 Task: Create a new custom field in Salesforce with specified parameters such as field label, name, length, and help text.
Action: Mouse moved to (975, 119)
Screenshot: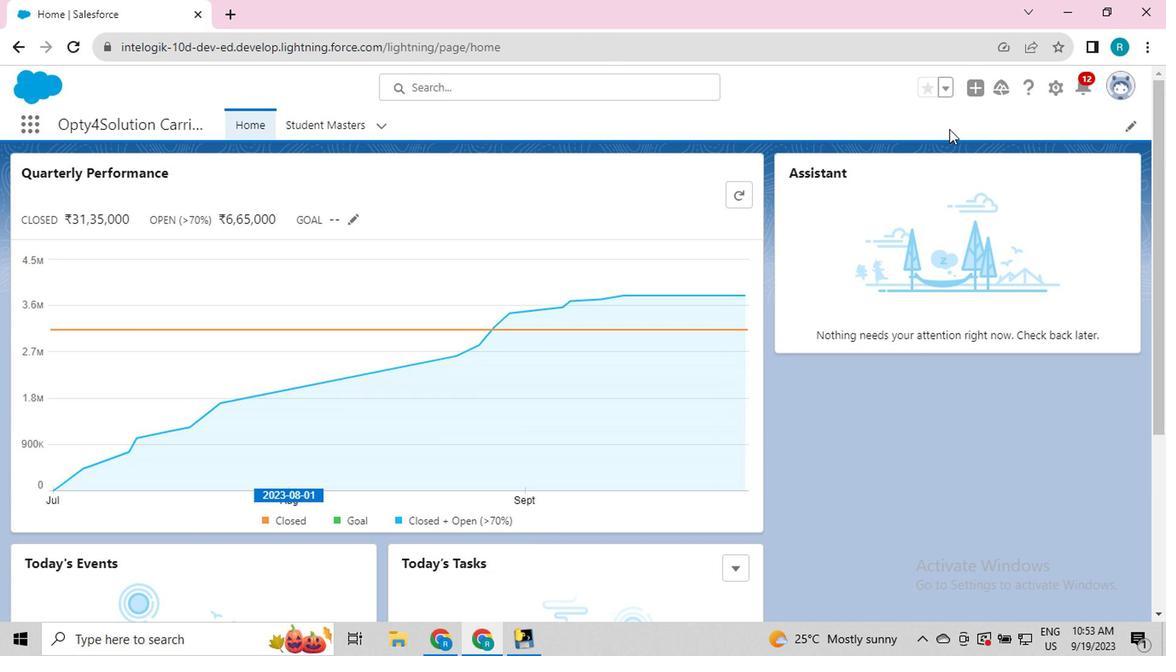 
Action: Key pressed <Key.f11>
Screenshot: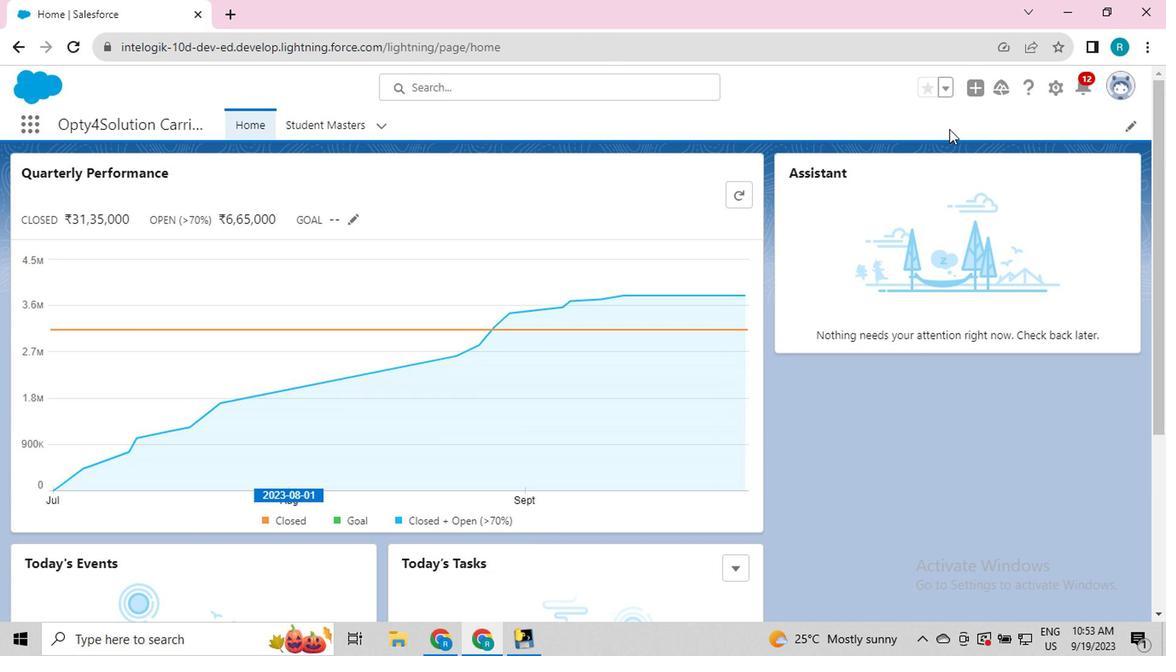 
Action: Mouse moved to (1048, 8)
Screenshot: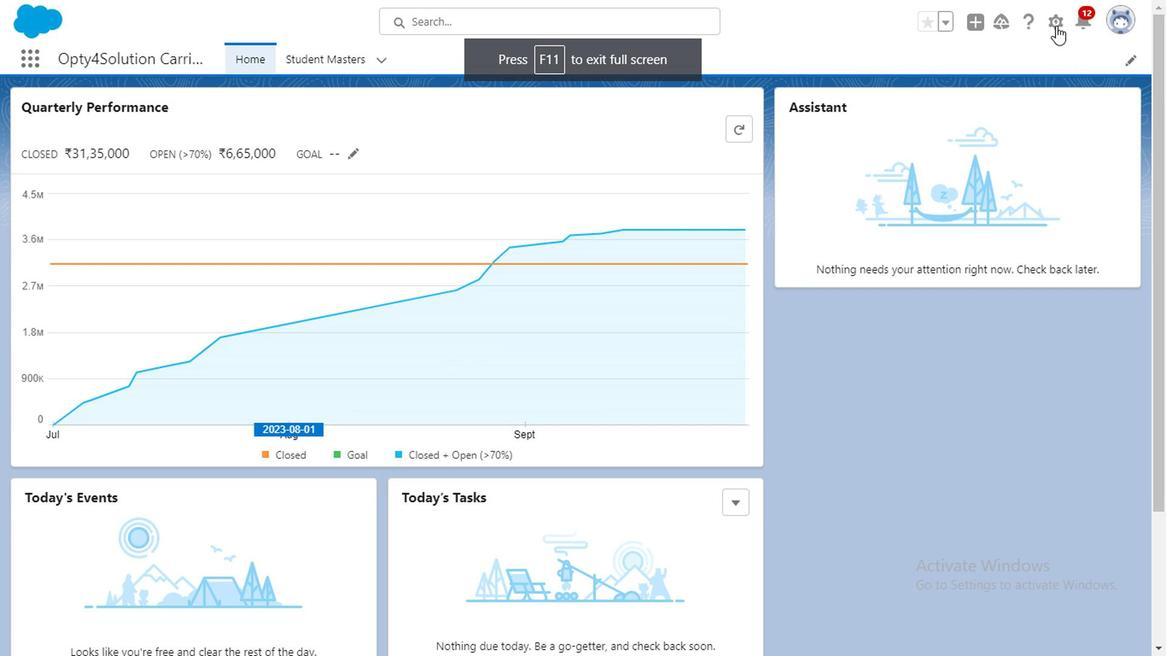 
Action: Mouse pressed left at (1048, 8)
Screenshot: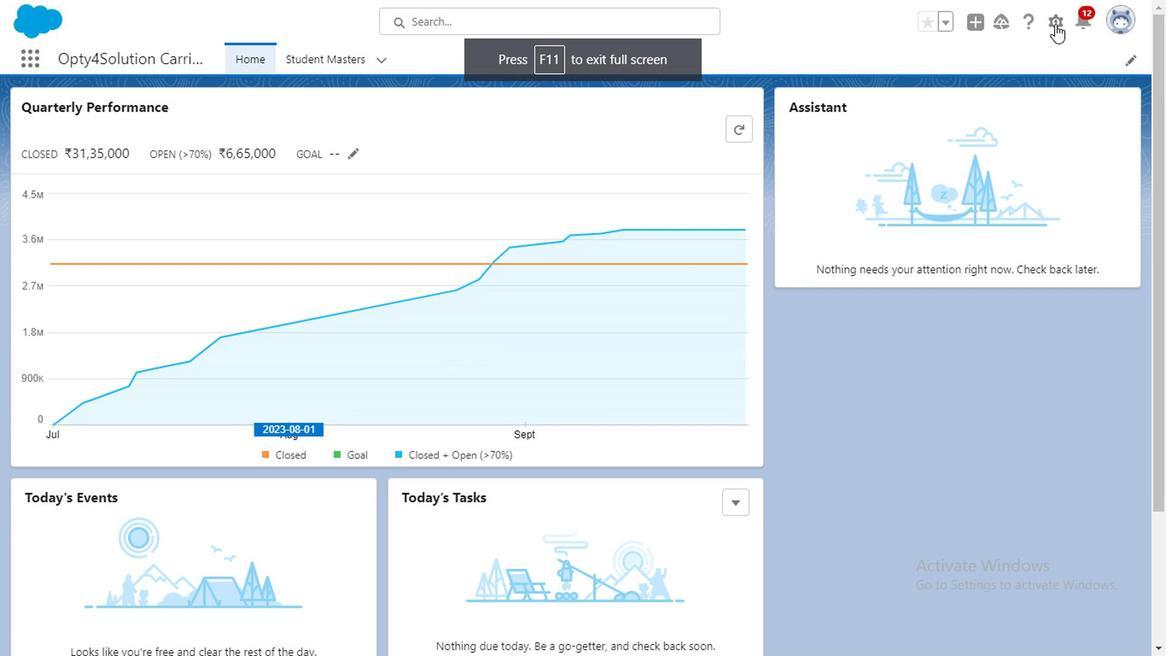 
Action: Mouse moved to (335, 44)
Screenshot: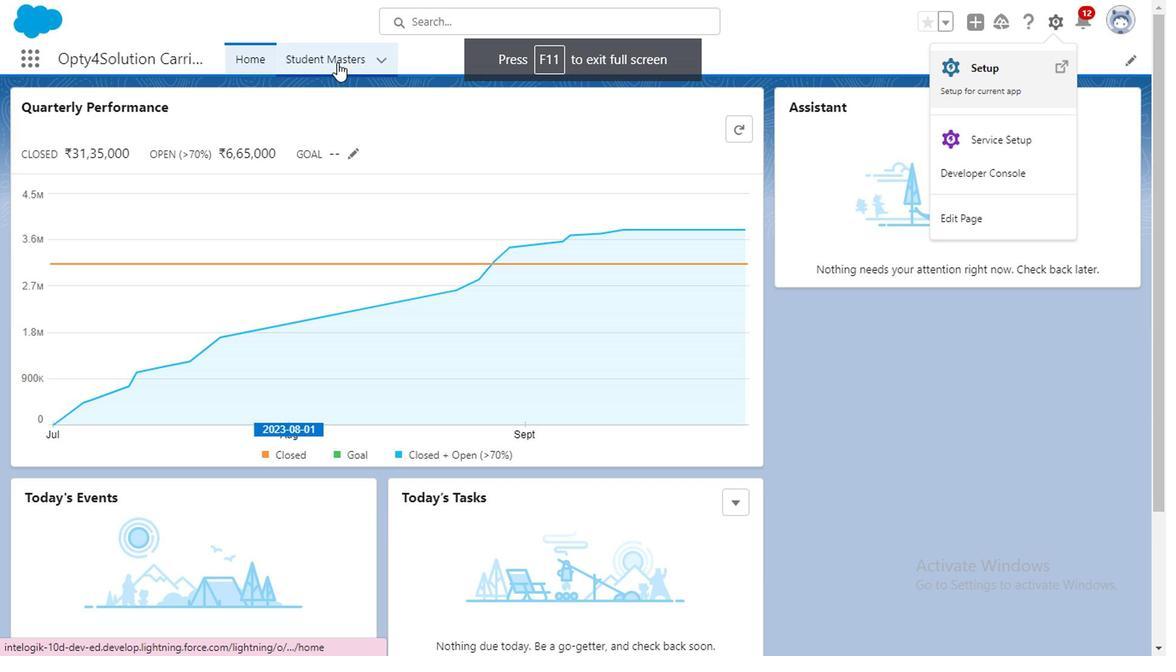 
Action: Mouse pressed left at (335, 44)
Screenshot: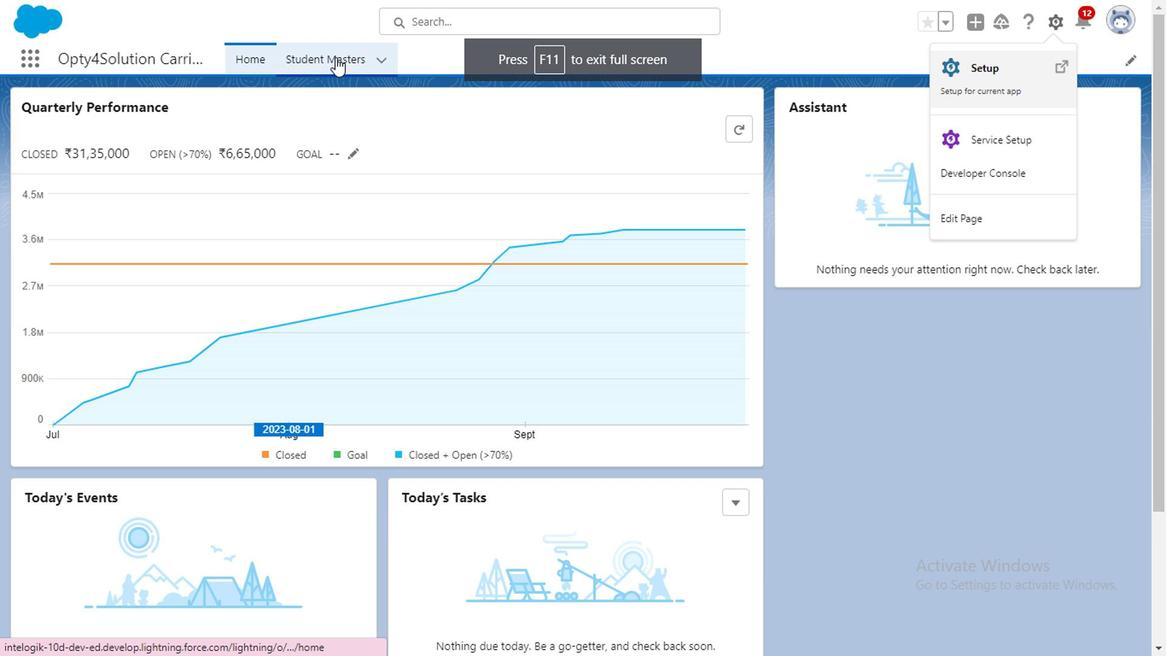 
Action: Mouse moved to (1066, 6)
Screenshot: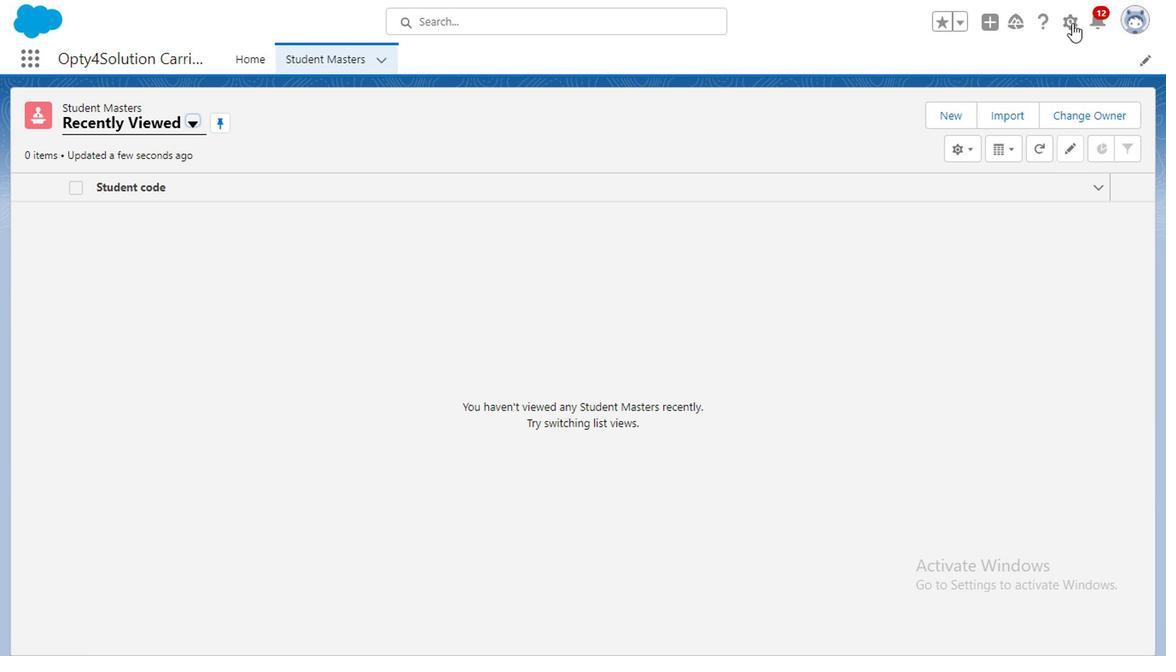 
Action: Mouse pressed left at (1066, 6)
Screenshot: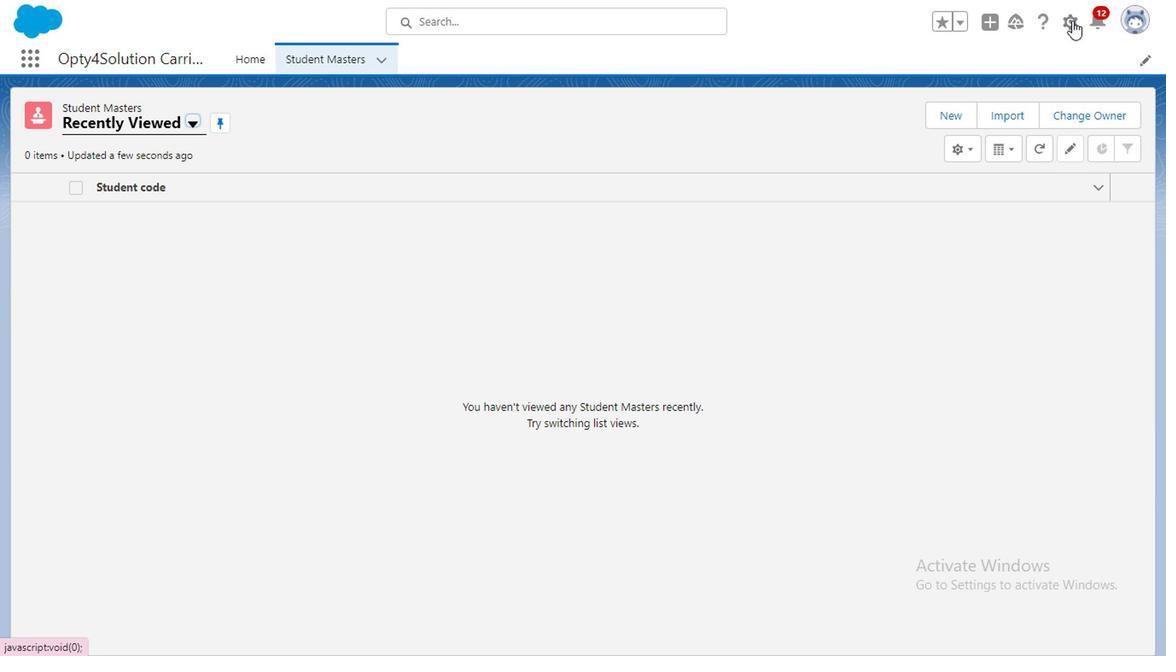 
Action: Mouse moved to (964, 211)
Screenshot: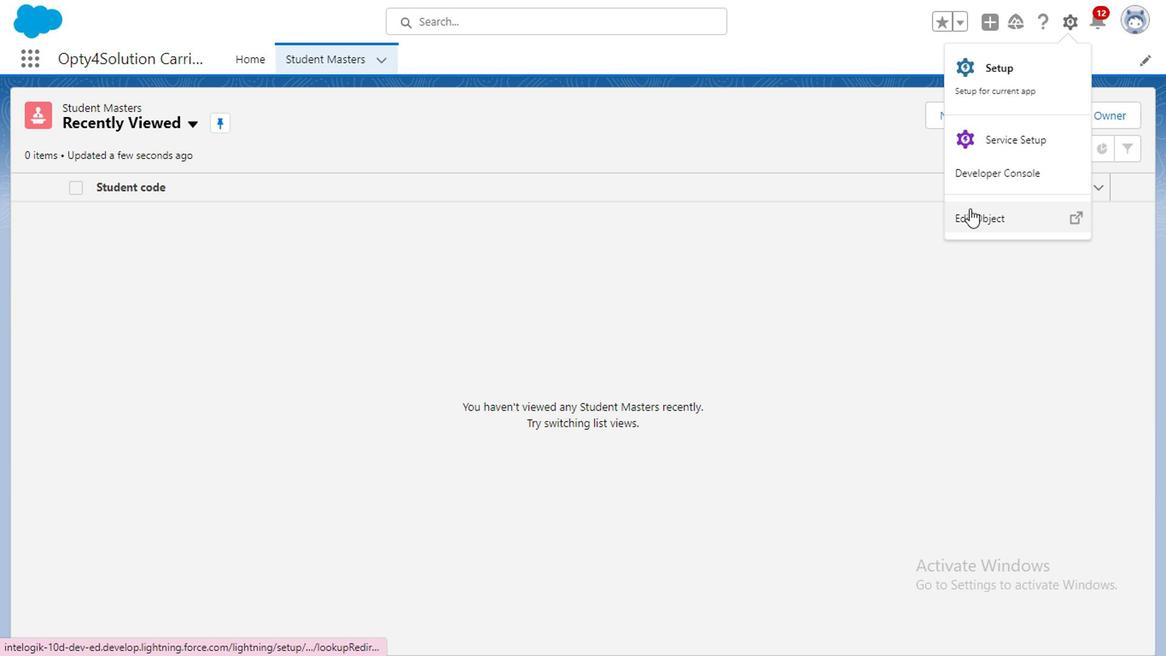 
Action: Mouse pressed left at (964, 211)
Screenshot: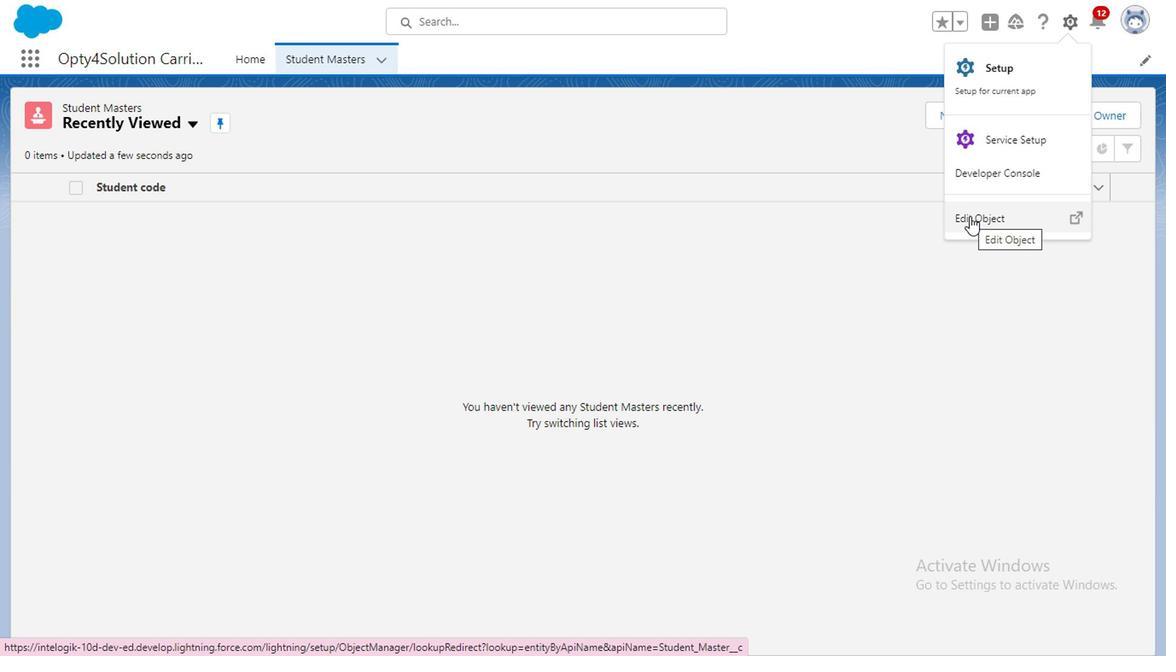
Action: Mouse moved to (109, 227)
Screenshot: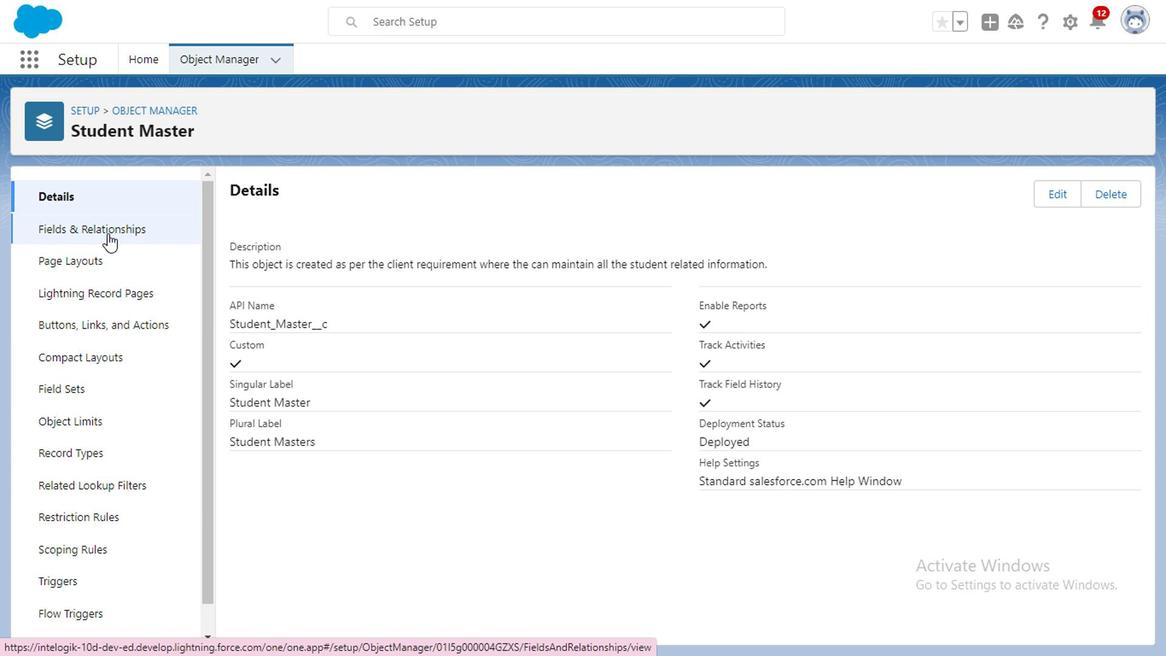 
Action: Mouse pressed left at (109, 227)
Screenshot: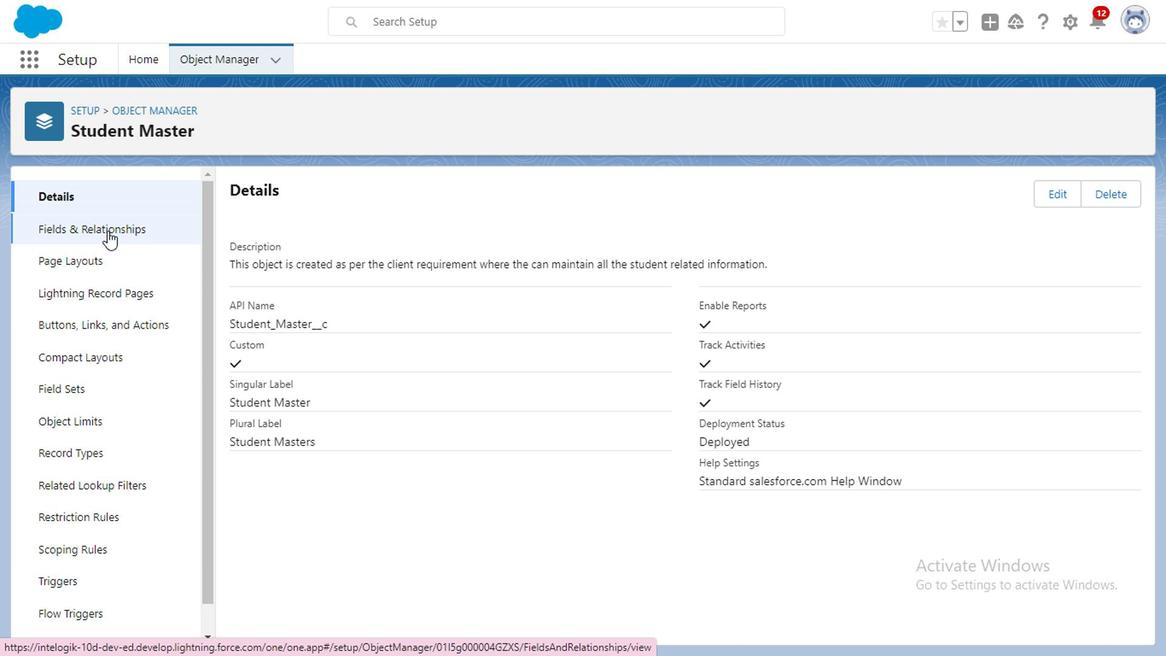 
Action: Mouse moved to (779, 190)
Screenshot: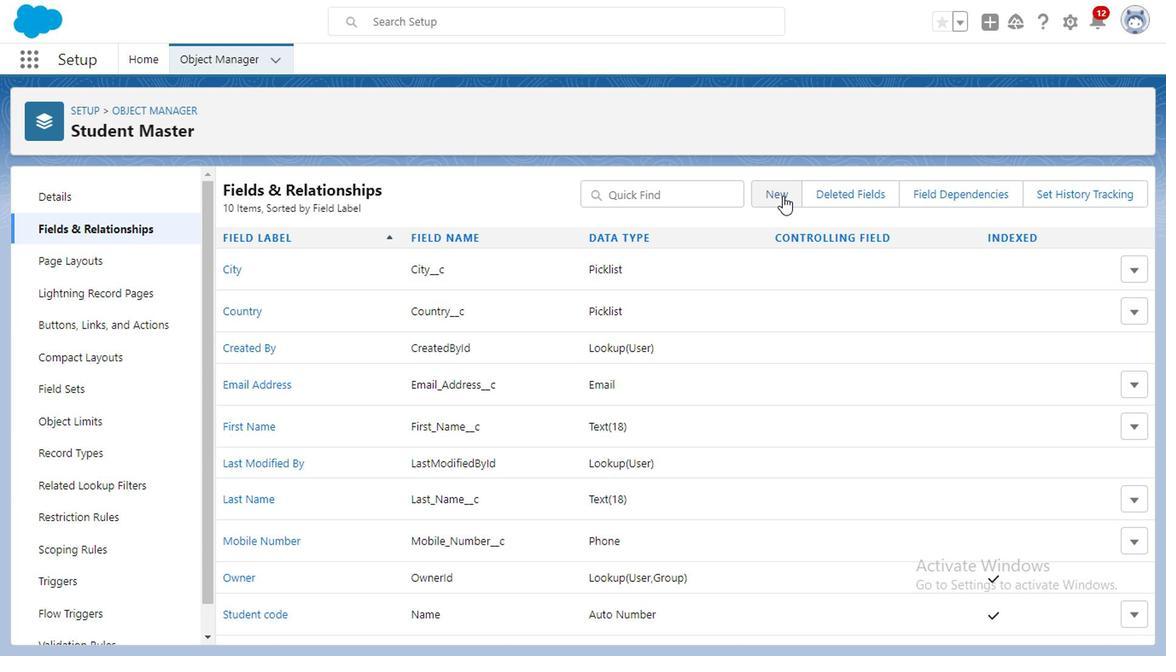 
Action: Mouse pressed left at (779, 190)
Screenshot: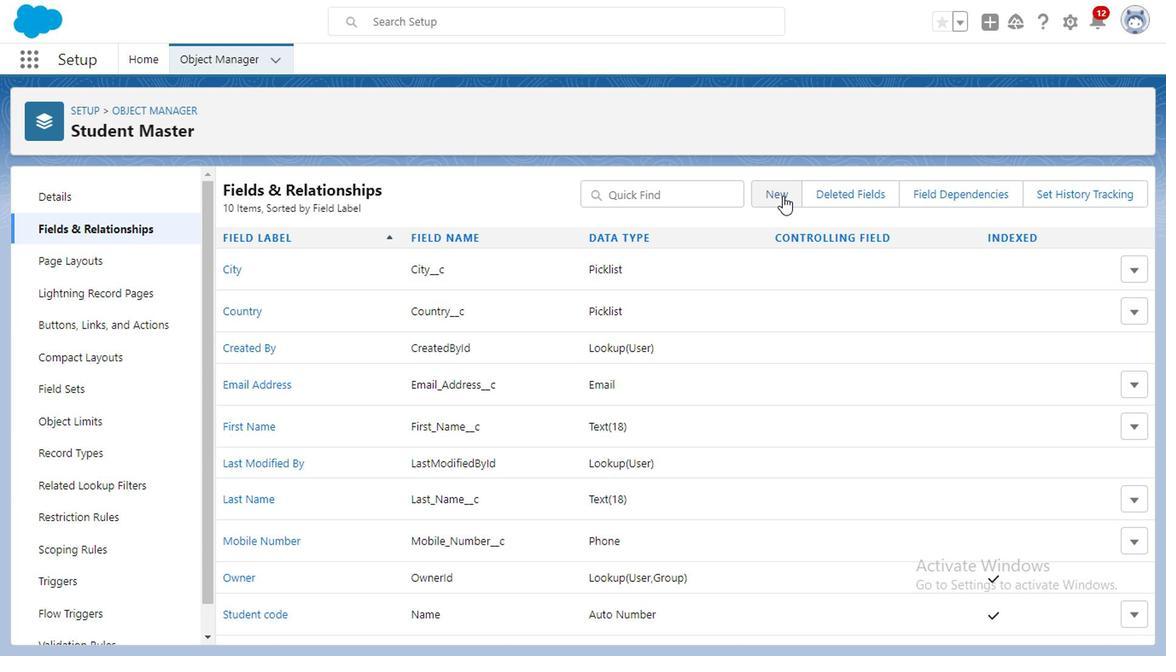 
Action: Mouse moved to (208, 553)
Screenshot: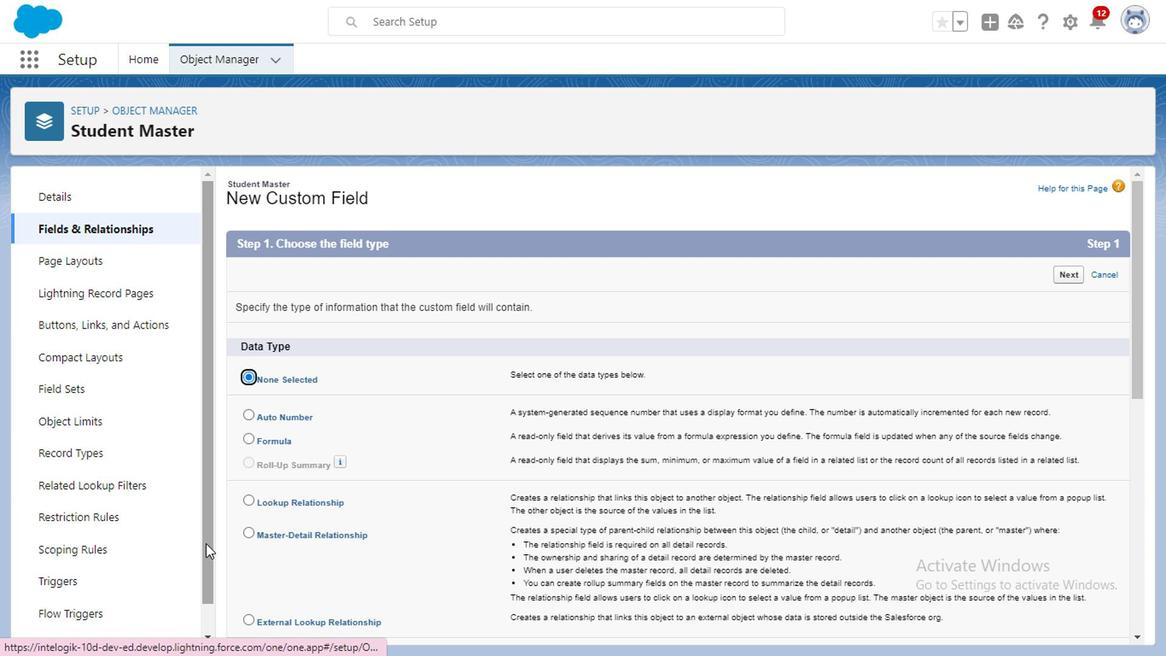 
Action: Mouse scrolled (208, 553) with delta (0, 0)
Screenshot: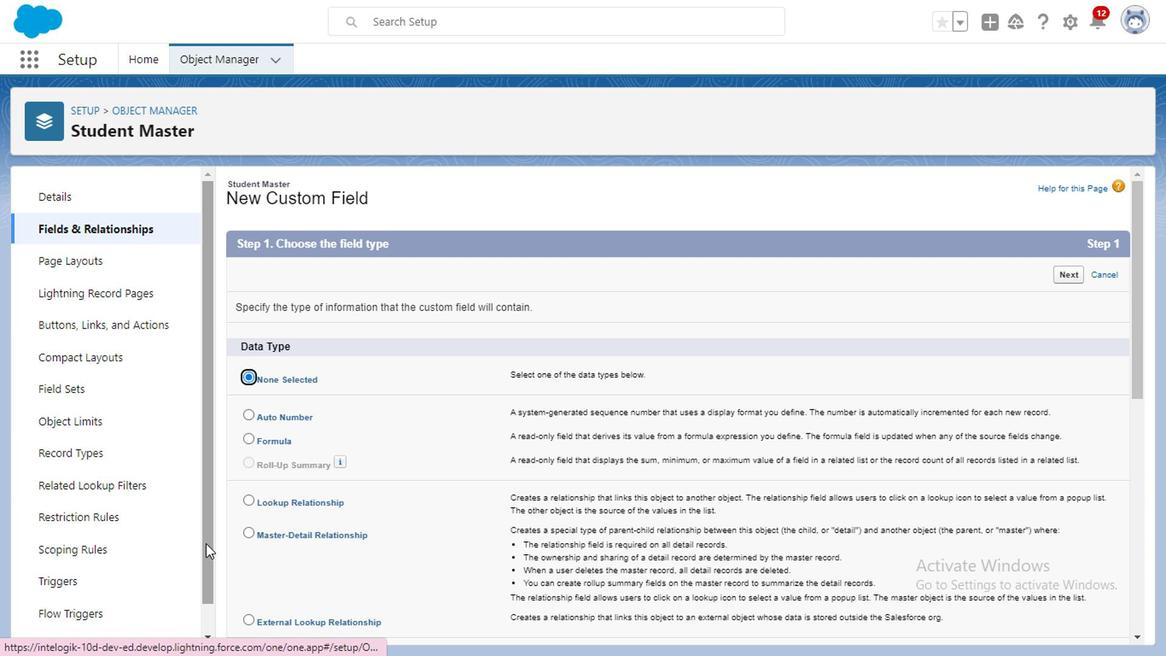 
Action: Mouse moved to (330, 493)
Screenshot: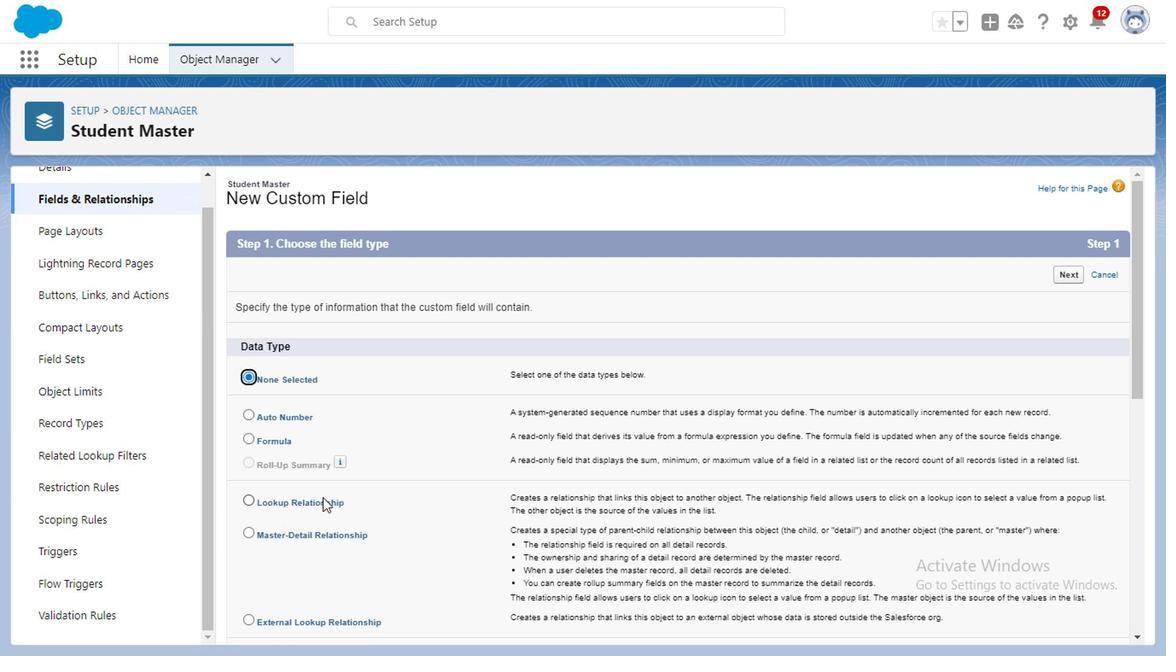 
Action: Mouse scrolled (330, 493) with delta (0, 0)
Screenshot: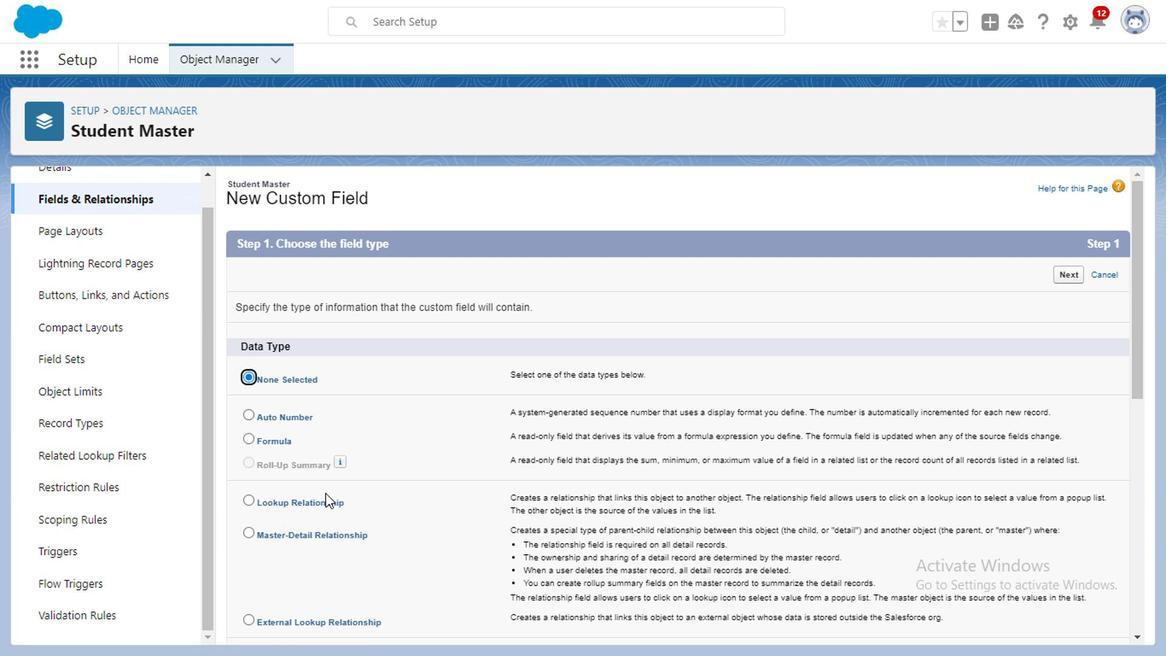 
Action: Mouse moved to (249, 476)
Screenshot: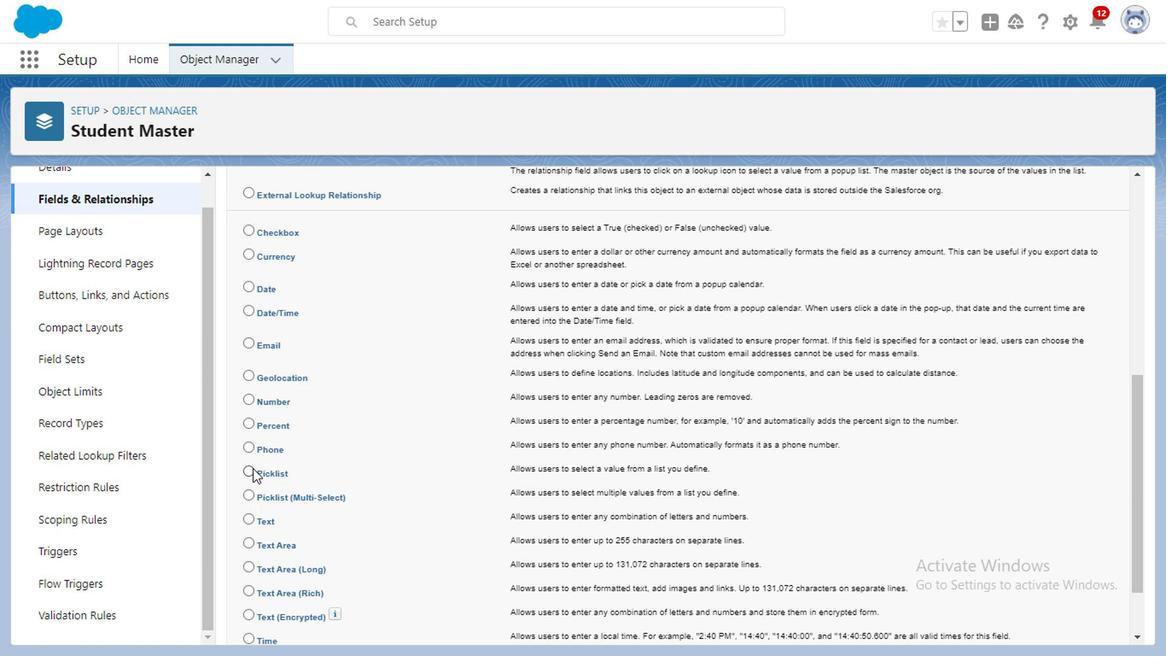 
Action: Mouse pressed left at (249, 476)
Screenshot: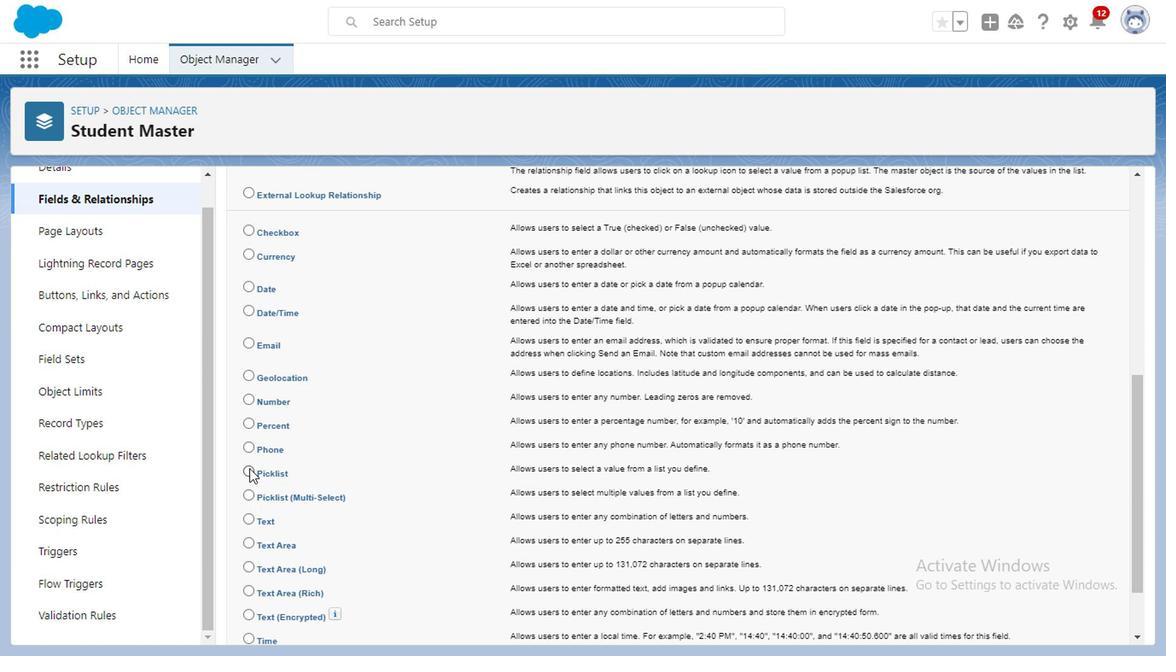 
Action: Mouse moved to (745, 465)
Screenshot: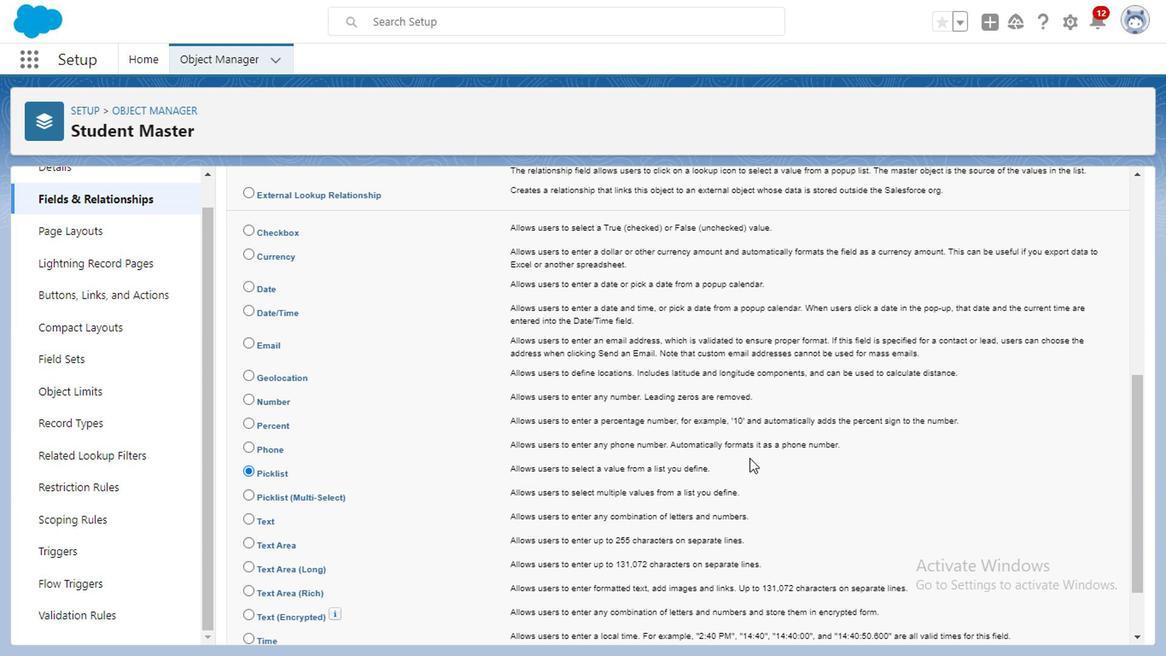 
Action: Mouse scrolled (745, 464) with delta (0, 0)
Screenshot: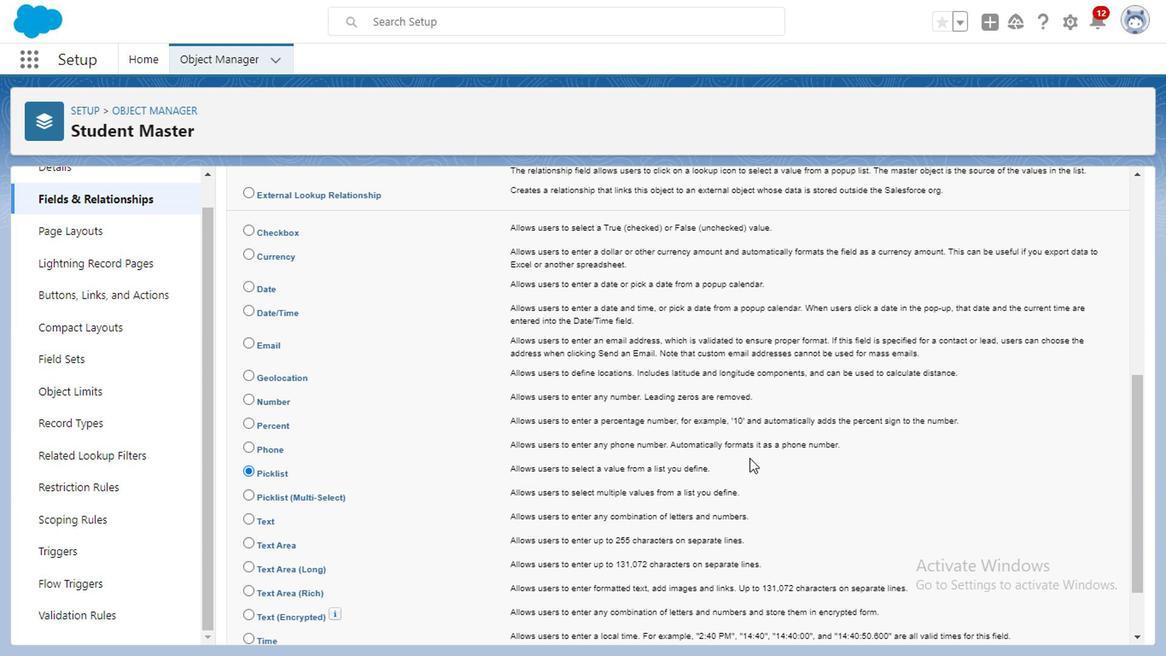 
Action: Mouse moved to (1065, 636)
Screenshot: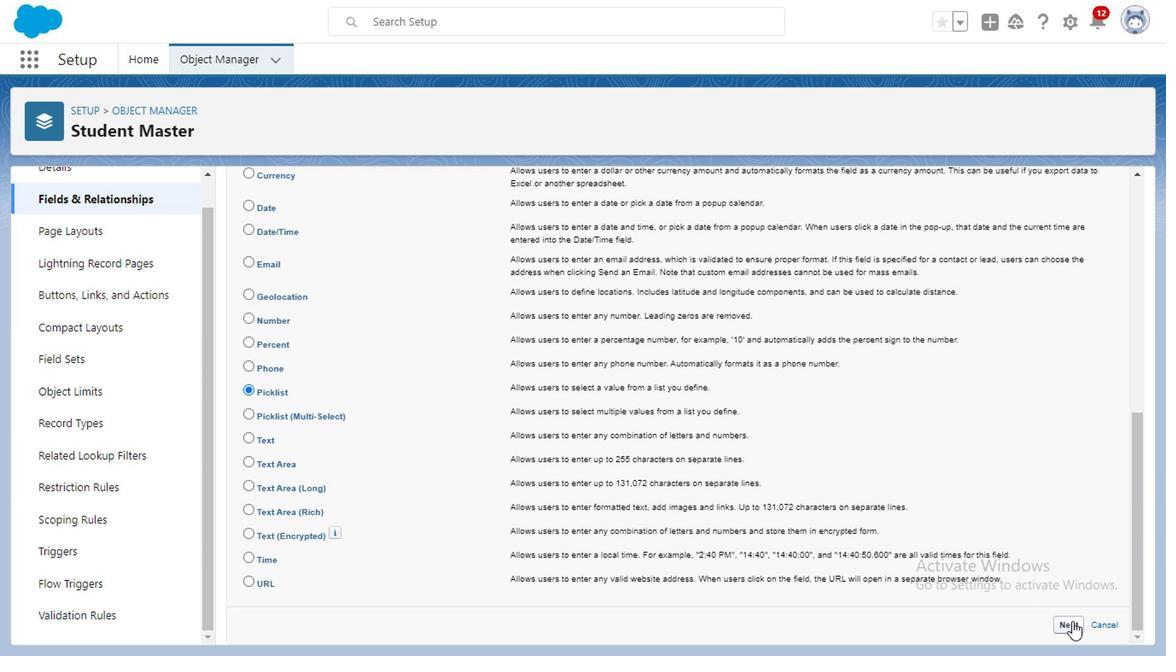 
Action: Mouse pressed left at (1065, 636)
Screenshot: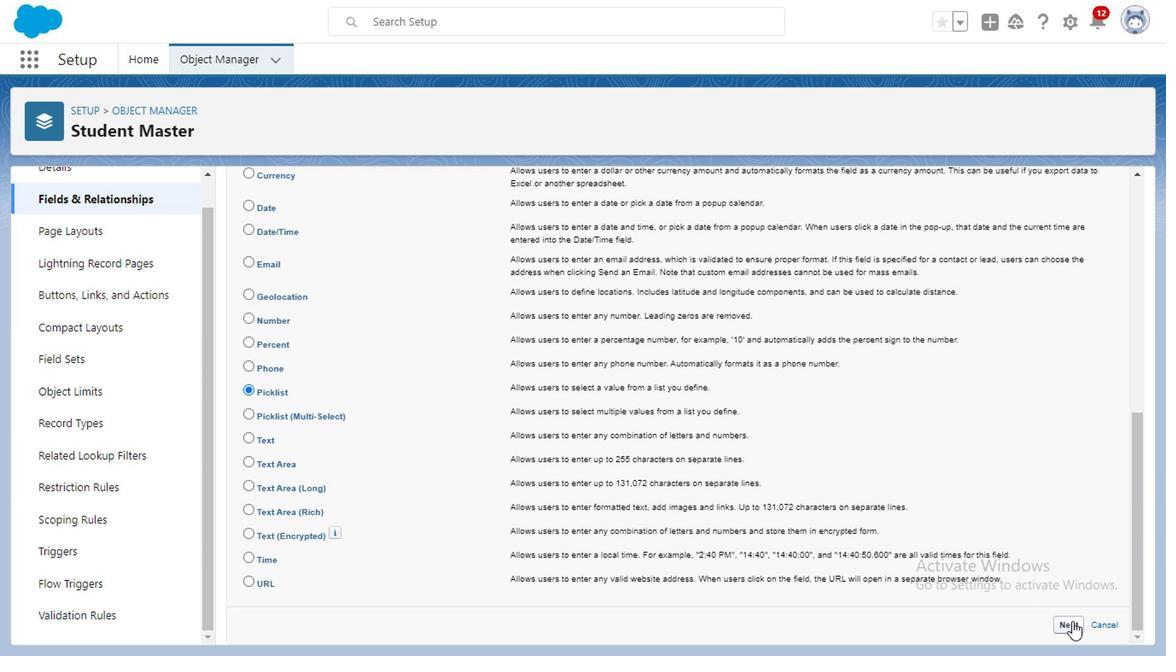 
Action: Mouse moved to (463, 307)
Screenshot: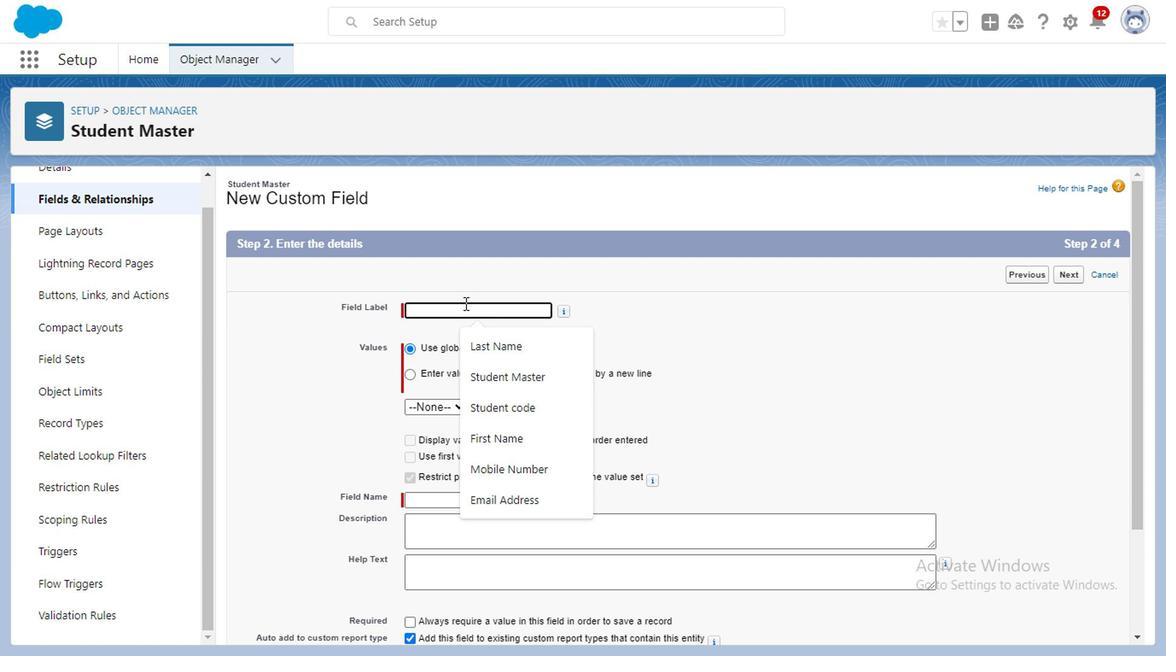 
Action: Mouse pressed left at (463, 307)
Screenshot: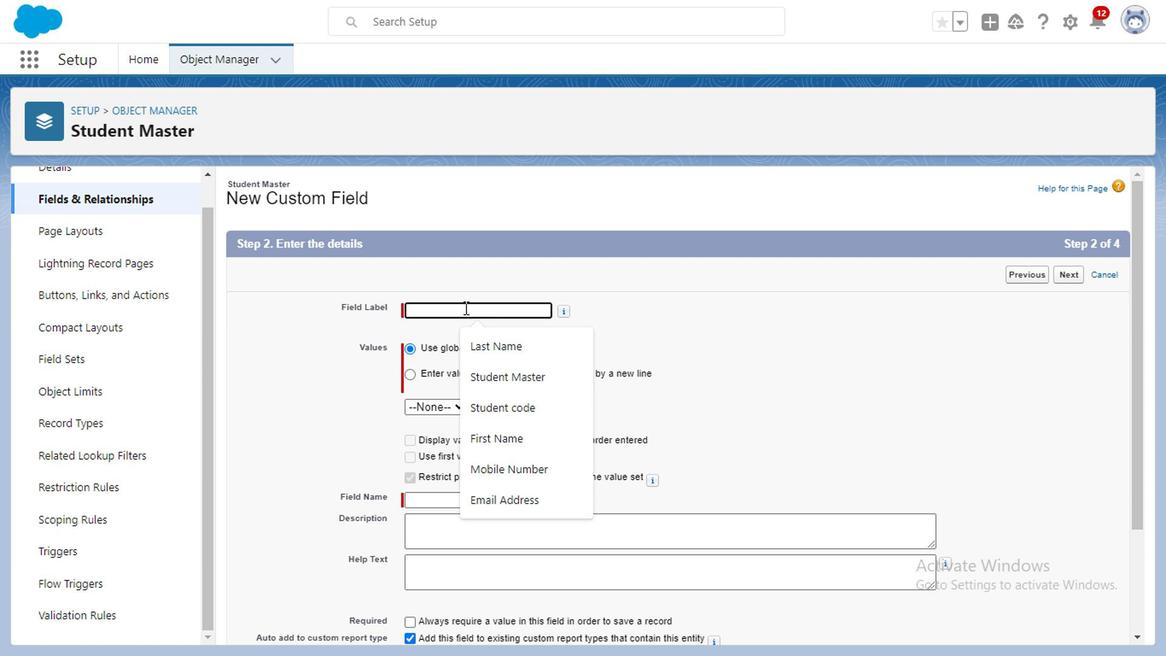 
Action: Mouse moved to (464, 308)
Screenshot: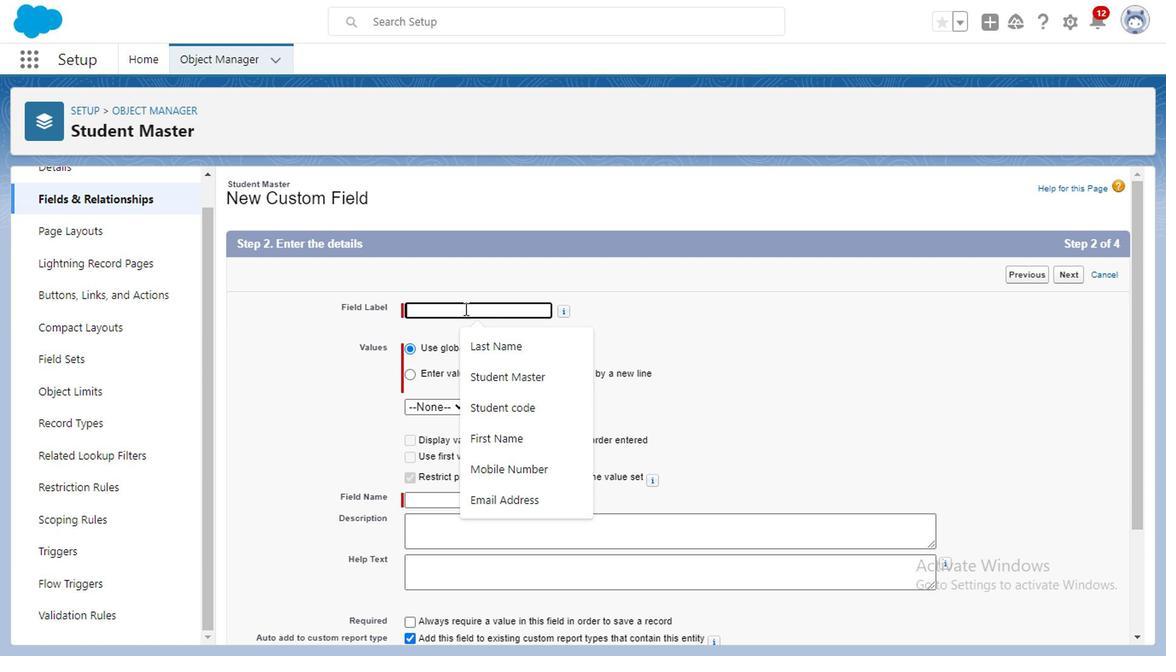 
Action: Key pressed <Key.caps_lock>S<Key.caps_lock>tate
Screenshot: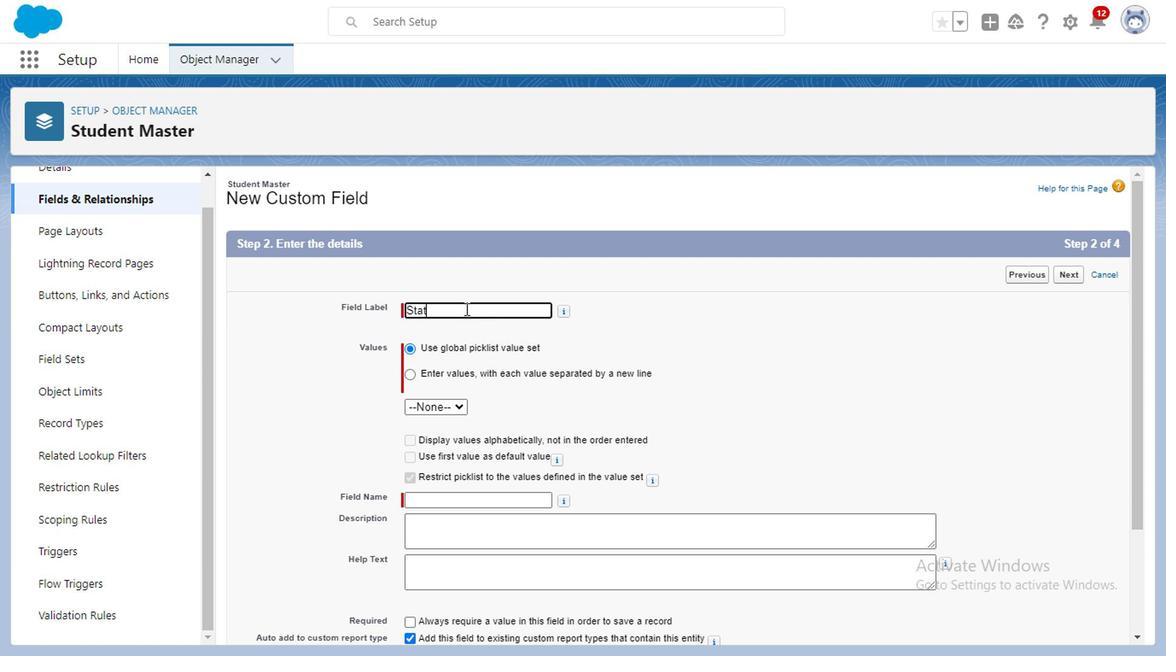 
Action: Mouse moved to (406, 379)
Screenshot: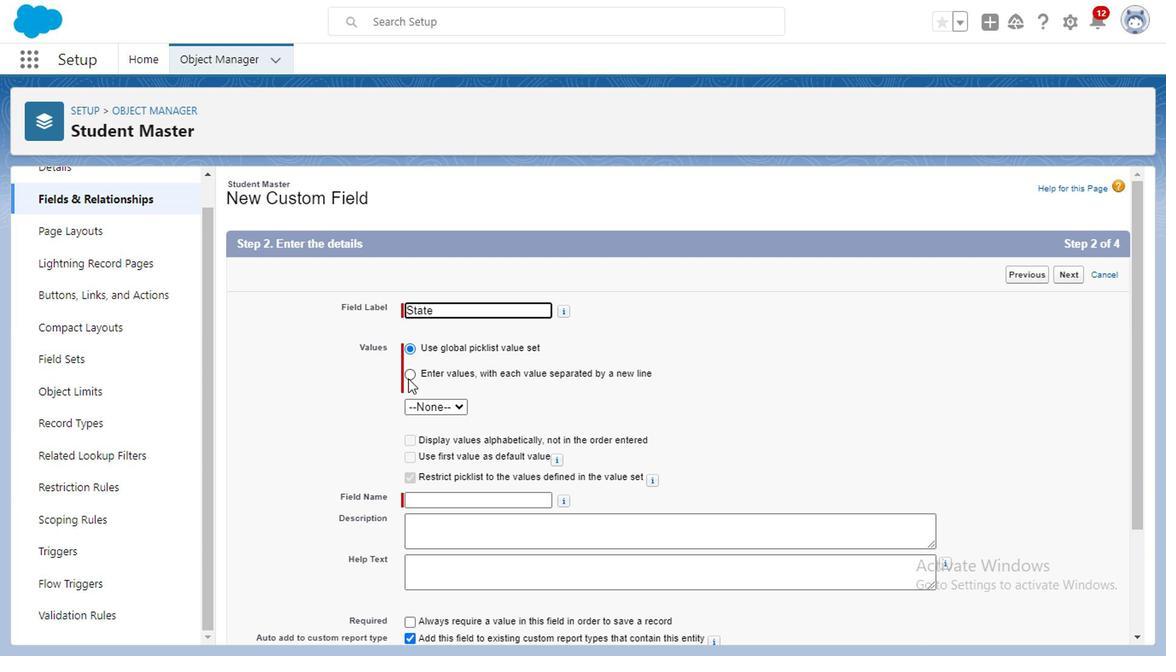 
Action: Mouse pressed left at (406, 379)
Screenshot: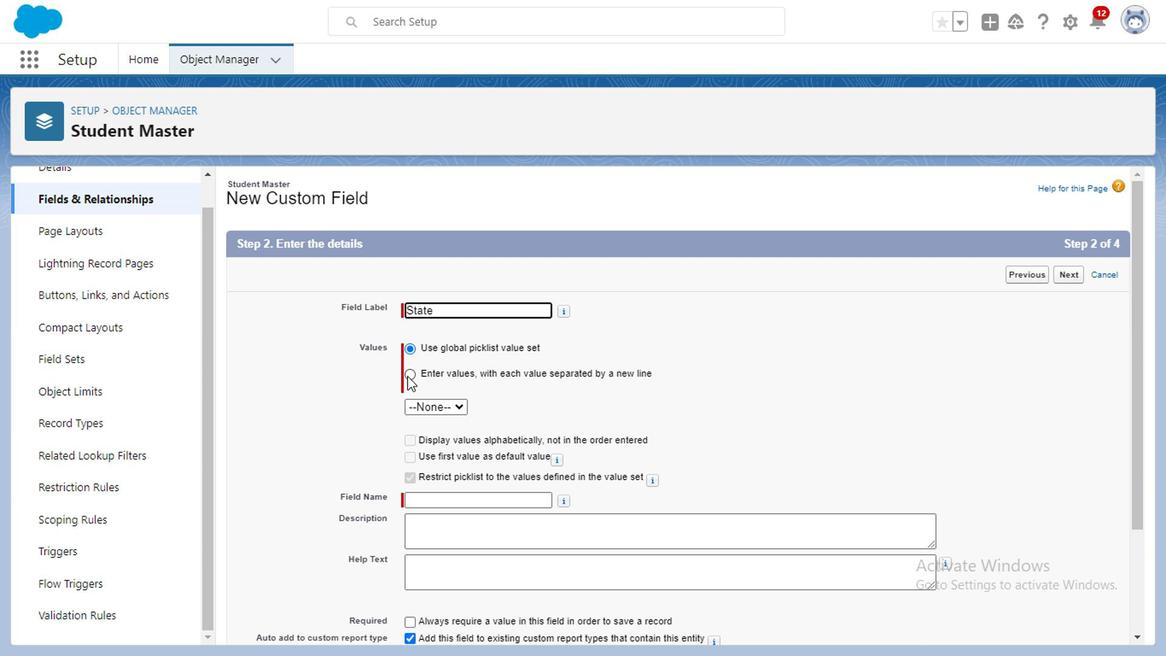 
Action: Mouse moved to (485, 440)
Screenshot: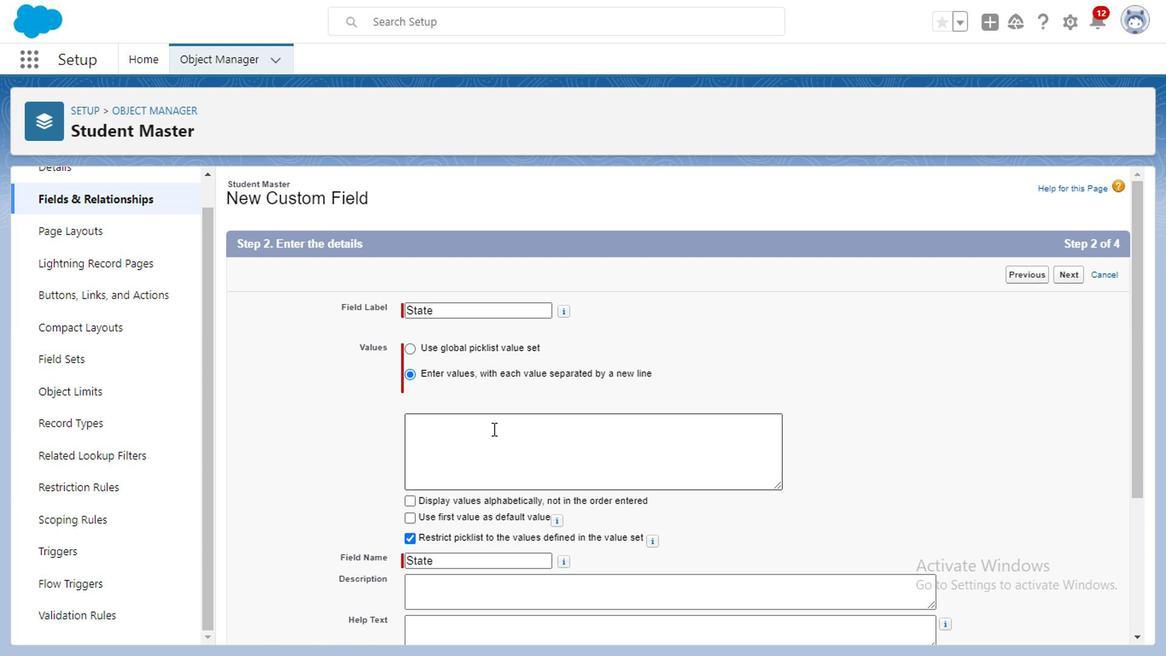 
Action: Mouse pressed left at (485, 440)
Screenshot: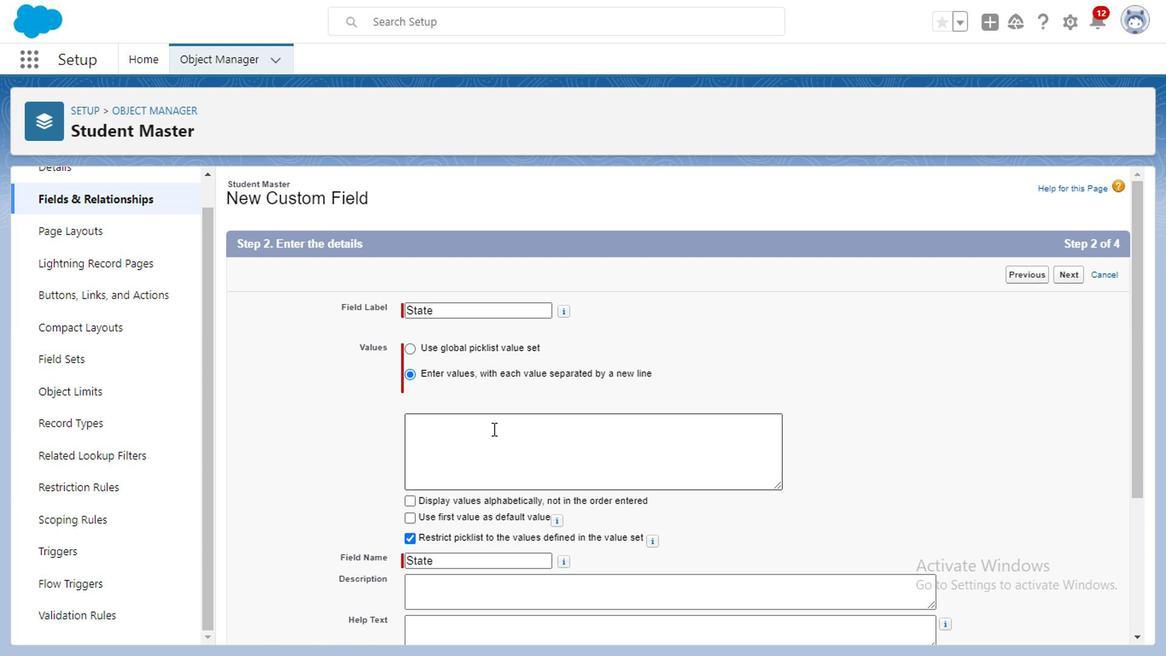 
Action: Key pressed <Key.caps_lock>M<Key.caps_lock>aharashtra<Key.enter><Key.caps_lock>T<Key.caps_lock>engana
Screenshot: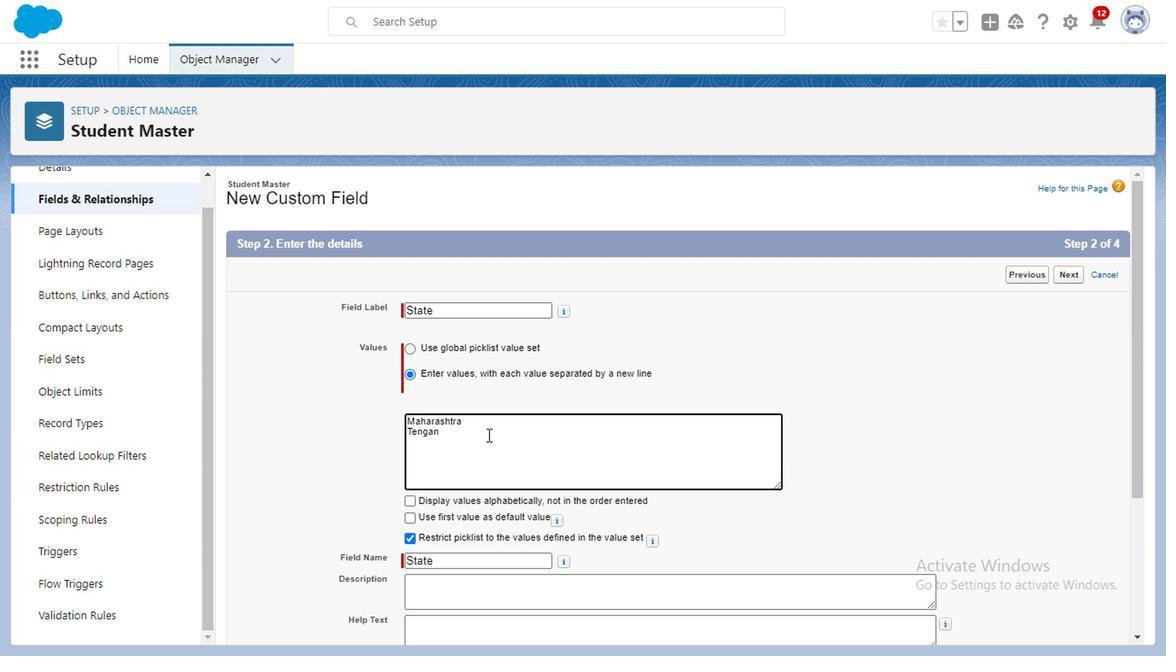
Action: Mouse moved to (414, 437)
Screenshot: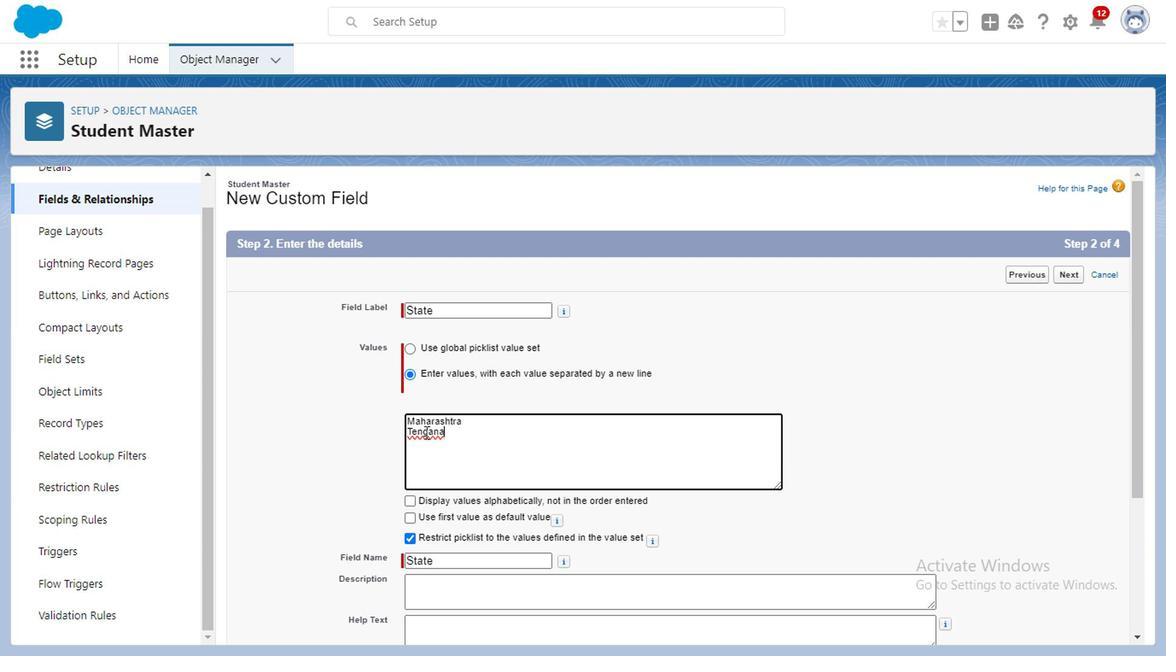 
Action: Mouse pressed left at (414, 437)
Screenshot: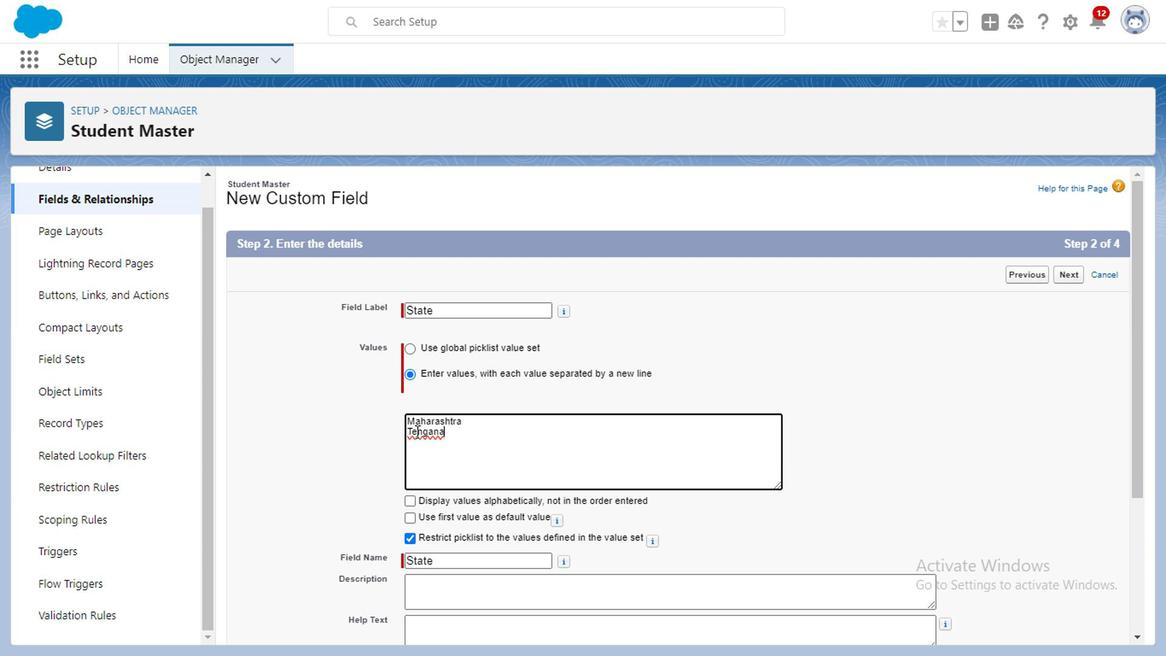 
Action: Key pressed l
Screenshot: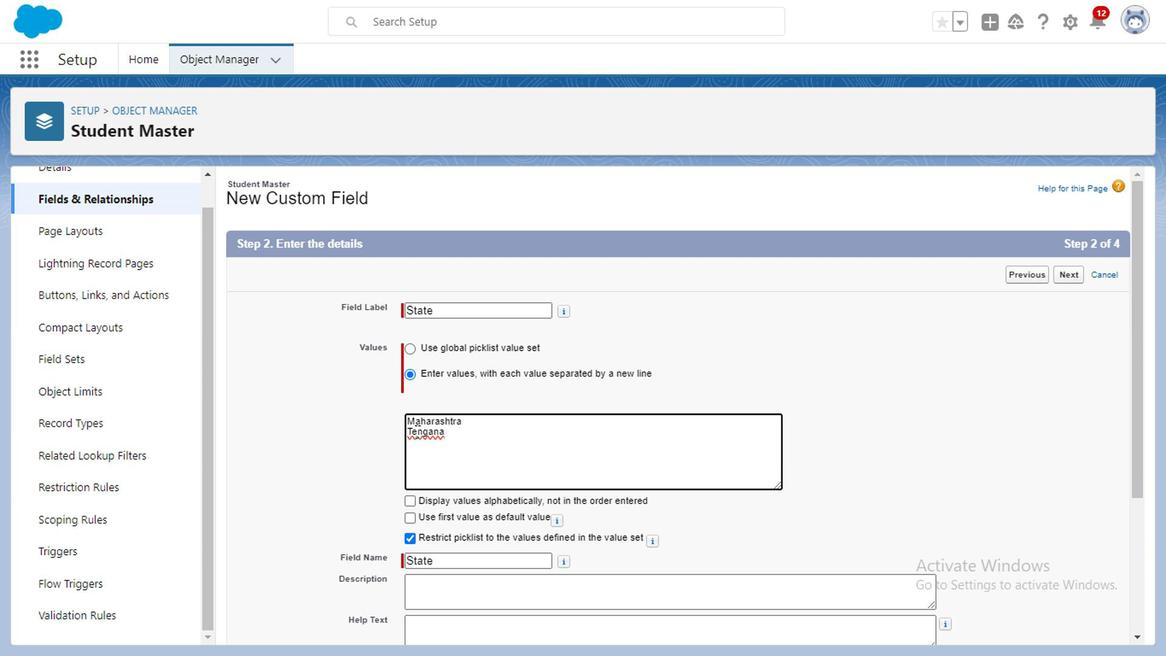 
Action: Mouse moved to (479, 449)
Screenshot: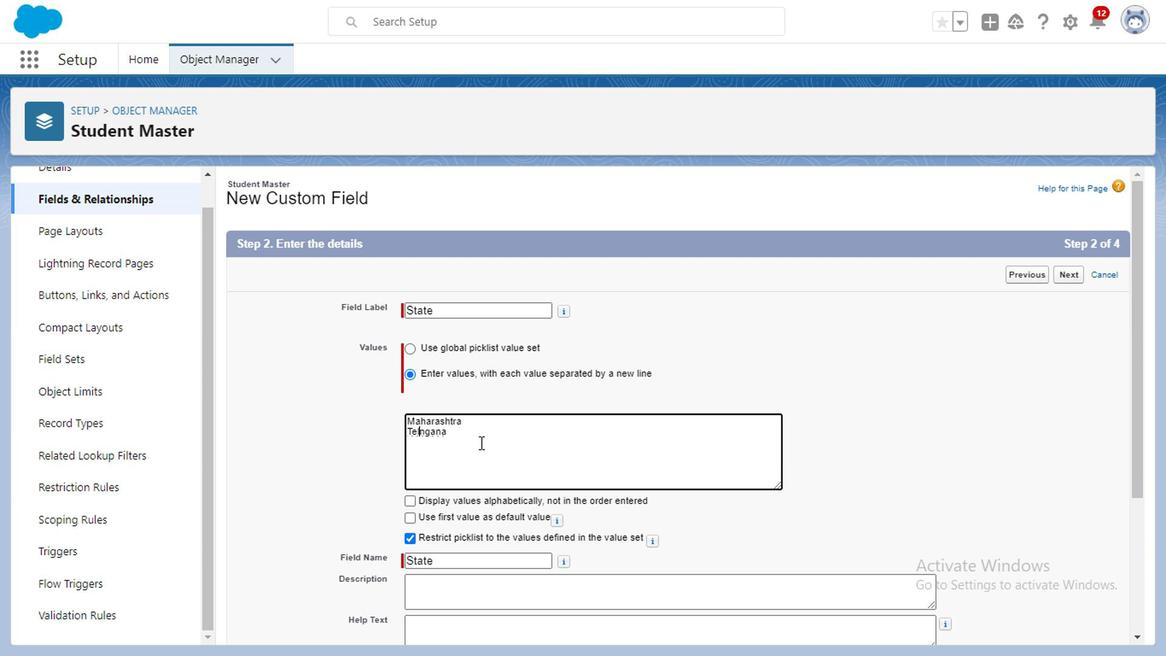 
Action: Mouse pressed left at (479, 449)
Screenshot: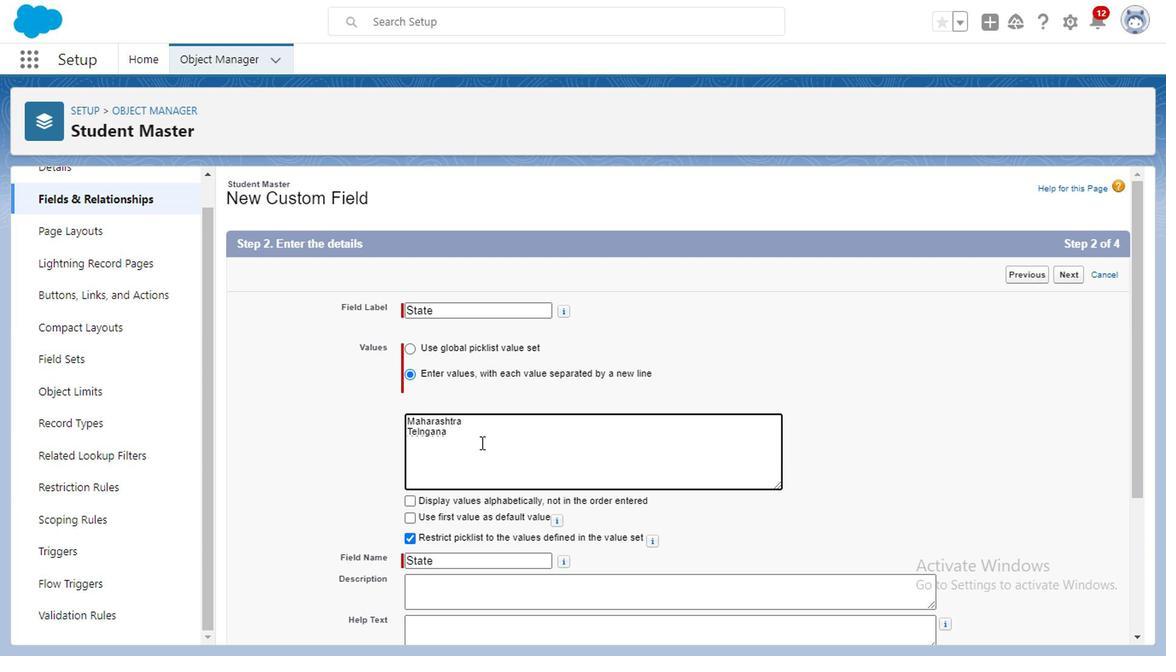
Action: Key pressed <Key.enter><Key.caps_lock>E<Key.caps_lock>ngaland<Key.enter>wales<Key.space>and<Key.space><Key.caps_lock>N<Key.caps_lock>orthen<Key.space>ireland
Screenshot: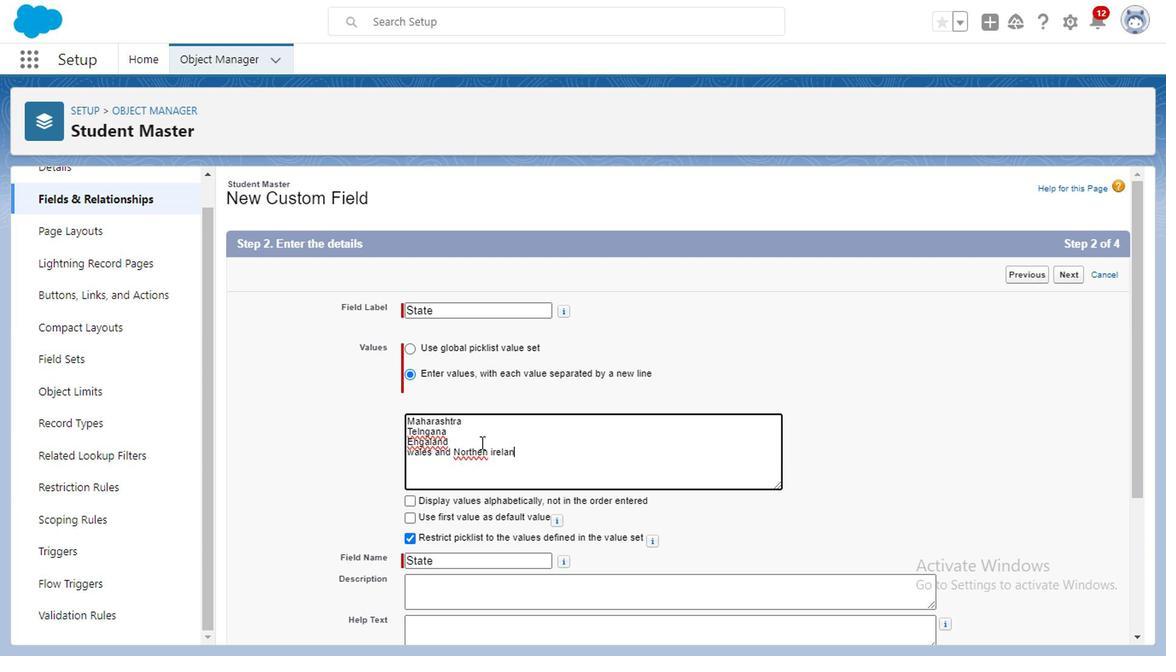 
Action: Mouse moved to (494, 461)
Screenshot: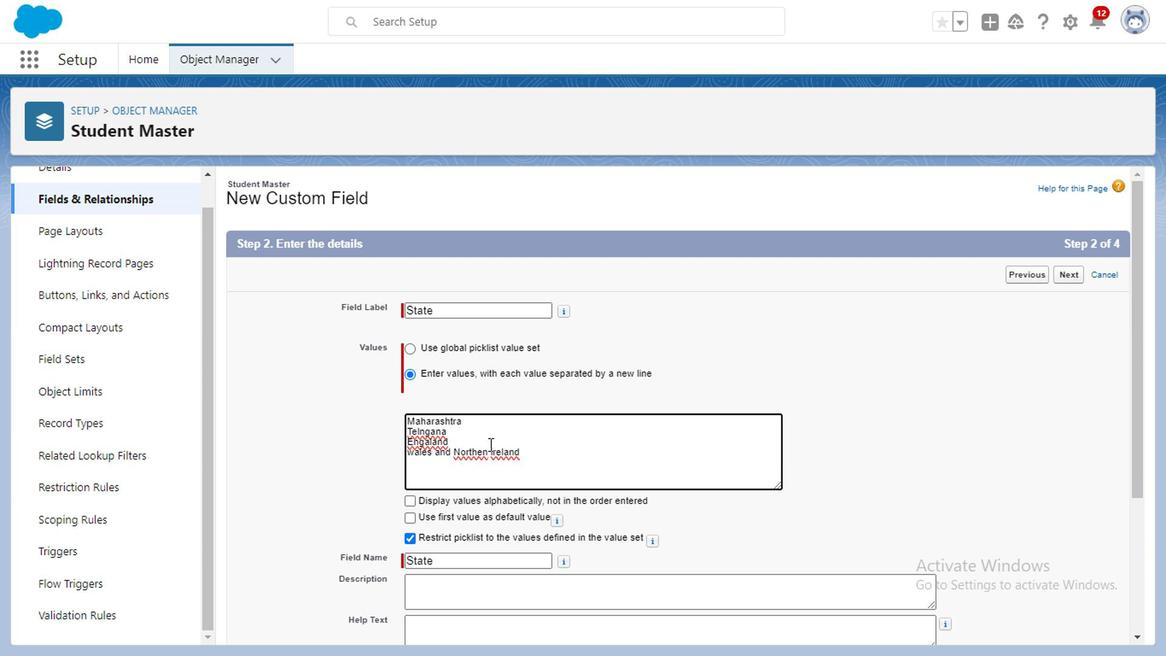 
Action: Mouse pressed right at (494, 461)
Screenshot: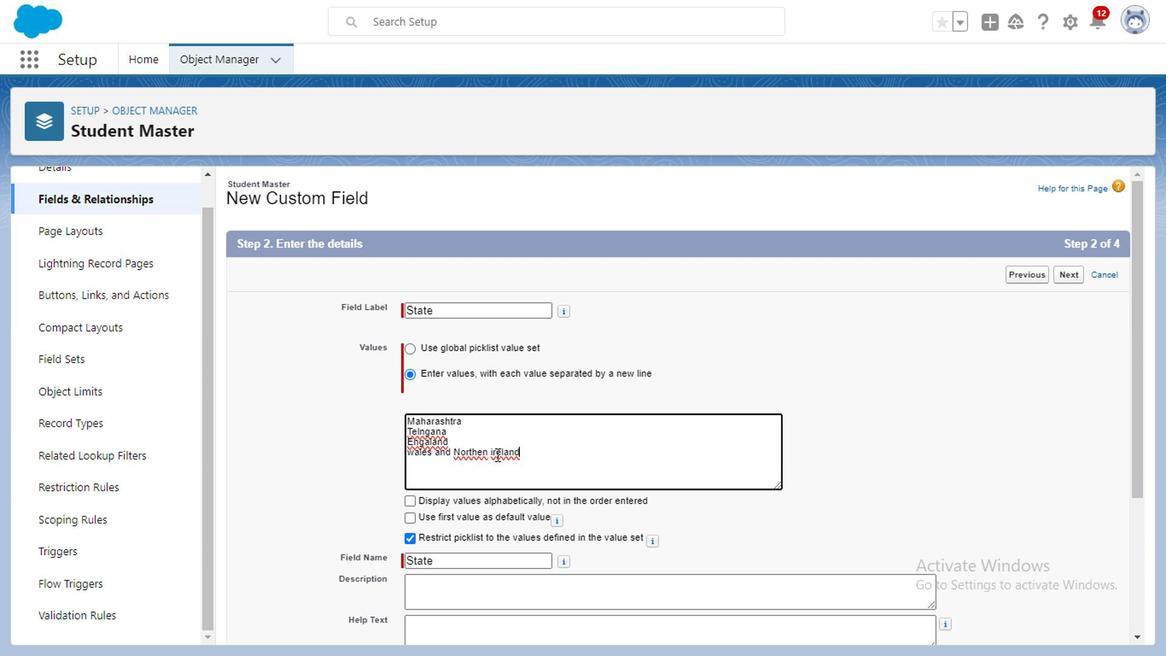 
Action: Mouse moved to (526, 154)
Screenshot: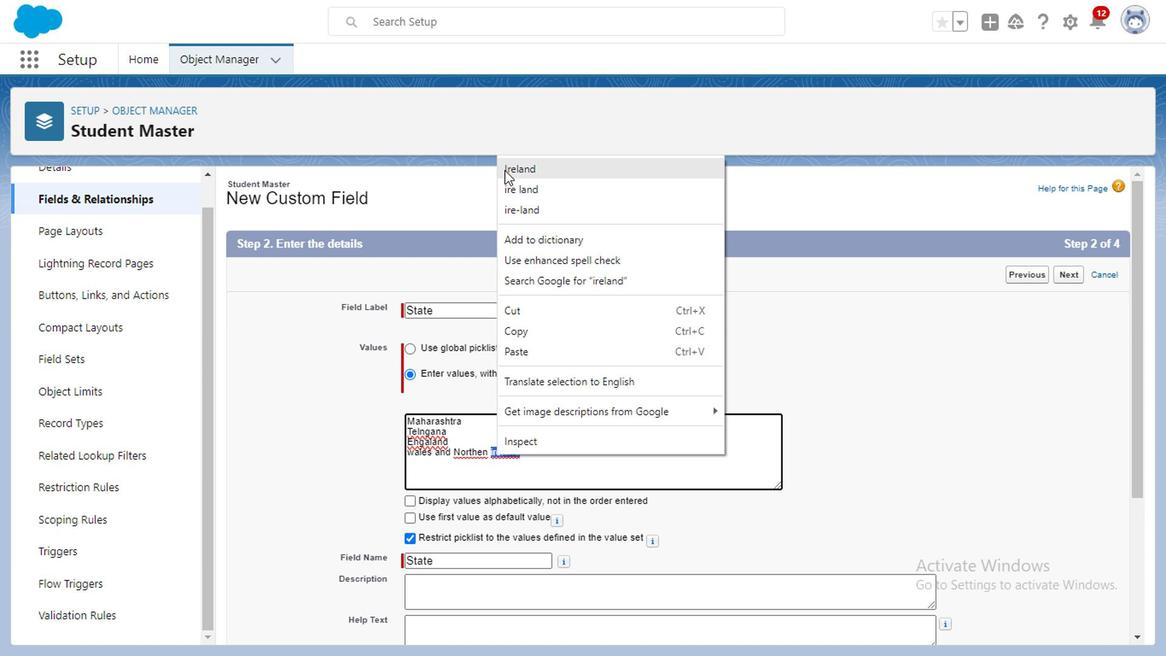 
Action: Mouse pressed left at (526, 154)
Screenshot: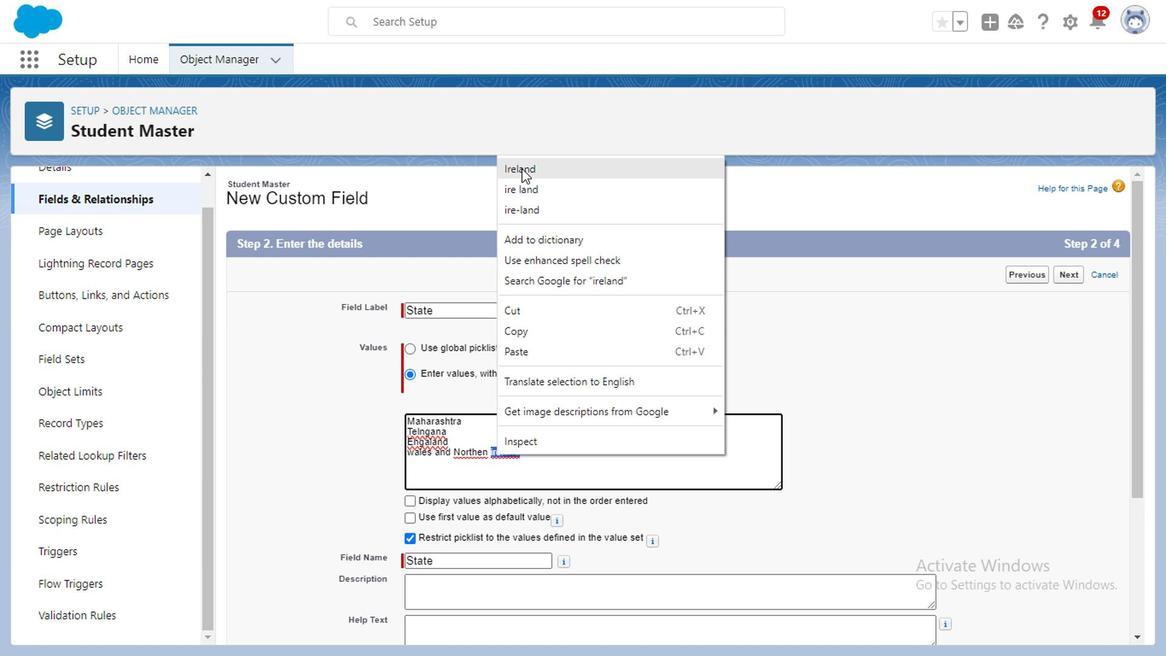 
Action: Mouse moved to (569, 462)
Screenshot: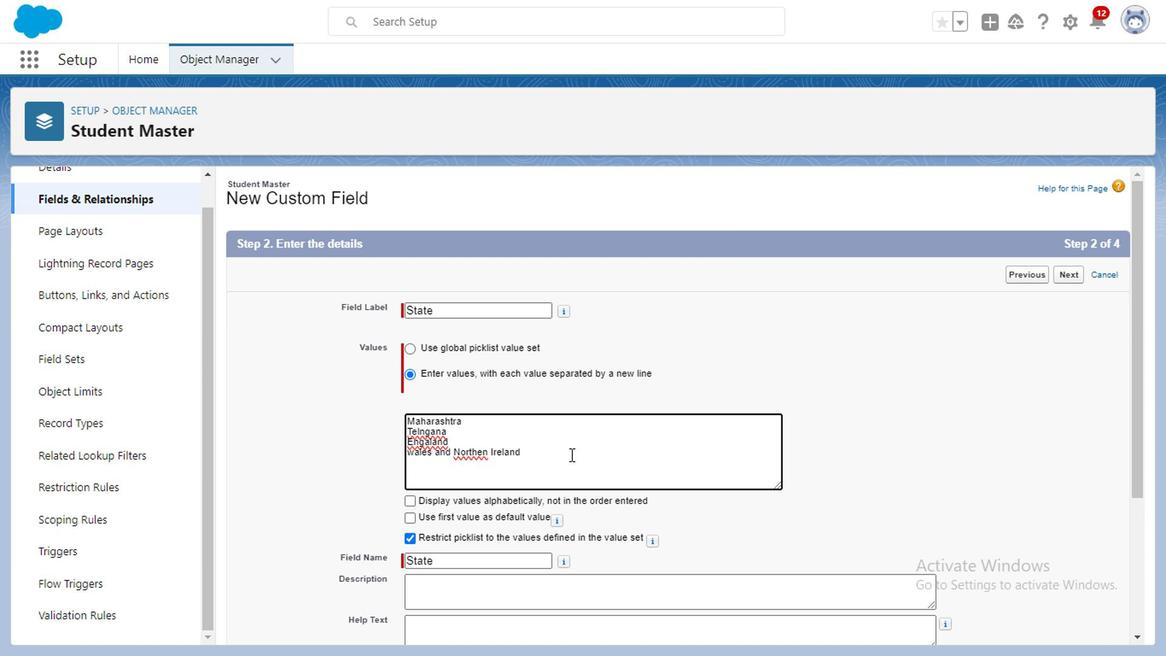 
Action: Key pressed <Key.enter><Key.caps_lock>V<Key.caps_lock>ictoria<Key.enter><Key.caps_lock>T<Key.caps_lock>asmania<Key.enter><Key.caps_lock>S<Key.caps_lock>outh<Key.space><Key.caps_lock>A<Key.caps_lock>ustralian<Key.enter><Key.caps_lock>C<Key.caps_lock>alifornia<Key.enter>hunt<Key.backspace><Key.backspace><Key.backspace><Key.backspace><Key.caps_lock>H<Key.caps_lock>untsville
Screenshot: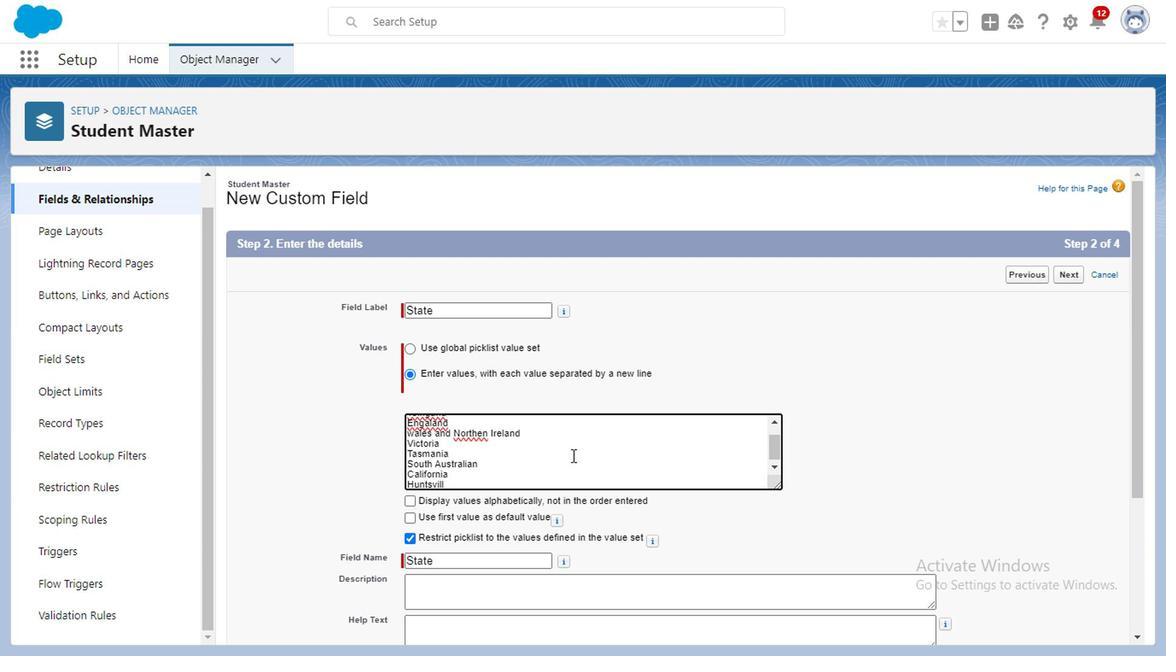 
Action: Mouse moved to (478, 479)
Screenshot: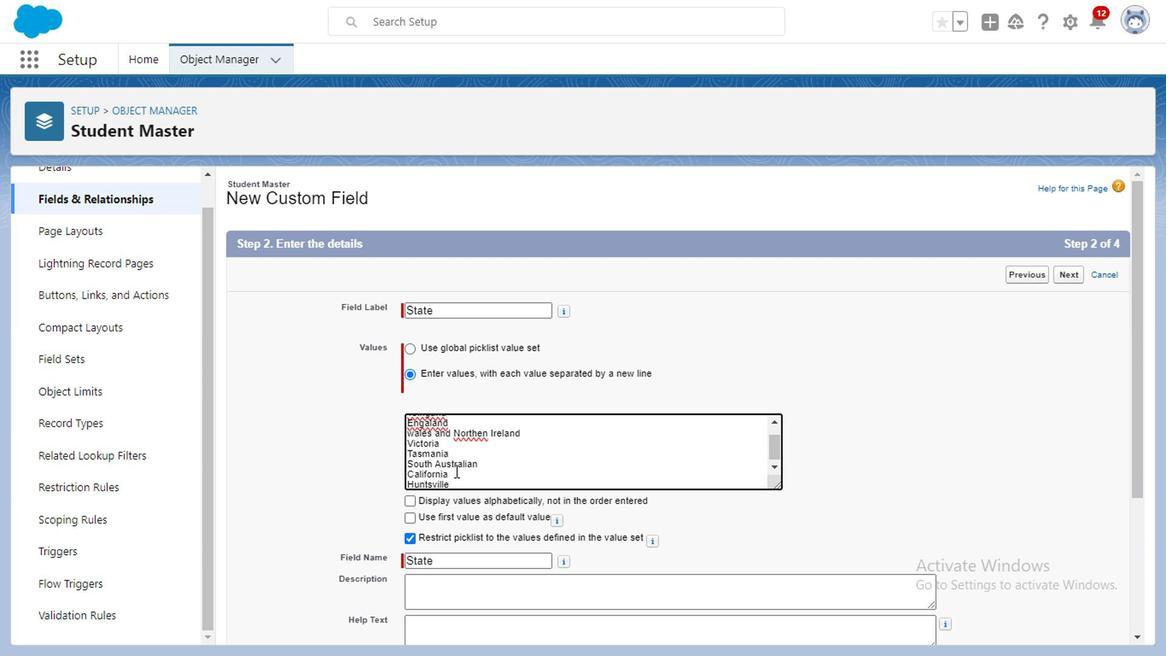 
Action: Mouse scrolled (478, 478) with delta (0, -1)
Screenshot: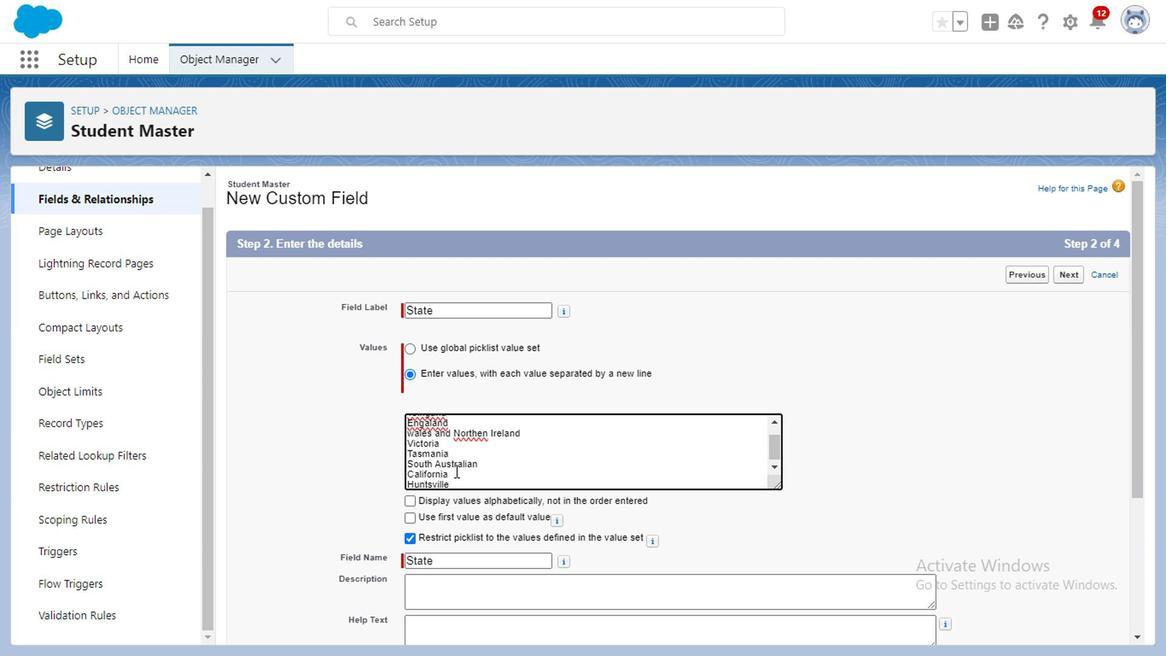 
Action: Mouse moved to (494, 586)
Screenshot: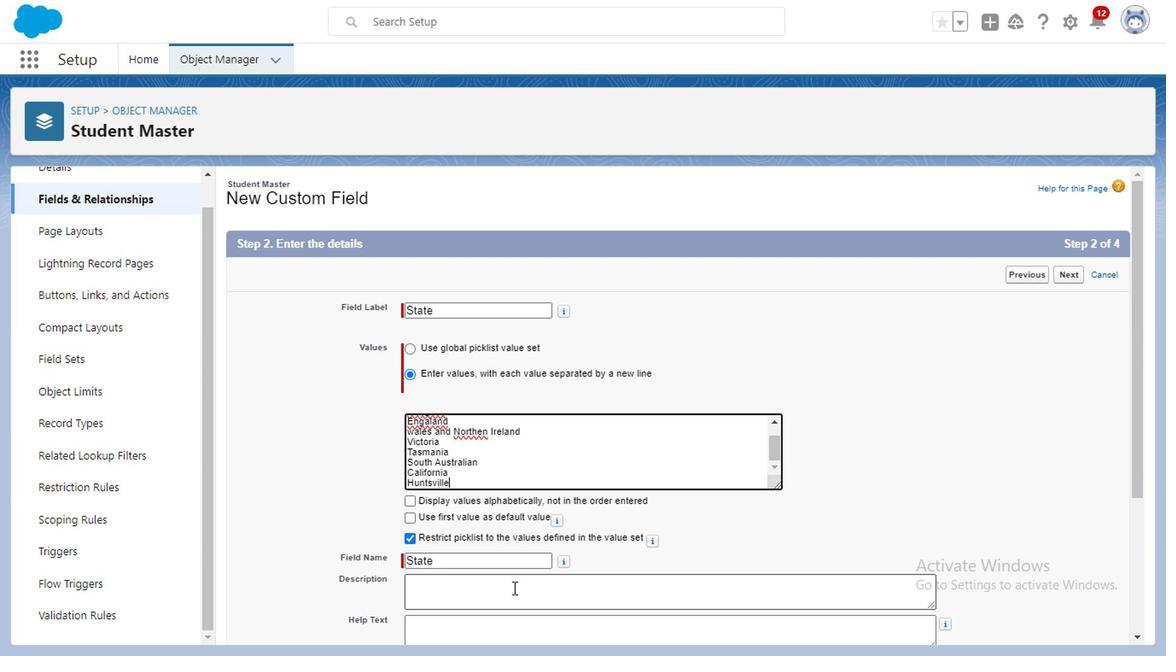
Action: Mouse scrolled (494, 585) with delta (0, 0)
Screenshot: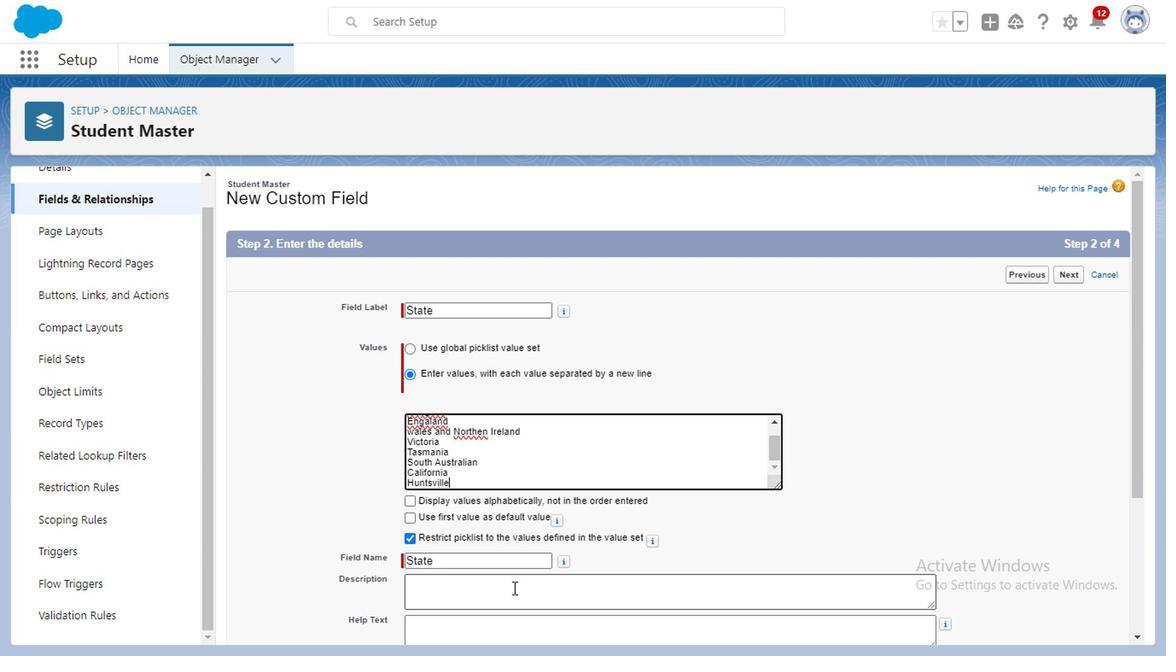 
Action: Mouse moved to (493, 589)
Screenshot: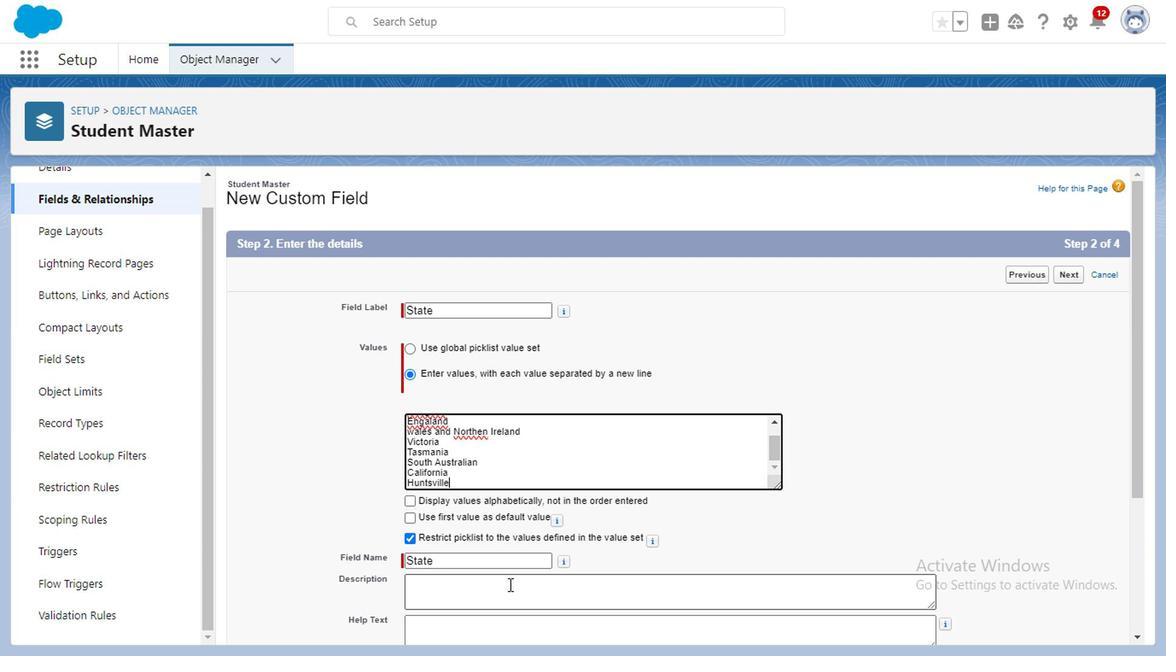 
Action: Mouse scrolled (493, 589) with delta (0, 0)
Screenshot: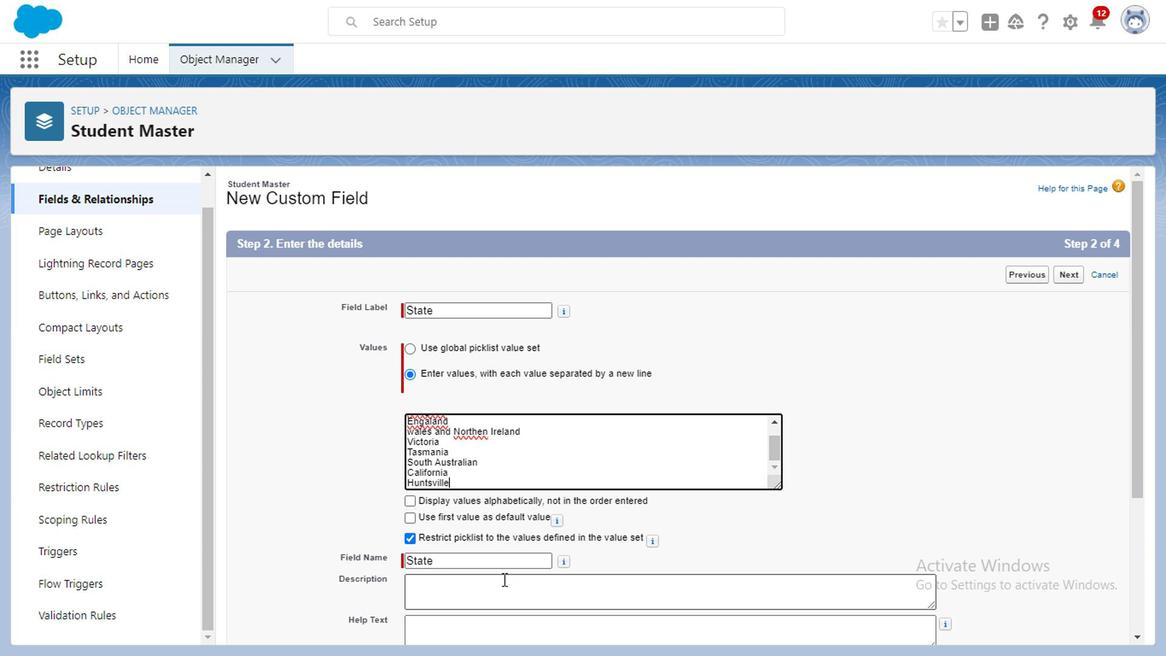 
Action: Mouse moved to (434, 393)
Screenshot: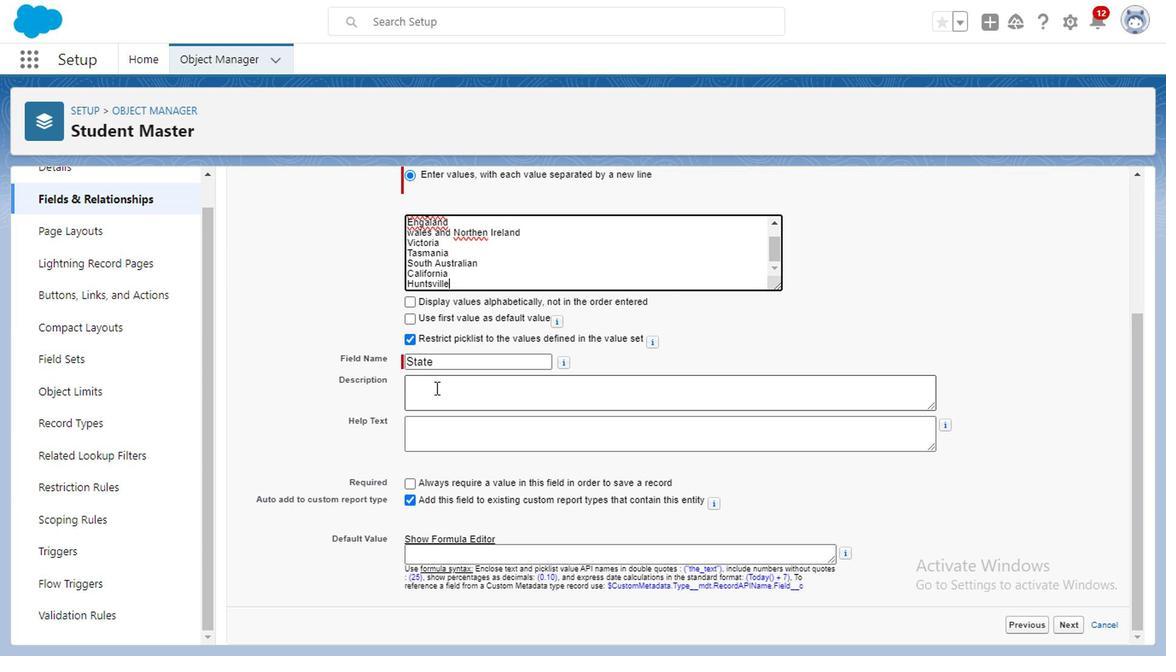 
Action: Mouse pressed left at (434, 393)
Screenshot: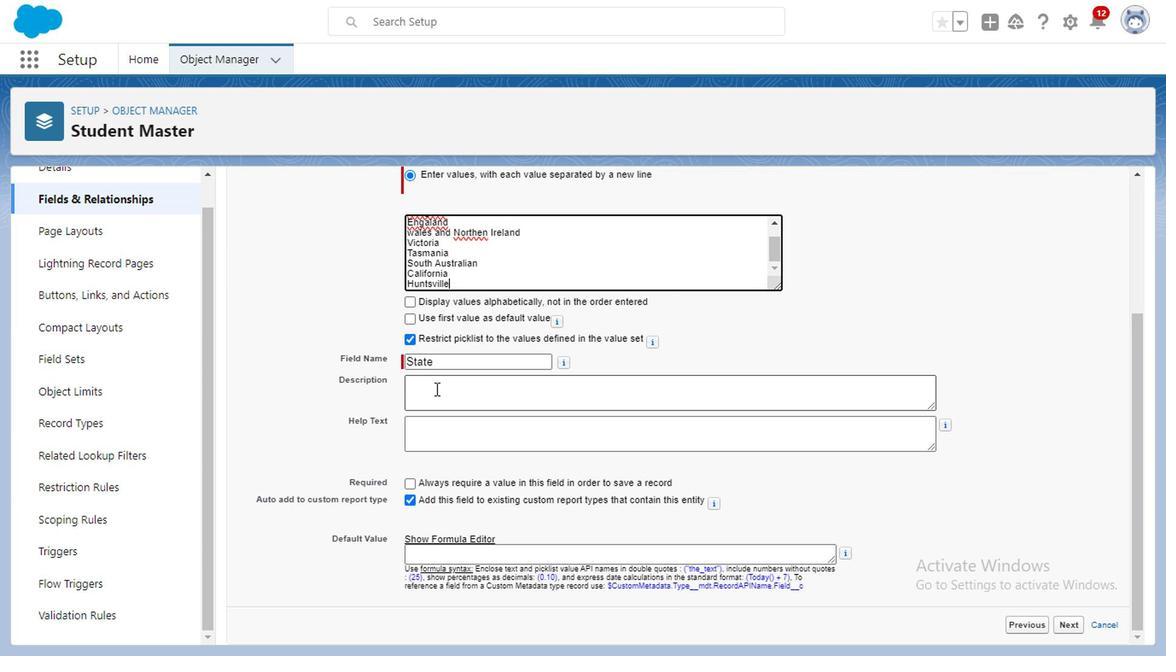 
Action: Mouse moved to (434, 393)
Screenshot: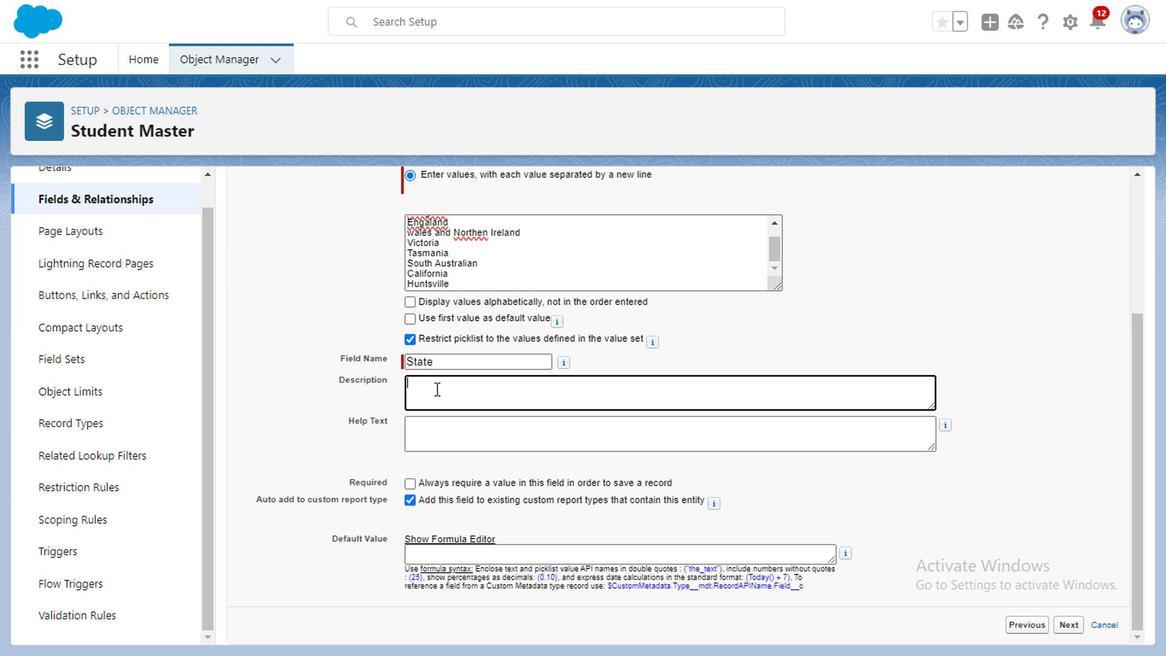 
Action: Key pressed <Key.caps_lock>T<Key.caps_lock>his<Key.space>field<Key.space>is<Key.space>created<Key.space>as<Key.space>per<Key.space>the<Key.space>client<Key.space>requirement<Key.space>so<Key.space>that<Key.space>cust<Key.backspace><Key.backspace><Key.backspace><Key.backspace>student<Key.space><Key.backspace>s<Key.space>can<Key.space>select<Key.space>the<Key.space>sta<Key.backspace><Key.backspace><Key.backspace><Key.backspace>ir<Key.space>state
Screenshot: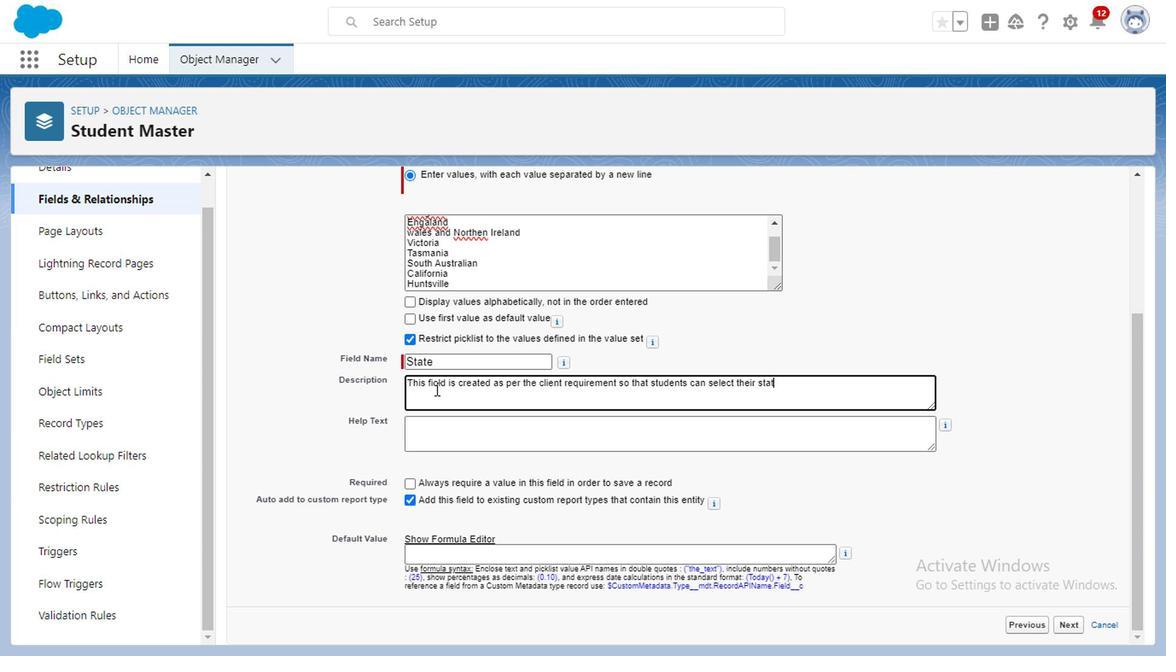 
Action: Mouse moved to (440, 433)
Screenshot: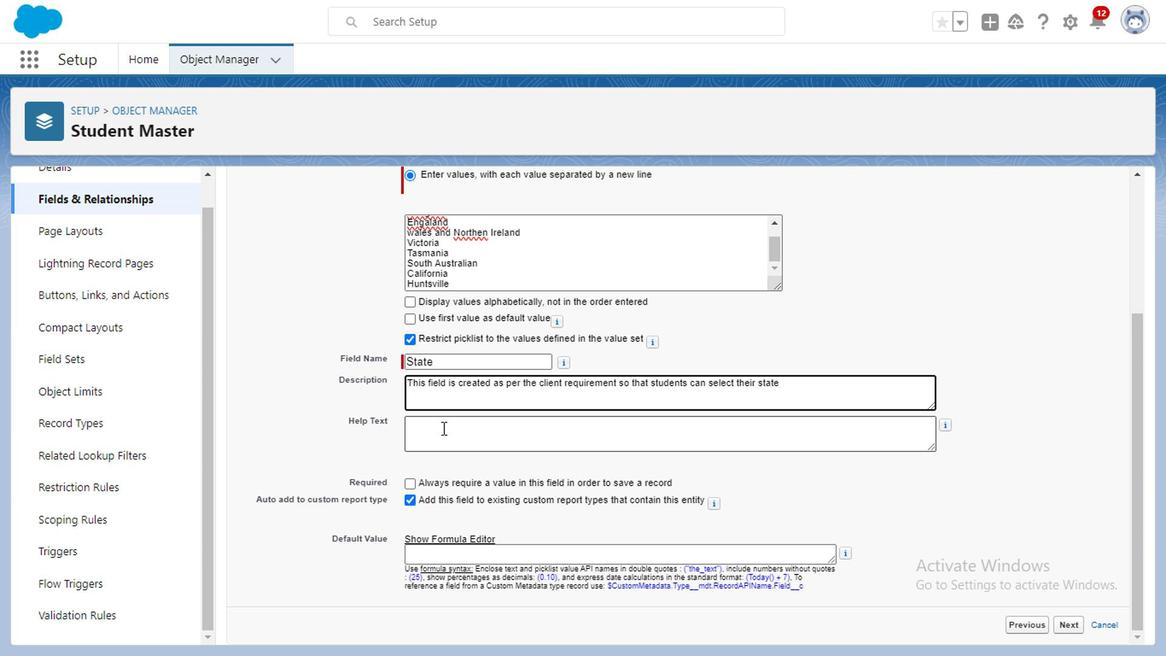 
Action: Mouse pressed left at (440, 433)
Screenshot: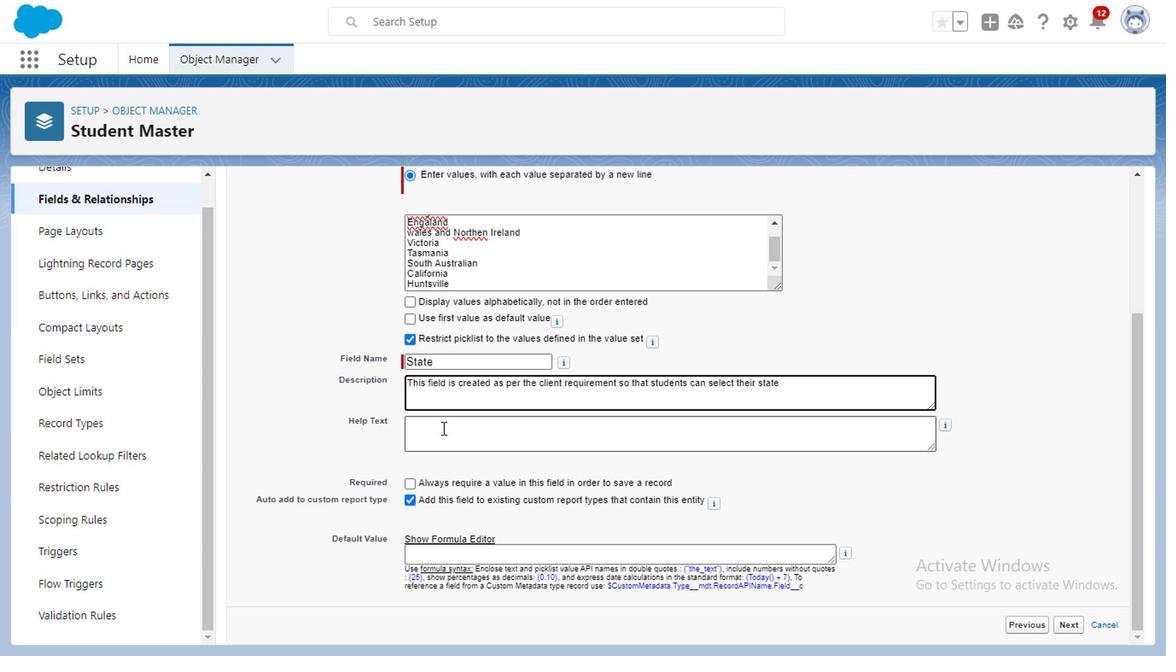 
Action: Mouse moved to (440, 432)
Screenshot: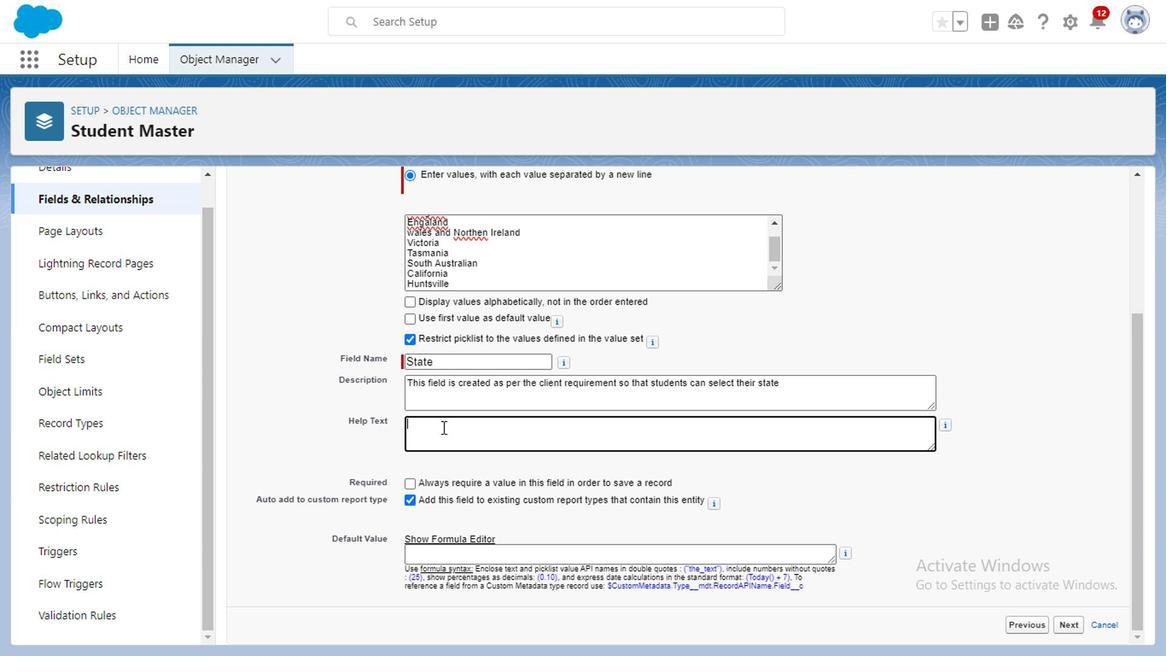 
Action: Key pressed please<Key.space>select<Key.space>your<Key.space>state
Screenshot: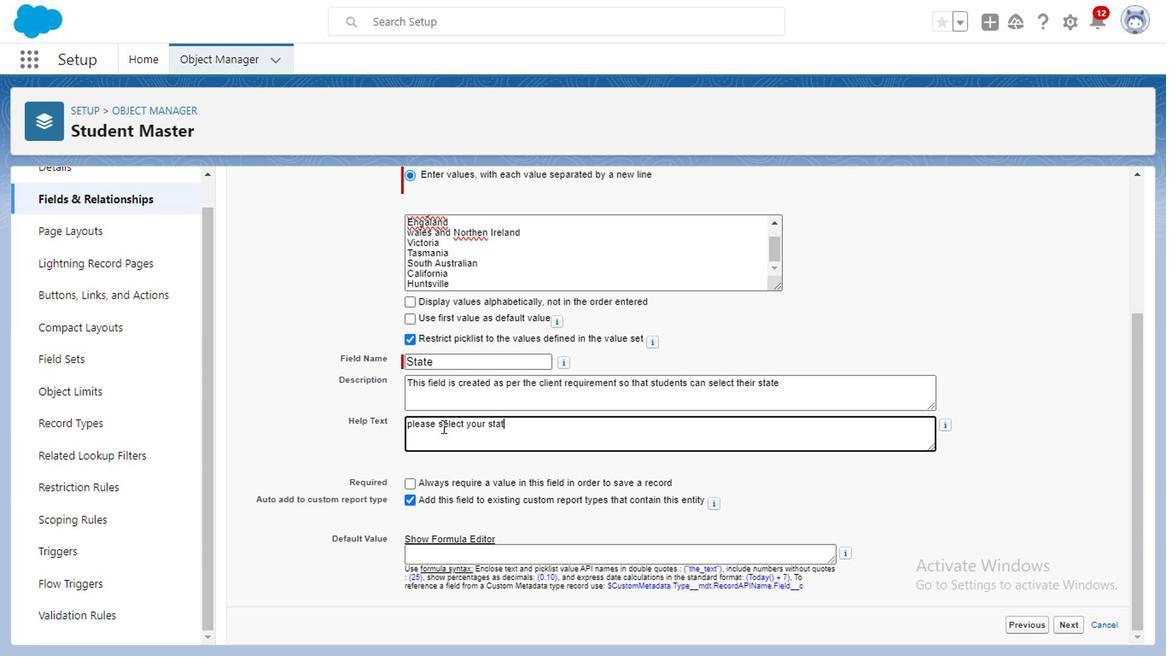 
Action: Mouse moved to (690, 533)
Screenshot: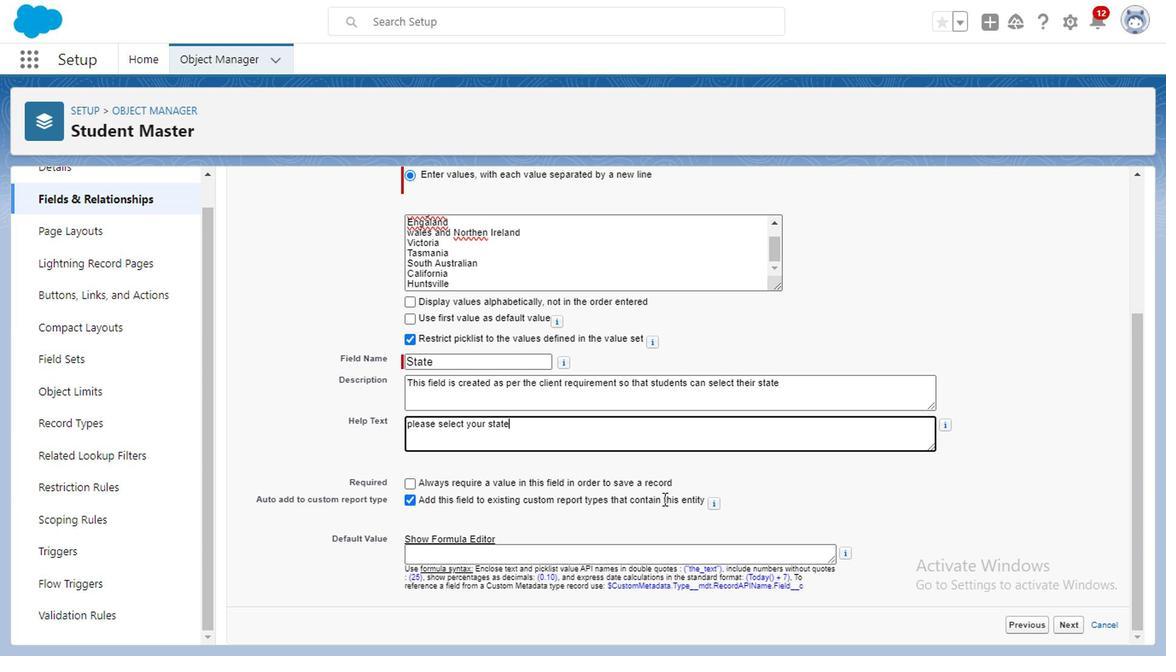 
Action: Mouse scrolled (690, 532) with delta (0, 0)
Screenshot: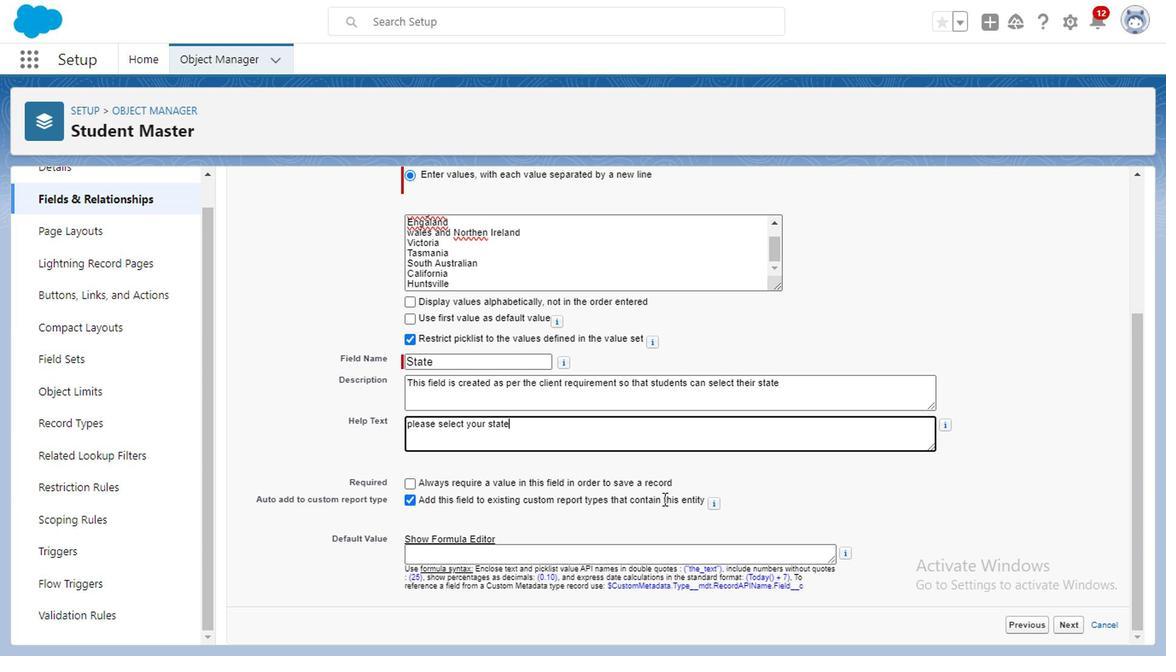 
Action: Mouse moved to (1067, 636)
Screenshot: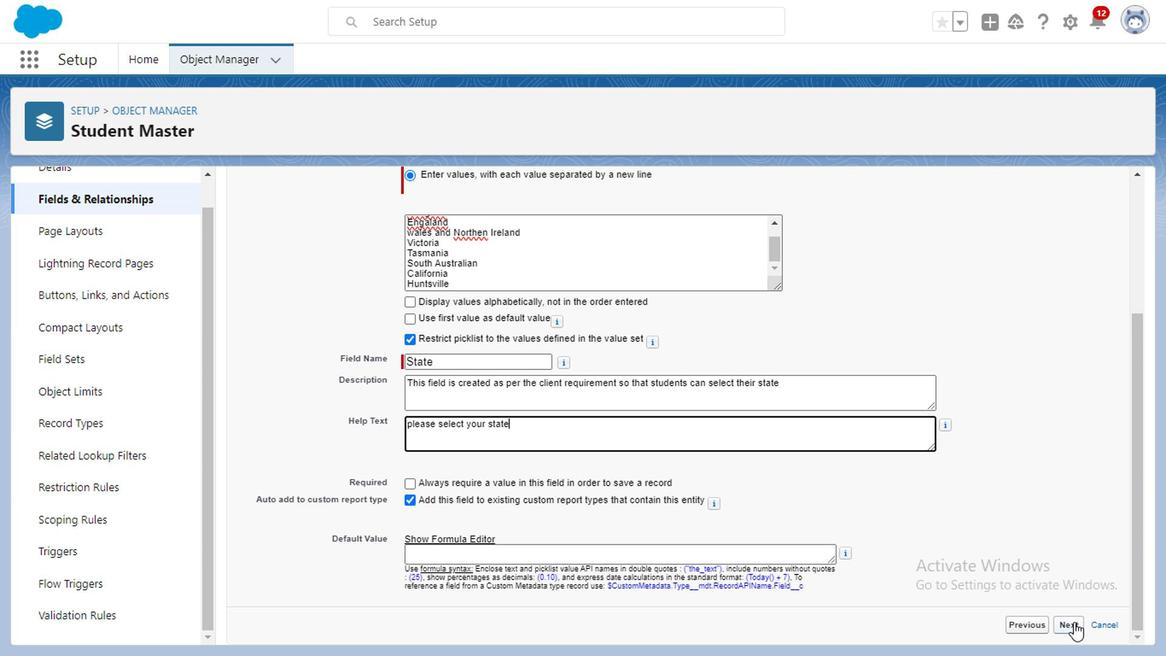 
Action: Mouse pressed left at (1067, 636)
Screenshot: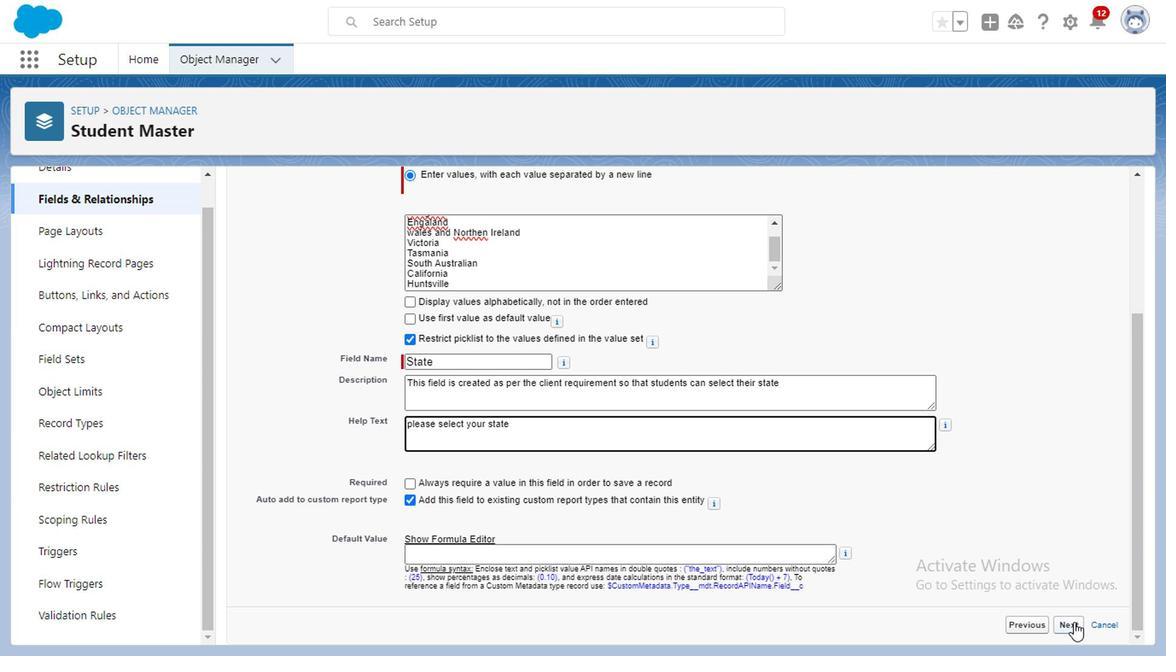 
Action: Mouse moved to (825, 419)
Screenshot: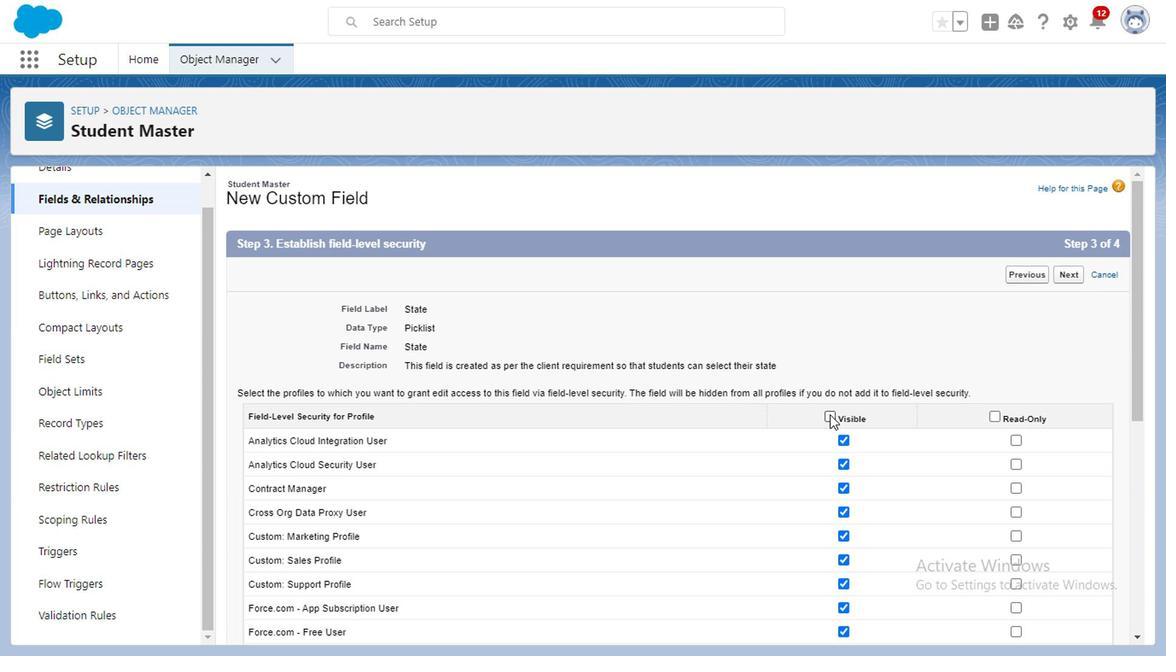 
Action: Mouse pressed left at (825, 419)
Screenshot: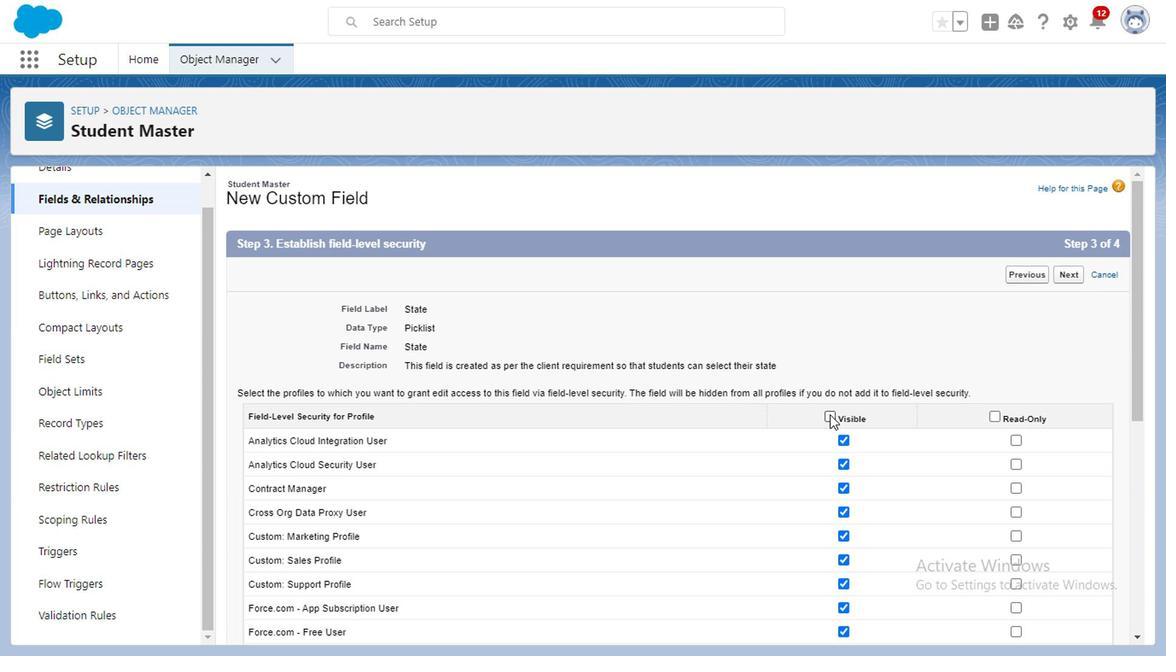 
Action: Mouse moved to (1069, 270)
Screenshot: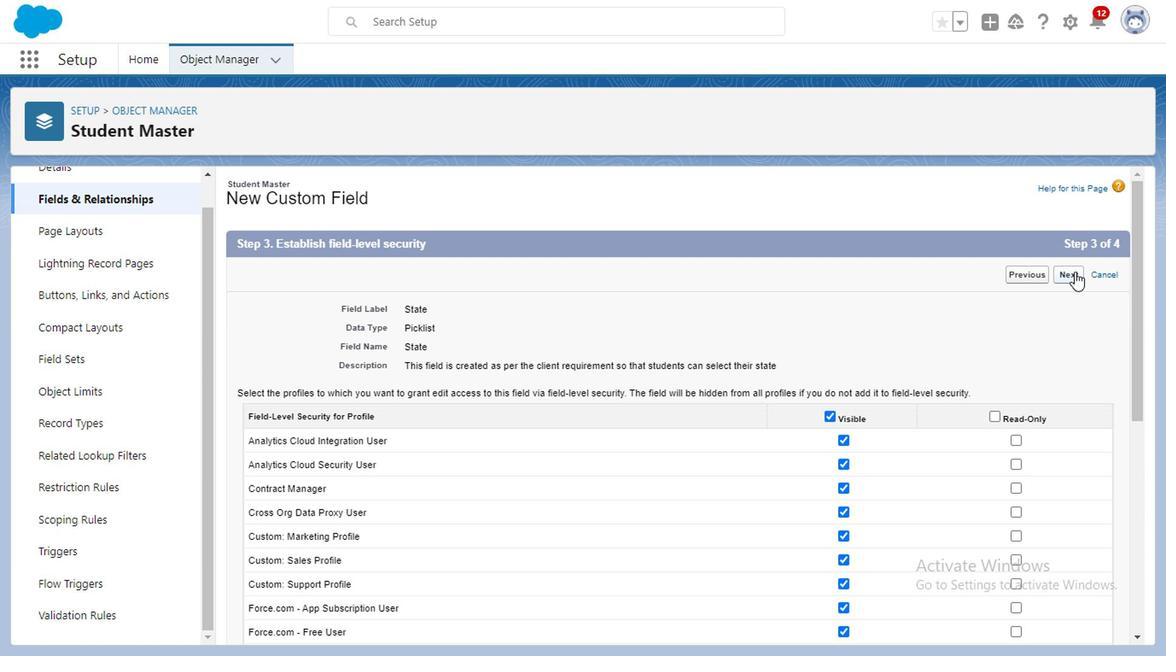 
Action: Mouse pressed left at (1069, 270)
Screenshot: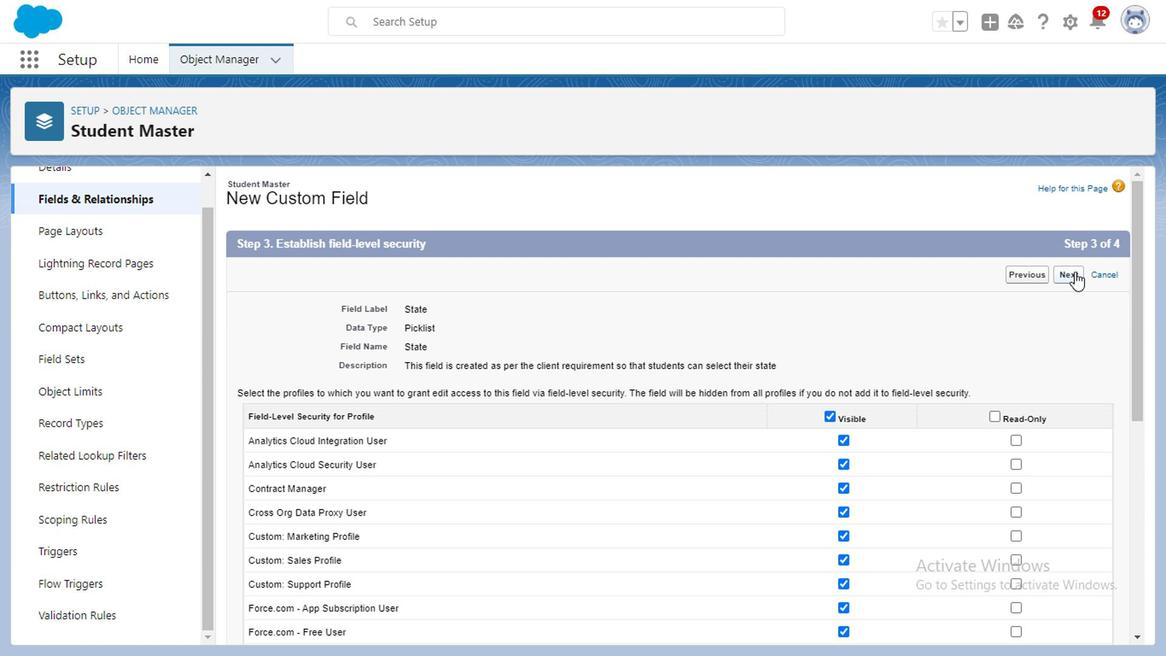 
Action: Mouse moved to (1021, 272)
Screenshot: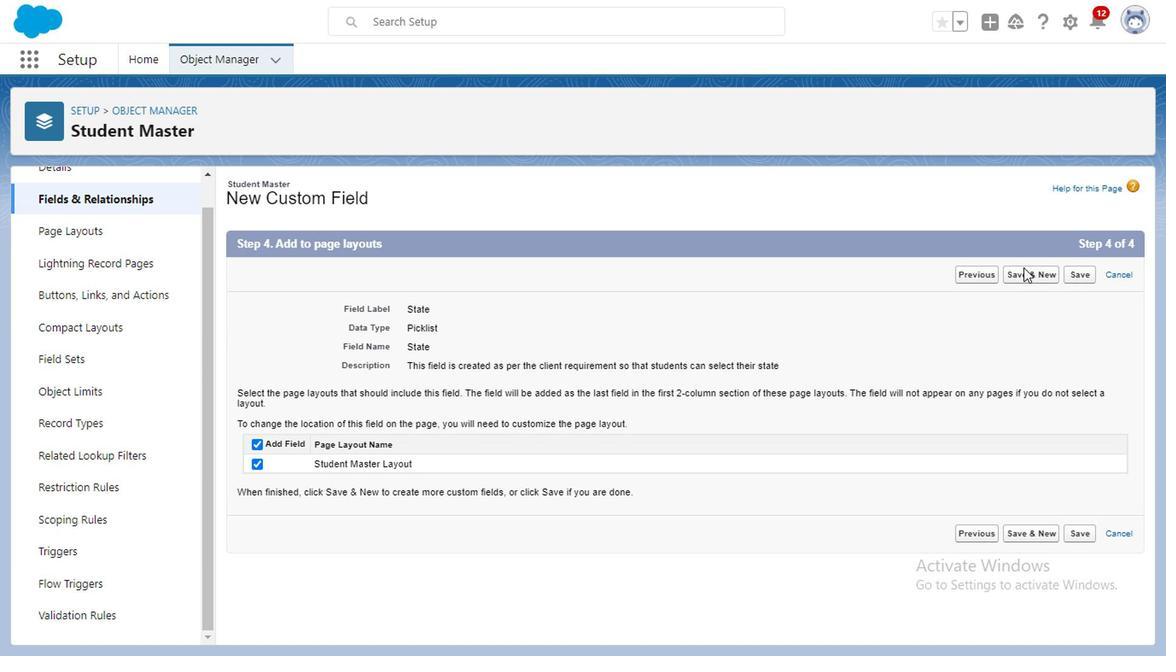 
Action: Mouse pressed left at (1021, 272)
Screenshot: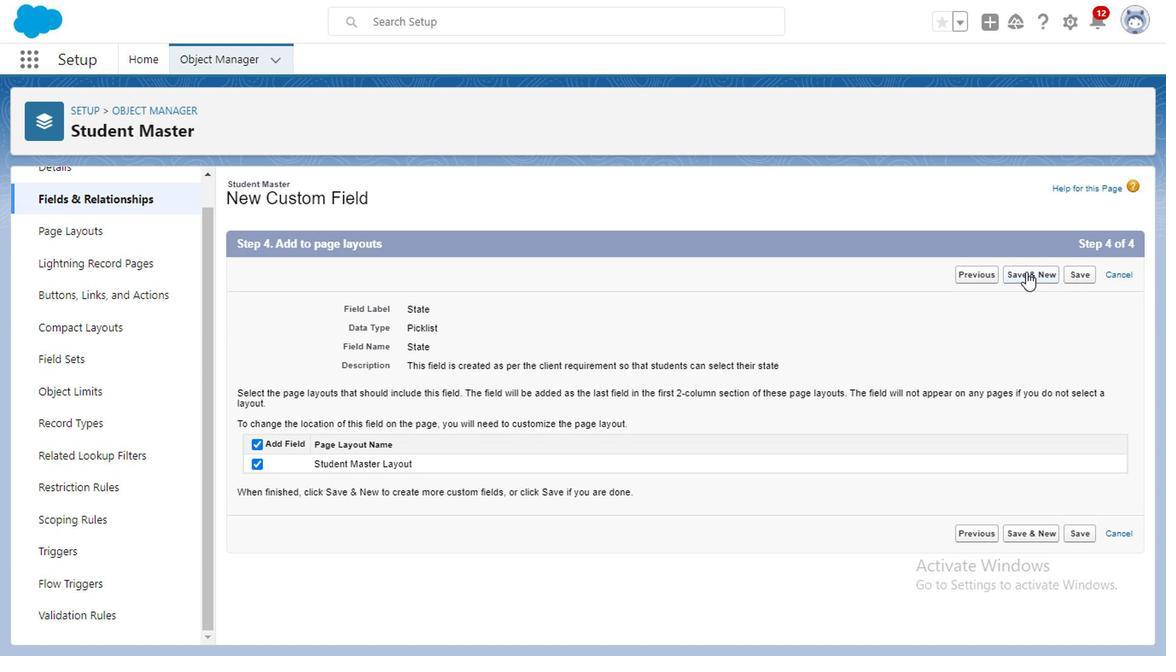 
Action: Mouse moved to (360, 383)
Screenshot: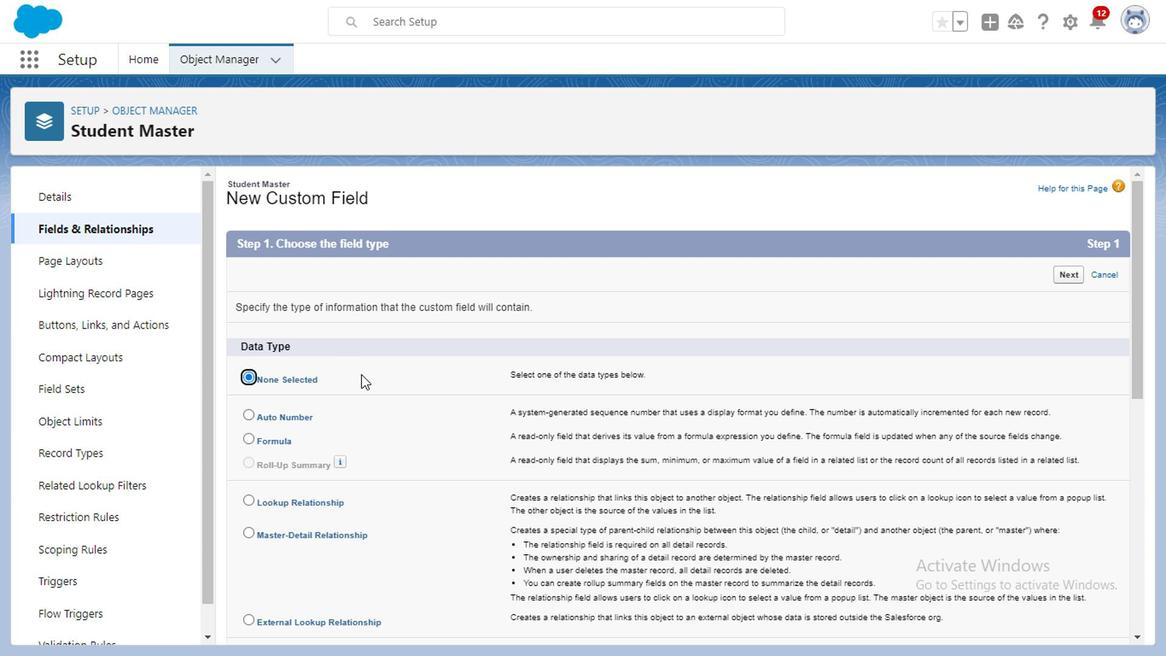 
Action: Mouse scrolled (360, 383) with delta (0, 0)
Screenshot: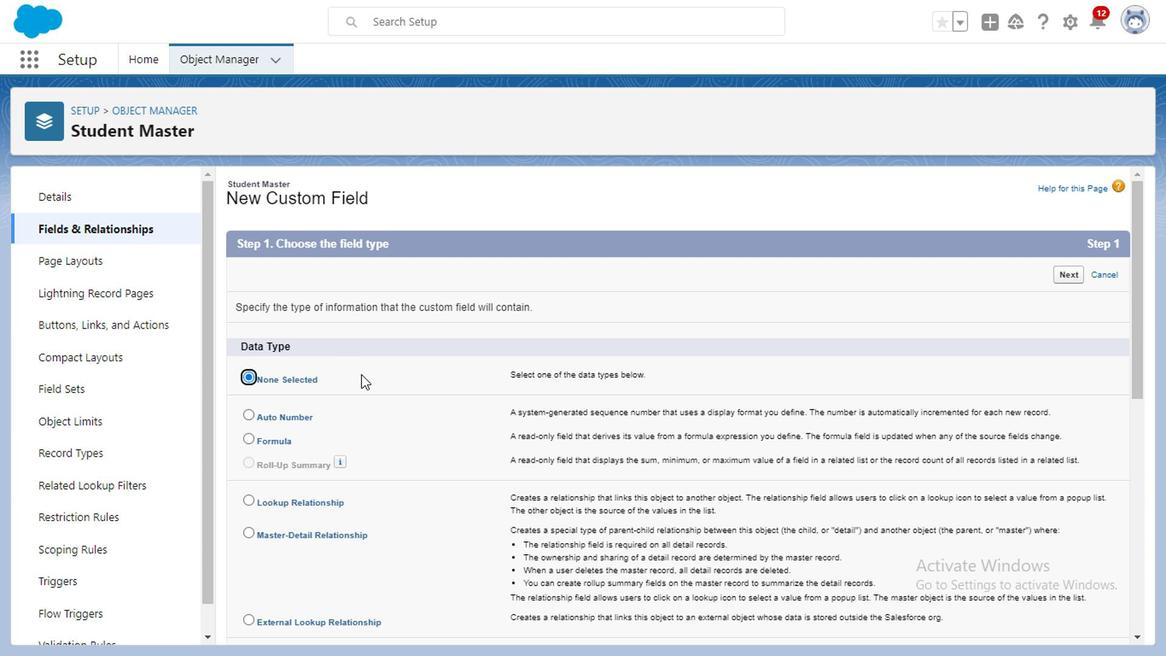 
Action: Mouse moved to (247, 552)
Screenshot: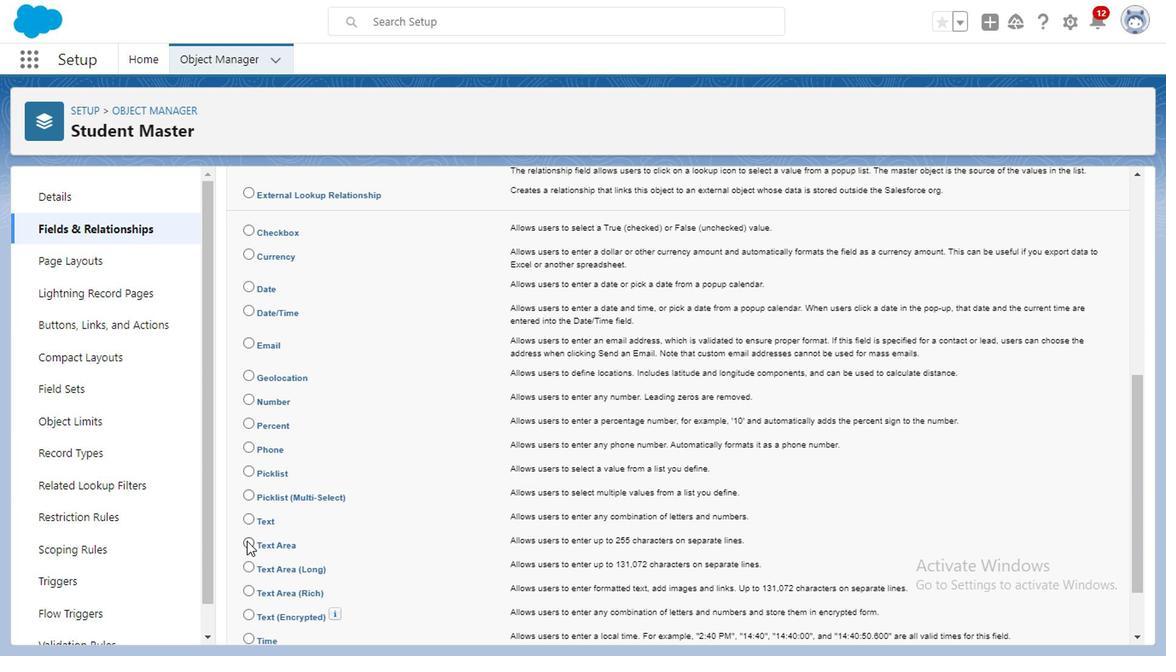
Action: Mouse pressed left at (247, 552)
Screenshot: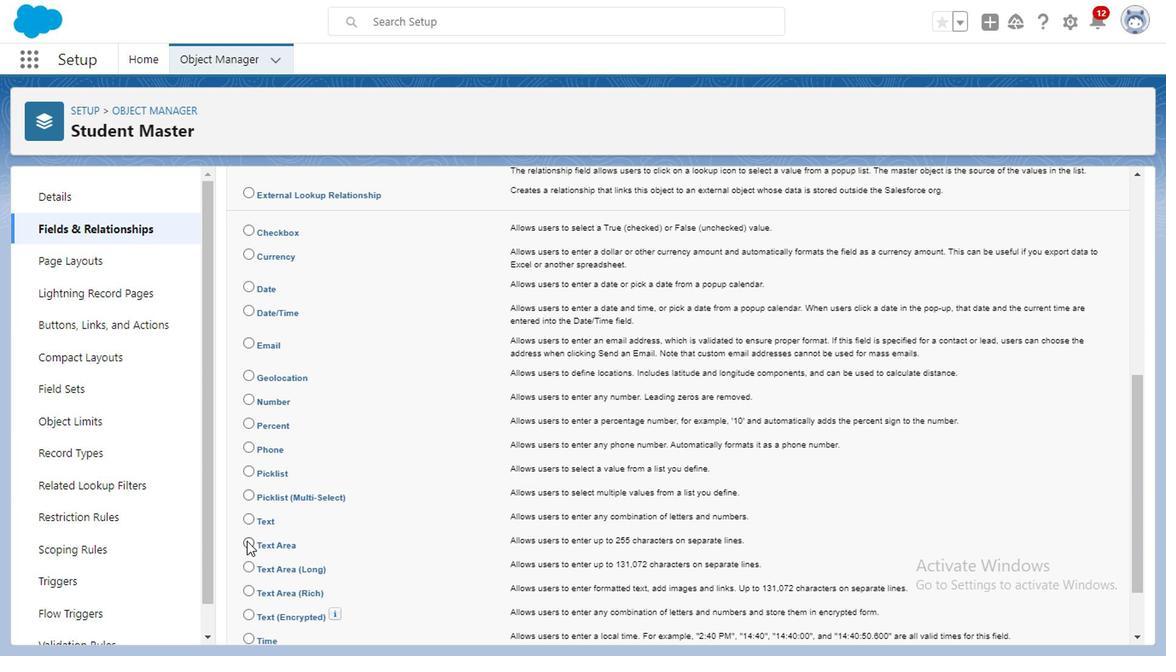 
Action: Mouse moved to (801, 518)
Screenshot: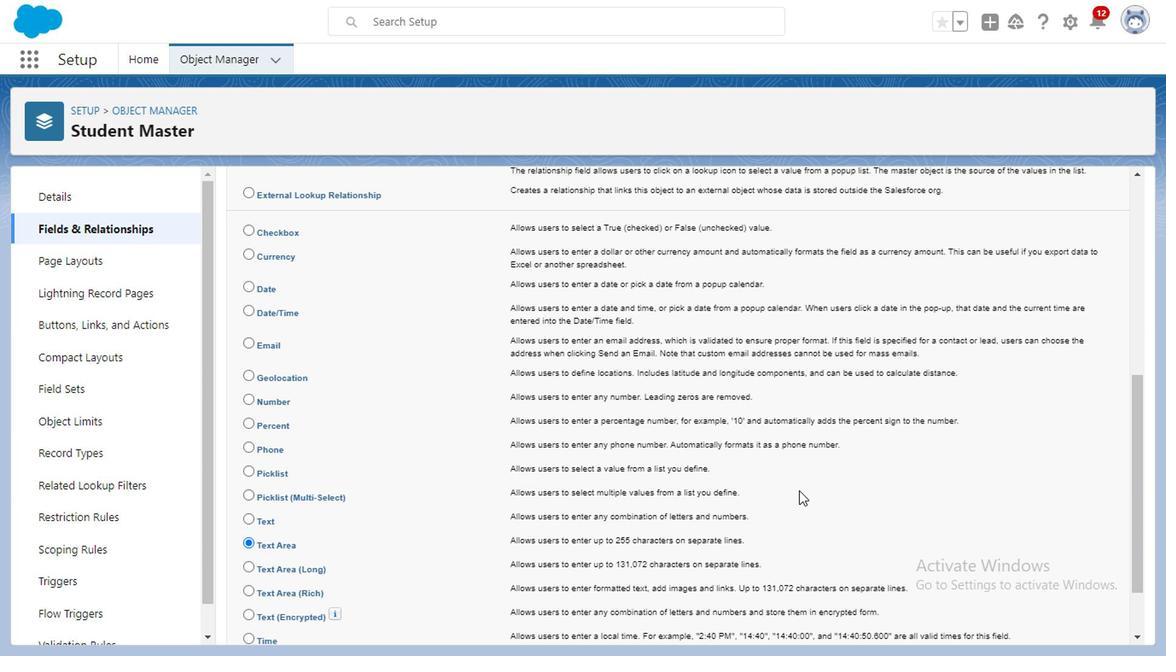 
Action: Mouse scrolled (801, 517) with delta (0, 0)
Screenshot: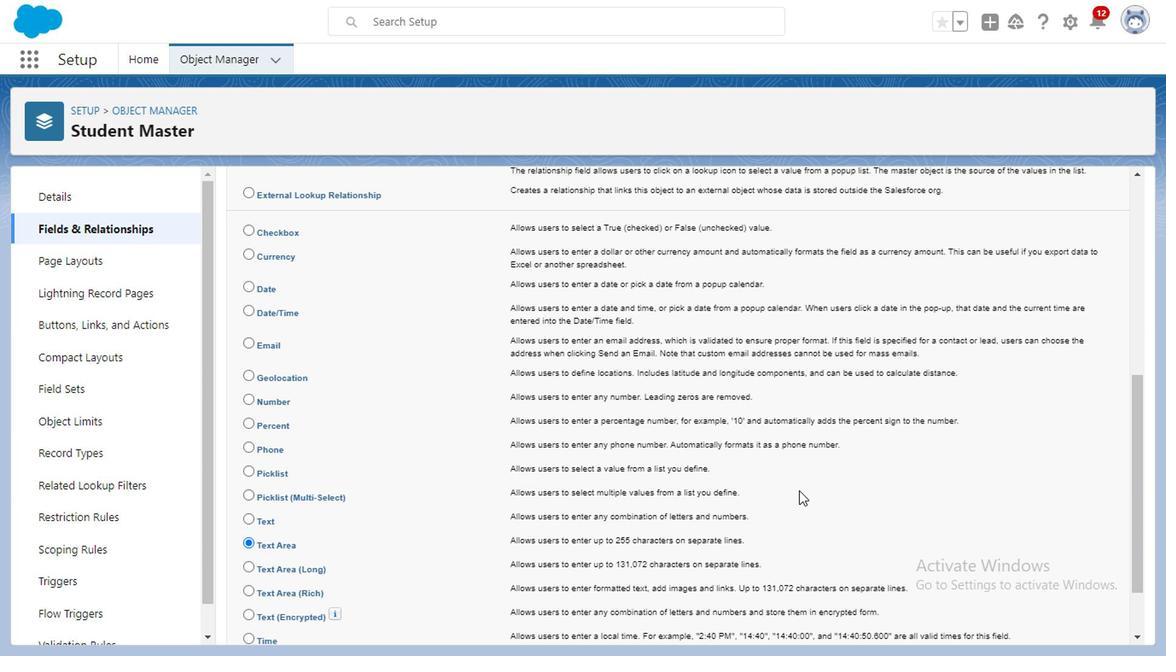 
Action: Mouse moved to (803, 521)
Screenshot: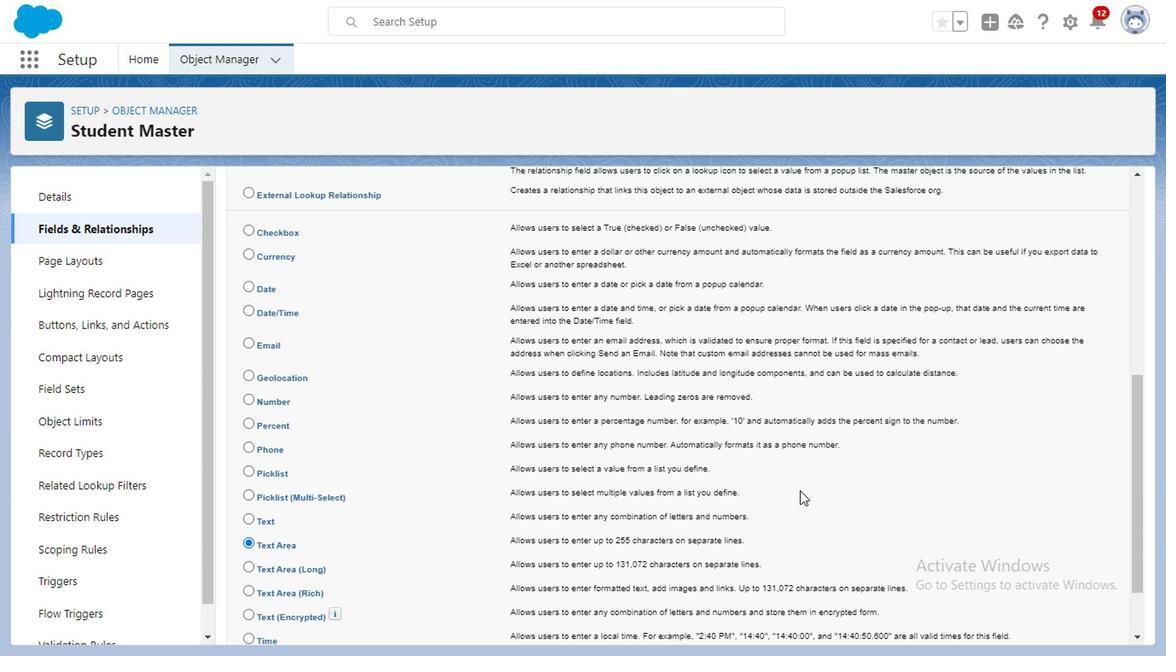 
Action: Mouse scrolled (803, 519) with delta (0, -1)
Screenshot: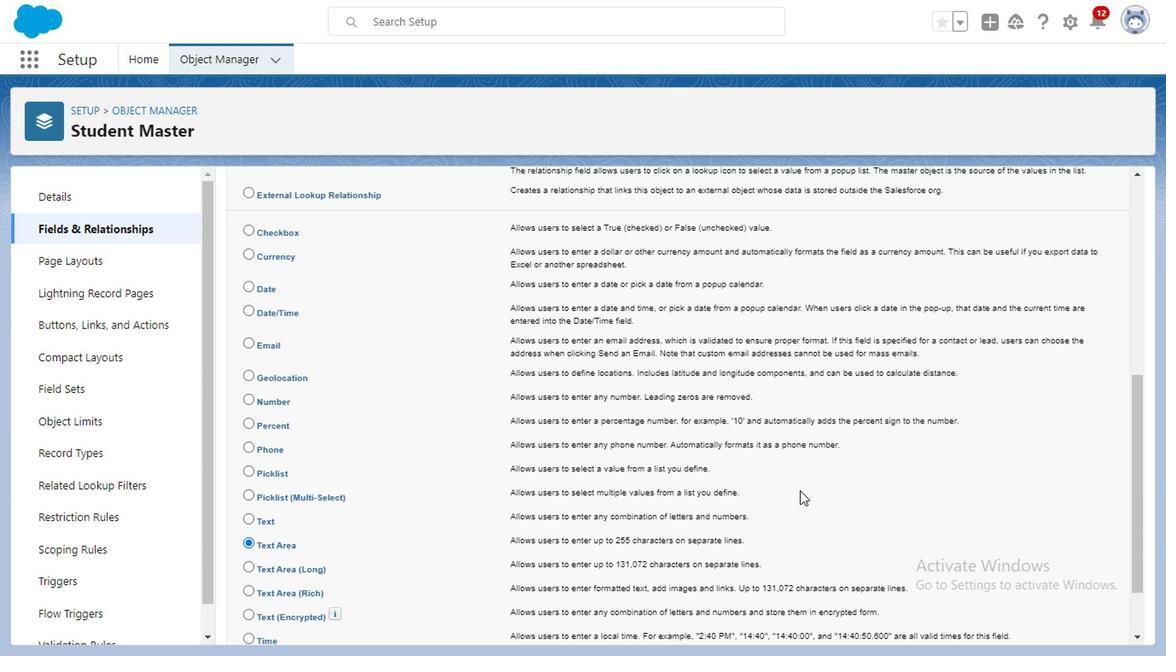 
Action: Mouse moved to (804, 522)
Screenshot: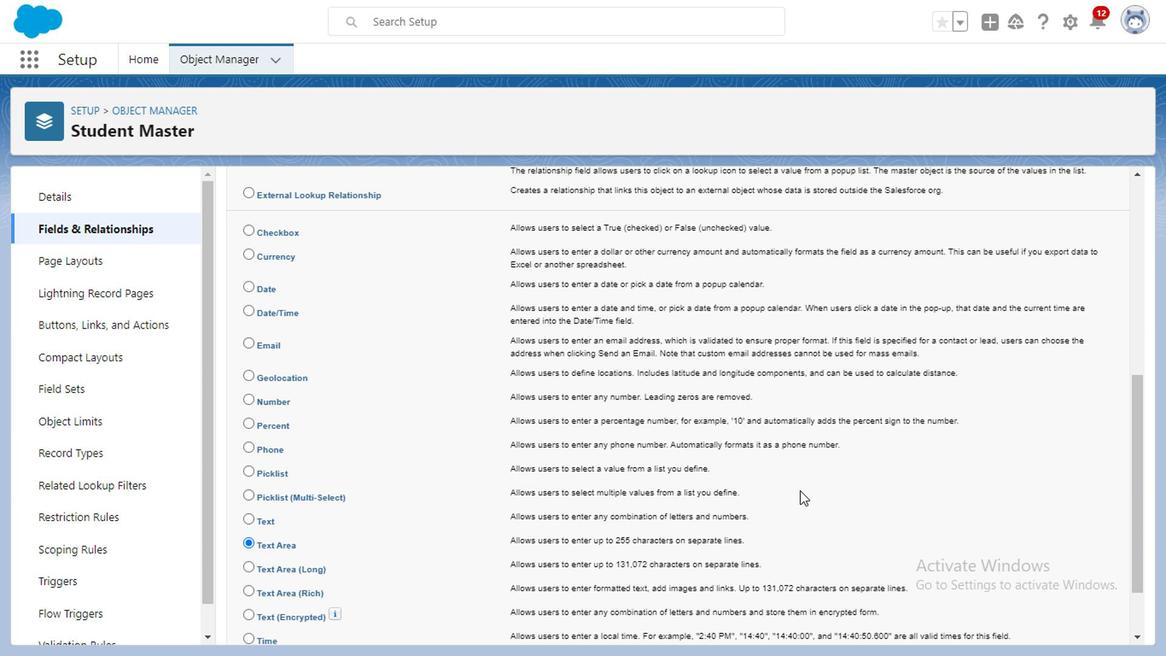
Action: Mouse scrolled (804, 521) with delta (0, -1)
Screenshot: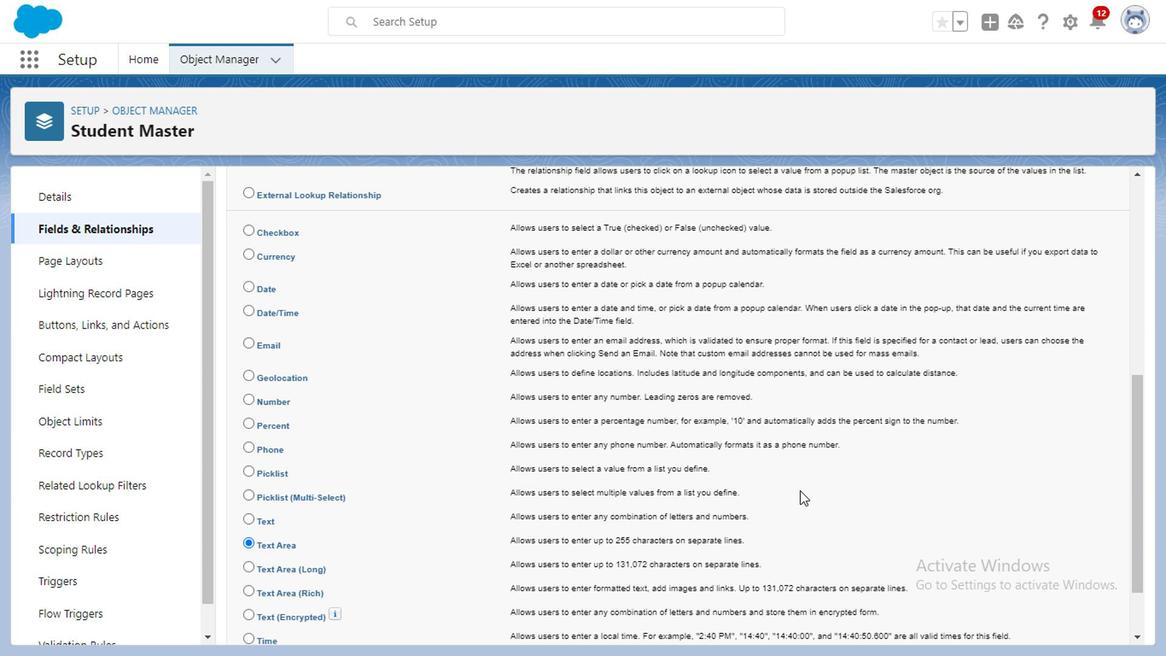 
Action: Mouse moved to (1063, 638)
Screenshot: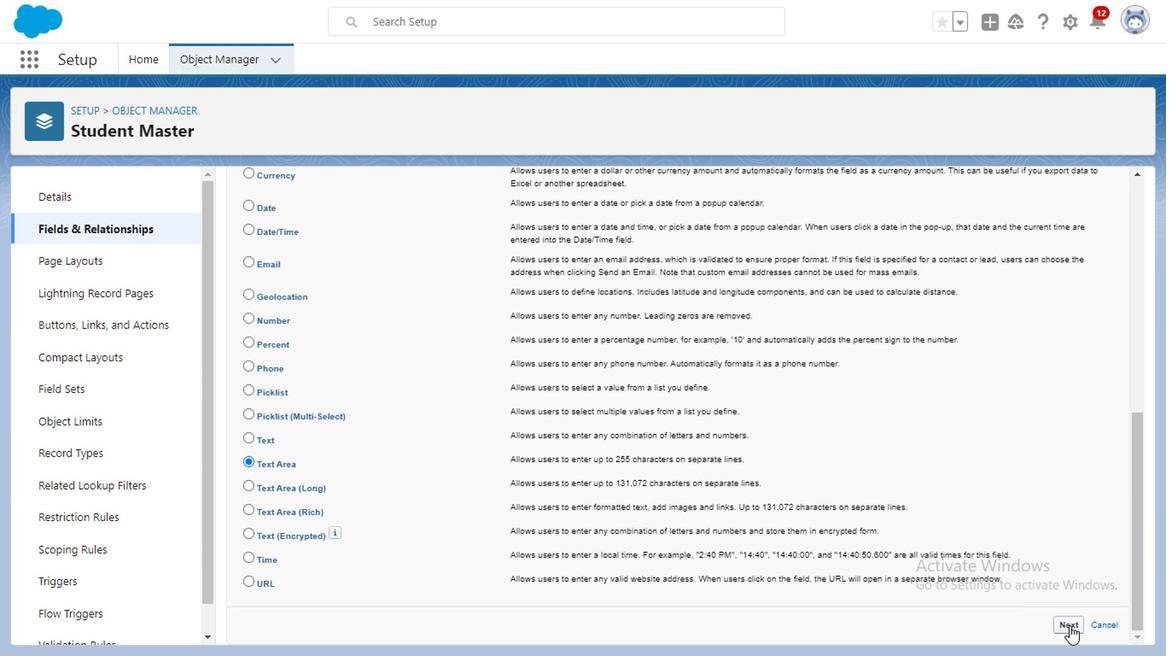 
Action: Mouse pressed left at (1063, 638)
Screenshot: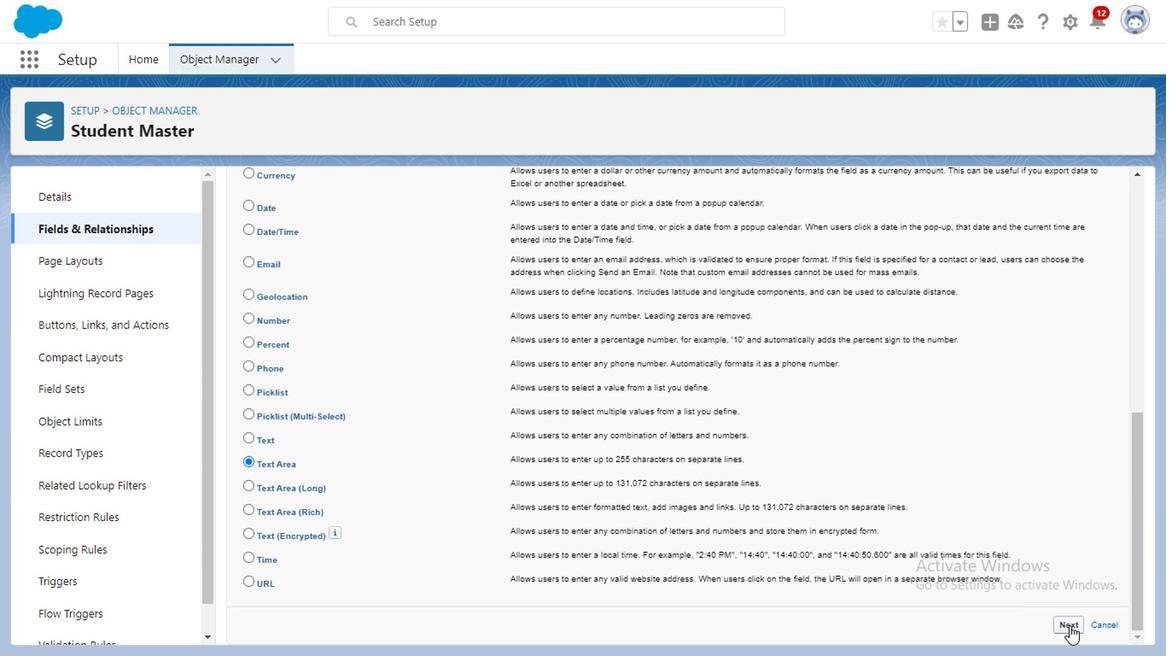 
Action: Mouse moved to (446, 312)
Screenshot: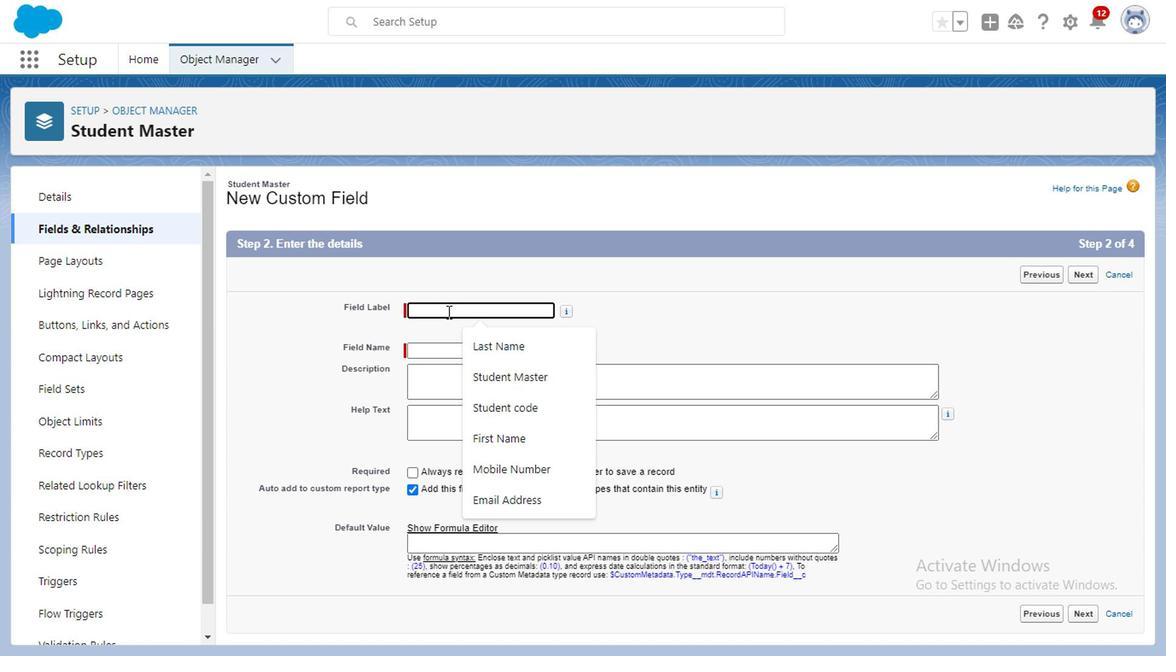 
Action: Mouse pressed left at (446, 312)
Screenshot: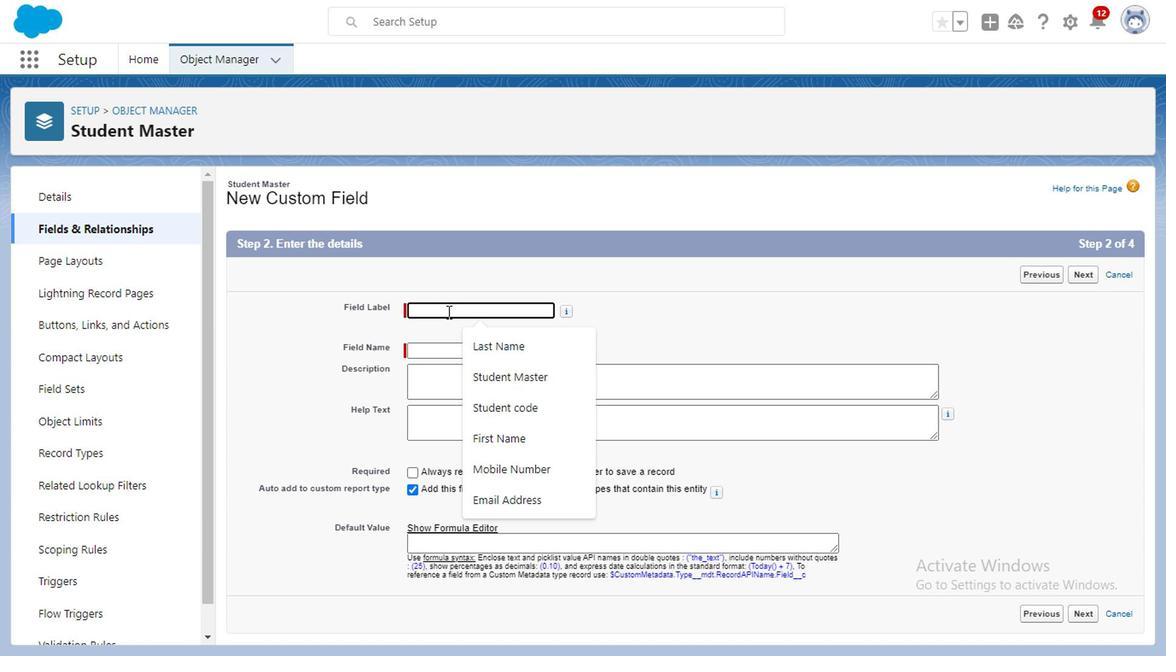 
Action: Key pressed <Key.caps_lock>A<Key.caps_lock>ddress
Screenshot: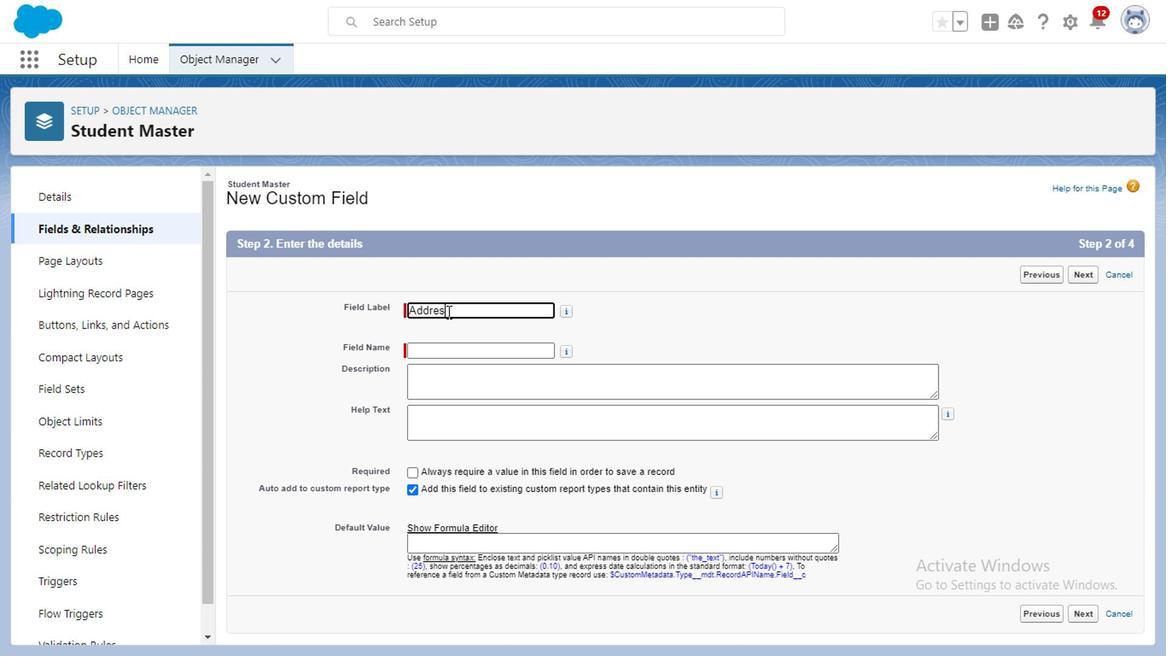 
Action: Mouse moved to (472, 349)
Screenshot: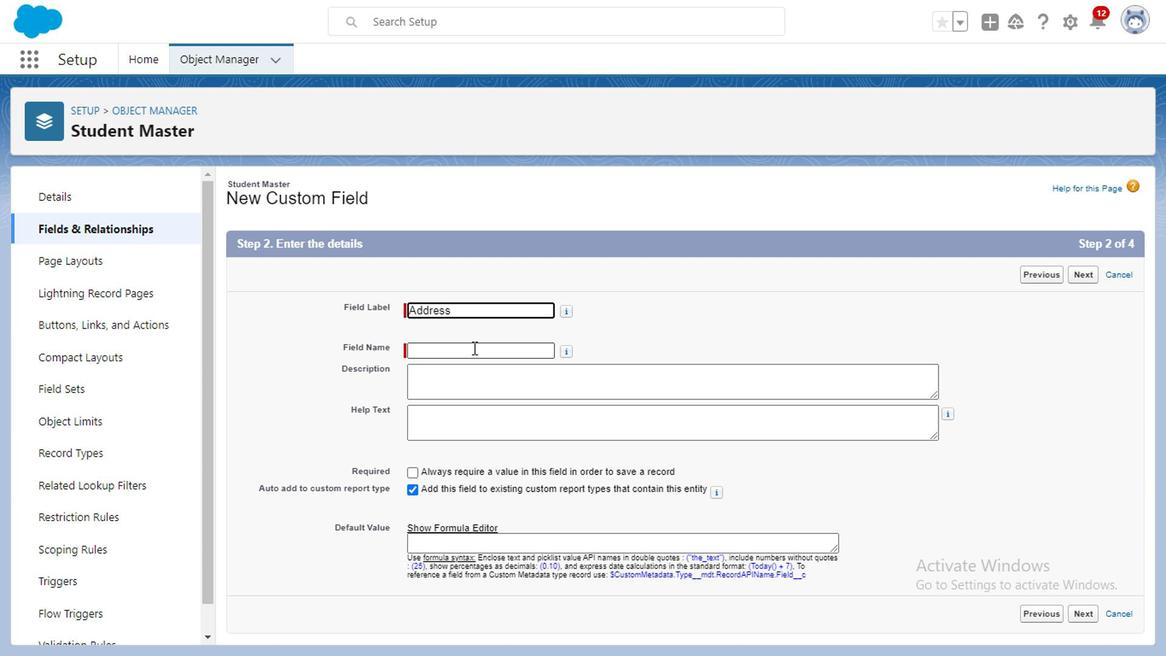 
Action: Mouse pressed left at (472, 349)
Screenshot: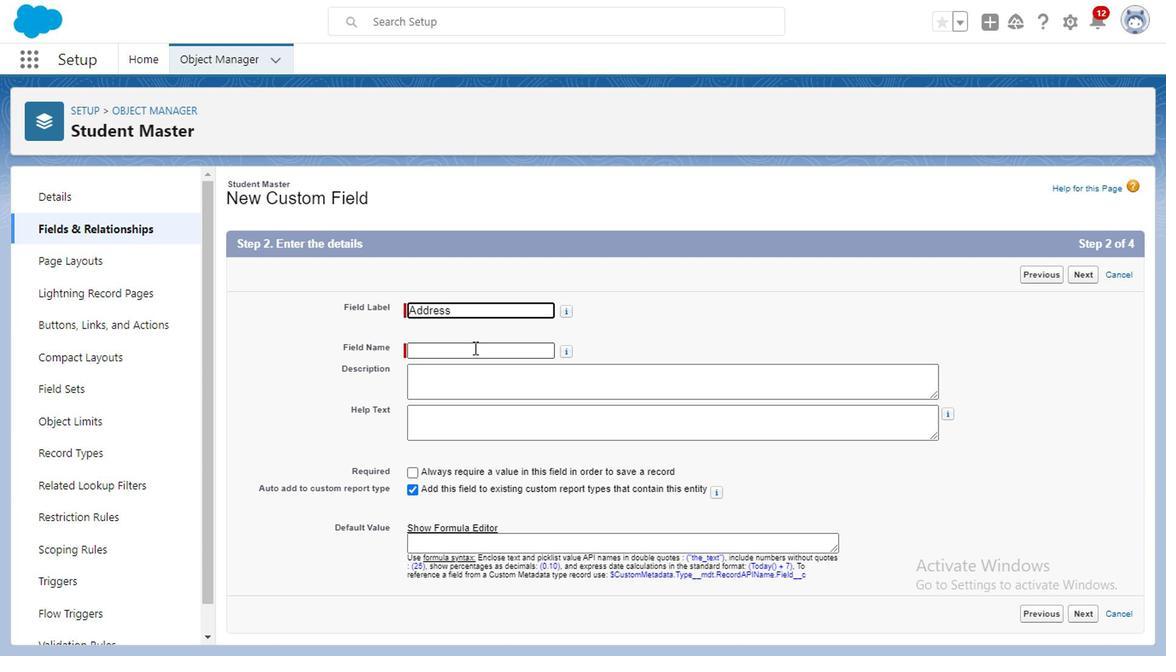 
Action: Mouse moved to (495, 385)
Screenshot: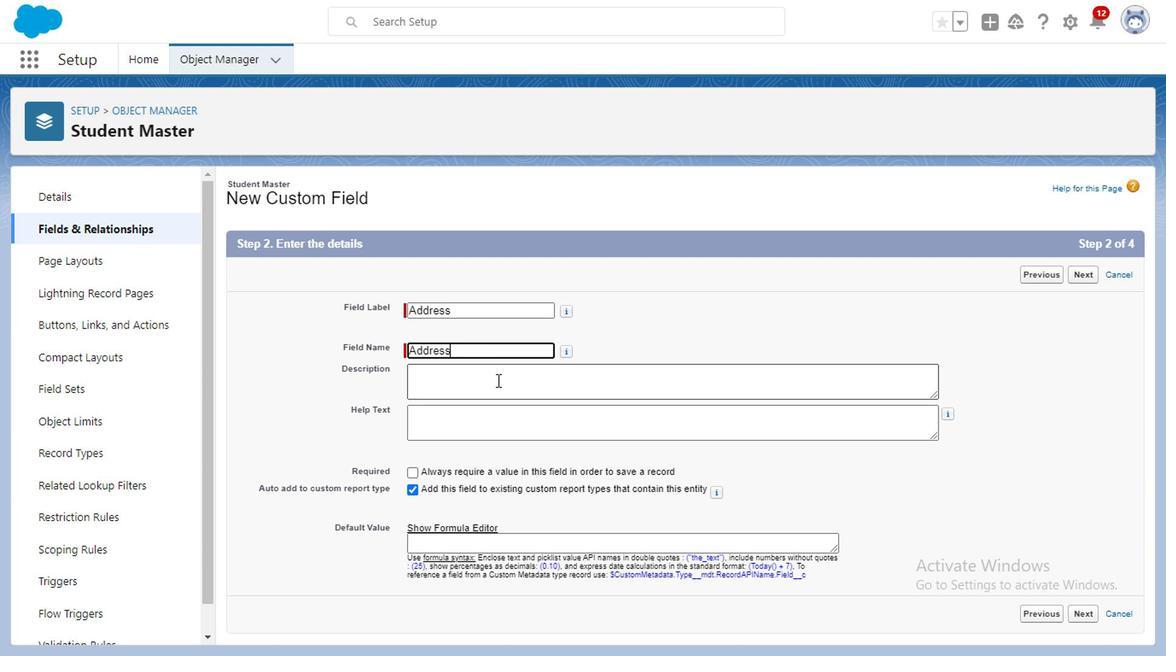 
Action: Mouse pressed left at (495, 385)
Screenshot: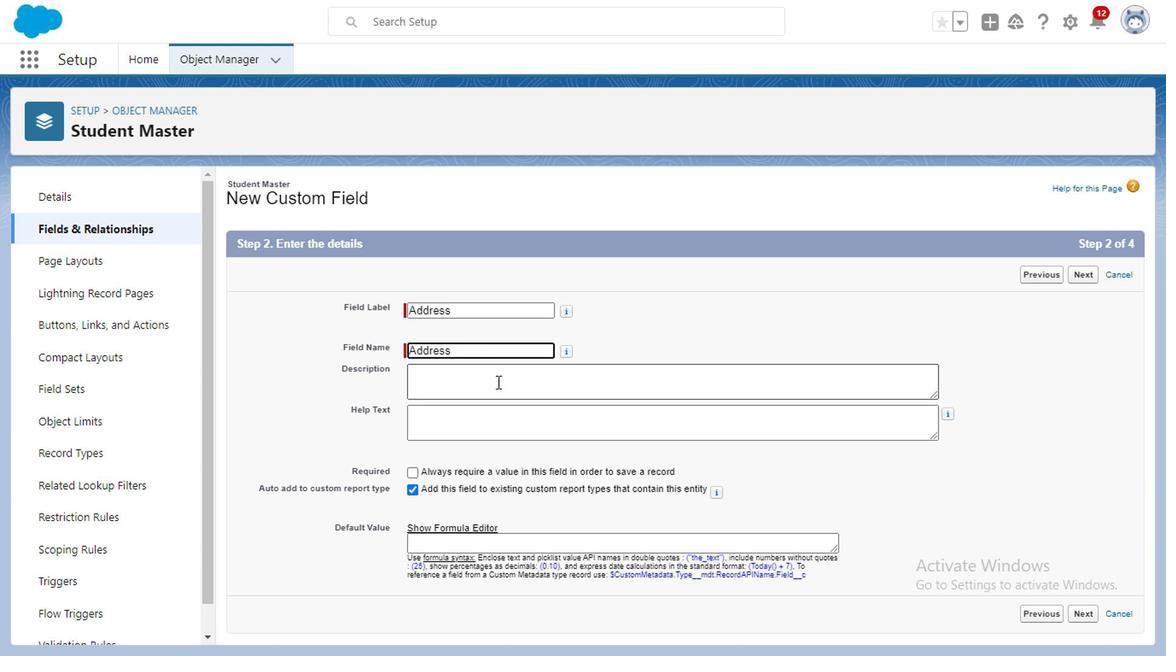 
Action: Mouse moved to (495, 386)
Screenshot: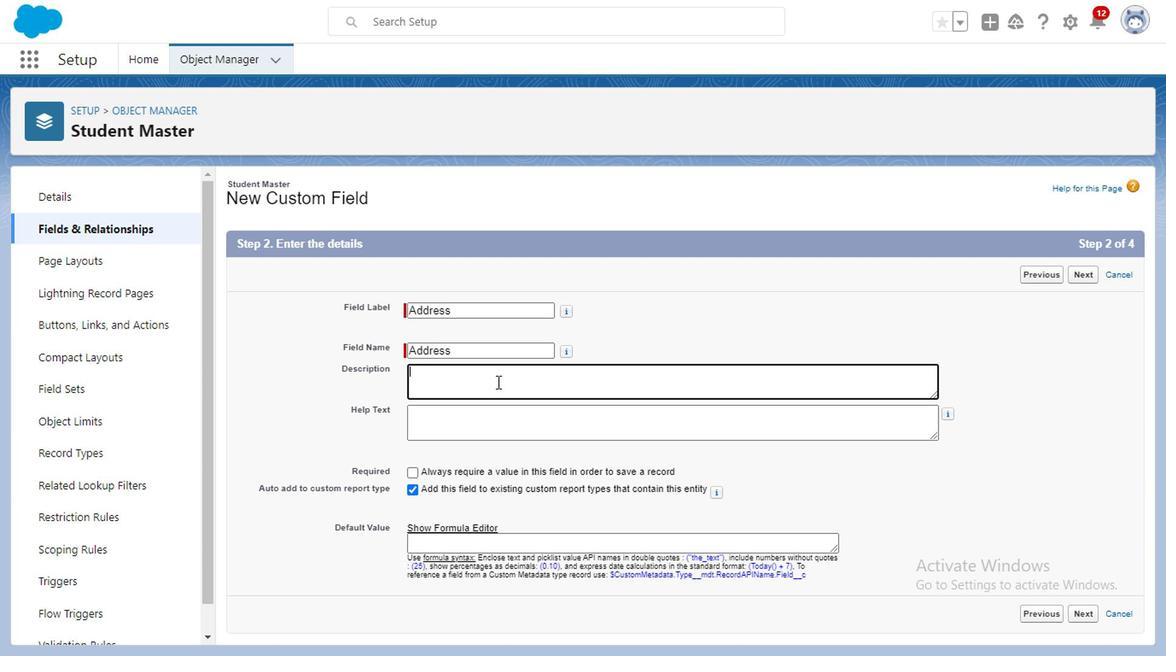 
Action: Key pressed <Key.caps_lock>T<Key.caps_lock>o<Key.space>enter<Key.space>the<Key.space>detail<Key.space>stude<Key.backspace><Key.backspace><Key.backspace><Key.backspace><Key.backspace>address<Key.space>of<Key.space>student<Key.space>this<Key.space>field<Key.space>will<Key.space>be<Key.space>helpfull
Screenshot: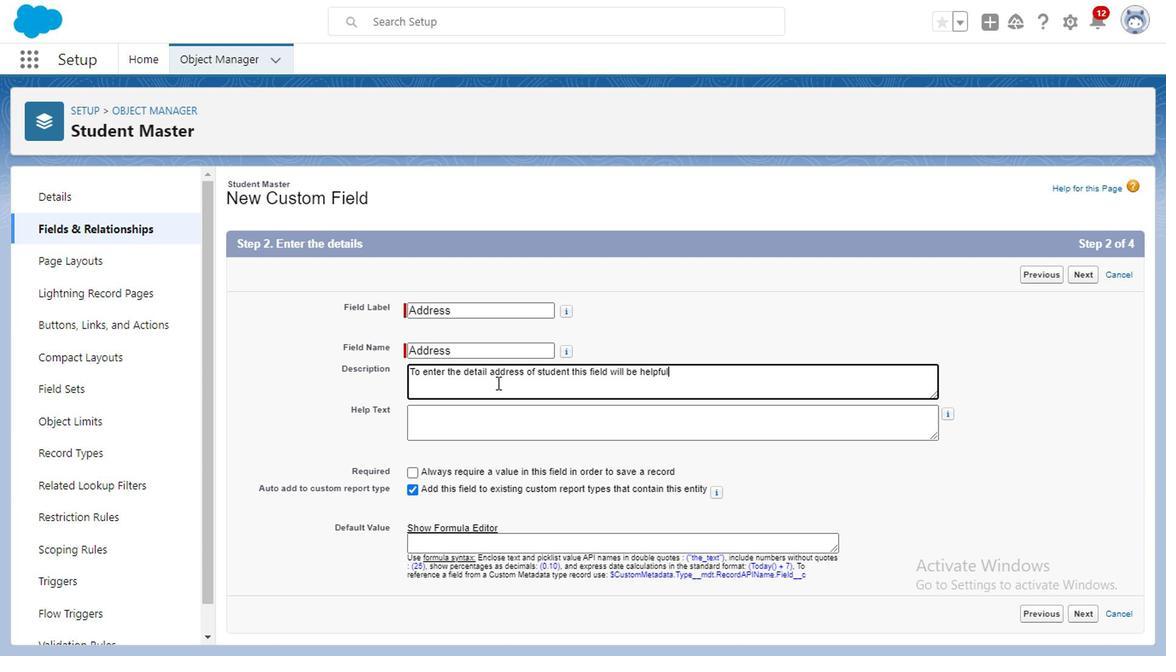 
Action: Mouse moved to (659, 374)
Screenshot: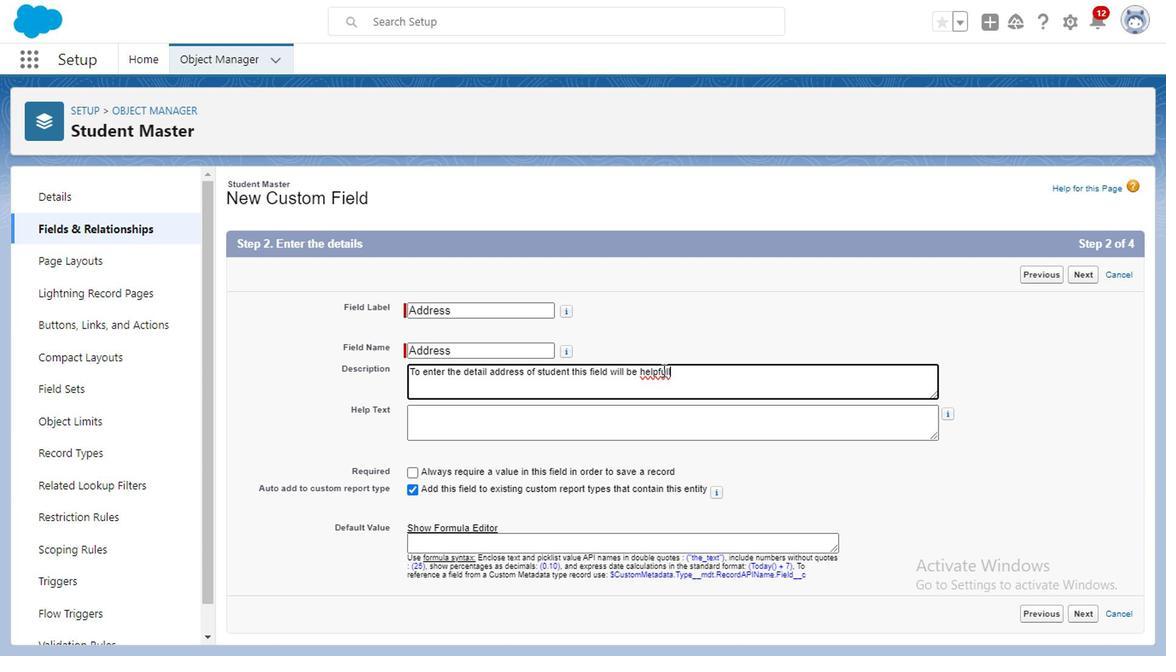 
Action: Mouse pressed right at (659, 374)
Screenshot: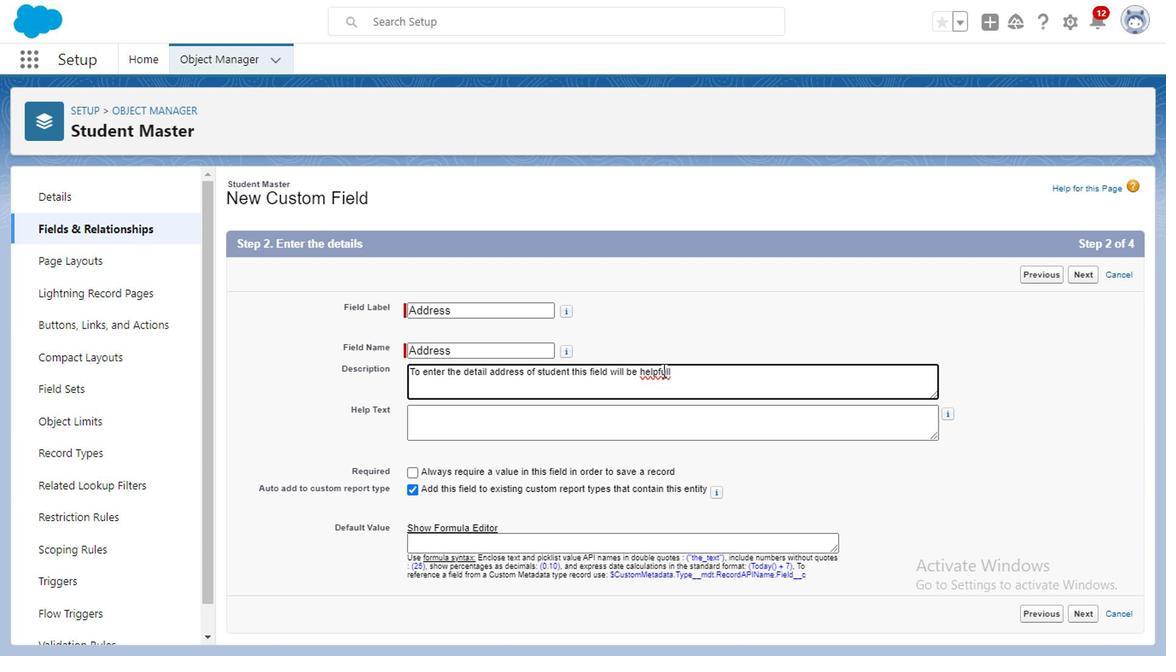 
Action: Mouse moved to (704, 69)
Screenshot: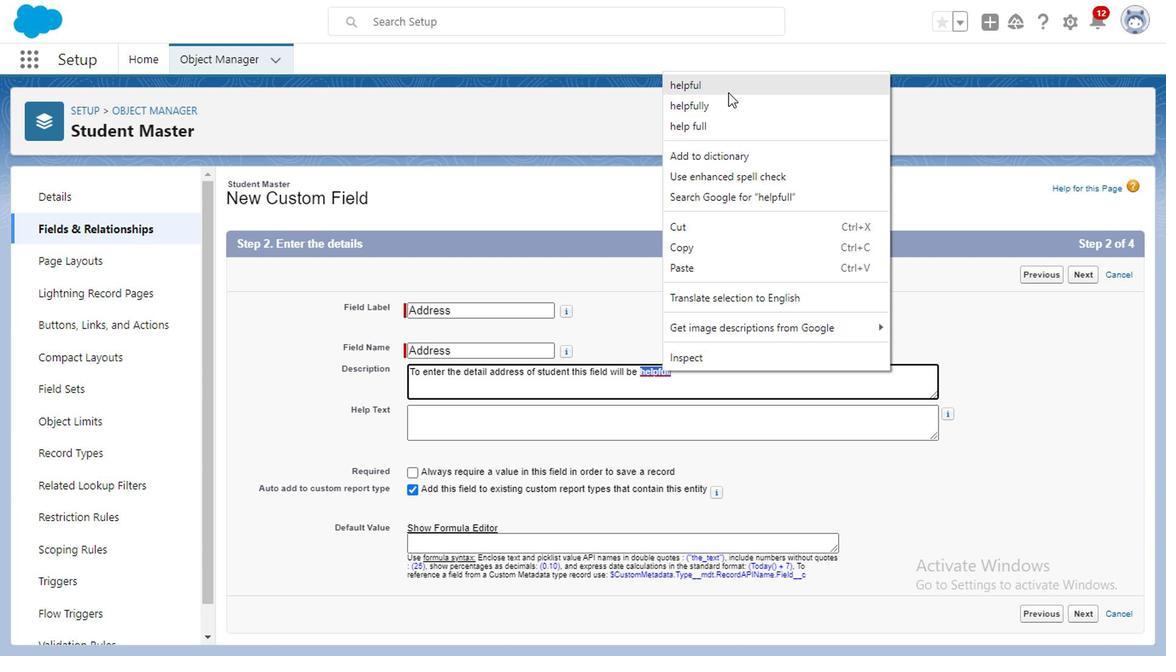 
Action: Mouse pressed left at (704, 69)
Screenshot: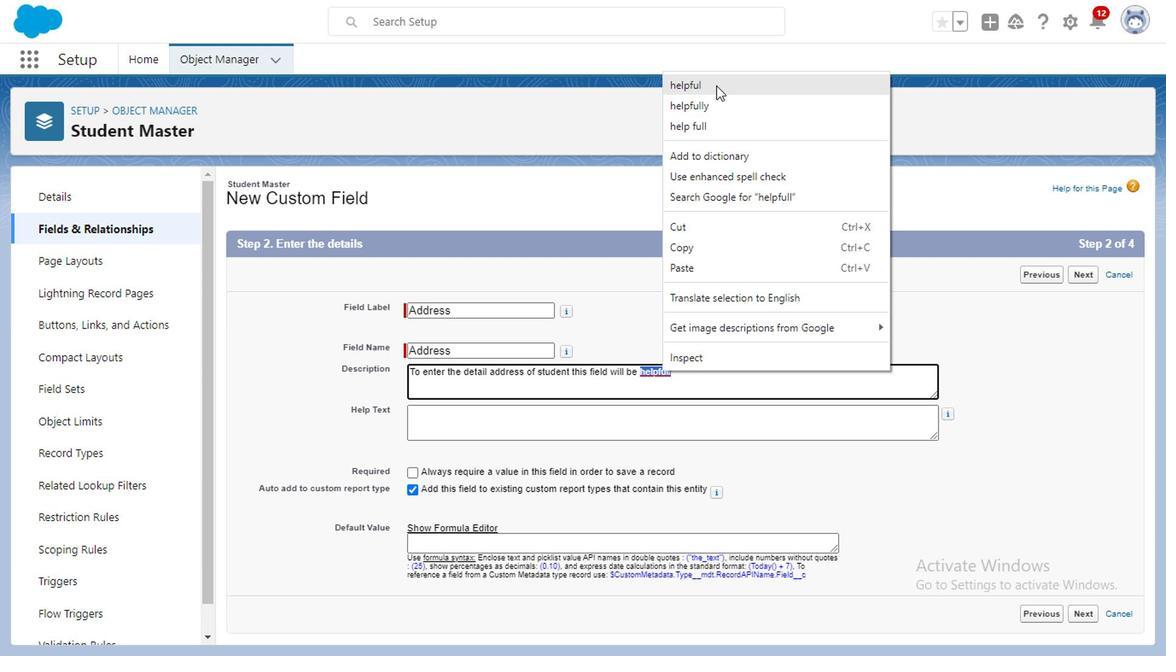 
Action: Mouse moved to (488, 425)
Screenshot: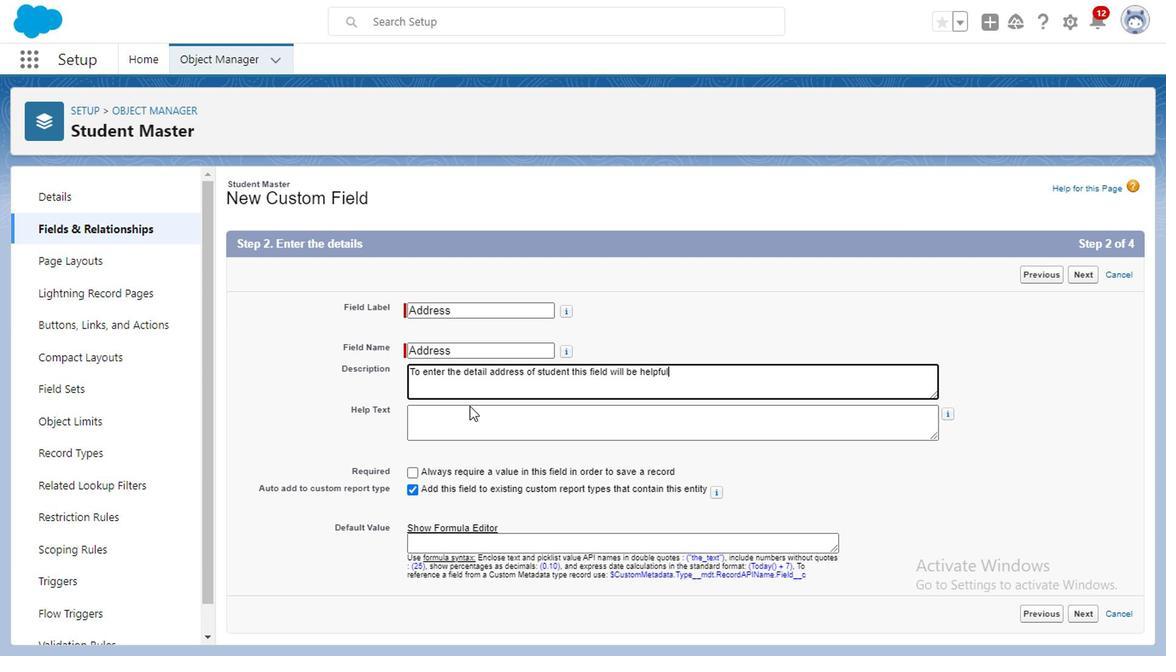 
Action: Mouse pressed left at (488, 425)
Screenshot: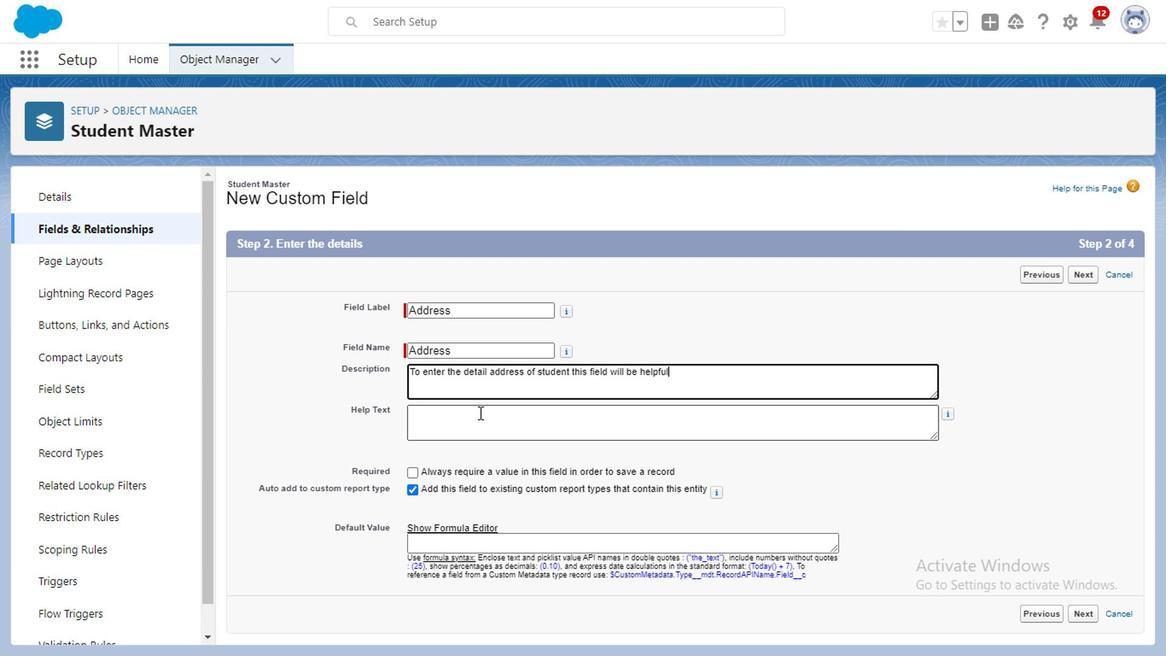 
Action: Mouse moved to (485, 427)
Screenshot: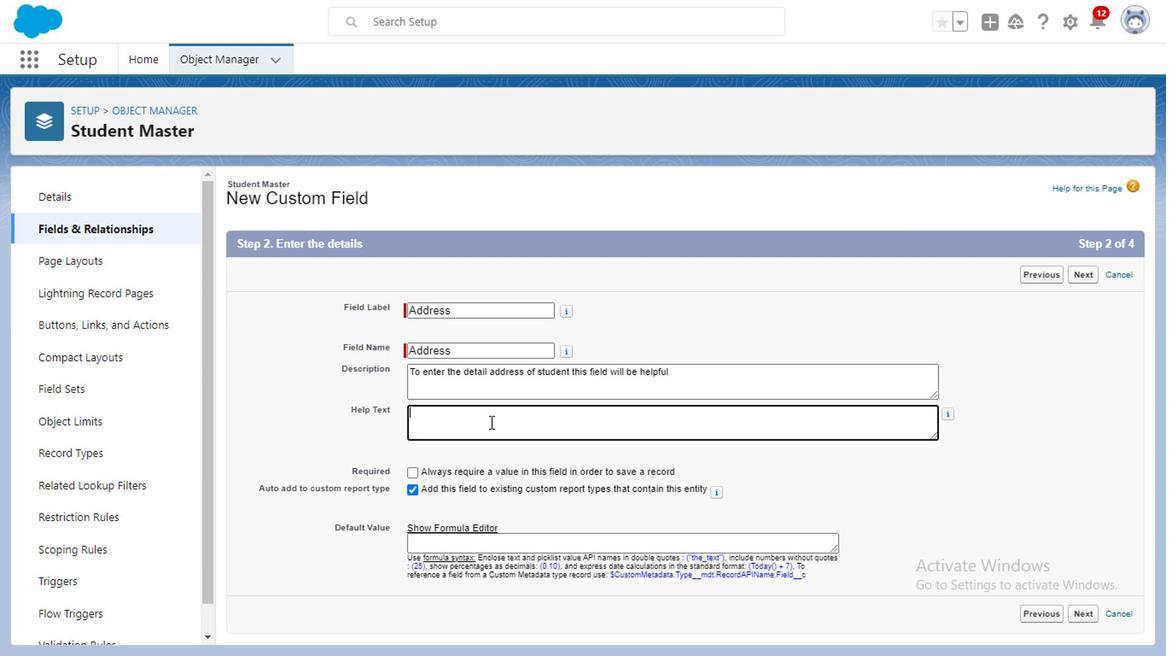 
Action: Key pressed please<Key.space>select<Key.backspace><Key.backspace><Key.backspace><Key.backspace><Key.backspace><Key.backspace>enter<Key.space>your<Key.space>address.
Screenshot: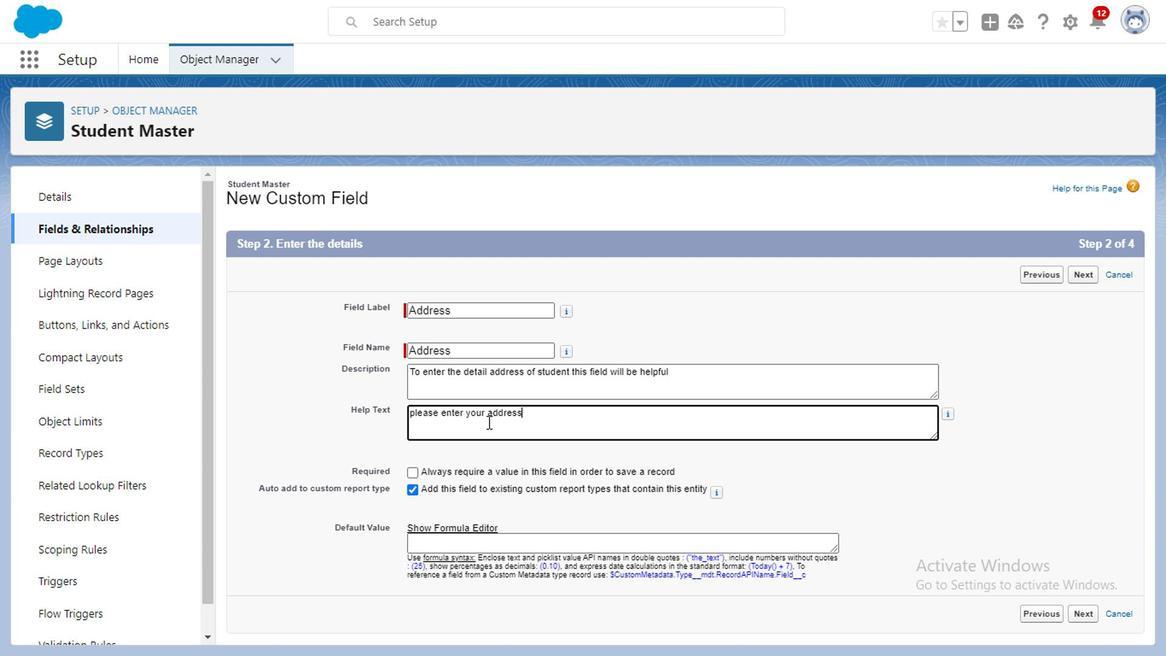 
Action: Mouse moved to (543, 416)
Screenshot: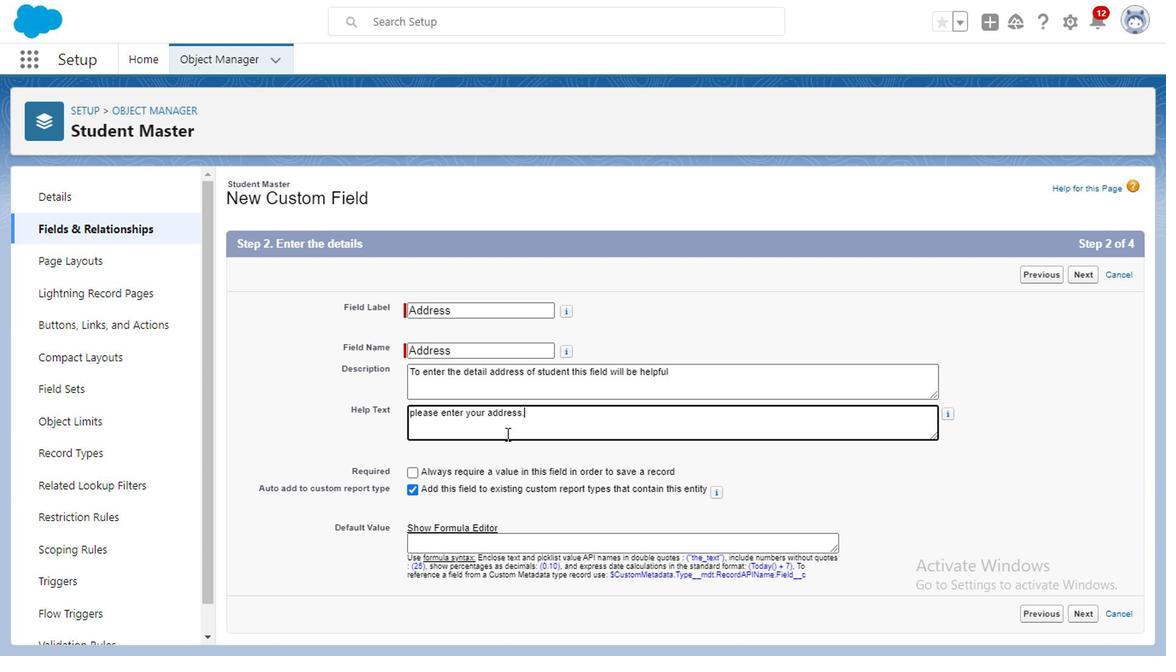 
Action: Mouse scrolled (543, 415) with delta (0, 0)
Screenshot: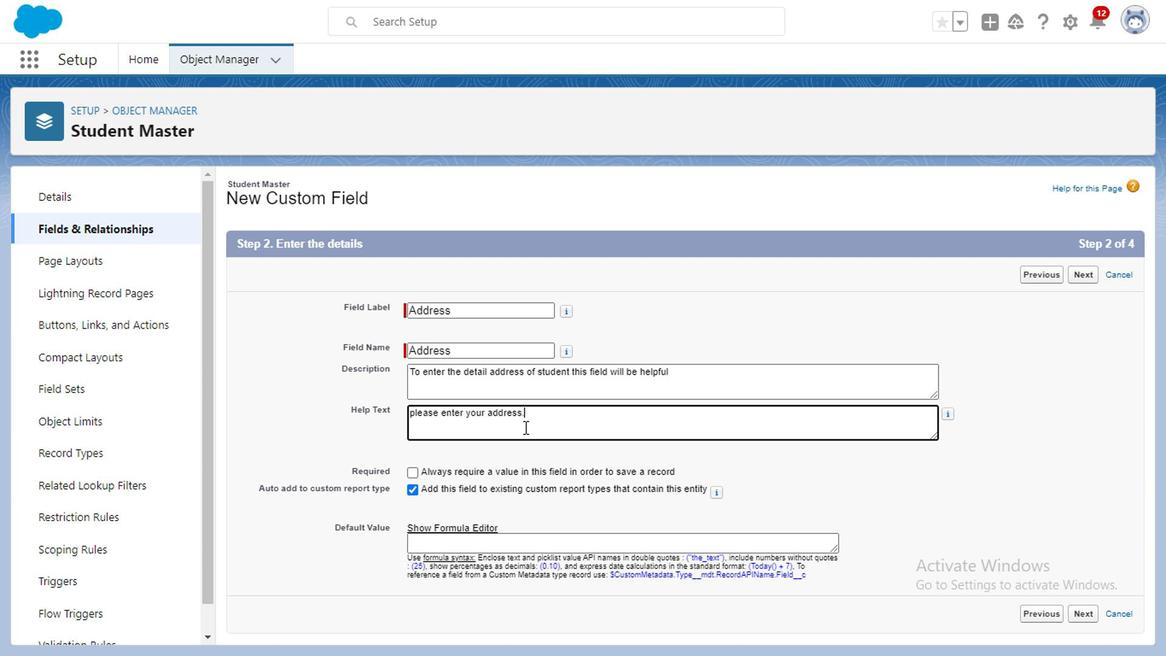 
Action: Mouse scrolled (543, 415) with delta (0, 0)
Screenshot: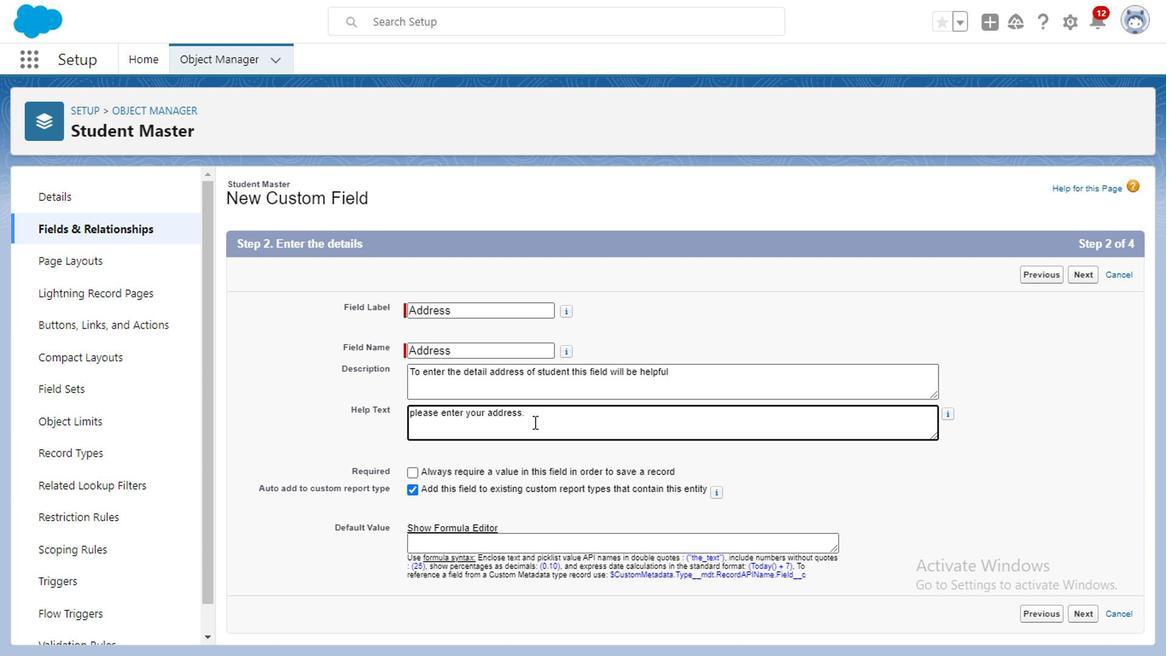 
Action: Mouse moved to (1080, 623)
Screenshot: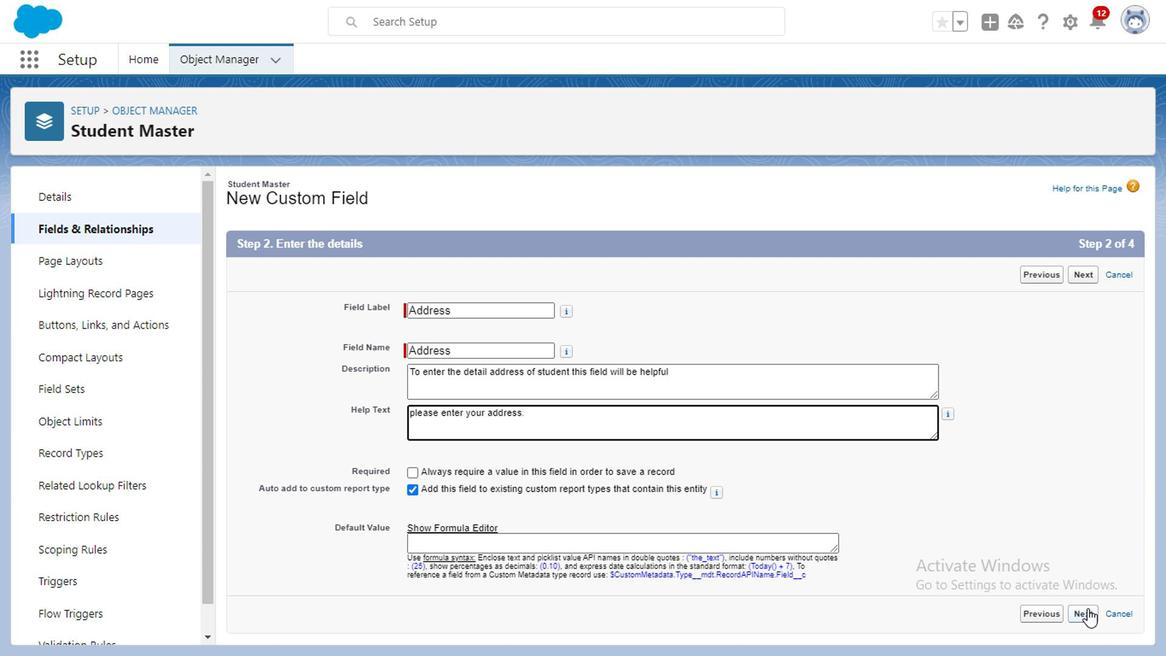 
Action: Mouse pressed left at (1080, 623)
Screenshot: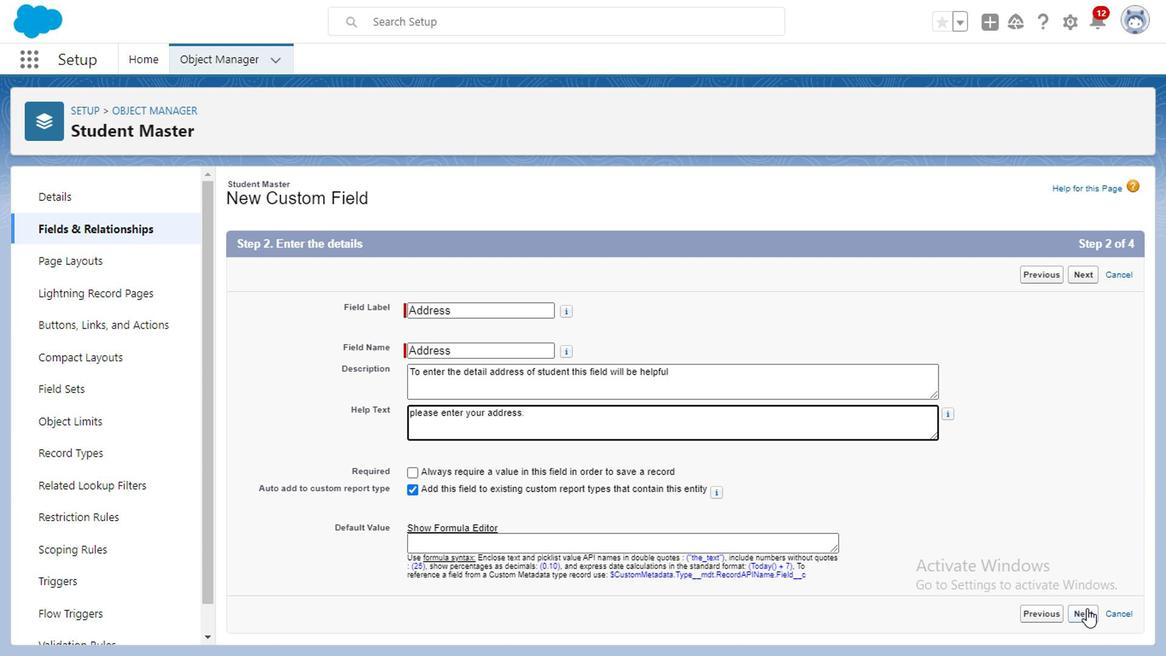 
Action: Mouse moved to (826, 423)
Screenshot: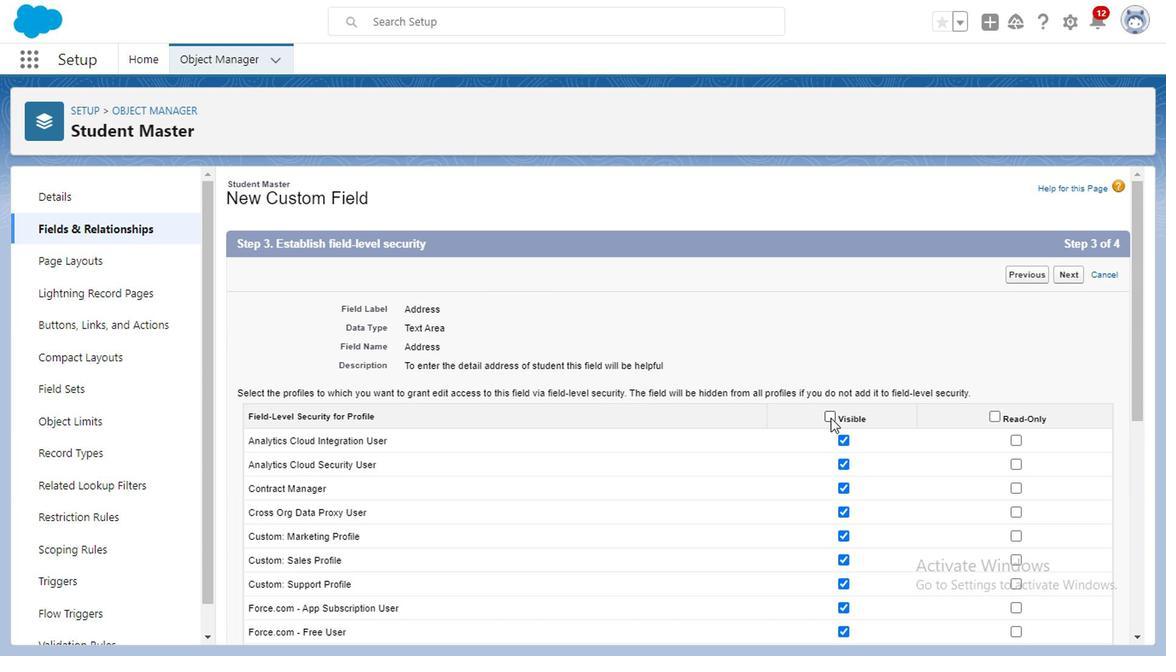 
Action: Mouse pressed left at (826, 423)
Screenshot: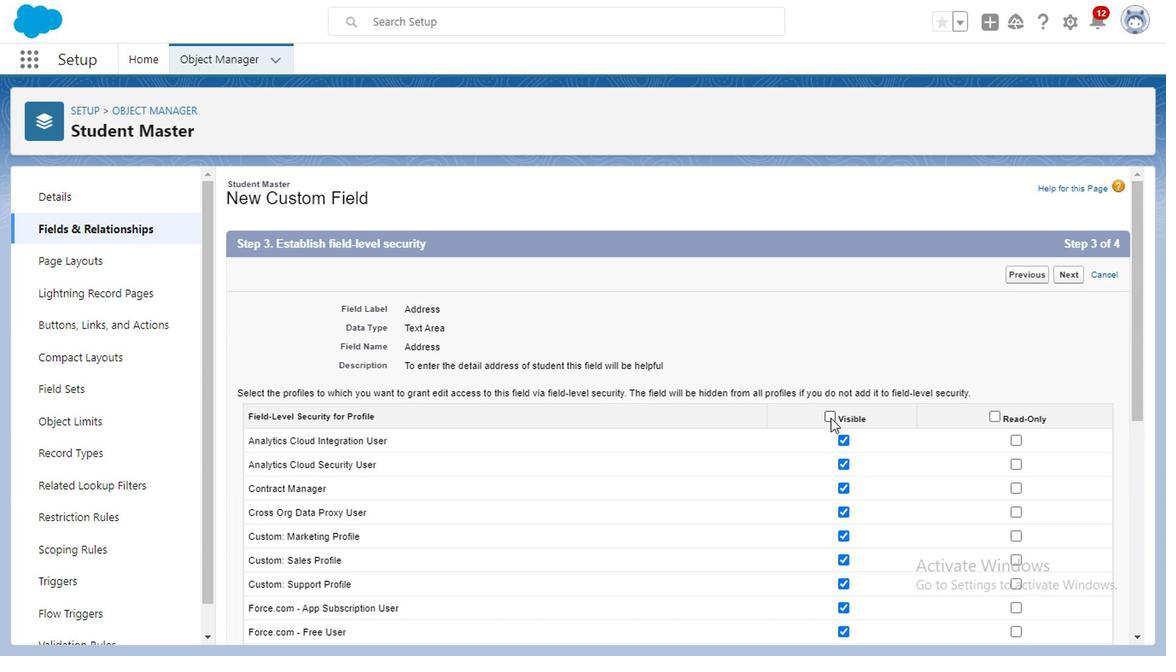 
Action: Mouse moved to (1062, 270)
Screenshot: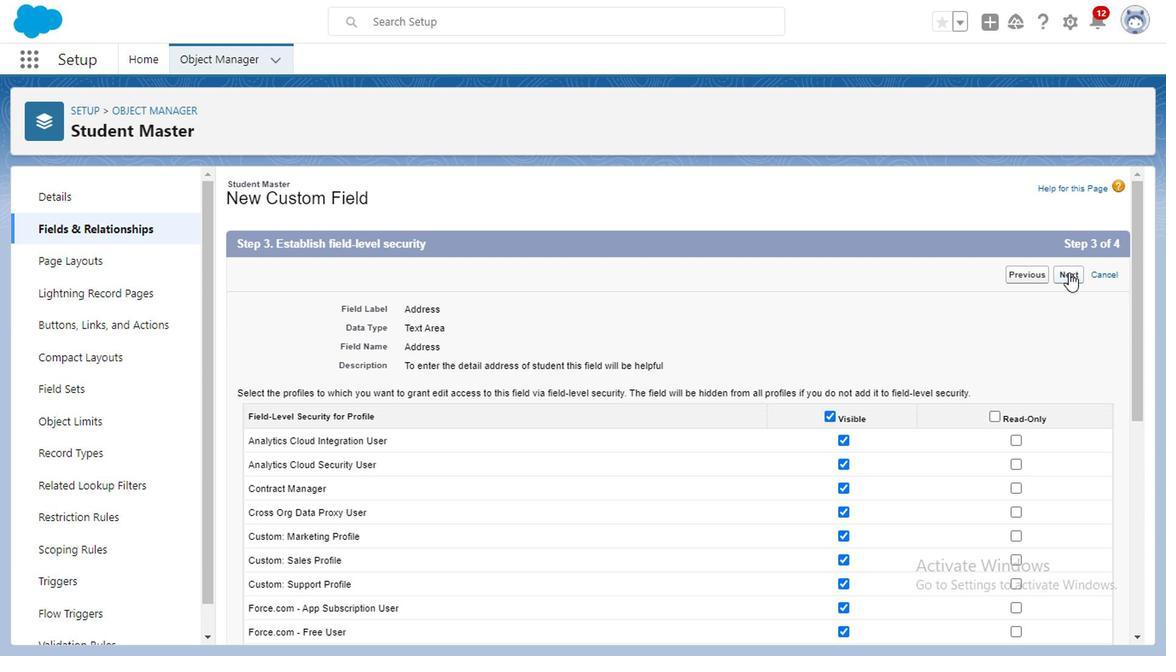 
Action: Mouse pressed left at (1062, 270)
Screenshot: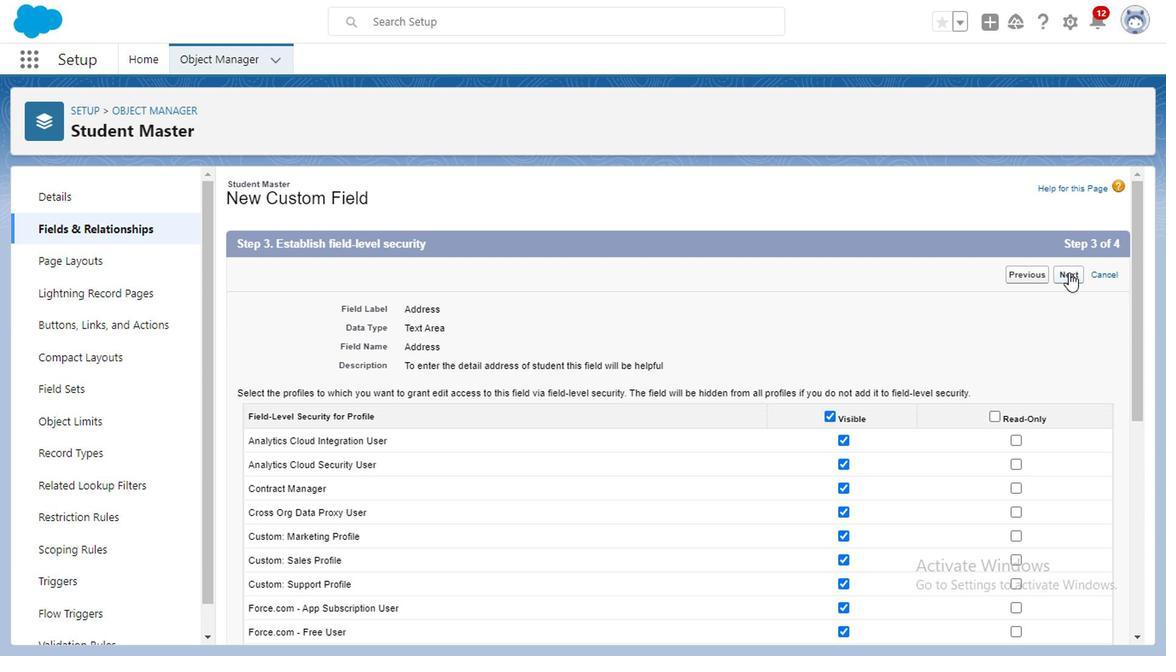
Action: Mouse moved to (1011, 276)
Screenshot: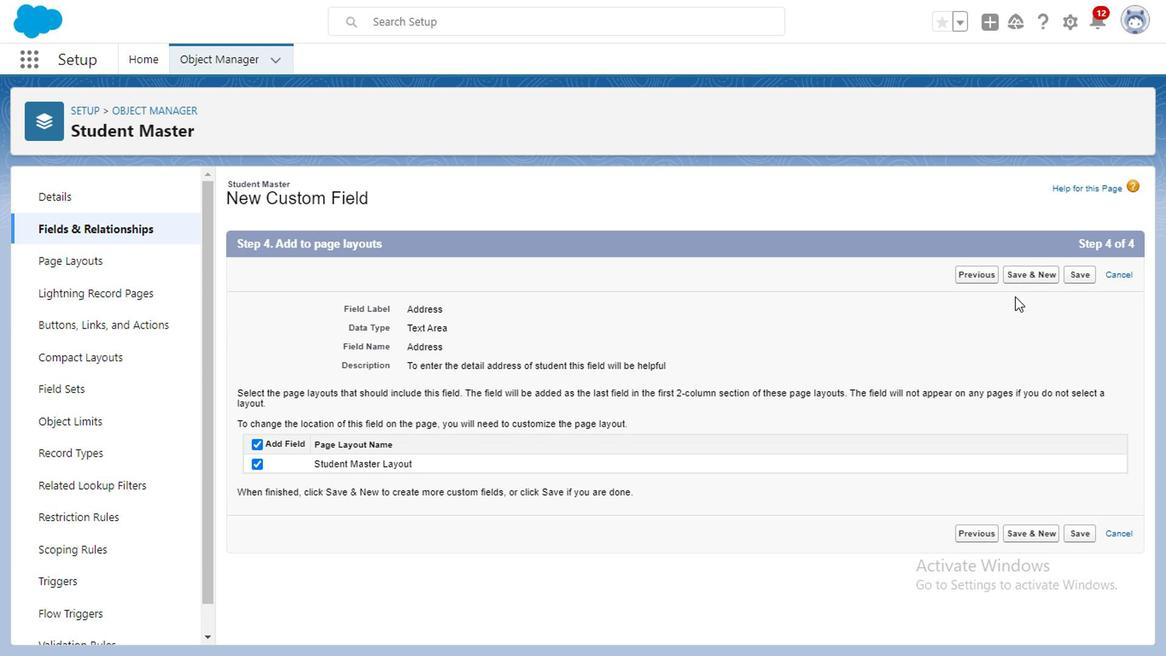 
Action: Mouse pressed left at (1011, 276)
Screenshot: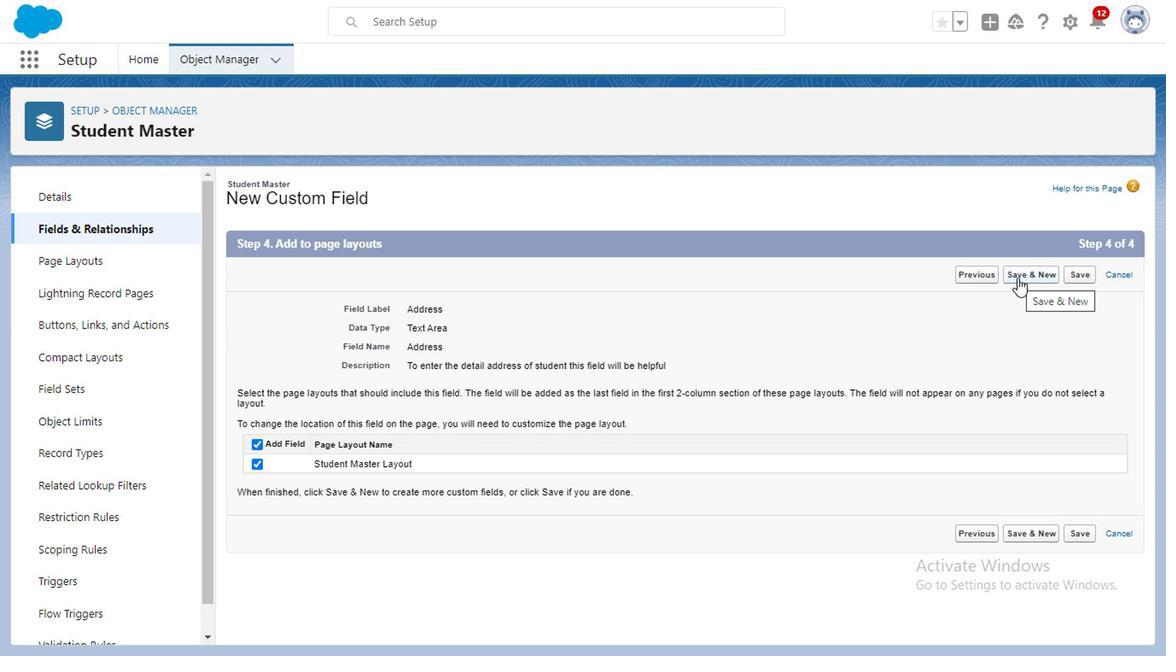 
Action: Mouse moved to (345, 463)
Screenshot: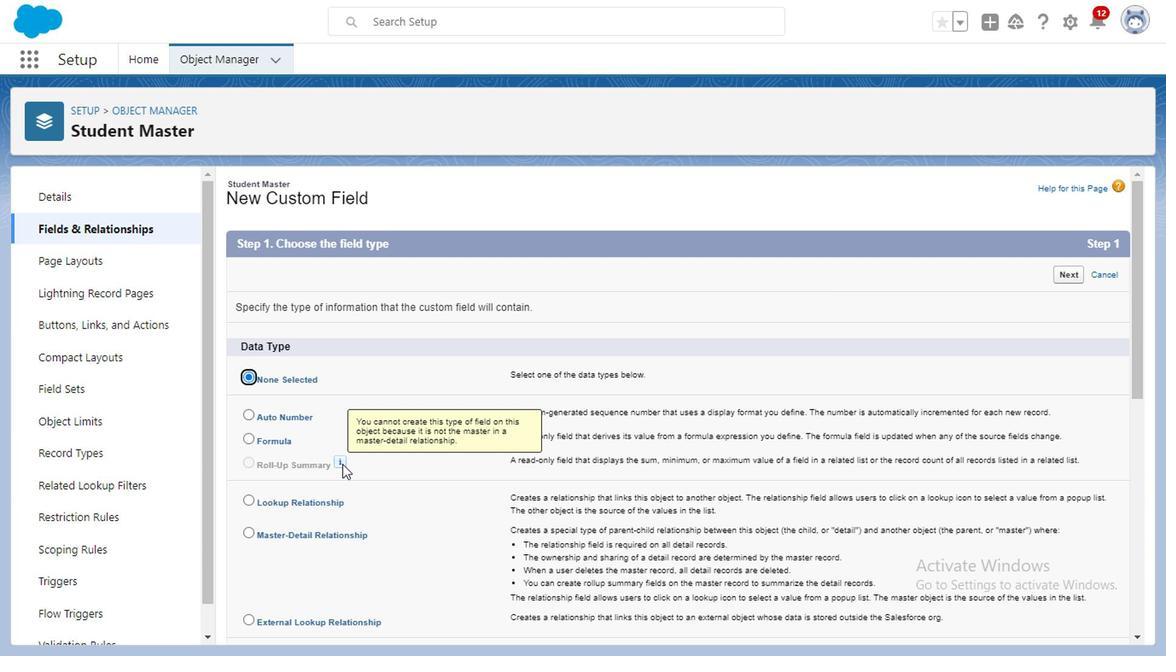 
Action: Mouse scrolled (345, 462) with delta (0, 0)
Screenshot: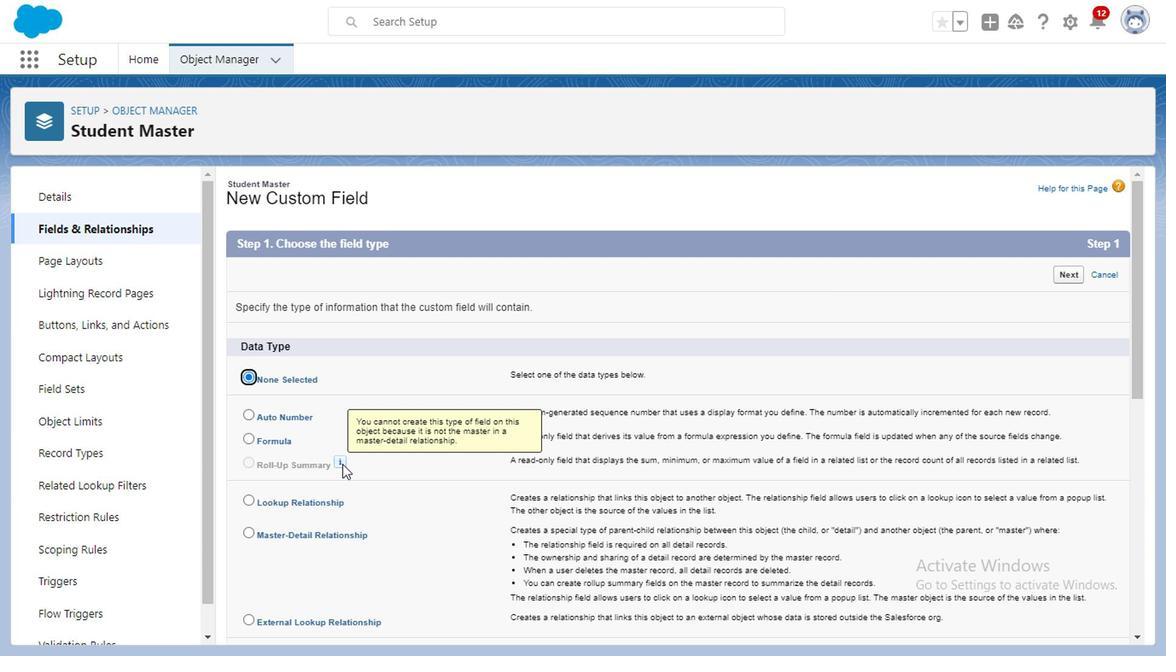 
Action: Mouse moved to (249, 527)
Screenshot: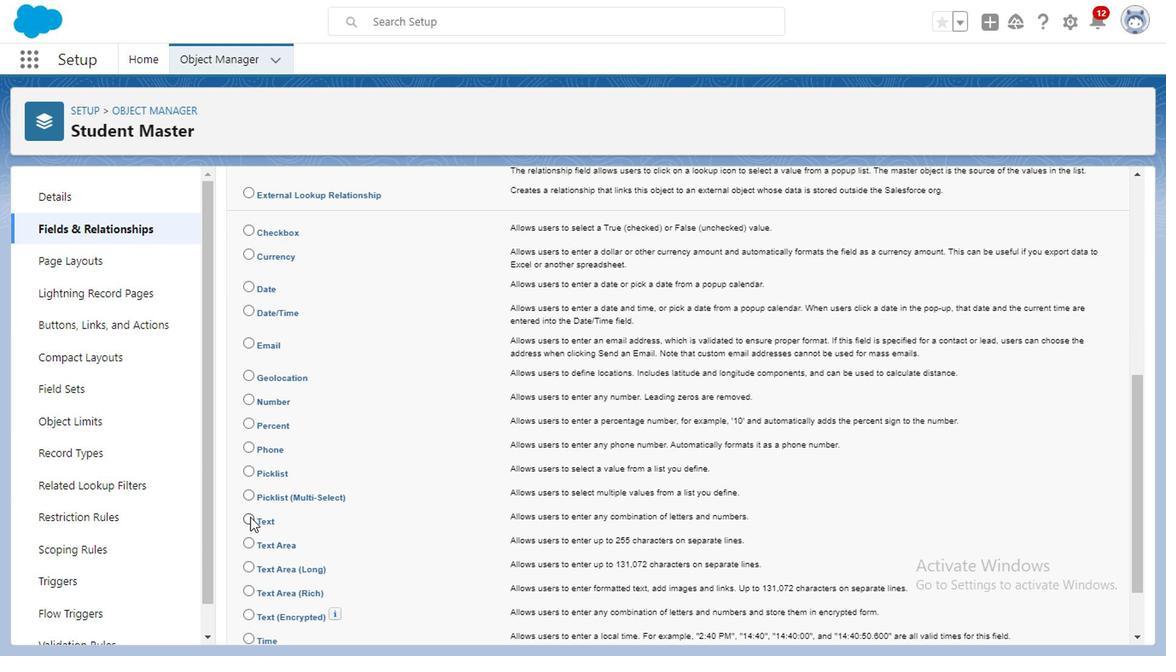 
Action: Mouse pressed left at (249, 527)
Screenshot: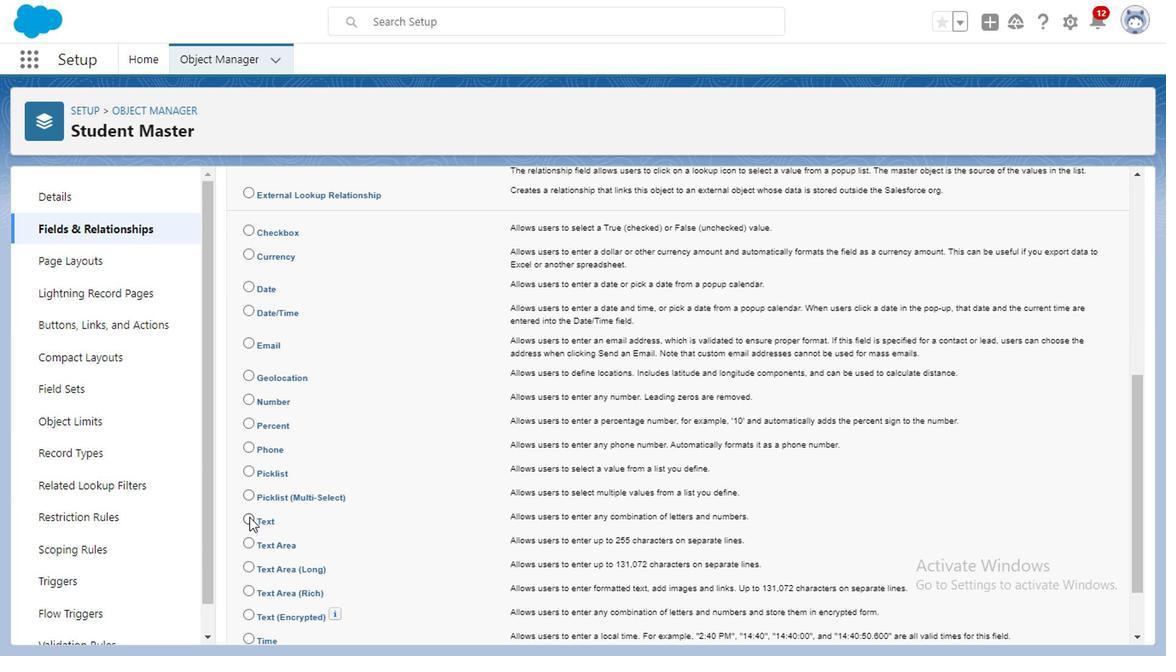 
Action: Mouse moved to (779, 498)
Screenshot: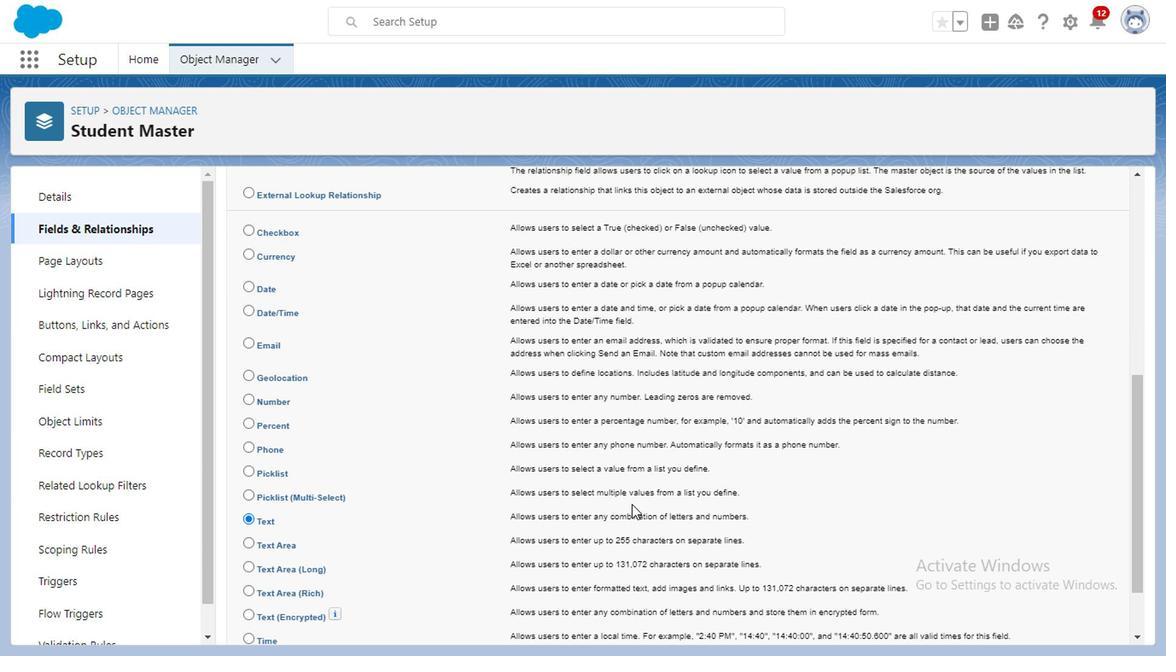 
Action: Mouse scrolled (779, 497) with delta (0, -1)
Screenshot: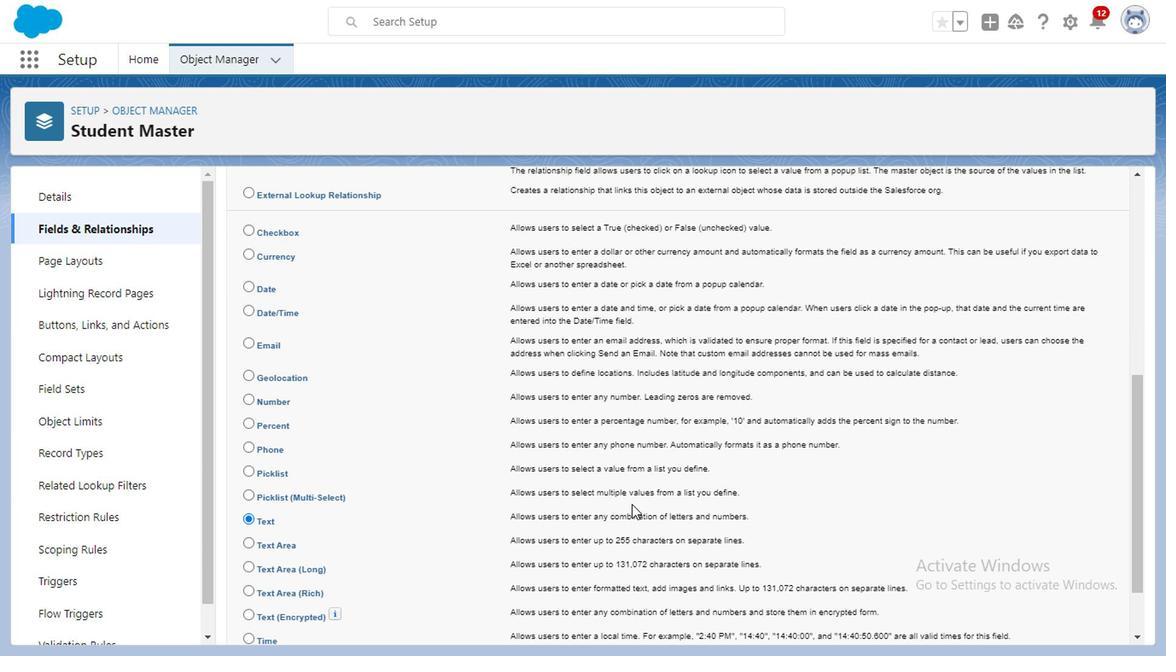 
Action: Mouse moved to (785, 501)
Screenshot: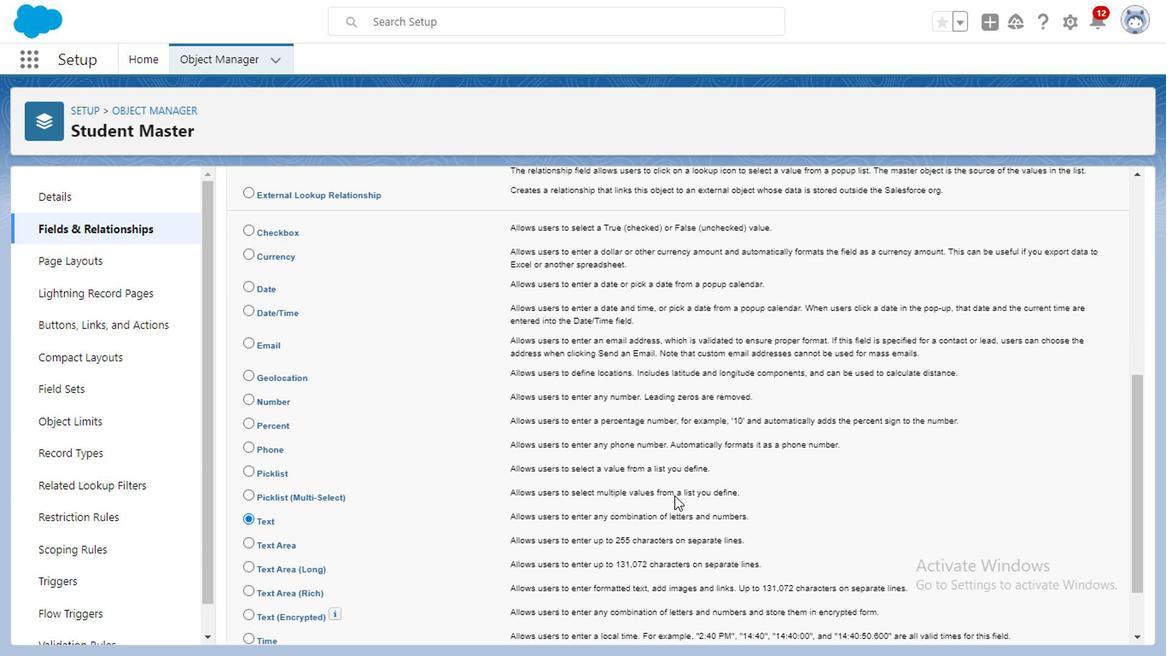 
Action: Mouse scrolled (785, 500) with delta (0, 0)
Screenshot: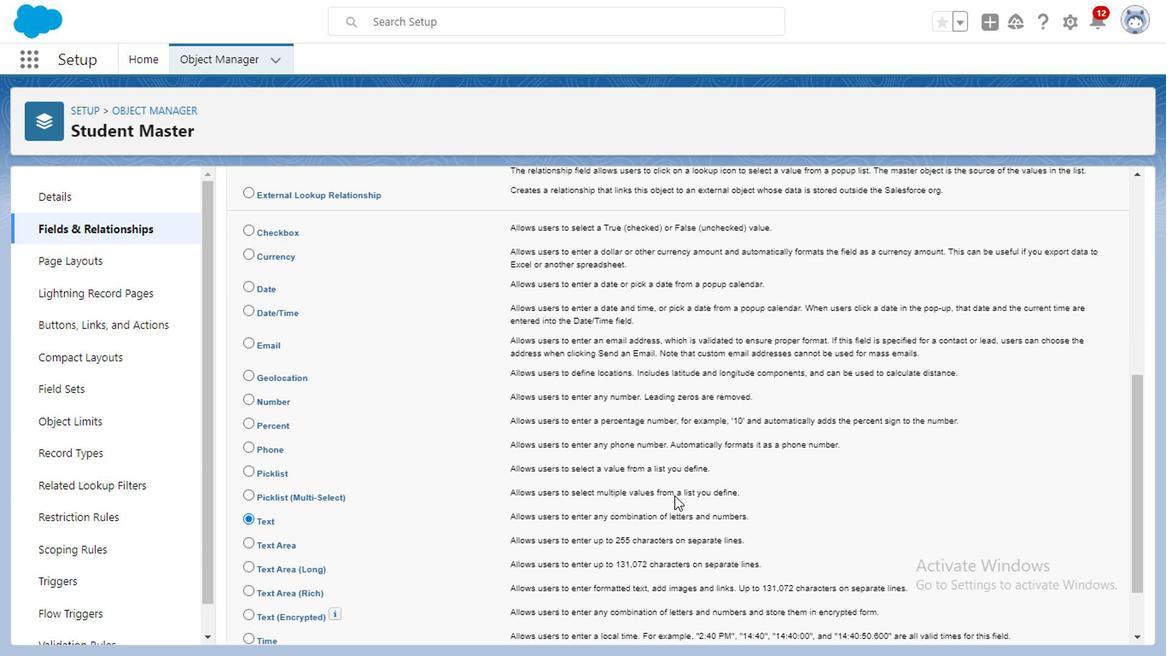 
Action: Mouse moved to (792, 502)
Screenshot: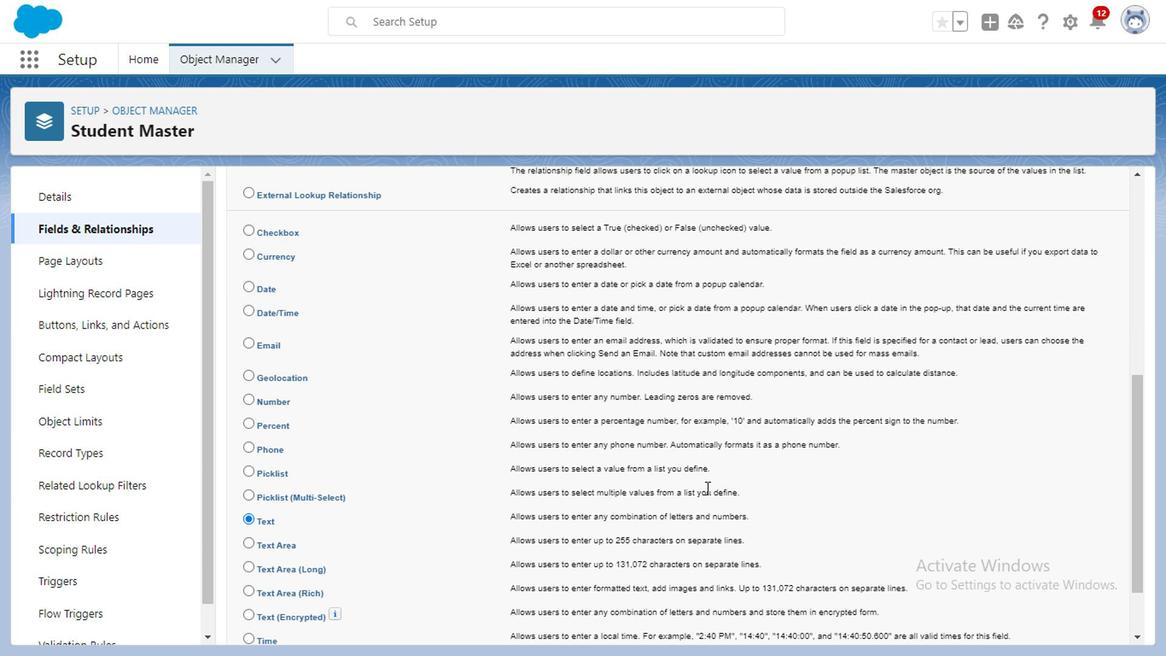 
Action: Mouse scrolled (792, 502) with delta (0, 0)
Screenshot: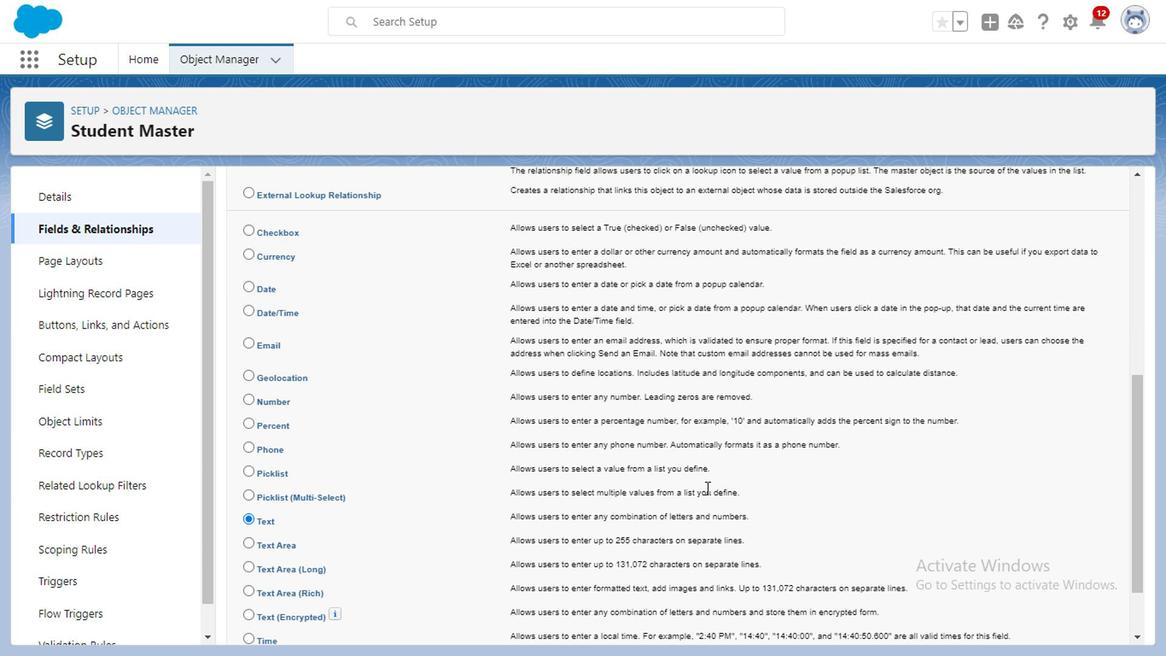 
Action: Mouse moved to (1056, 634)
Screenshot: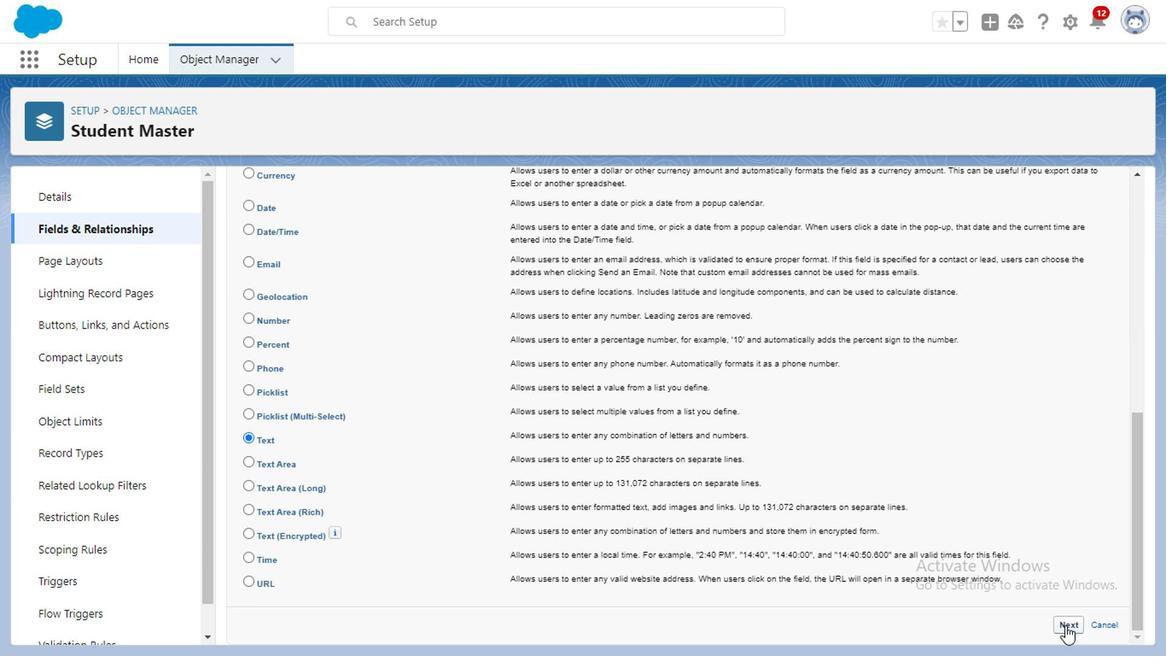
Action: Mouse pressed left at (1056, 634)
Screenshot: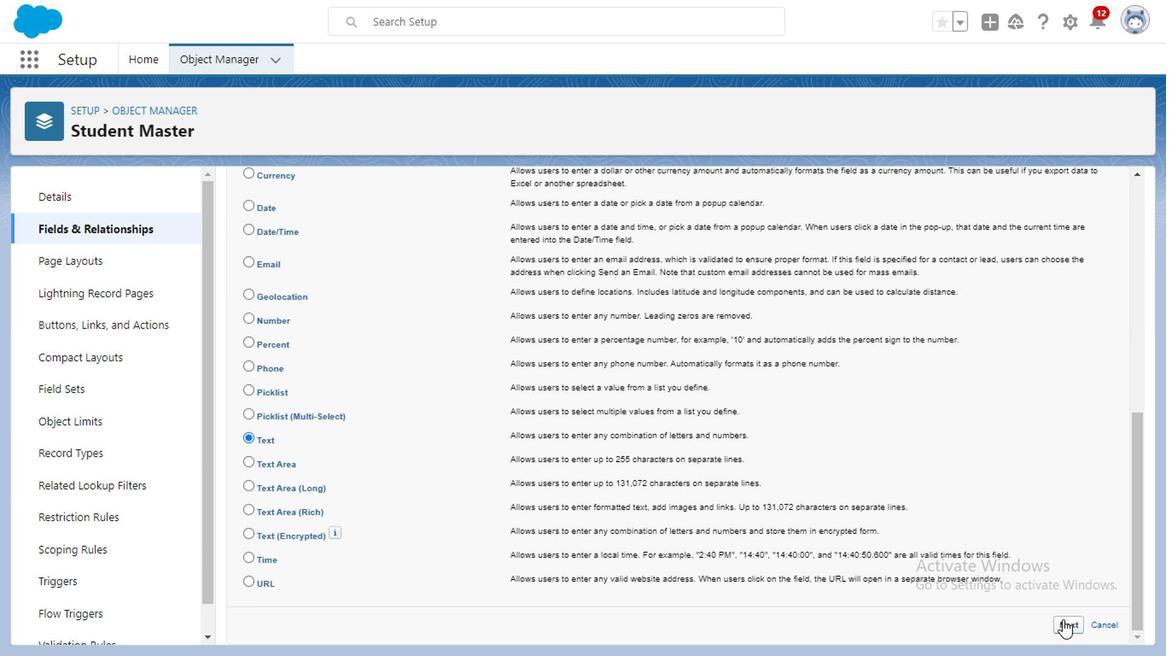 
Action: Mouse moved to (417, 306)
Screenshot: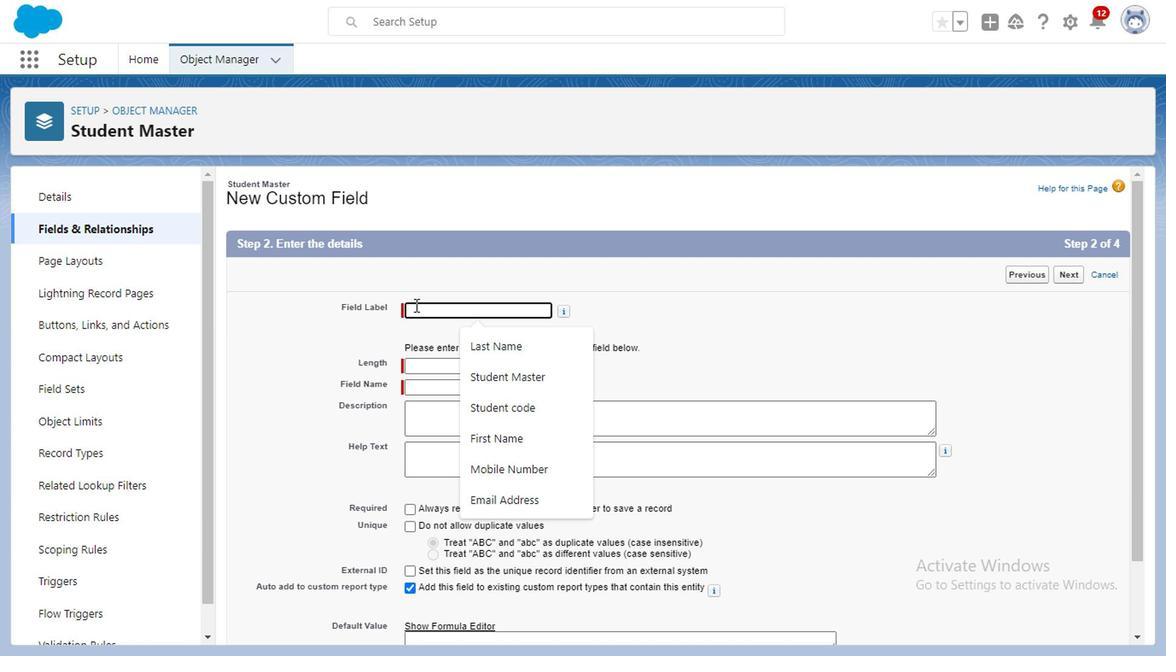 
Action: Mouse pressed left at (417, 306)
Screenshot: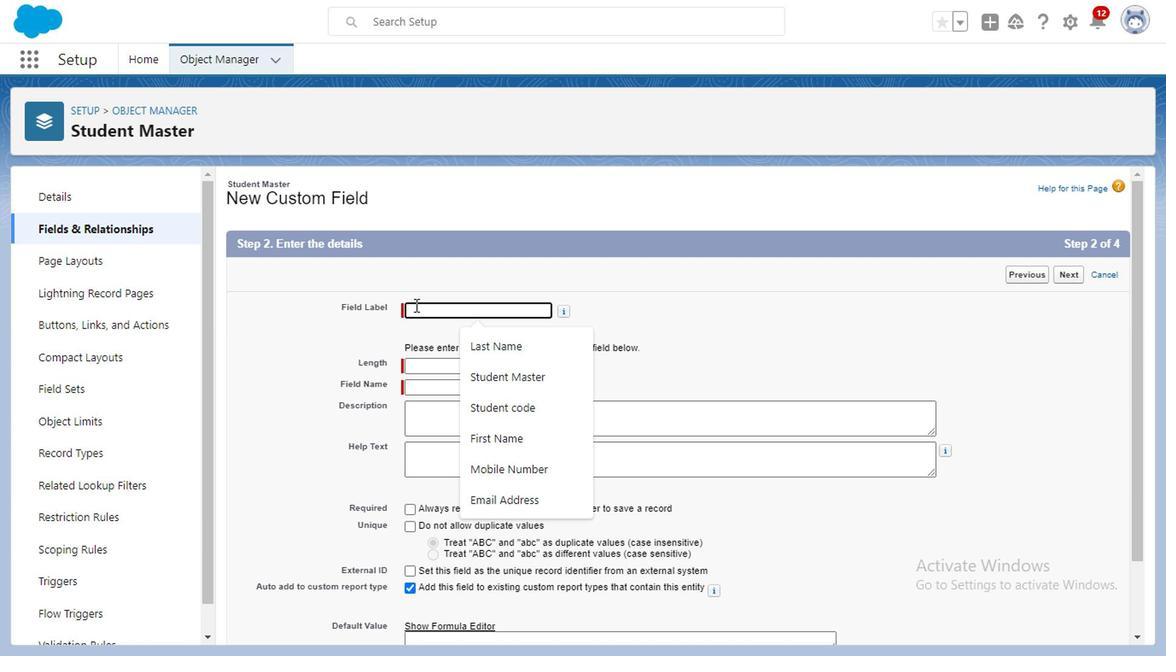
Action: Mouse moved to (417, 306)
Screenshot: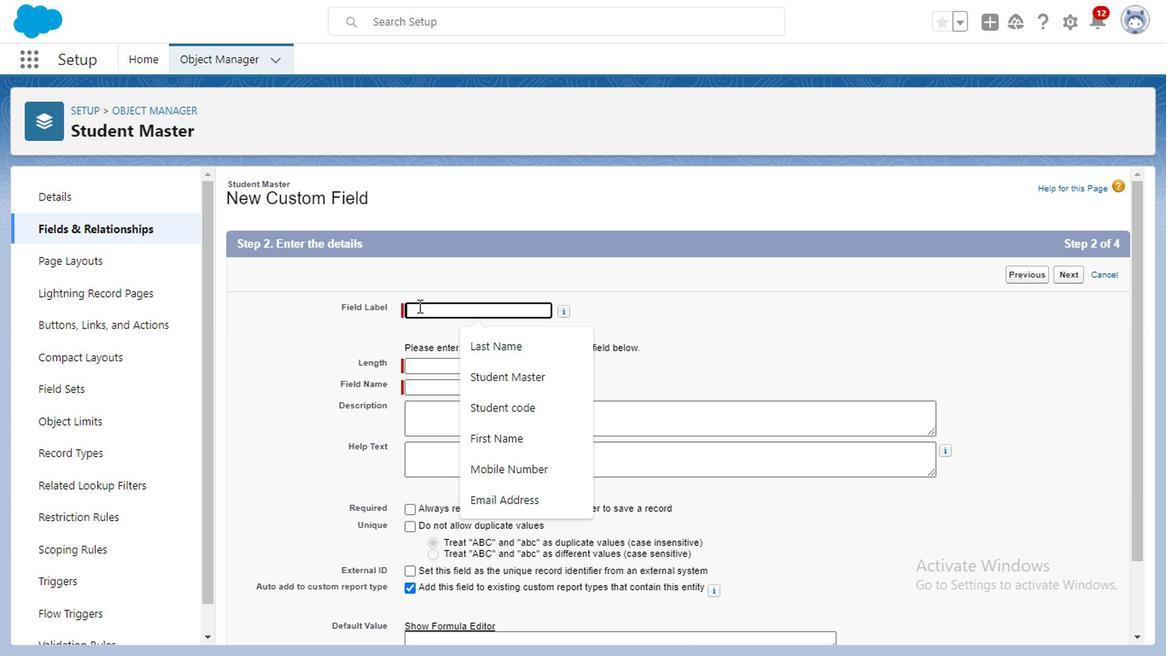 
Action: Key pressed <Key.caps_lock>C<Key.caps_lock>ompa
Screenshot: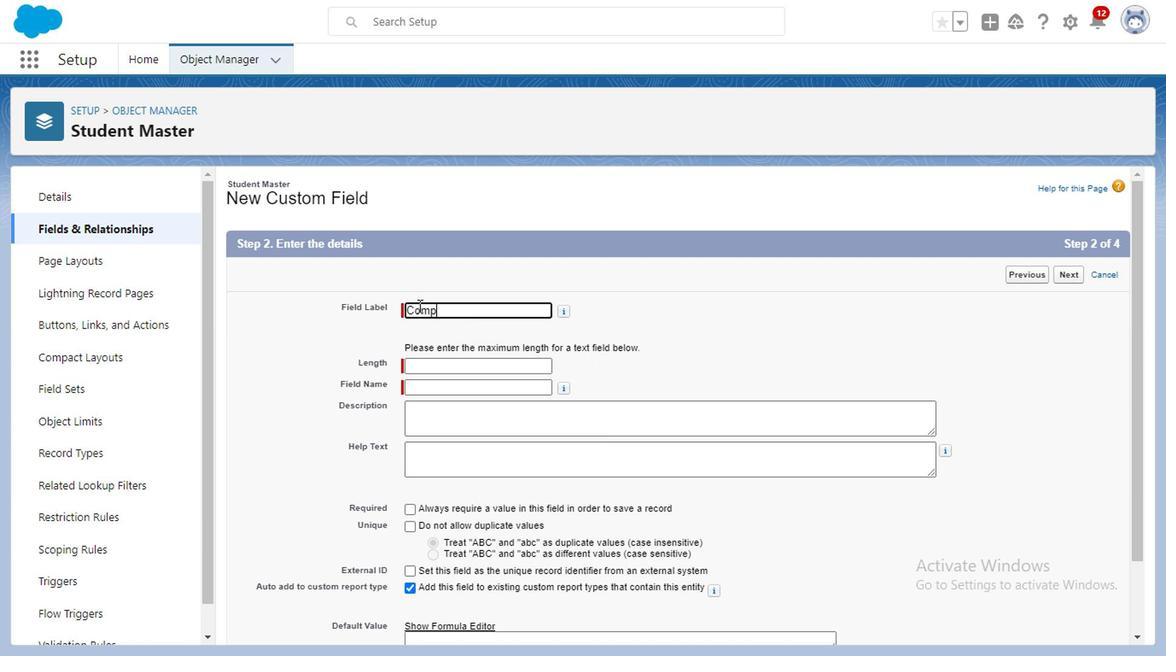 
Action: Mouse moved to (420, 278)
Screenshot: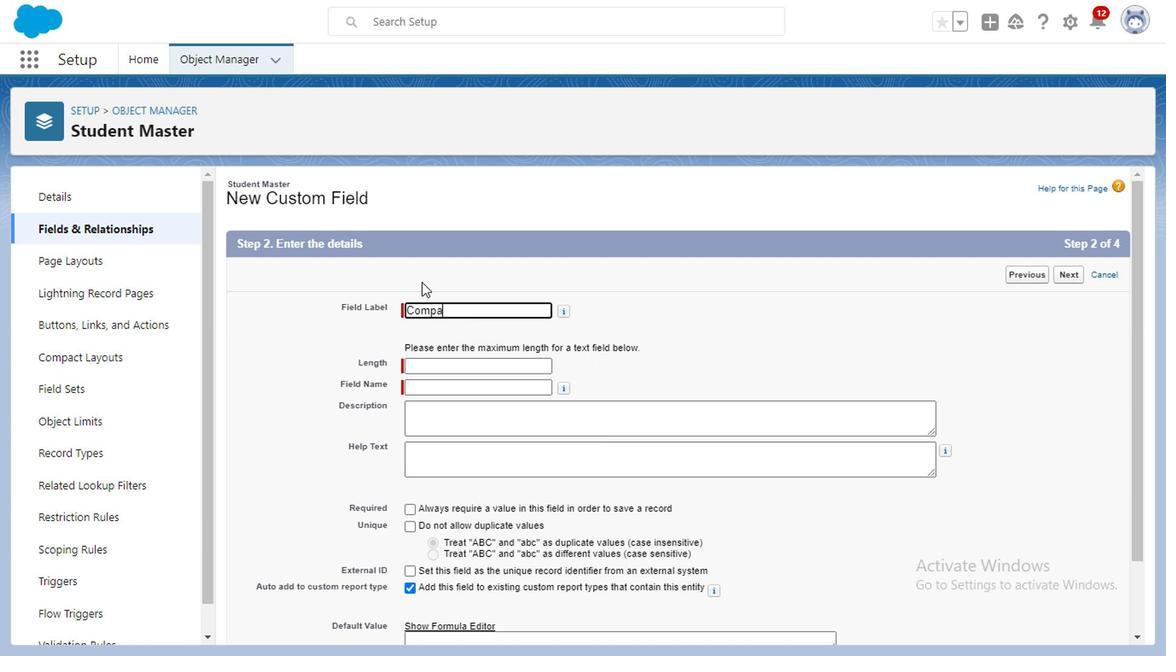 
Action: Key pressed ny
Screenshot: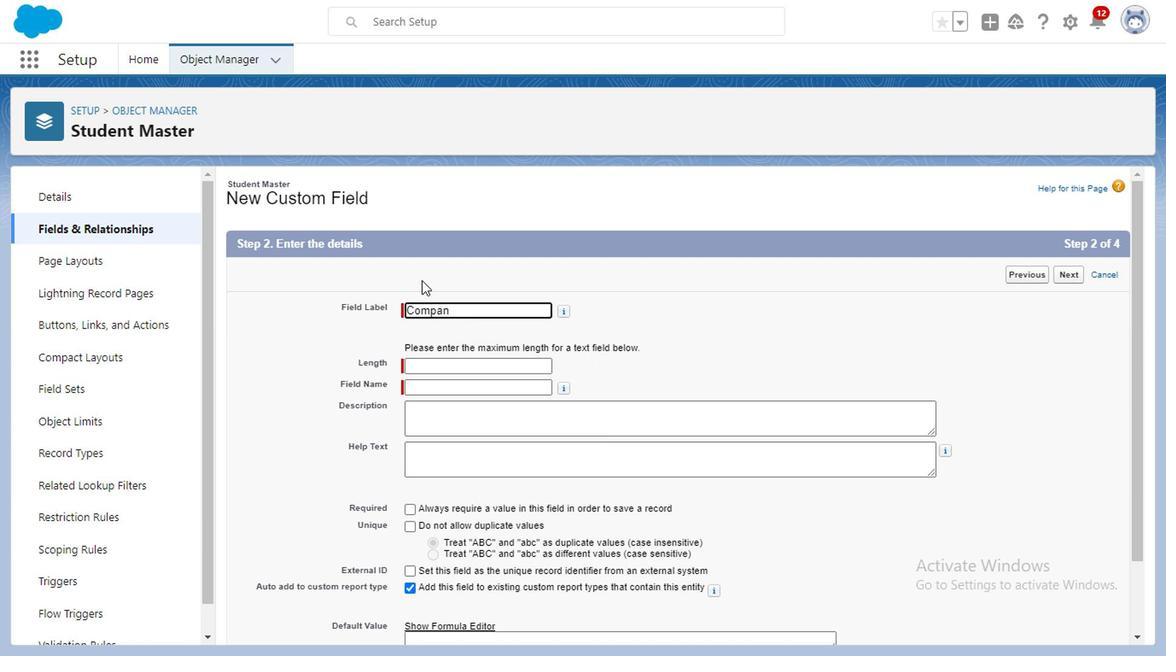
Action: Mouse moved to (450, 368)
Screenshot: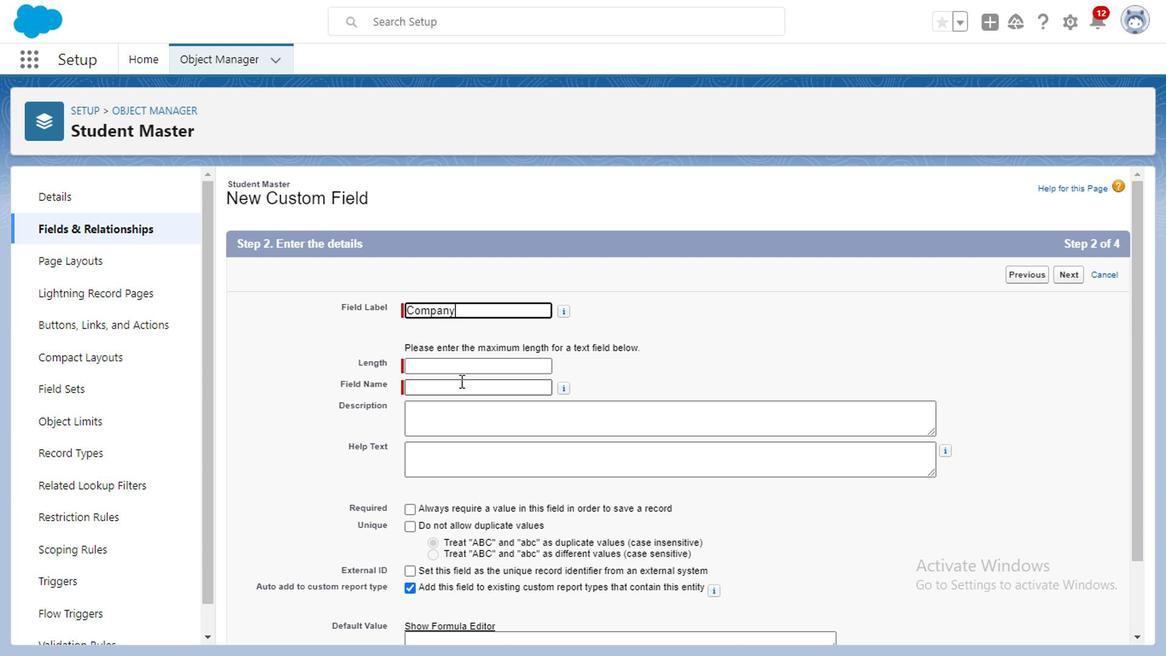 
Action: Mouse pressed left at (450, 368)
Screenshot: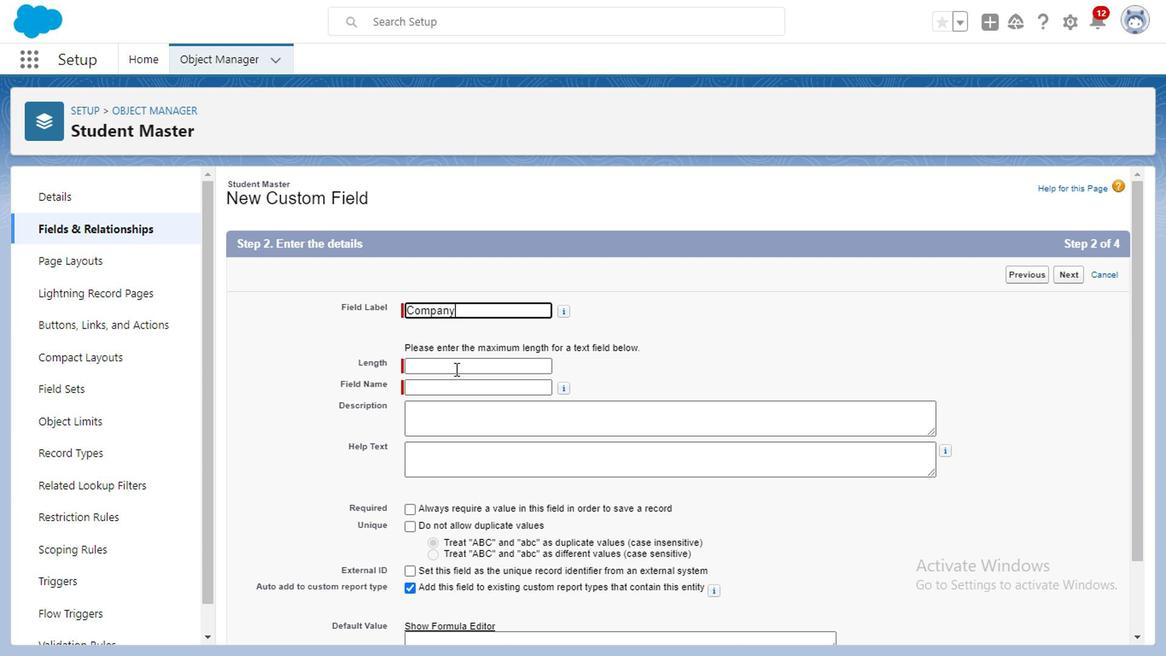 
Action: Mouse moved to (483, 406)
Screenshot: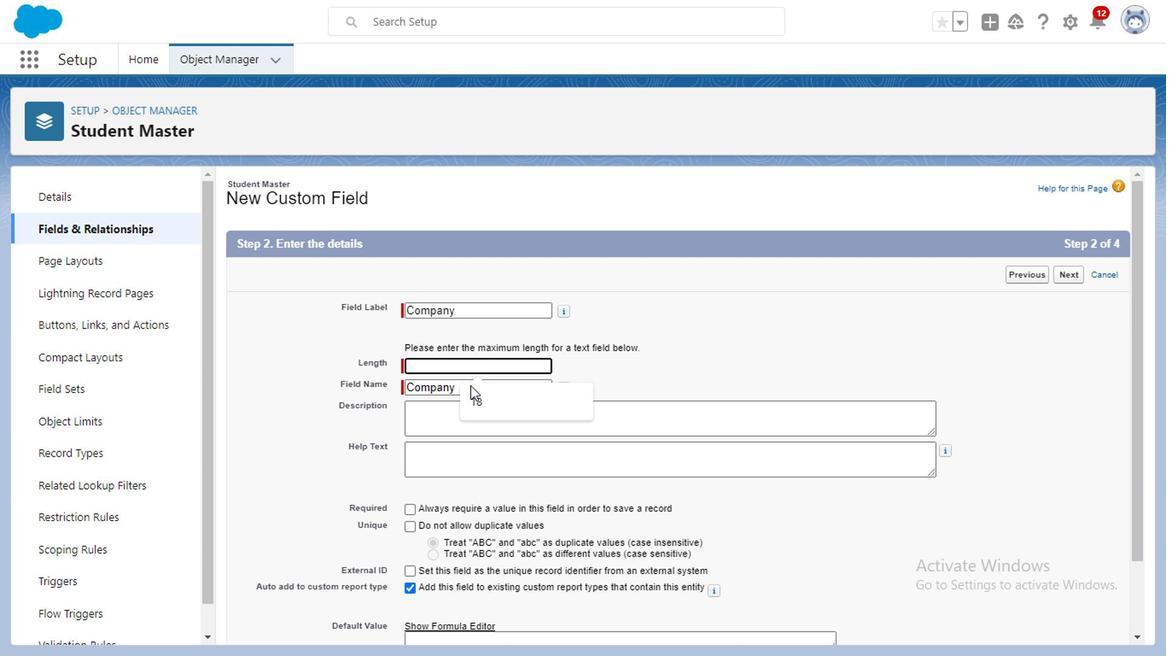 
Action: Mouse pressed left at (483, 406)
Screenshot: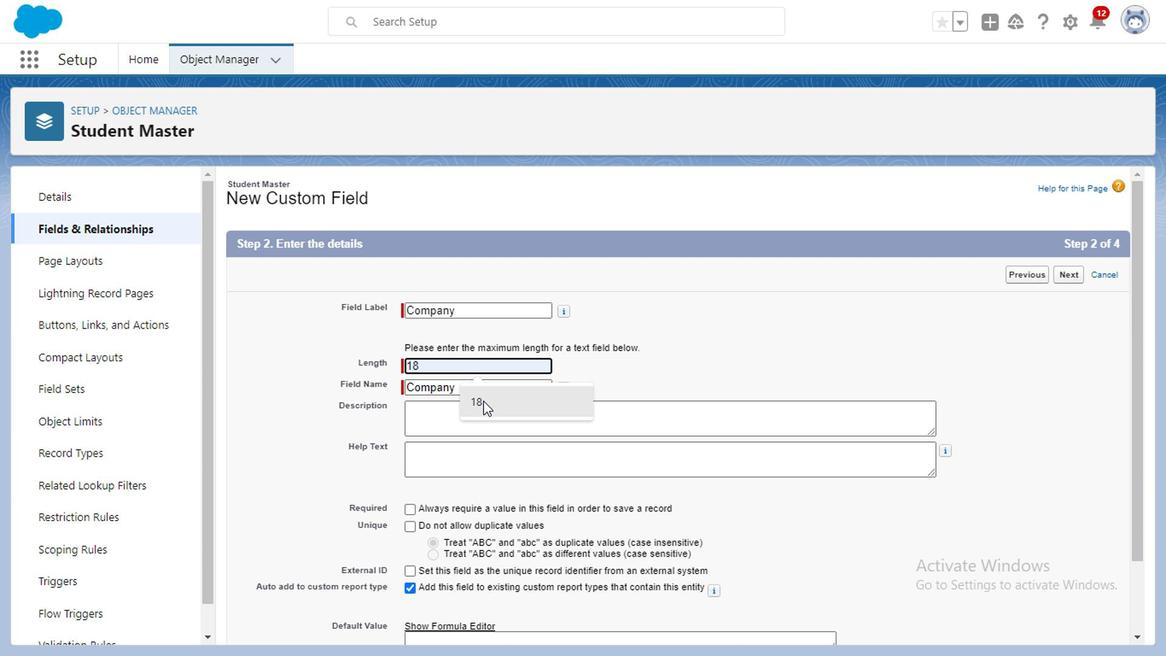 
Action: Mouse moved to (462, 425)
Screenshot: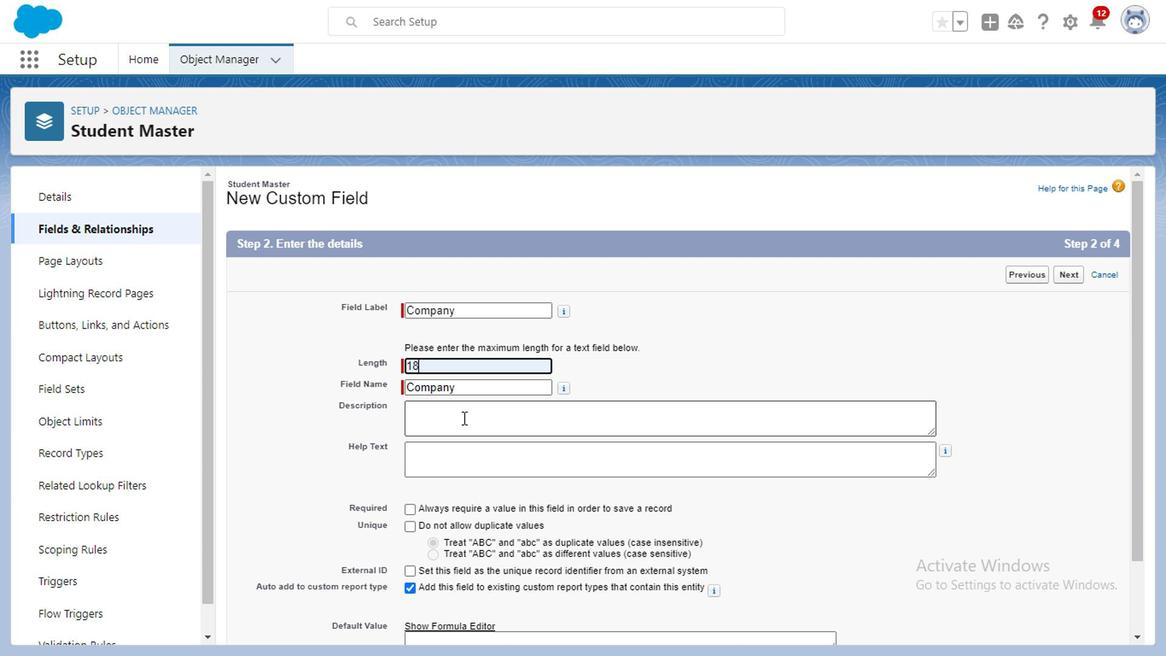 
Action: Mouse pressed left at (462, 425)
Screenshot: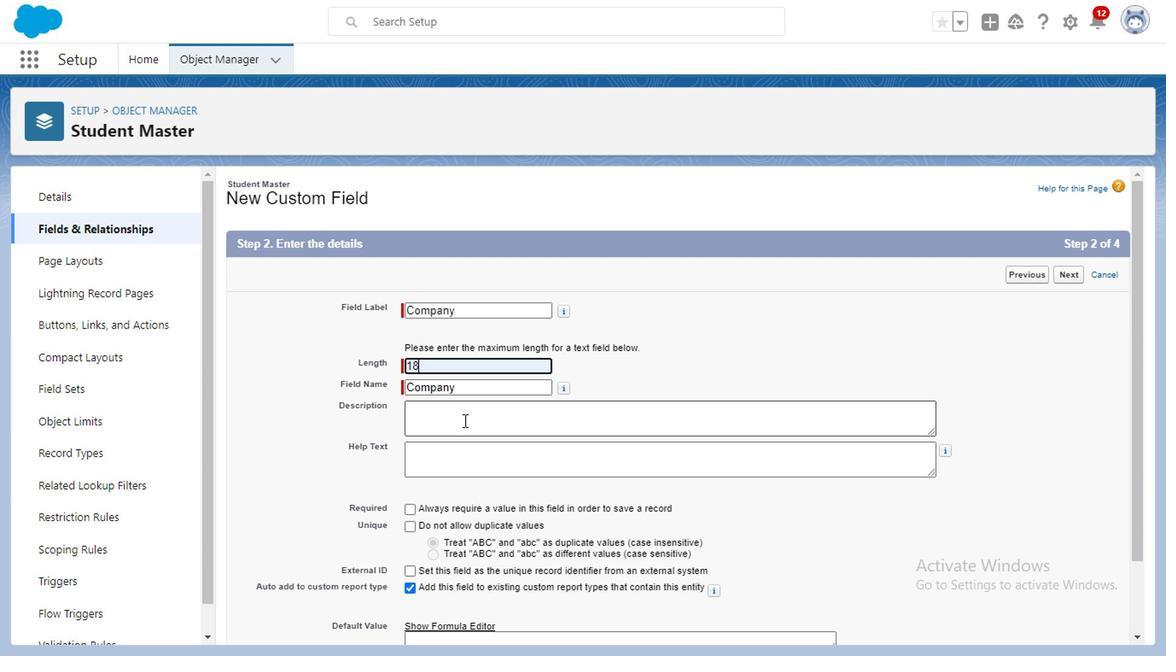 
Action: Mouse moved to (460, 464)
Screenshot: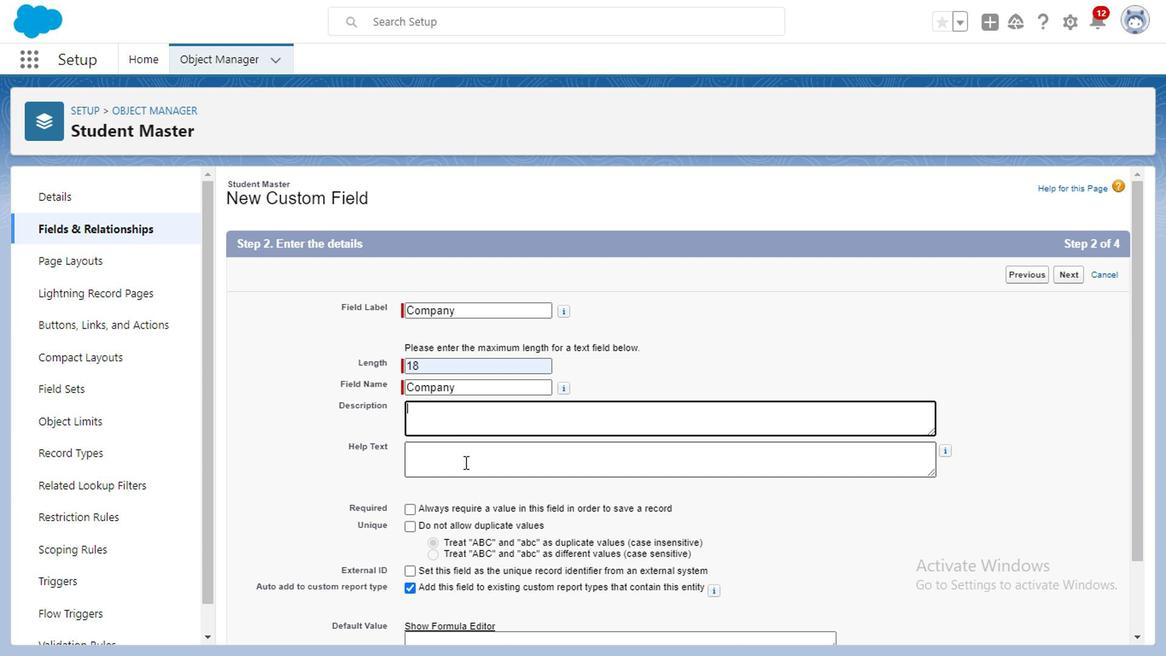 
Action: Mouse pressed left at (460, 464)
Screenshot: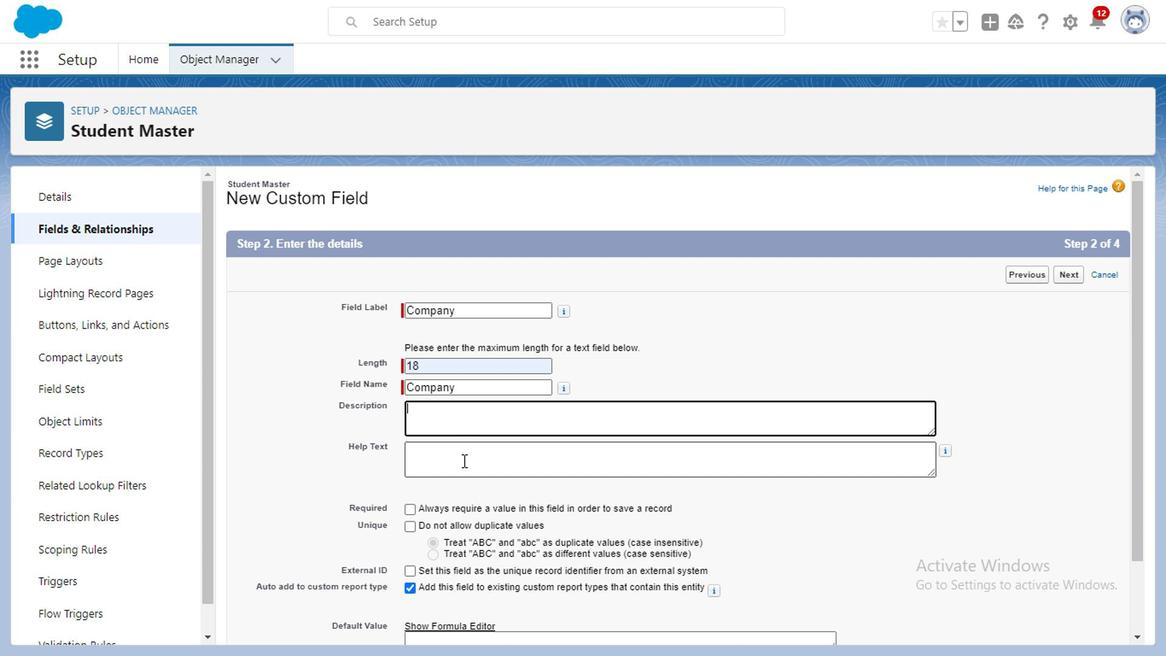 
Action: Mouse moved to (461, 462)
Screenshot: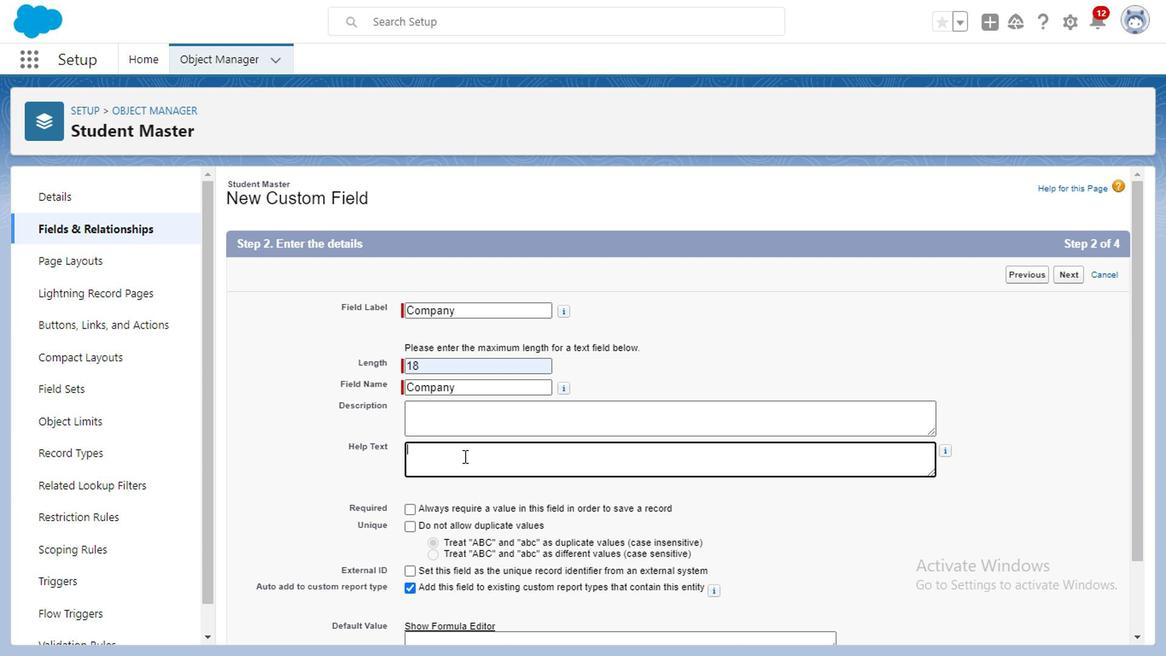 
Action: Key pressed please<Key.space>enter<Key.space>your<Key.space>previous<Key.space>company<Key.space>name
Screenshot: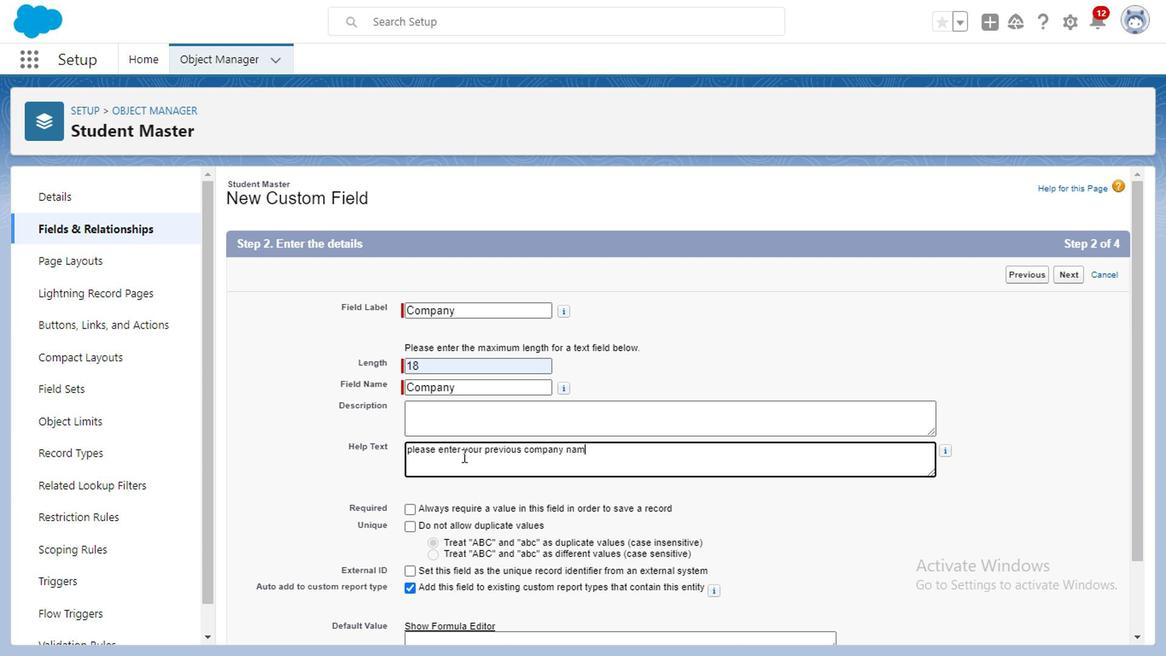 
Action: Mouse moved to (482, 446)
Screenshot: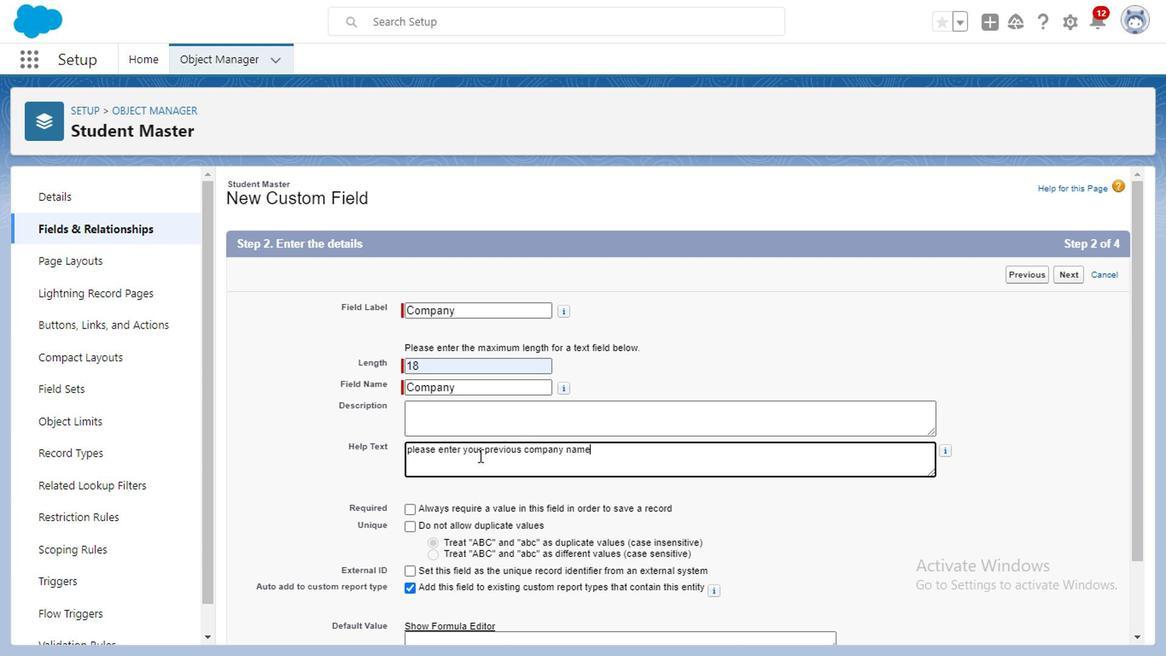 
Action: Mouse scrolled (482, 445) with delta (0, 0)
Screenshot: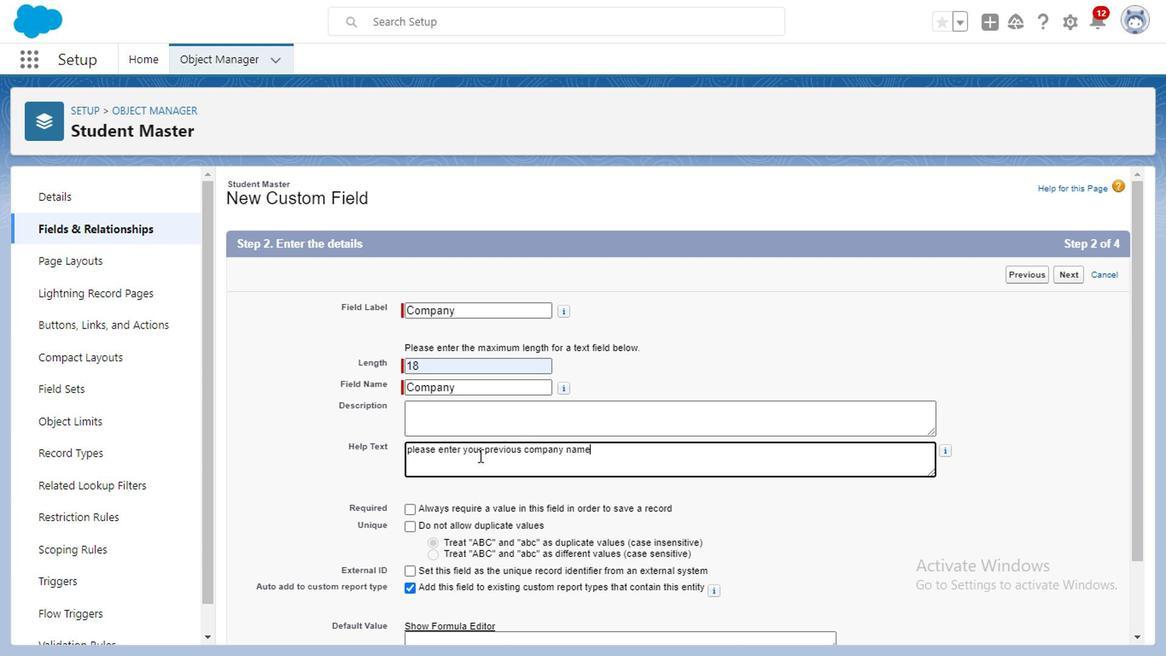 
Action: Mouse moved to (484, 450)
Screenshot: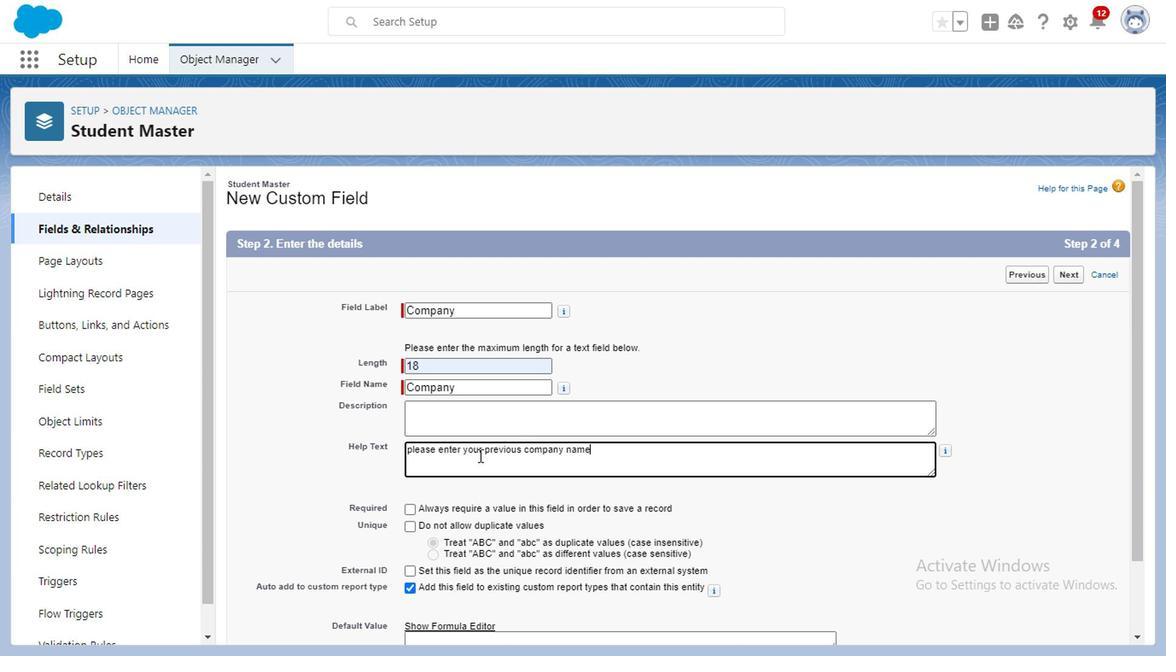 
Action: Mouse scrolled (484, 449) with delta (0, 0)
Screenshot: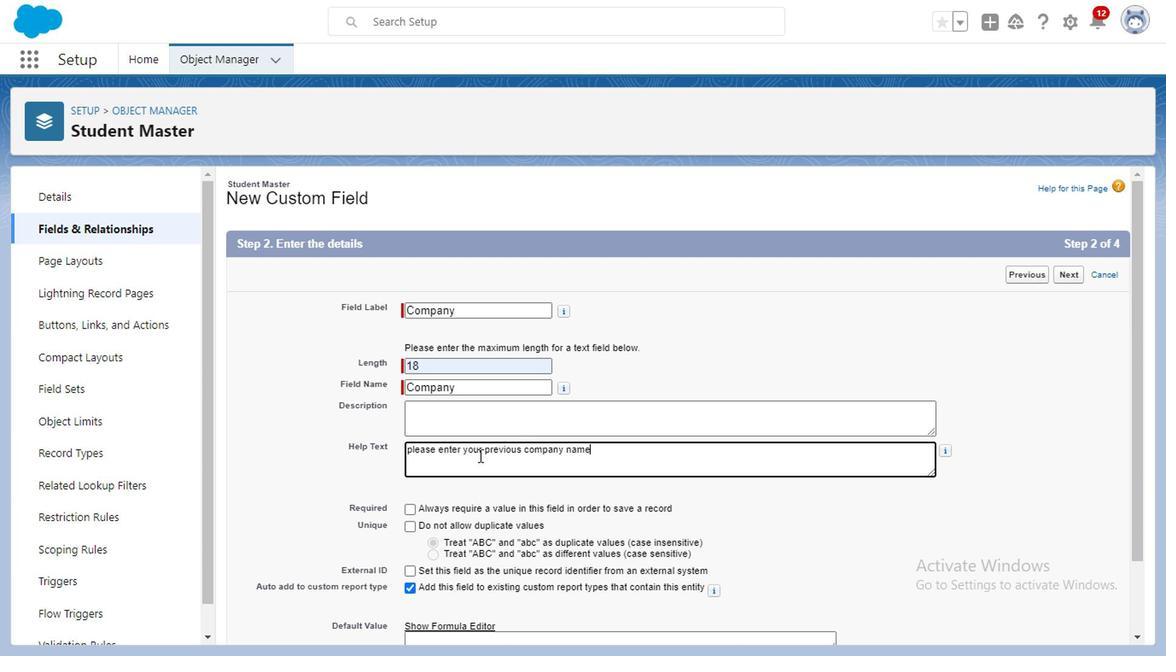 
Action: Mouse moved to (1061, 638)
Screenshot: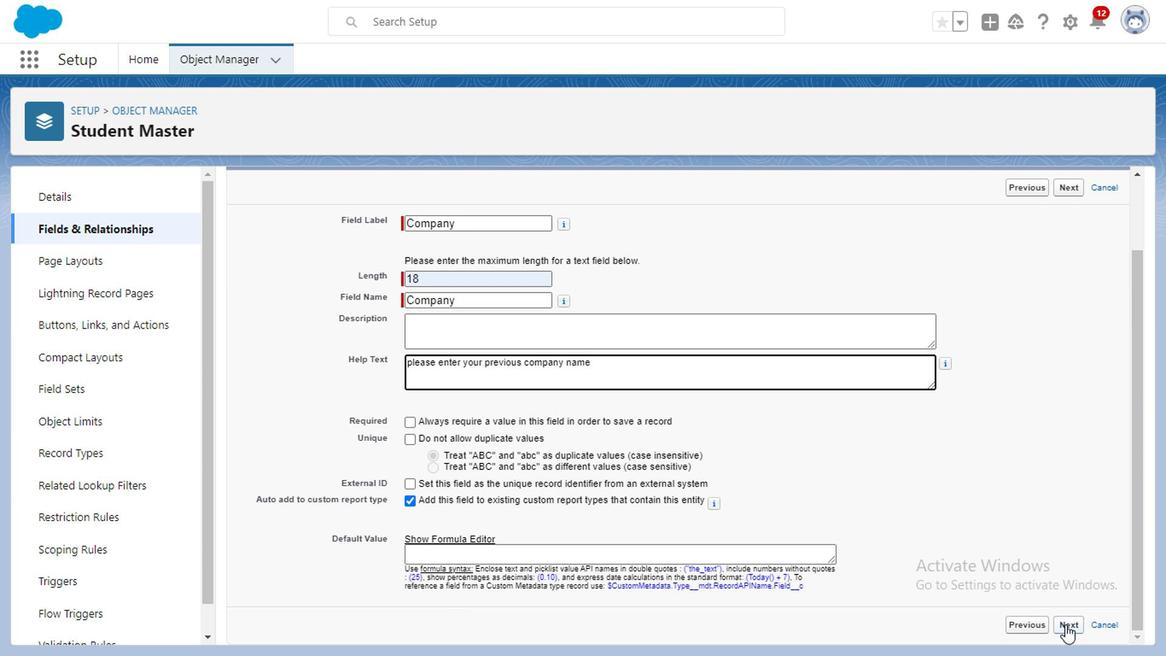 
Action: Mouse pressed left at (1061, 638)
Screenshot: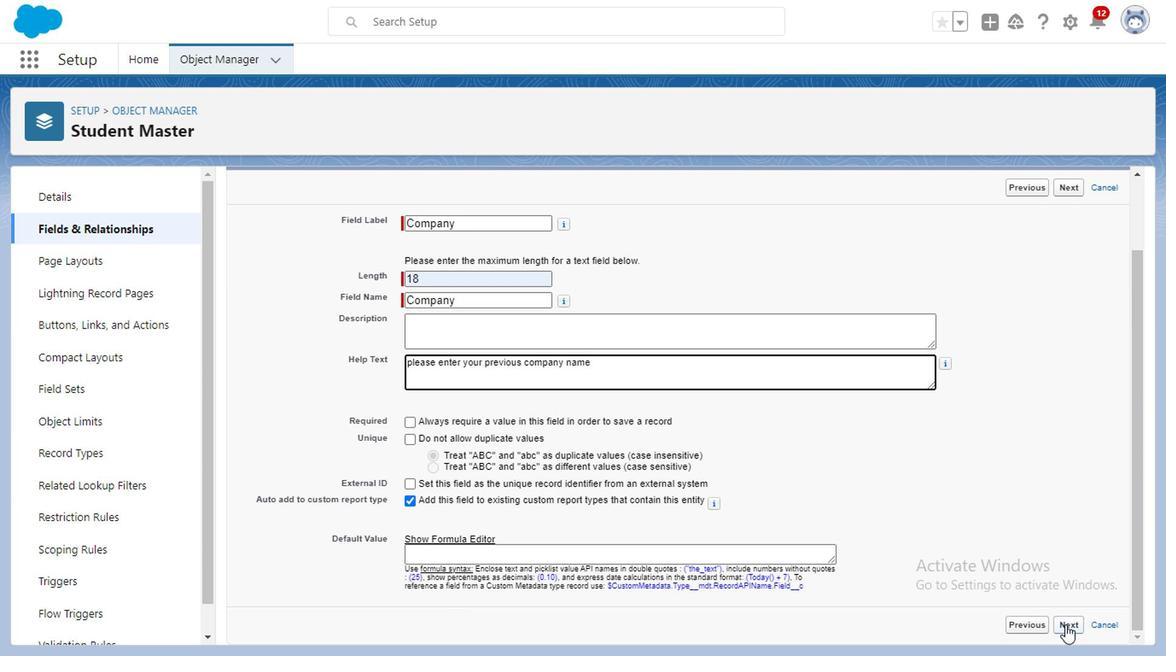
Action: Mouse moved to (821, 417)
Screenshot: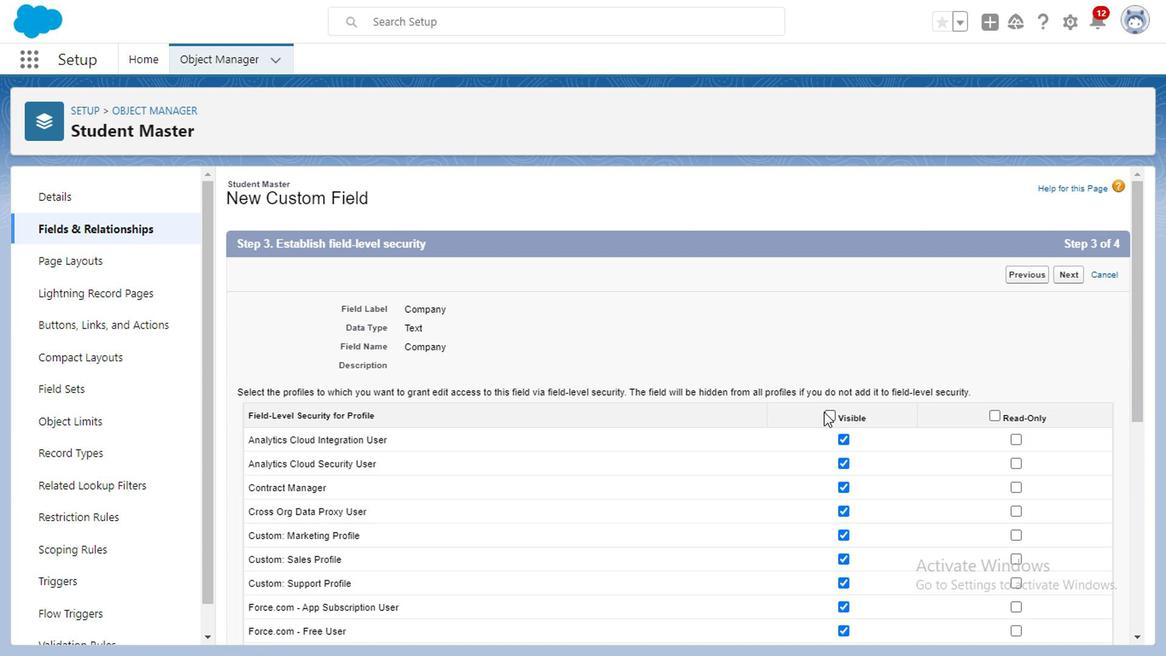 
Action: Mouse pressed left at (821, 417)
Screenshot: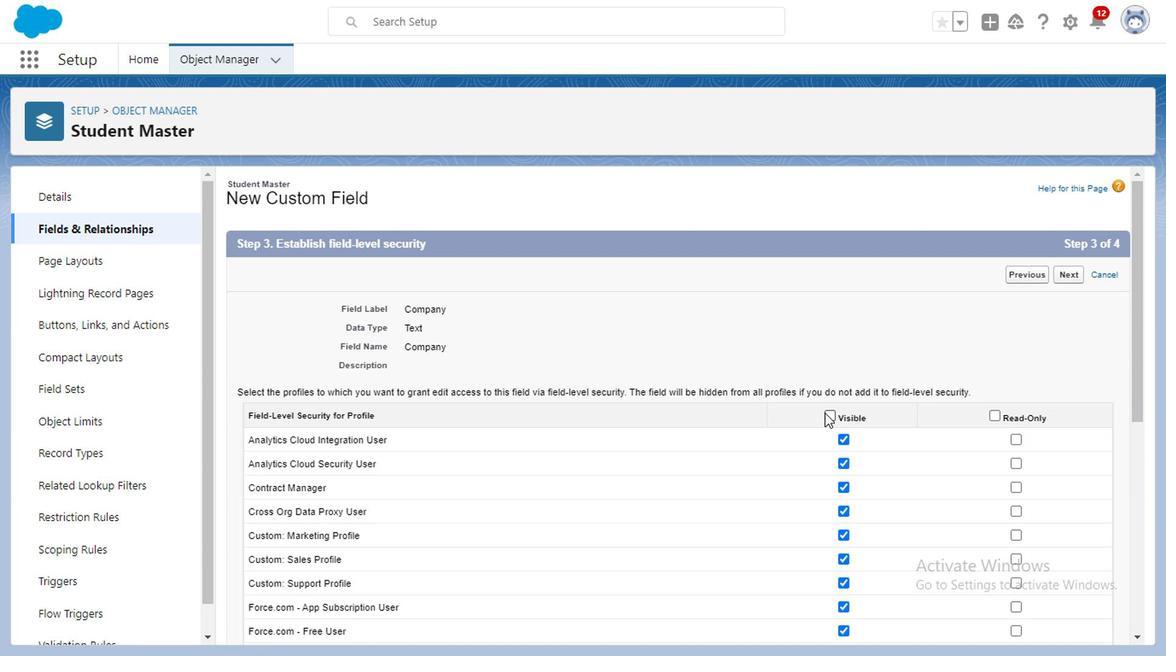 
Action: Mouse moved to (1067, 272)
Screenshot: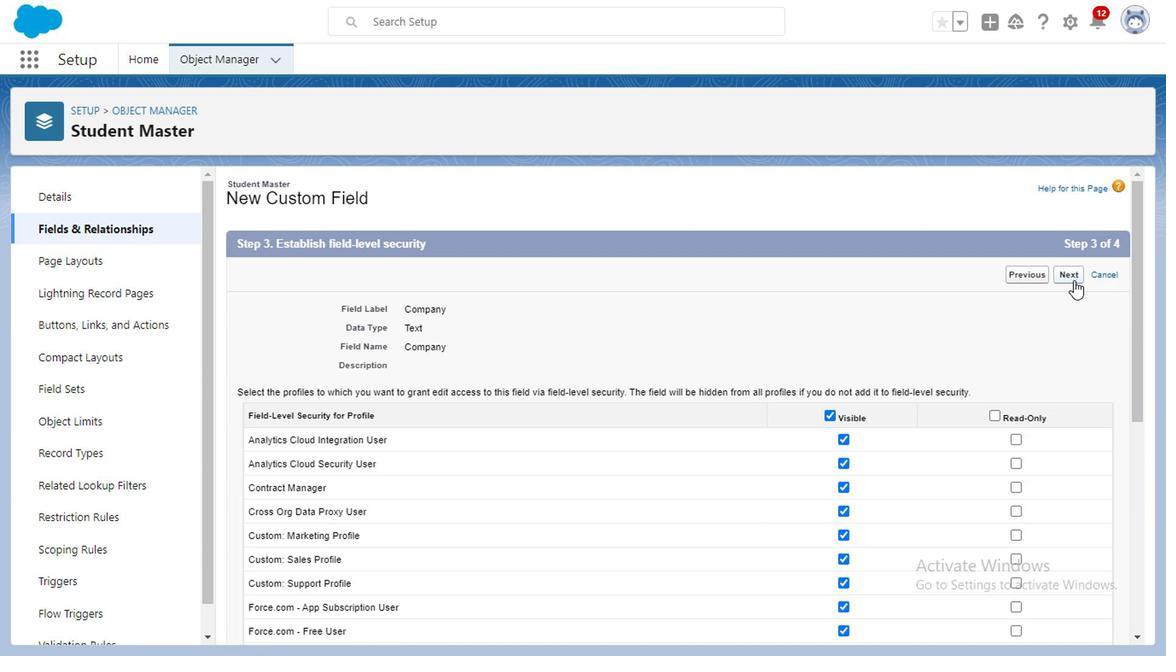 
Action: Mouse pressed left at (1067, 272)
Screenshot: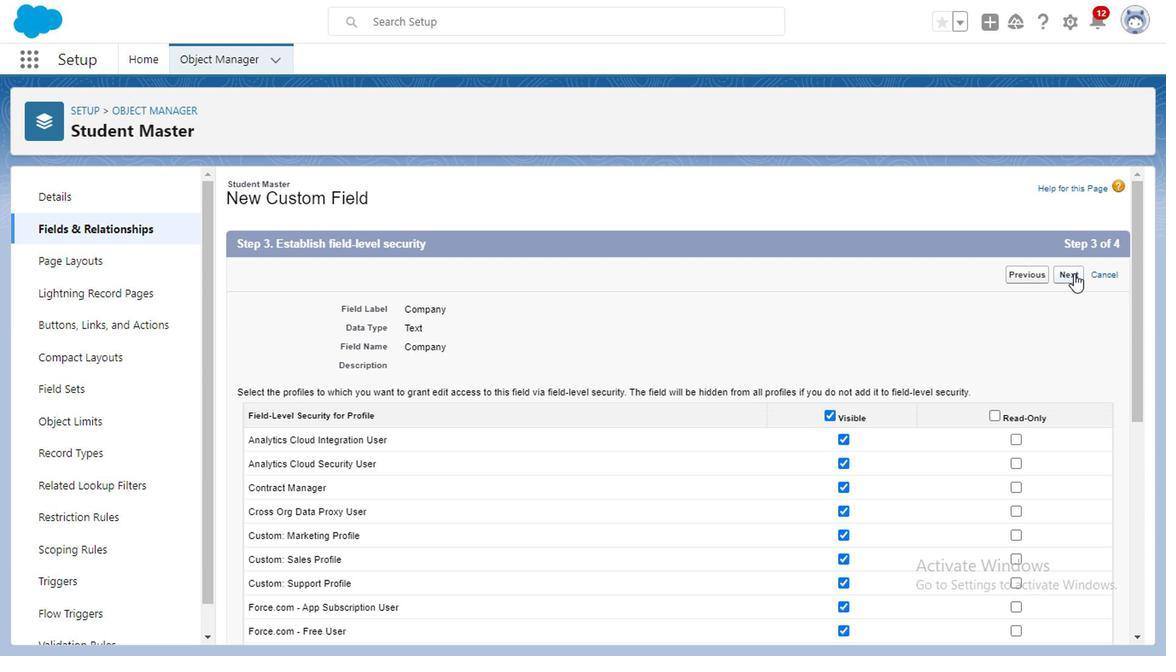 
Action: Mouse moved to (1038, 269)
Screenshot: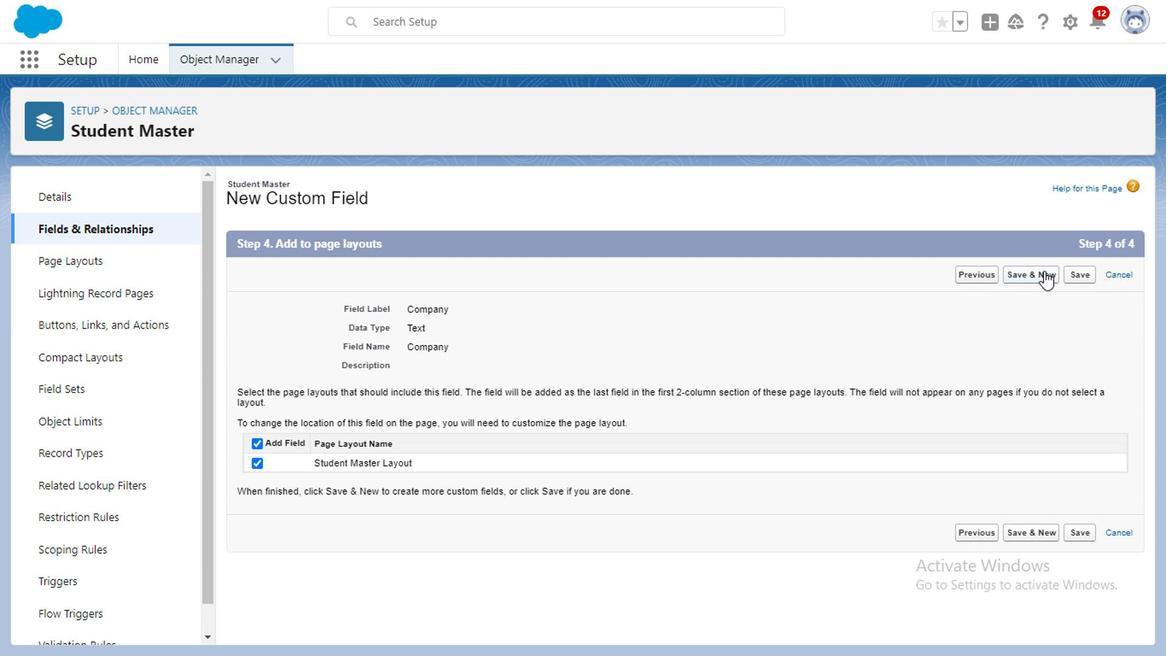 
Action: Mouse pressed left at (1038, 269)
Screenshot: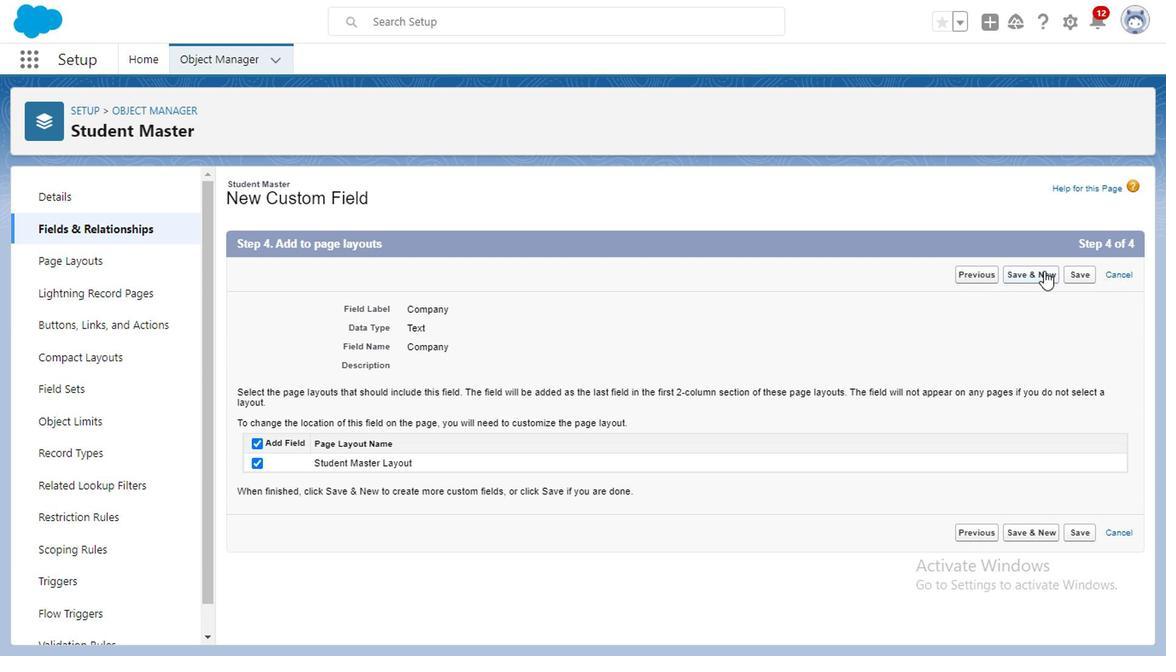 
Action: Mouse moved to (356, 439)
Screenshot: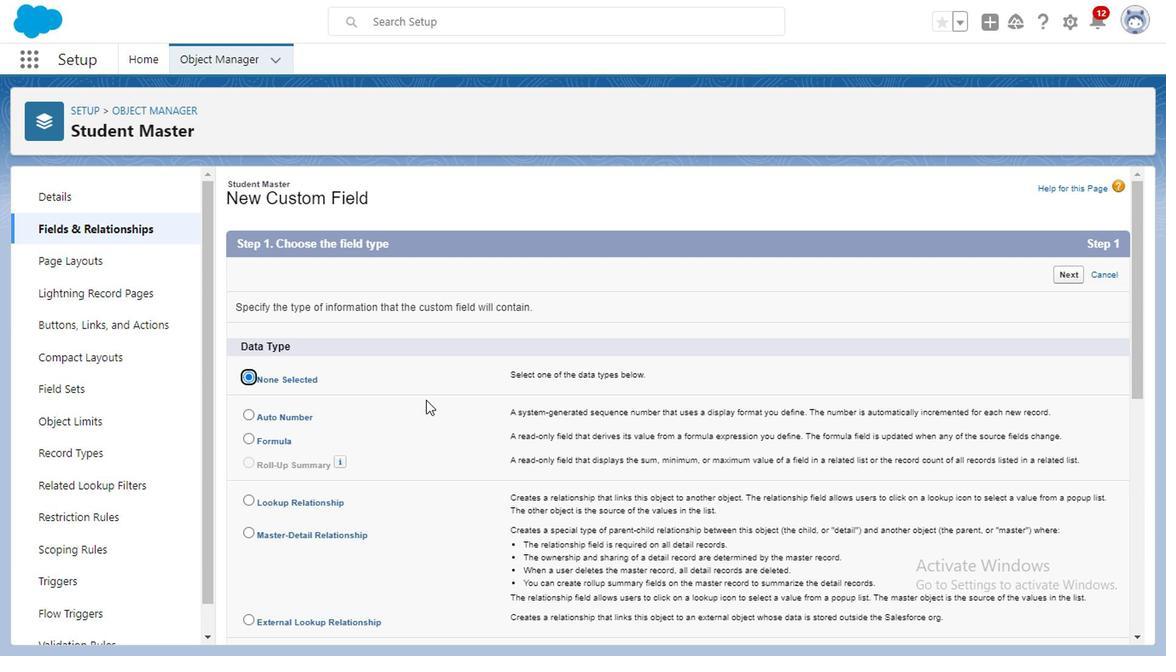 
Action: Mouse scrolled (356, 438) with delta (0, 0)
Screenshot: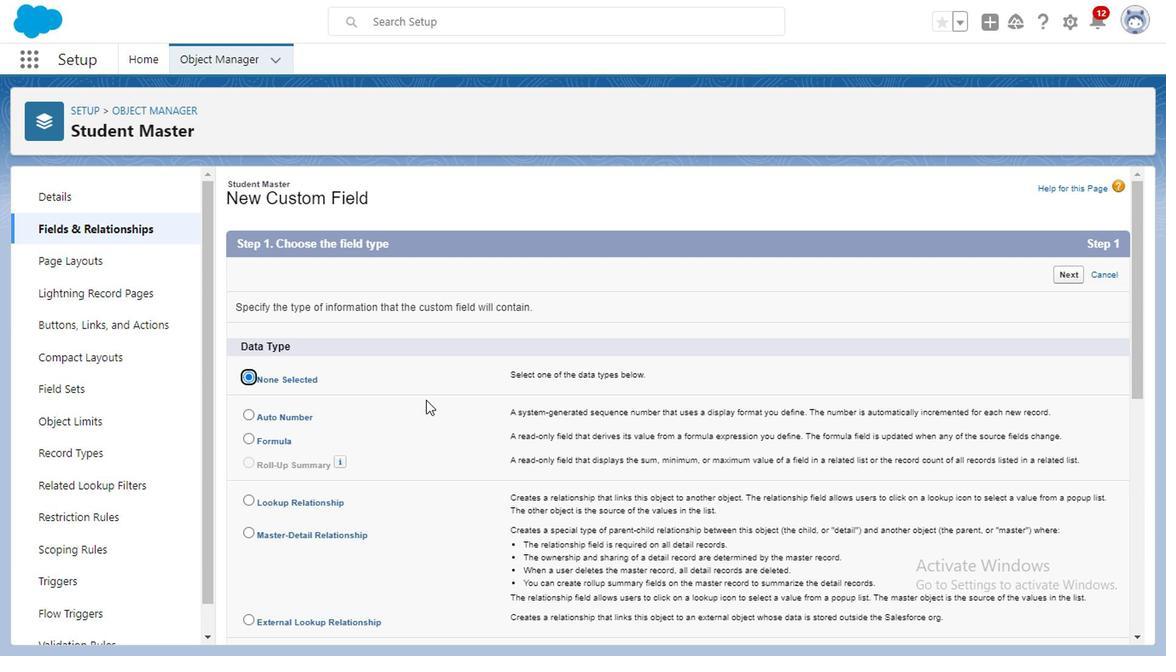 
Action: Mouse moved to (250, 479)
Screenshot: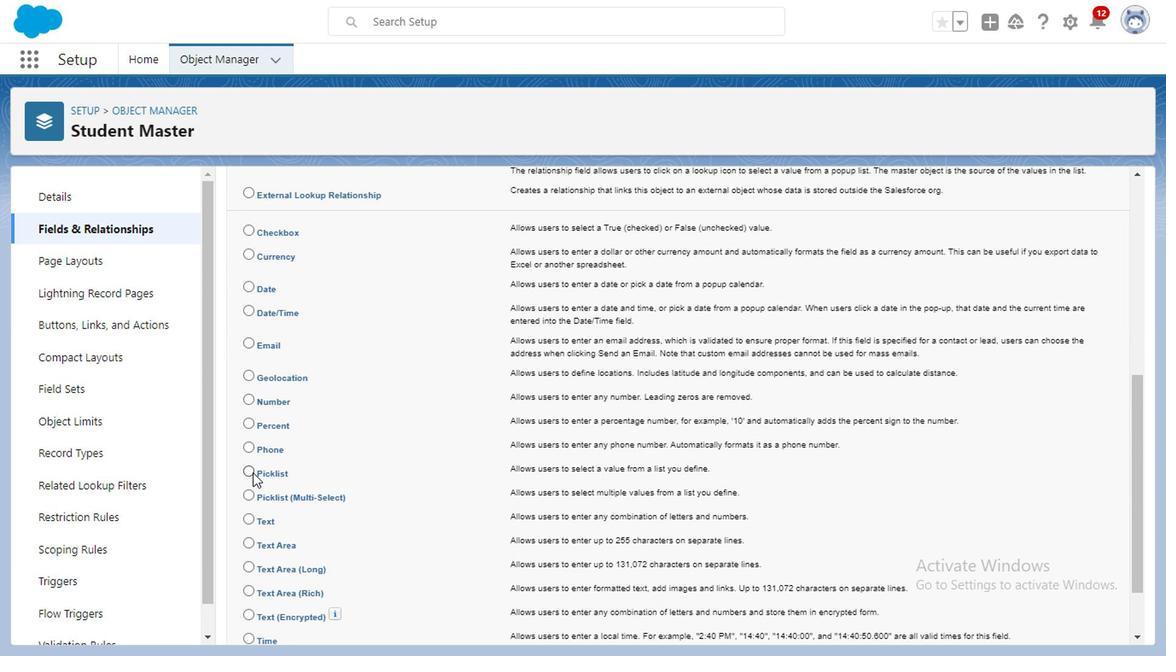 
Action: Mouse pressed left at (250, 479)
Screenshot: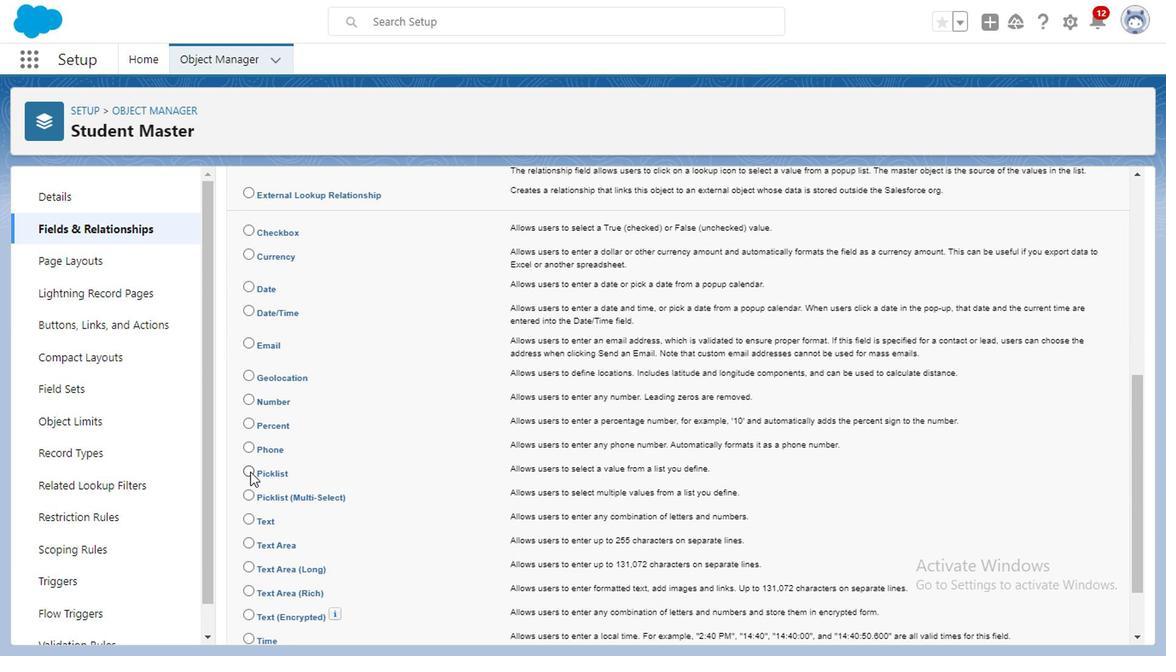 
Action: Mouse moved to (891, 613)
Screenshot: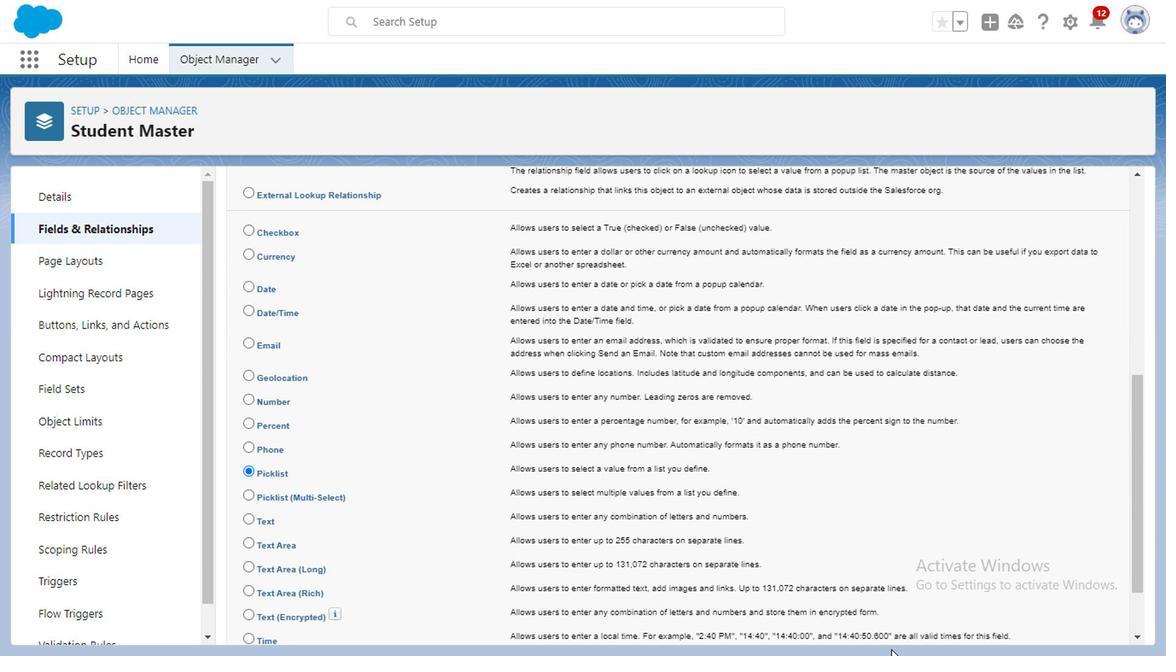 
Action: Mouse scrolled (891, 612) with delta (0, -1)
Screenshot: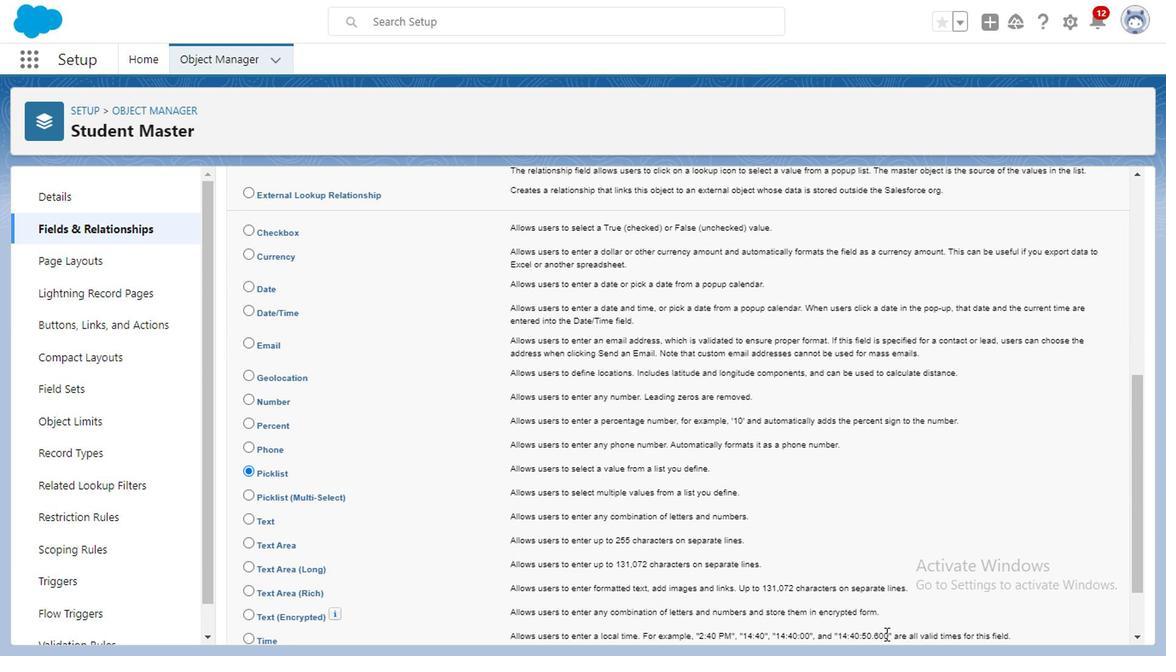 
Action: Mouse moved to (891, 613)
Screenshot: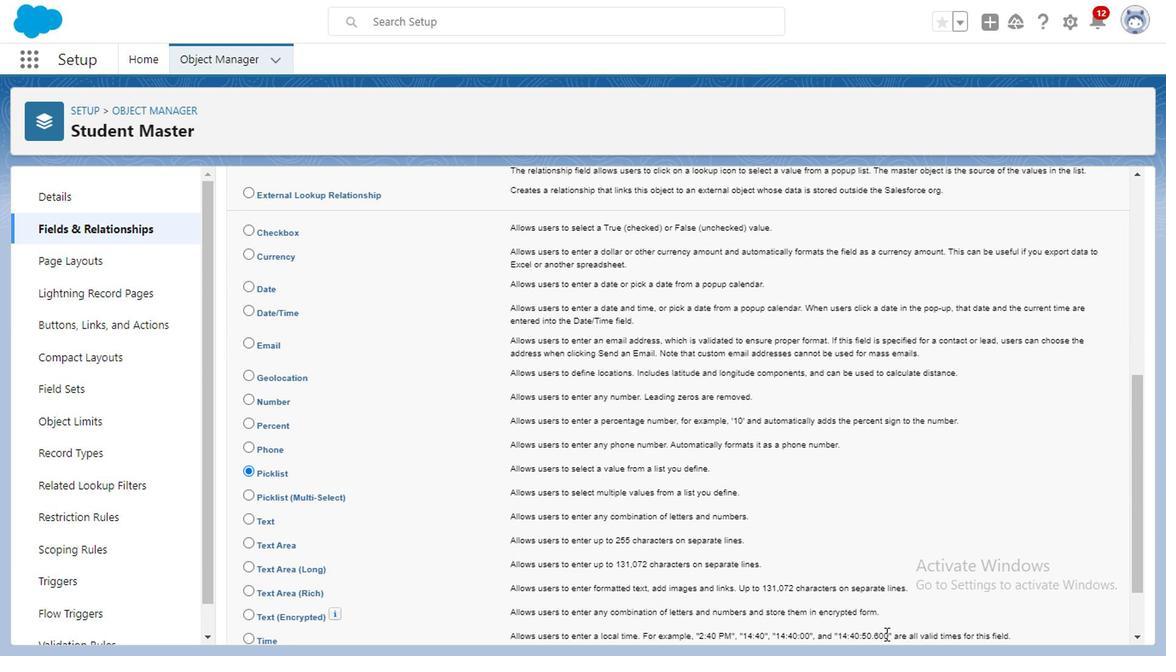 
Action: Mouse scrolled (891, 612) with delta (0, -1)
Screenshot: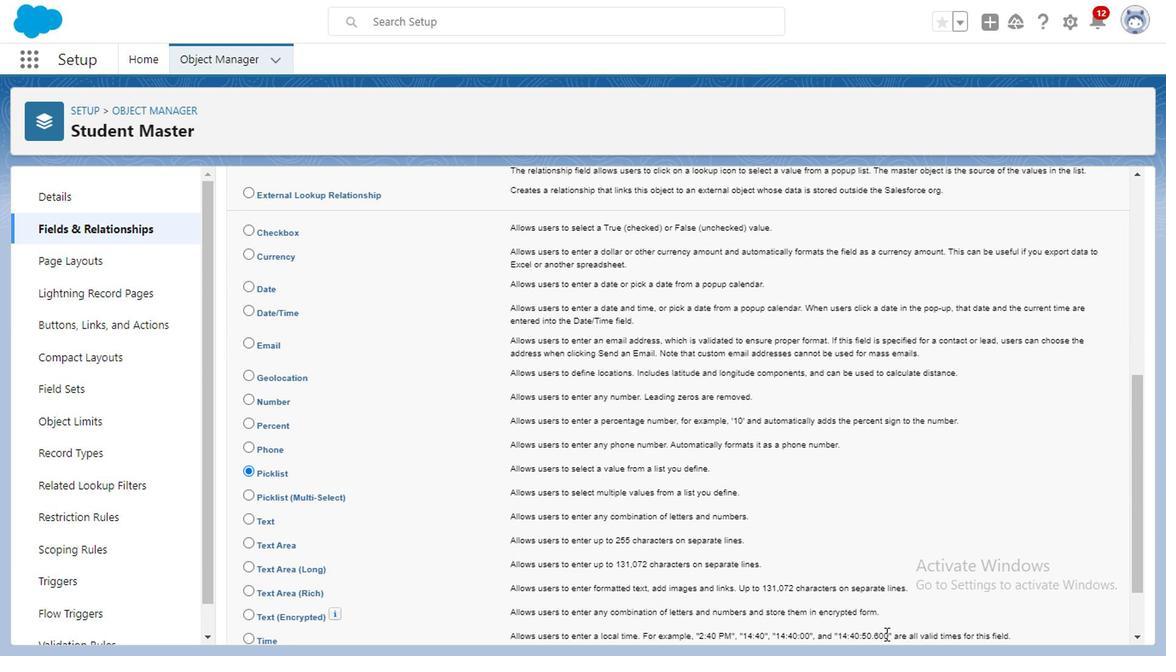 
Action: Mouse moved to (892, 613)
Screenshot: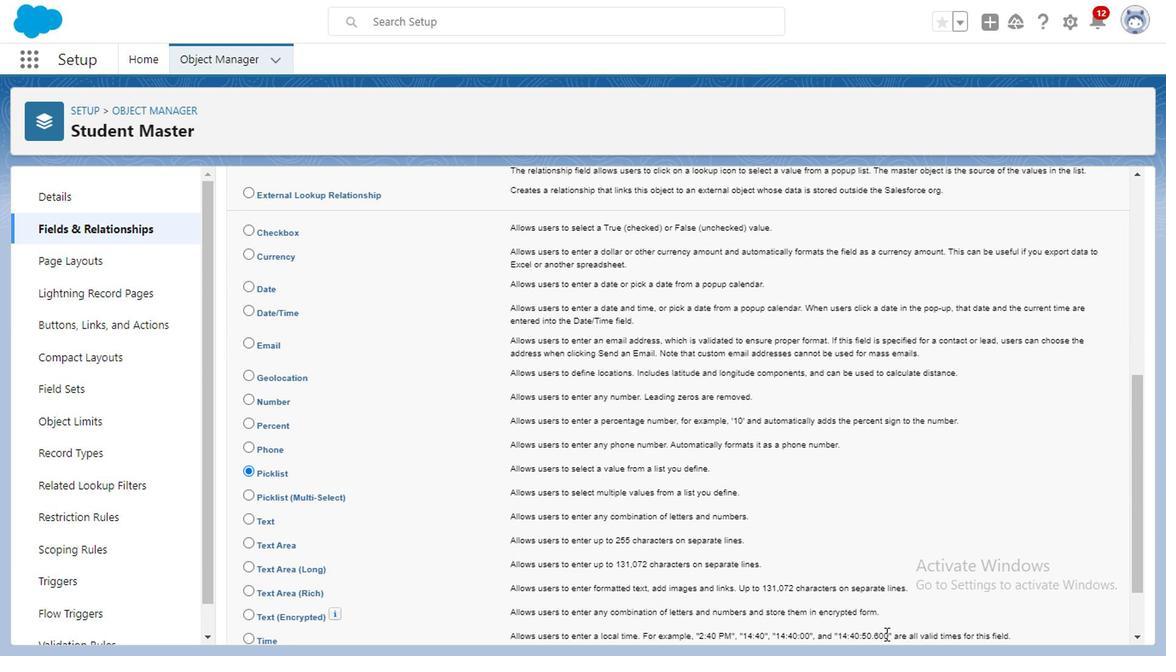 
Action: Mouse scrolled (892, 612) with delta (0, -1)
Screenshot: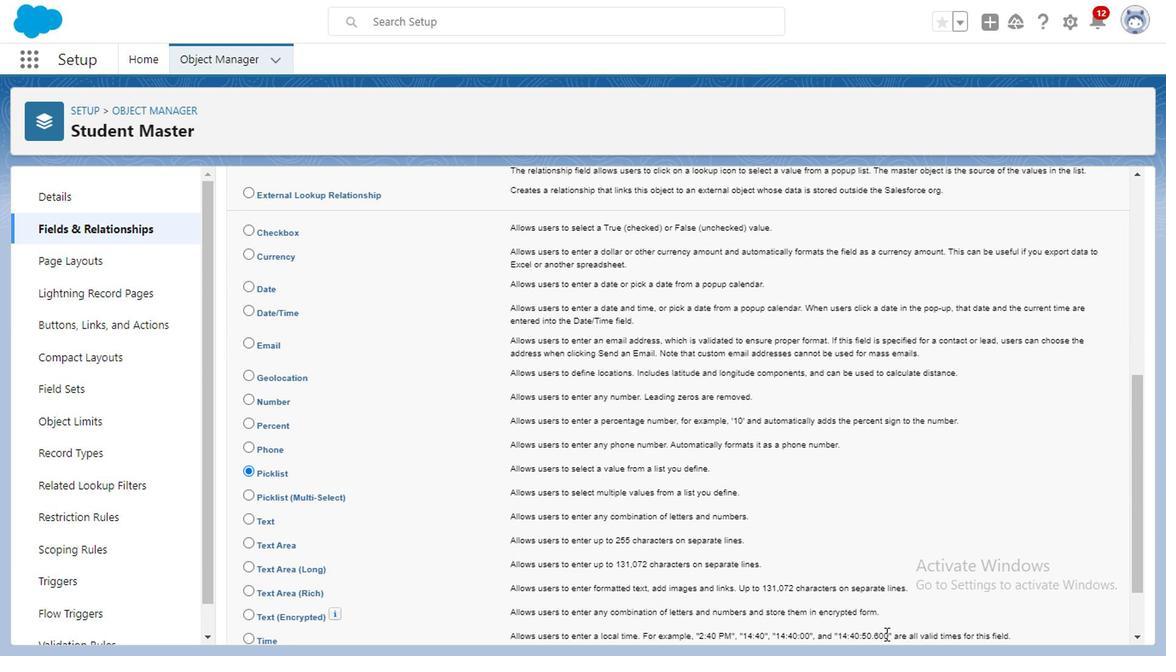 
Action: Mouse moved to (1059, 640)
Screenshot: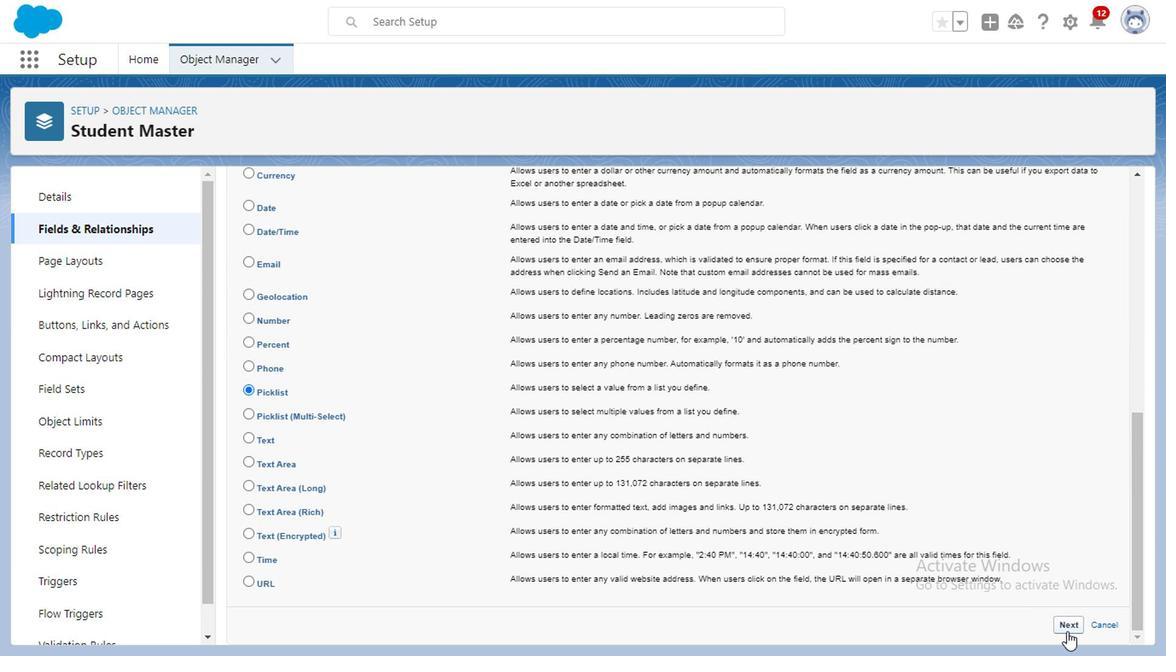 
Action: Mouse pressed left at (1059, 640)
Screenshot: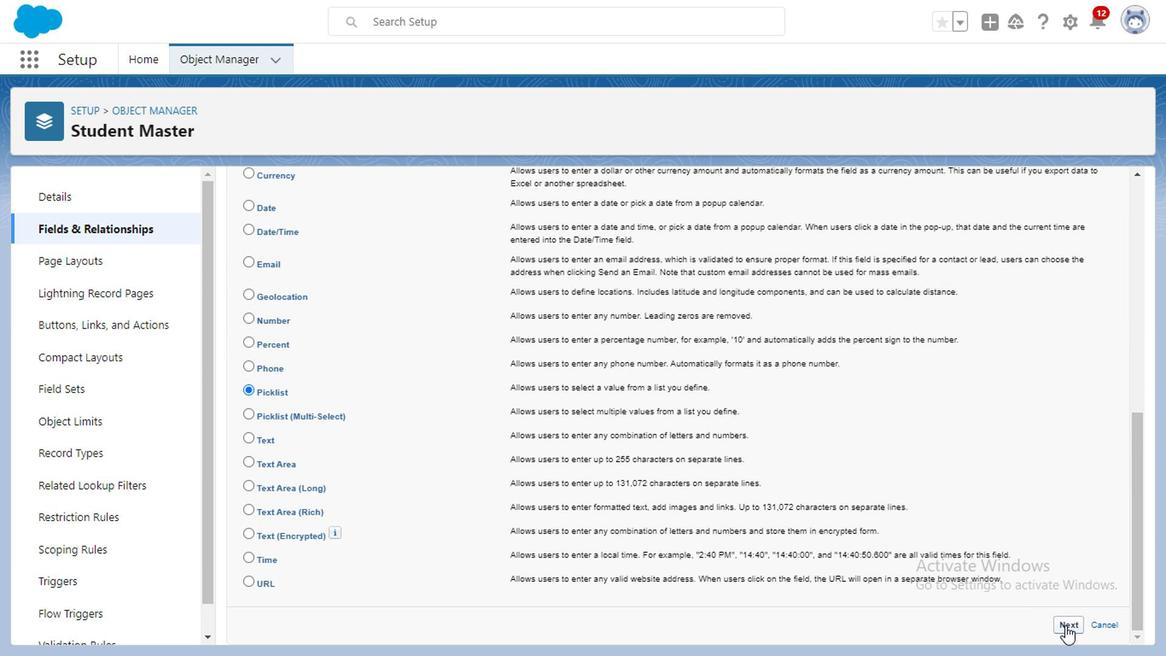 
Action: Mouse moved to (444, 311)
Screenshot: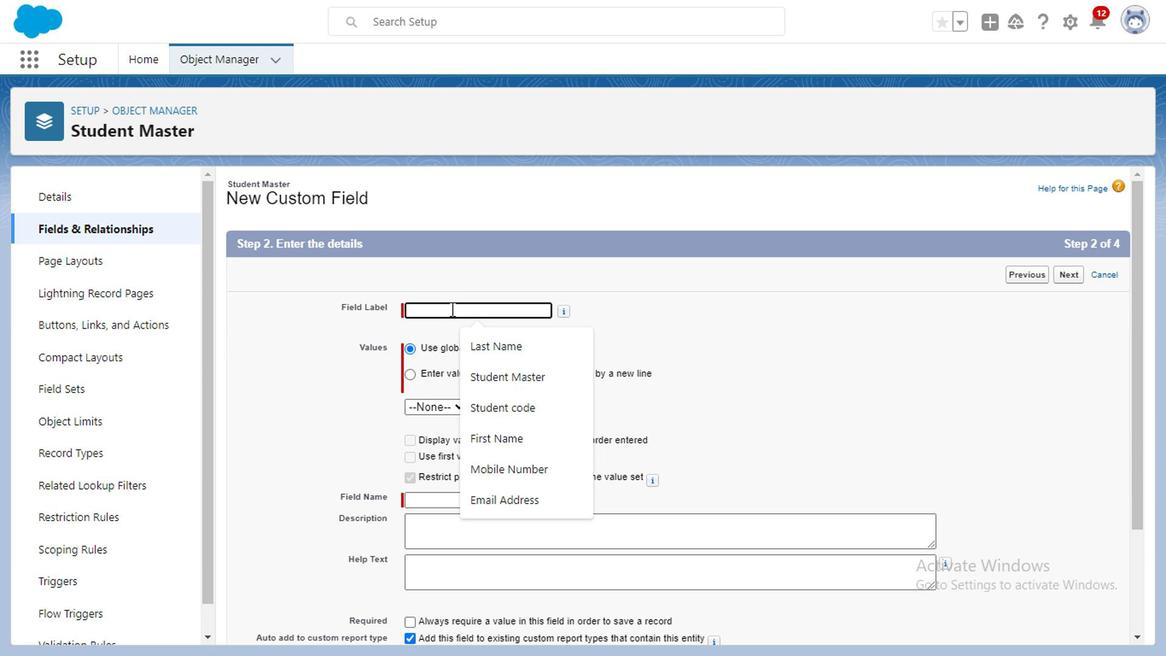 
Action: Mouse pressed left at (444, 311)
Screenshot: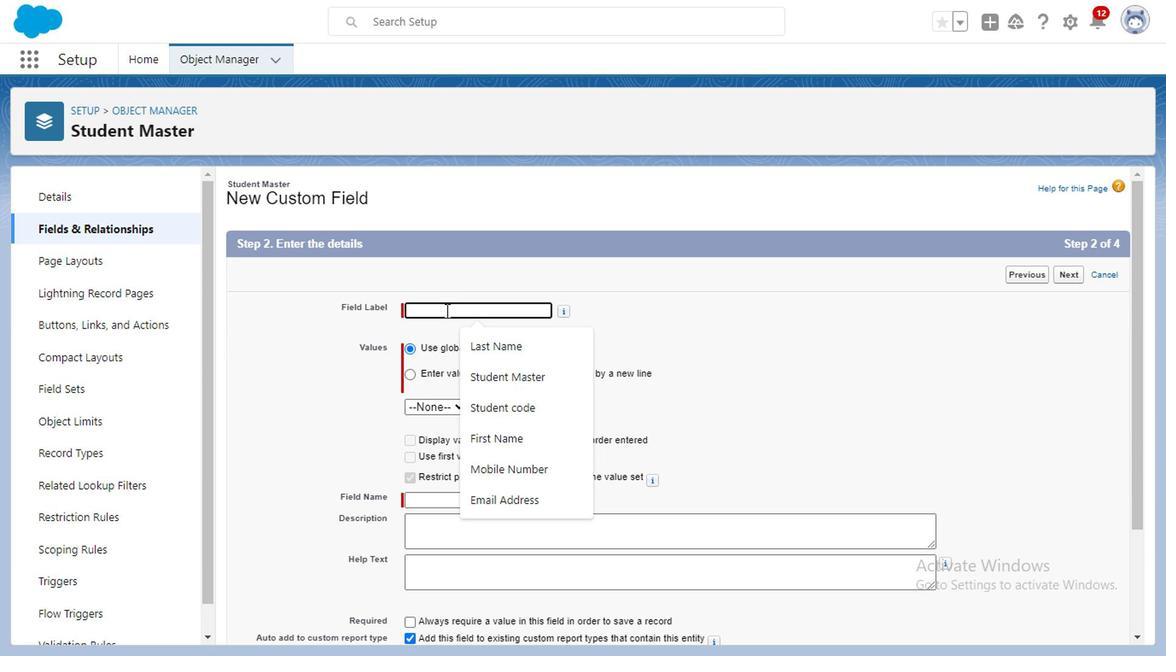 
Action: Mouse moved to (444, 311)
Screenshot: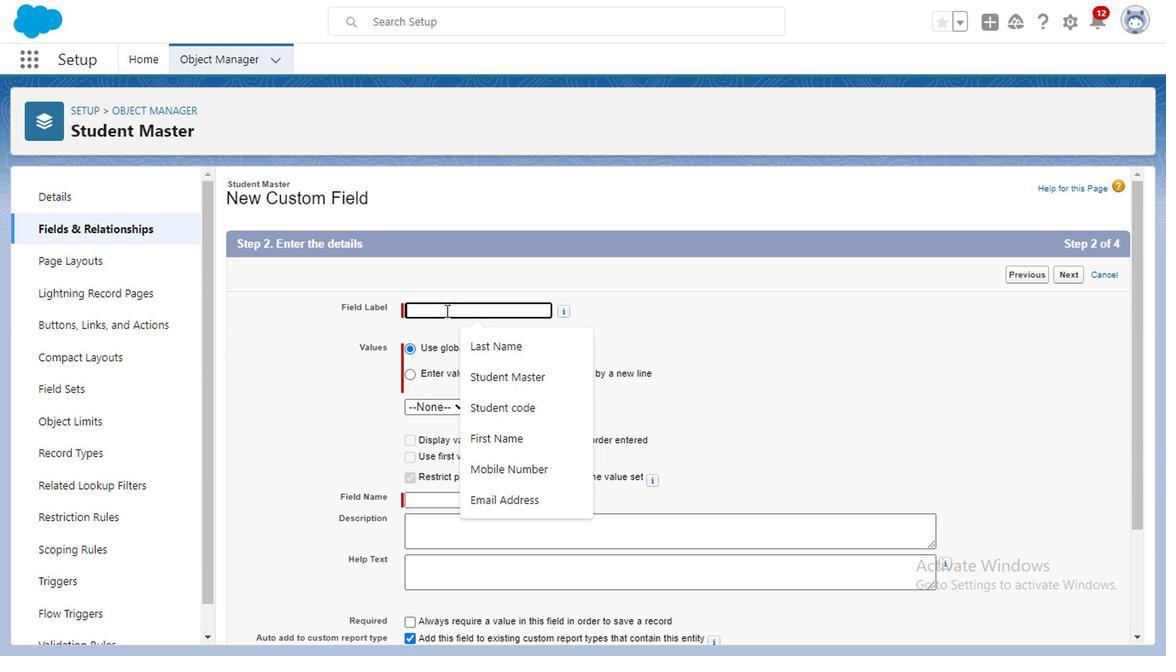 
Action: Key pressed <Key.caps_lock>B<Key.caps_lock>ackground
Screenshot: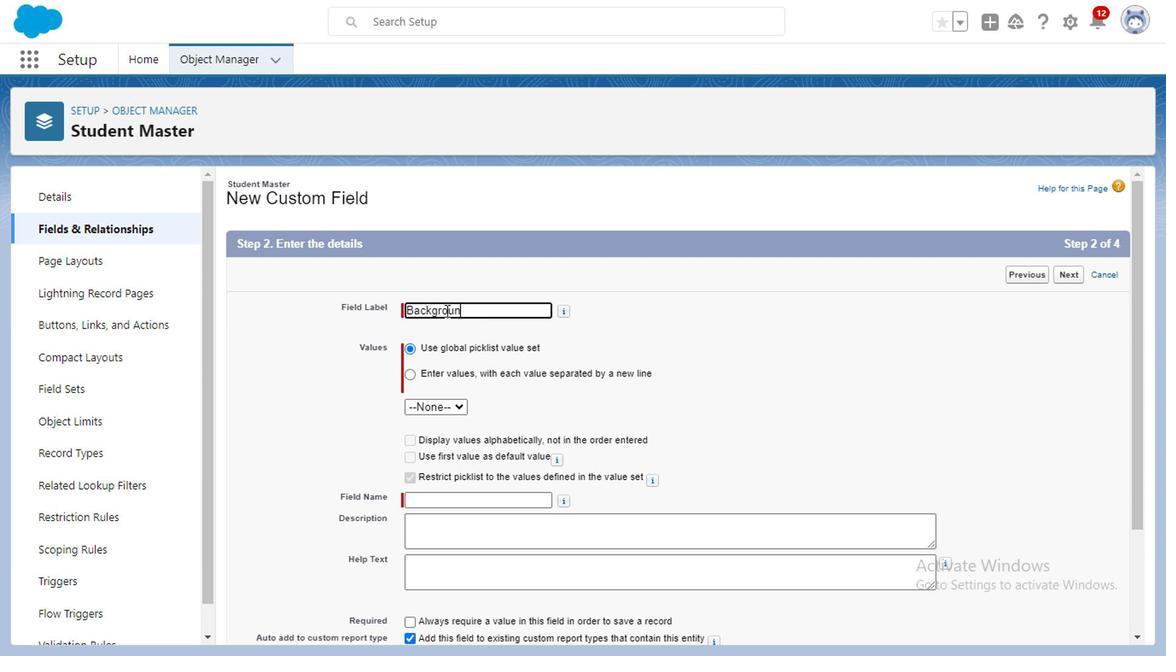 
Action: Mouse moved to (408, 377)
Screenshot: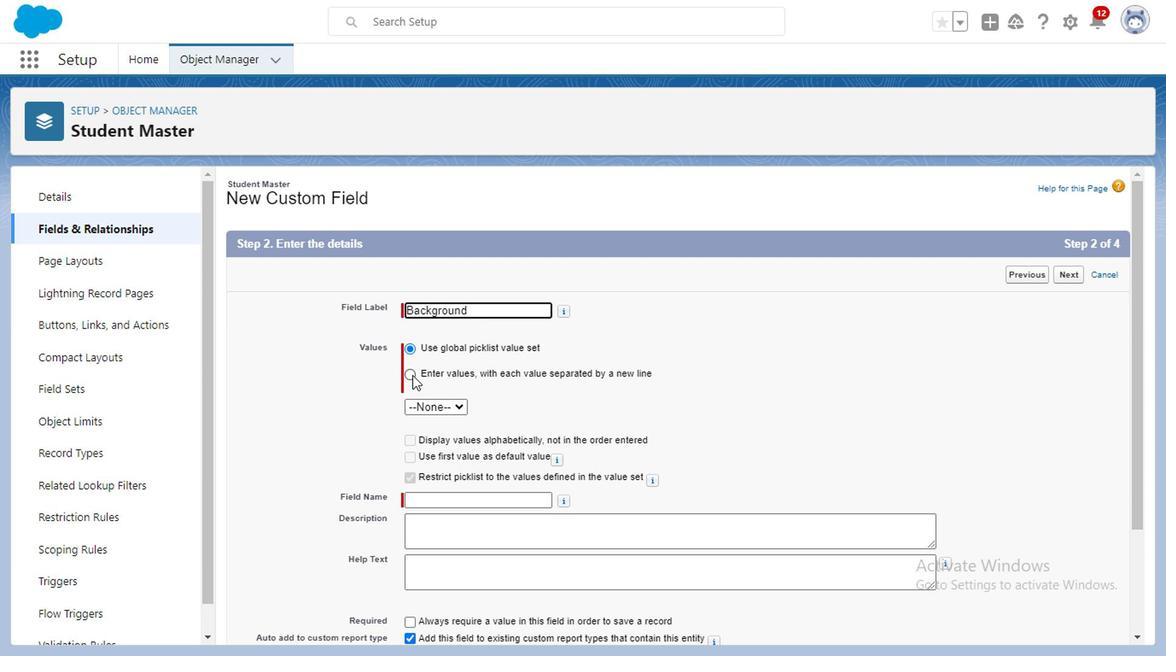 
Action: Mouse pressed left at (408, 377)
Screenshot: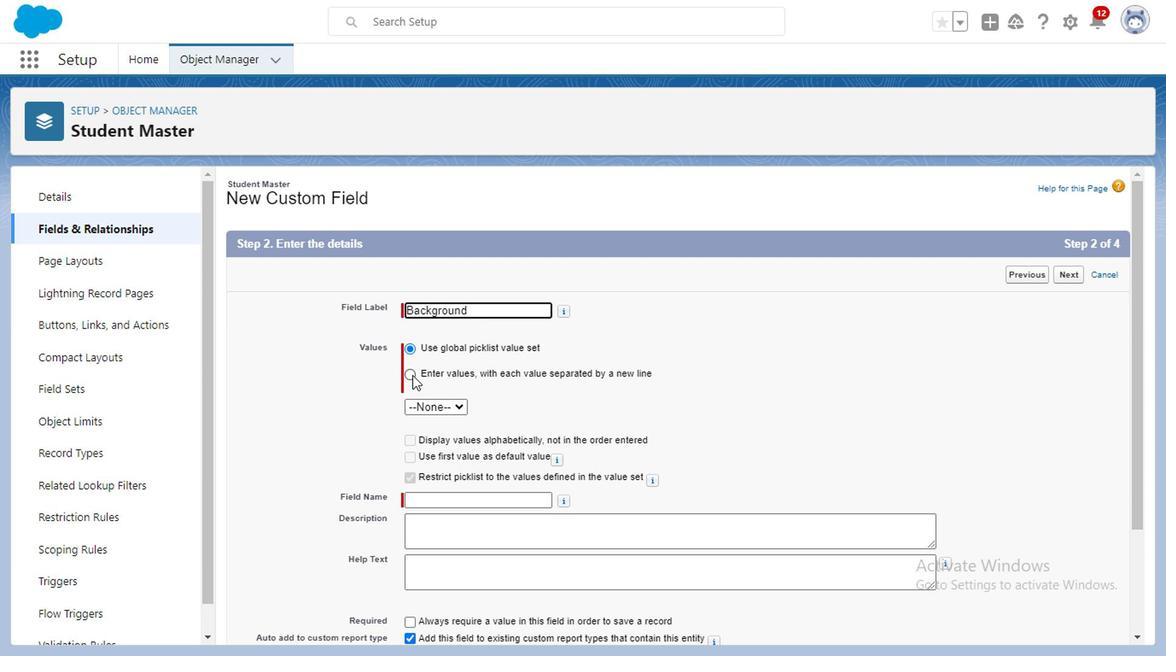 
Action: Mouse moved to (448, 427)
Screenshot: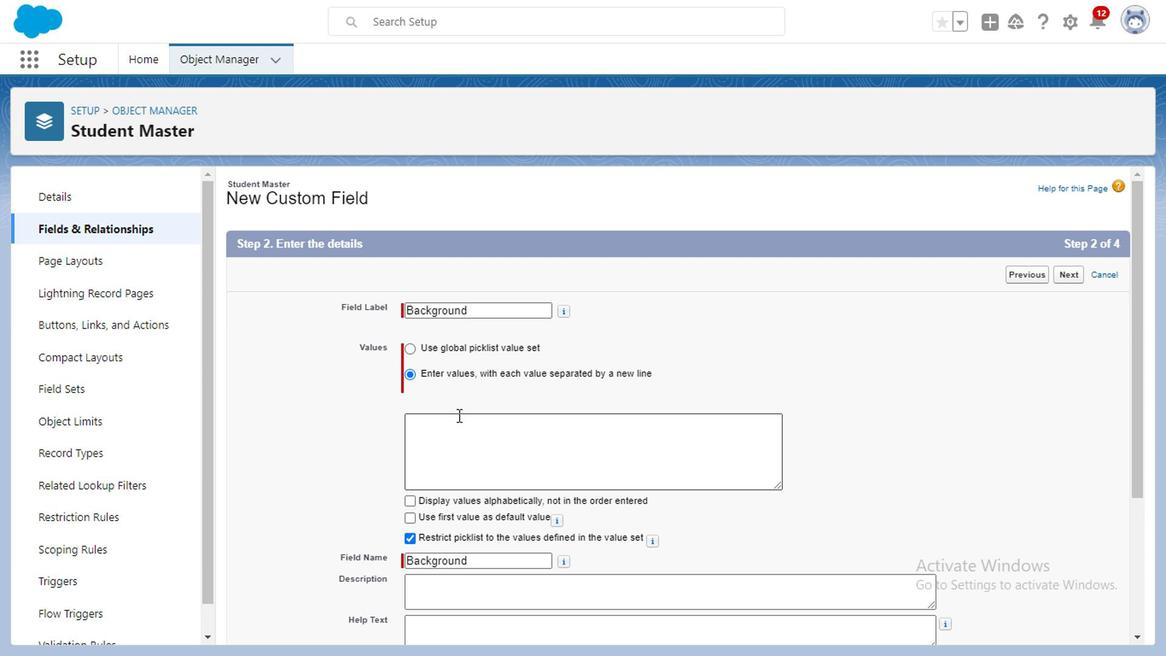 
Action: Mouse pressed left at (448, 427)
Screenshot: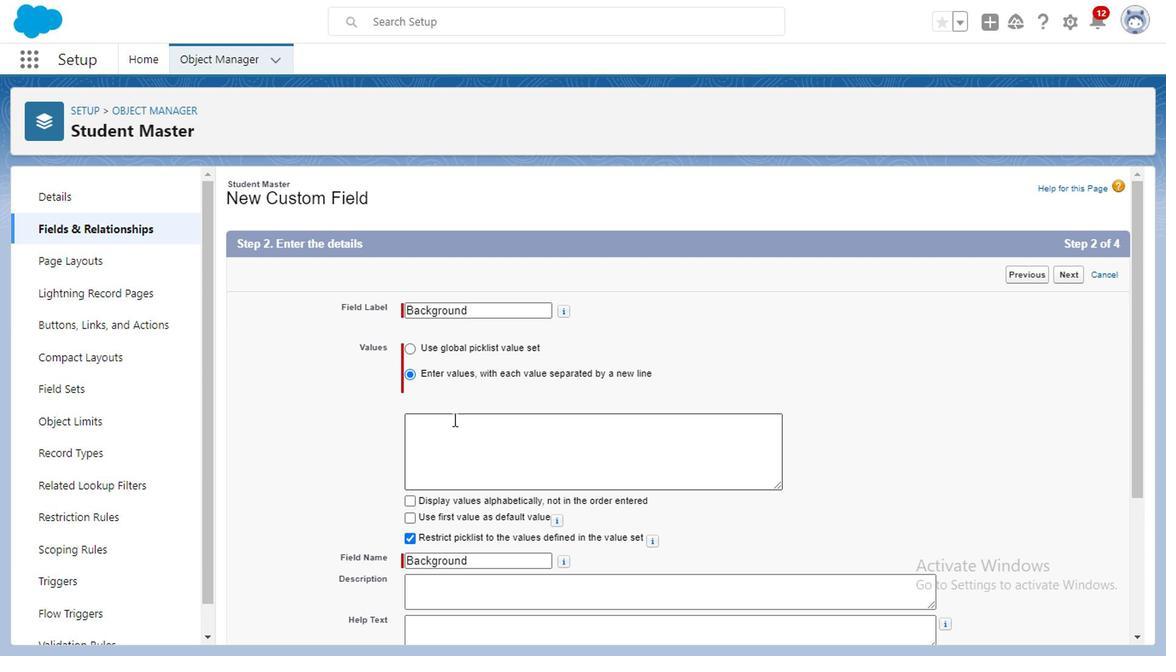 
Action: Mouse moved to (448, 427)
Screenshot: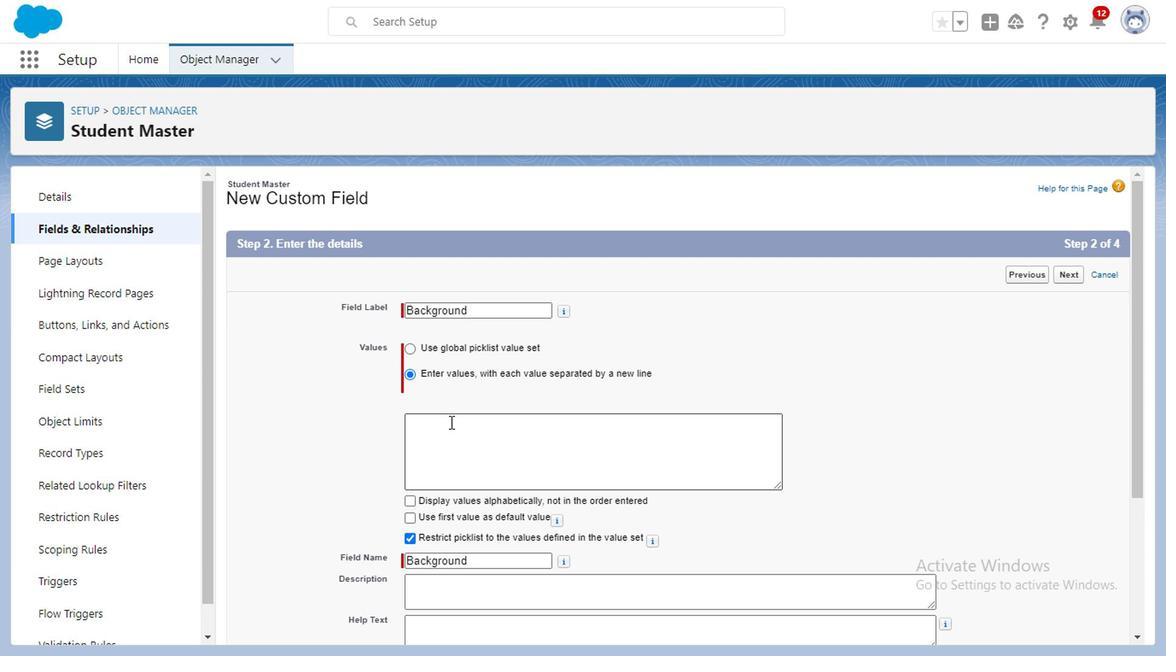 
Action: Key pressed <Key.caps_lock>E<Key.caps_lock>ngineering<Key.enter><Key.caps_lock>M<Key.caps_lock>anagement<Key.enter><Key.caps_lock>B<Key.caps_lock>anking<Key.enter><Key.caps_lock>MBA<Key.enter>H<Key.caps_lock>ealthcare<Key.enter><Key.caps_lock>BSC<Key.enter>BBA<Key.enter>B<Key.space><Key.caps_lock><Key.caps_lock>T<Key.caps_lock>ech<Key.enter><Key.caps_lock>M<Key.space>TECH<Key.enter>
Screenshot: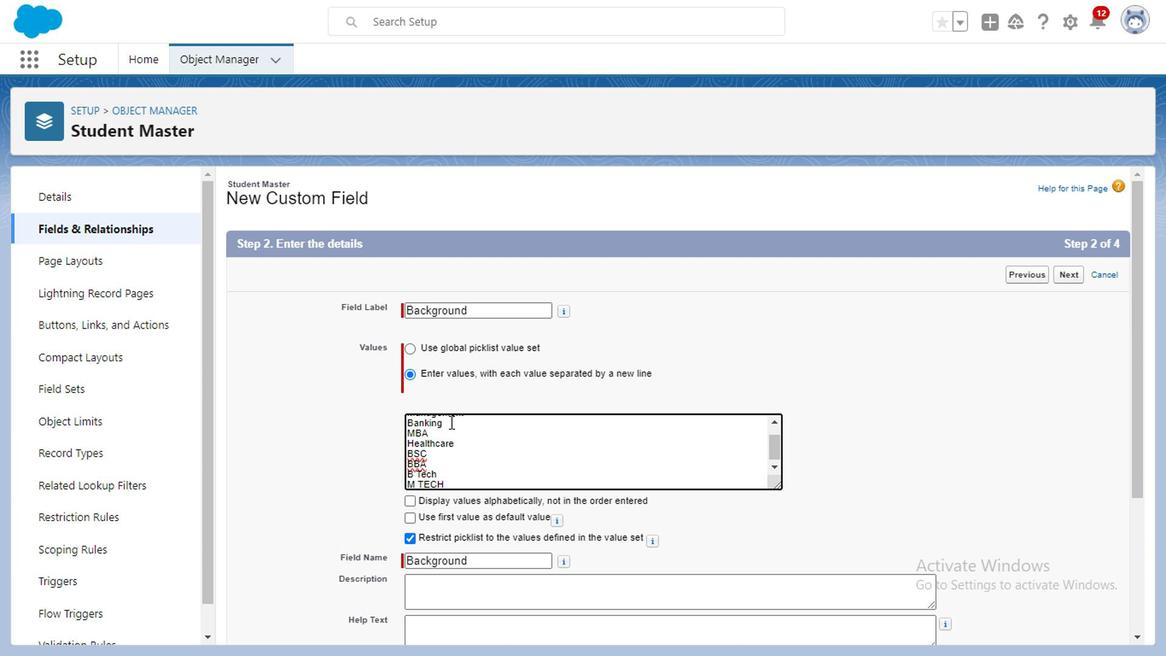 
Action: Mouse moved to (439, 470)
Screenshot: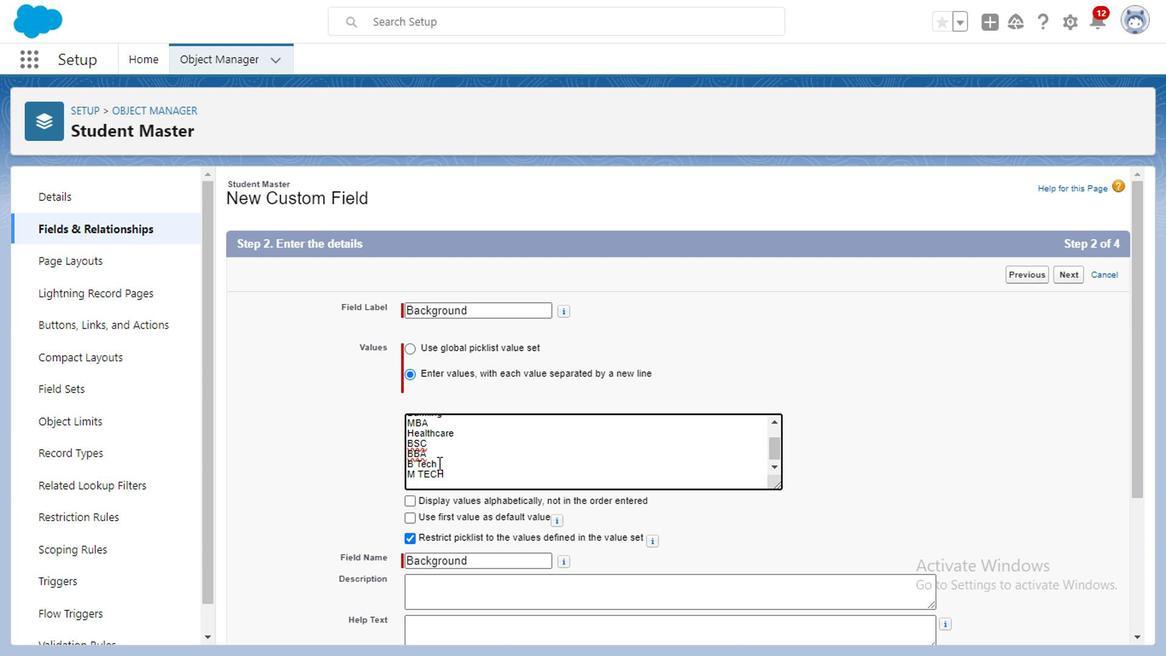 
Action: Mouse pressed left at (439, 470)
Screenshot: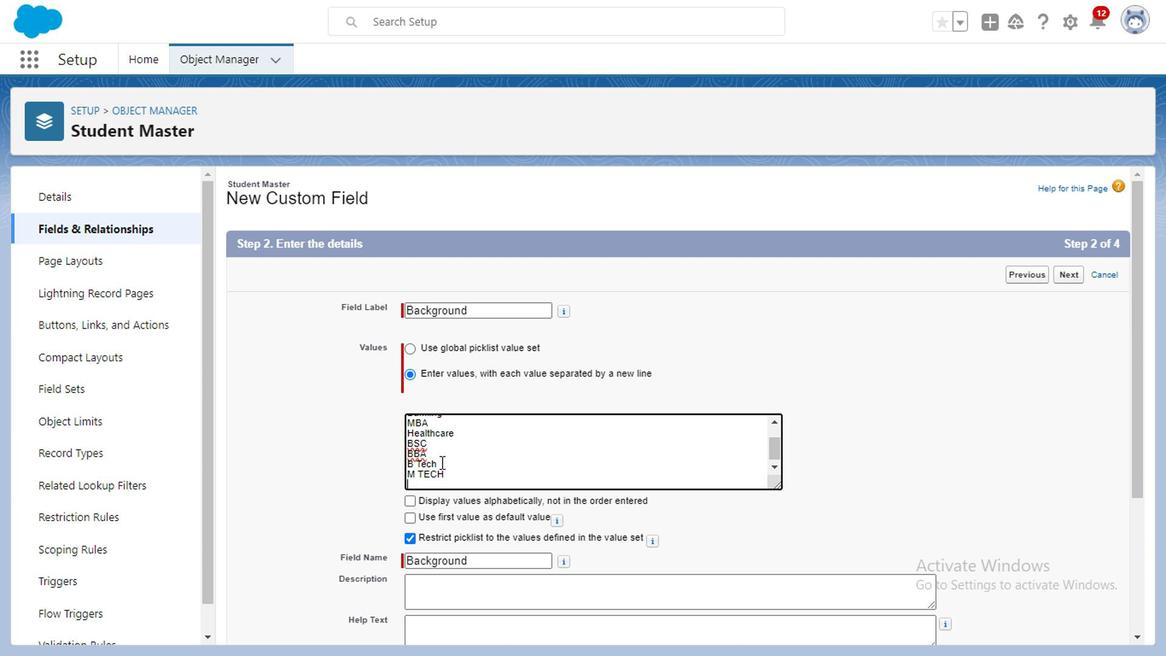 
Action: Key pressed <Key.backspace><Key.backspace><Key.backspace><Key.backspace>TECH
Screenshot: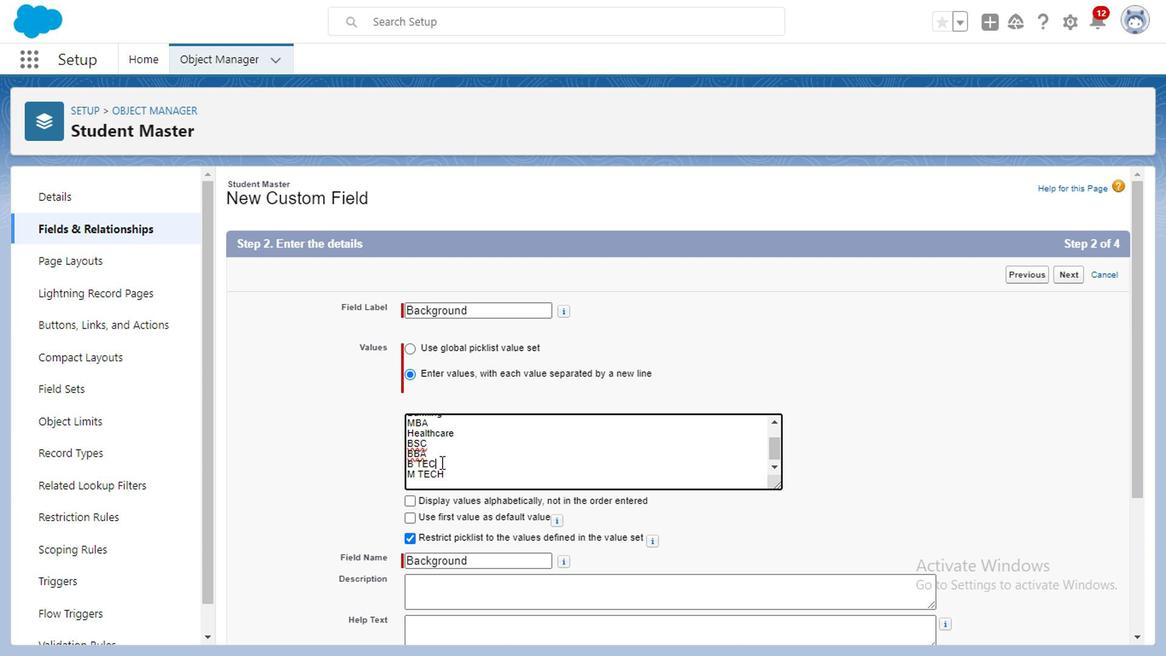 
Action: Mouse moved to (453, 485)
Screenshot: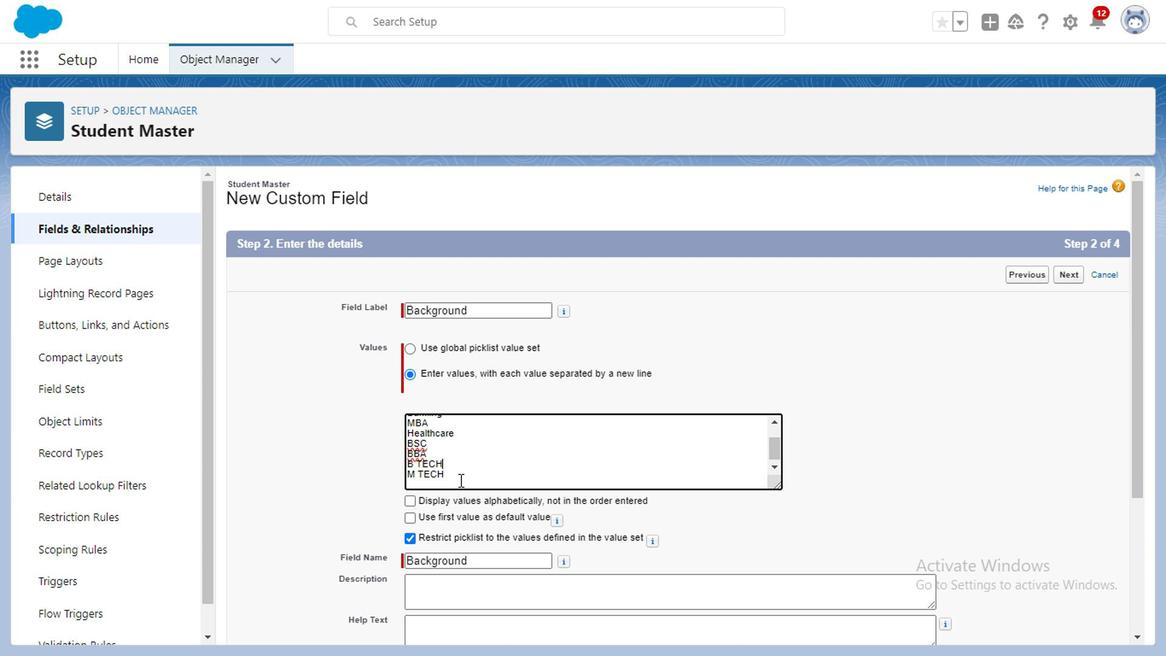 
Action: Mouse pressed left at (453, 485)
Screenshot: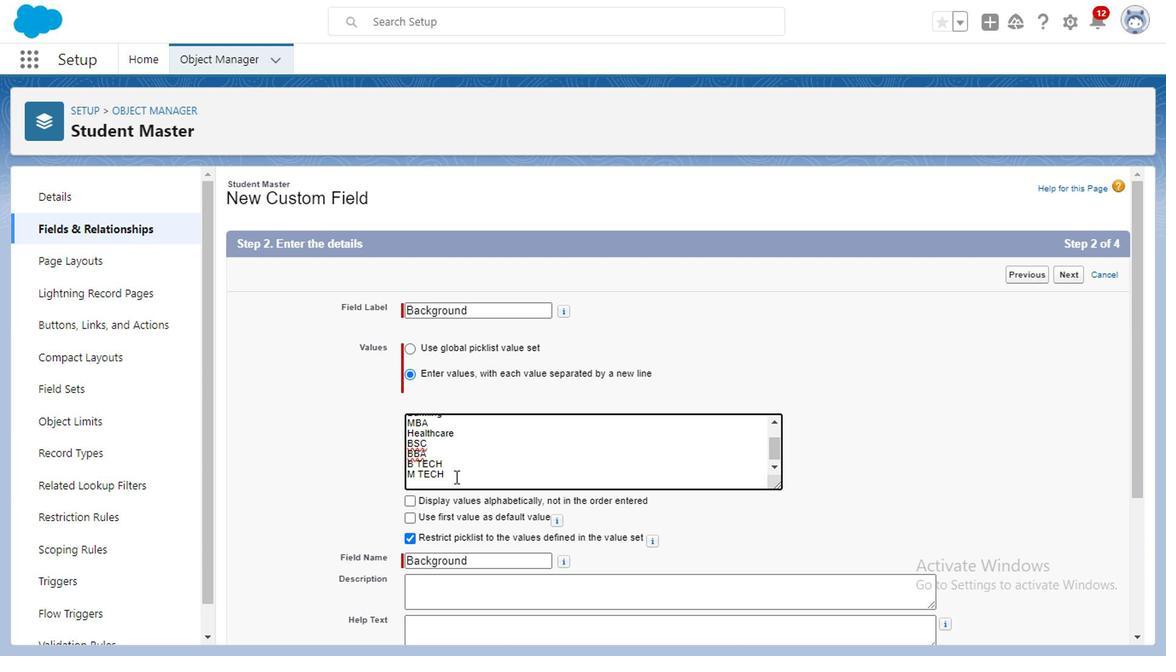 
Action: Key pressed <Key.enter>ART<Key.backspace><Key.backspace><Key.caps_lock>rt
Screenshot: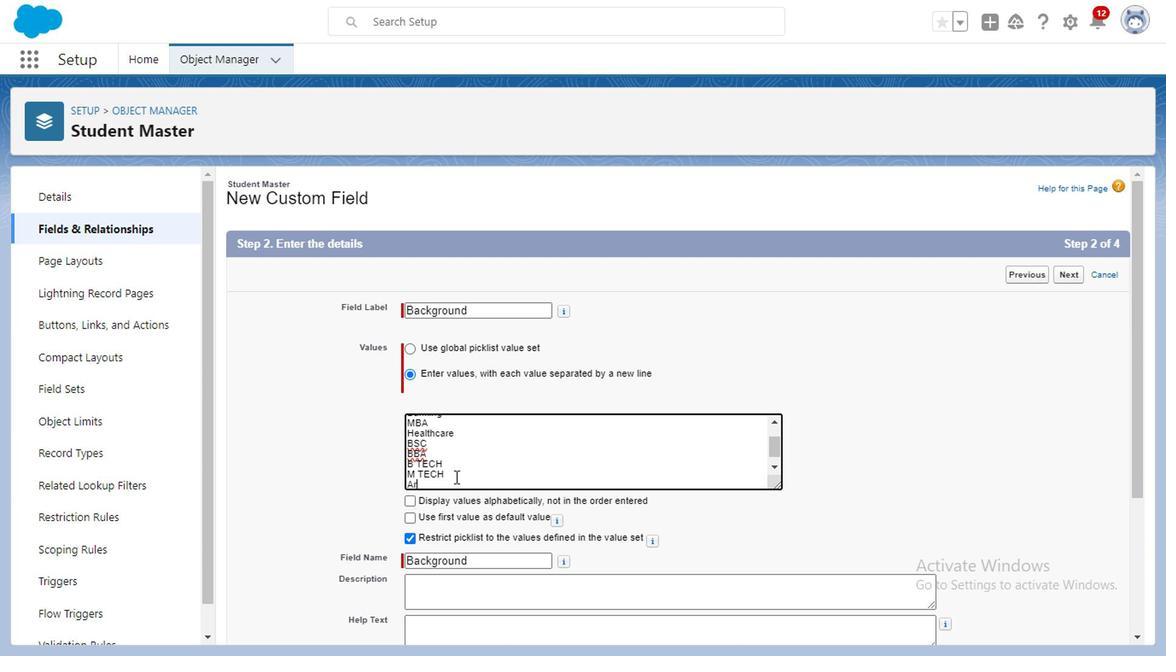 
Action: Mouse moved to (519, 497)
Screenshot: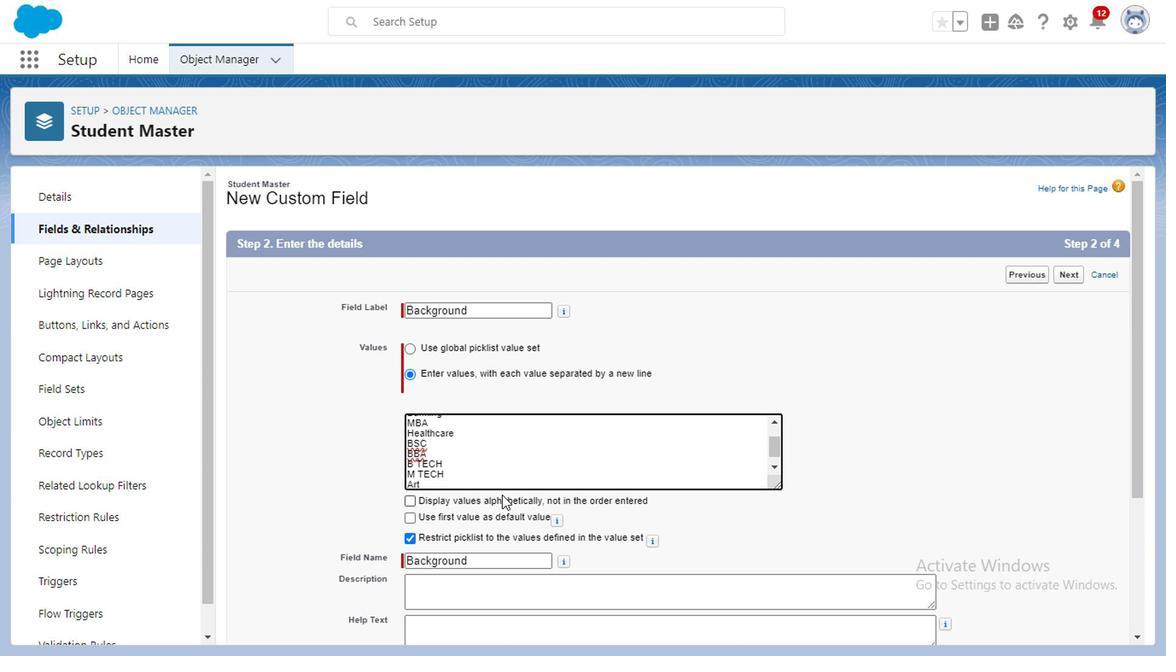 
Action: Mouse scrolled (519, 496) with delta (0, 0)
Screenshot: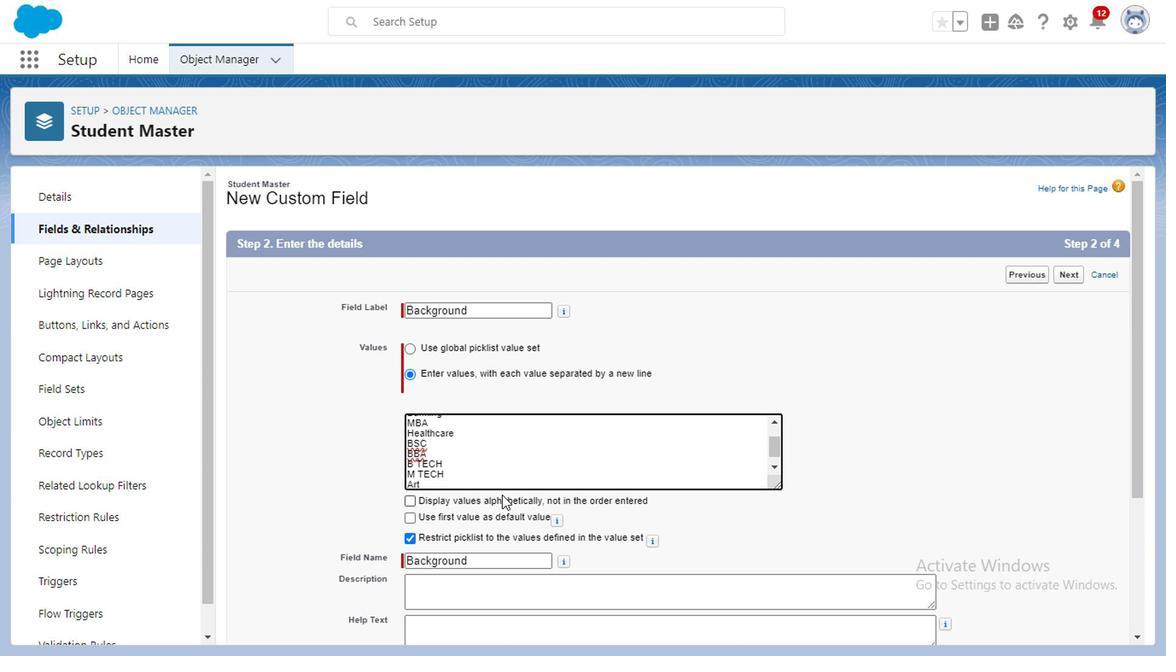 
Action: Mouse moved to (974, 526)
Screenshot: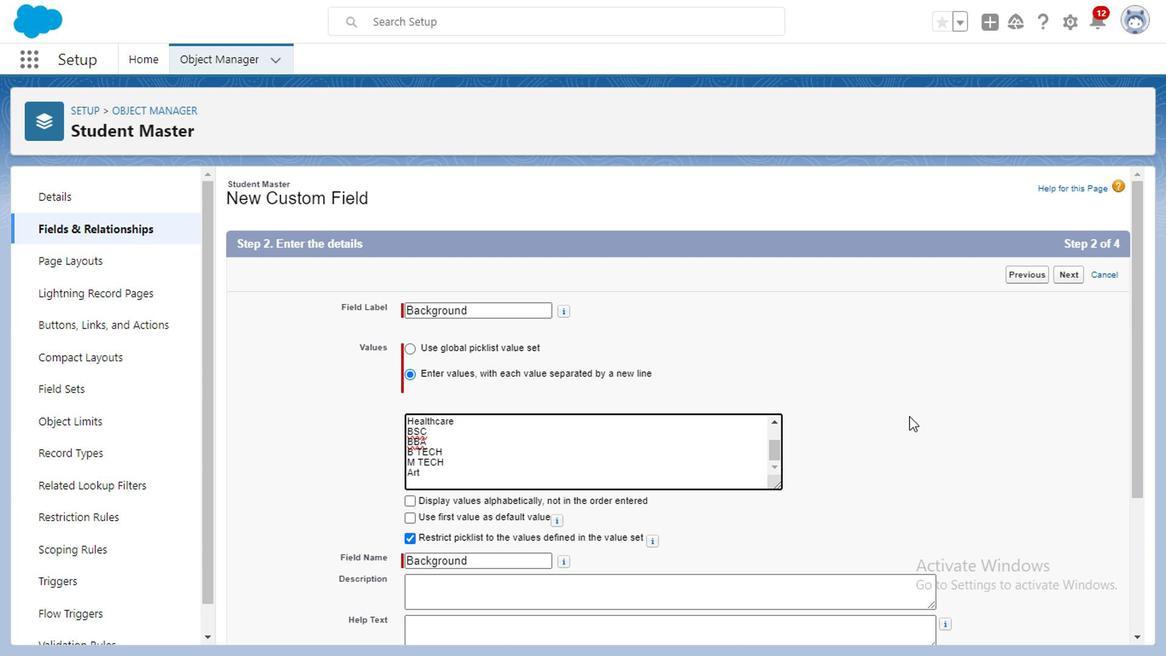 
Action: Mouse scrolled (974, 525) with delta (0, -1)
Screenshot: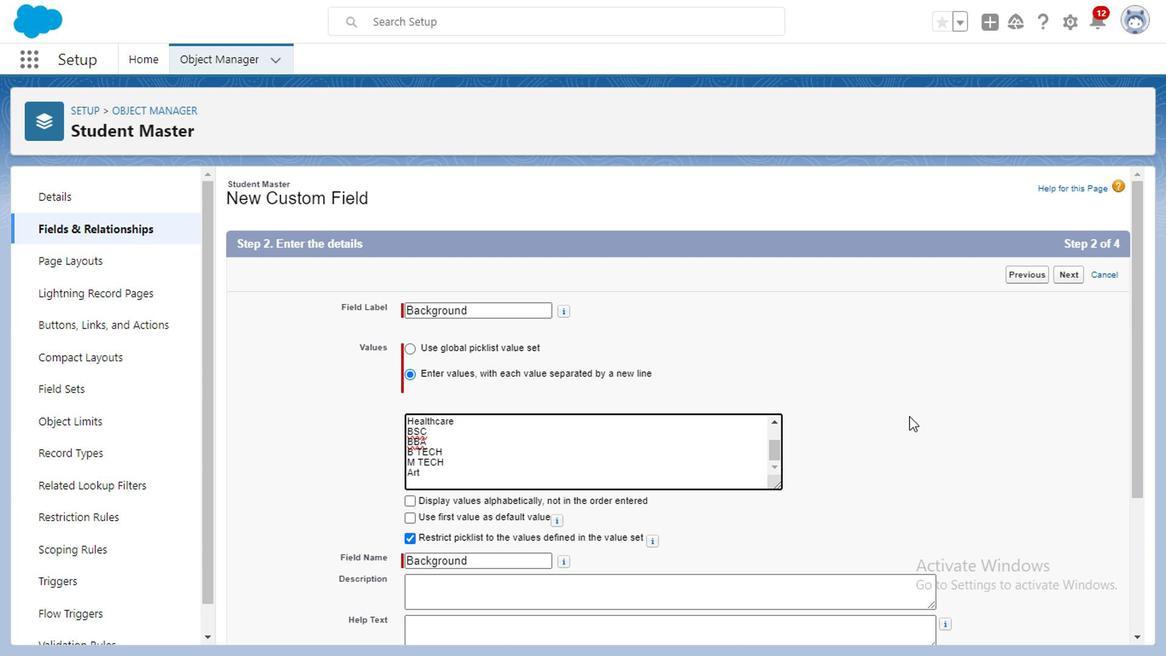 
Action: Mouse moved to (975, 540)
Screenshot: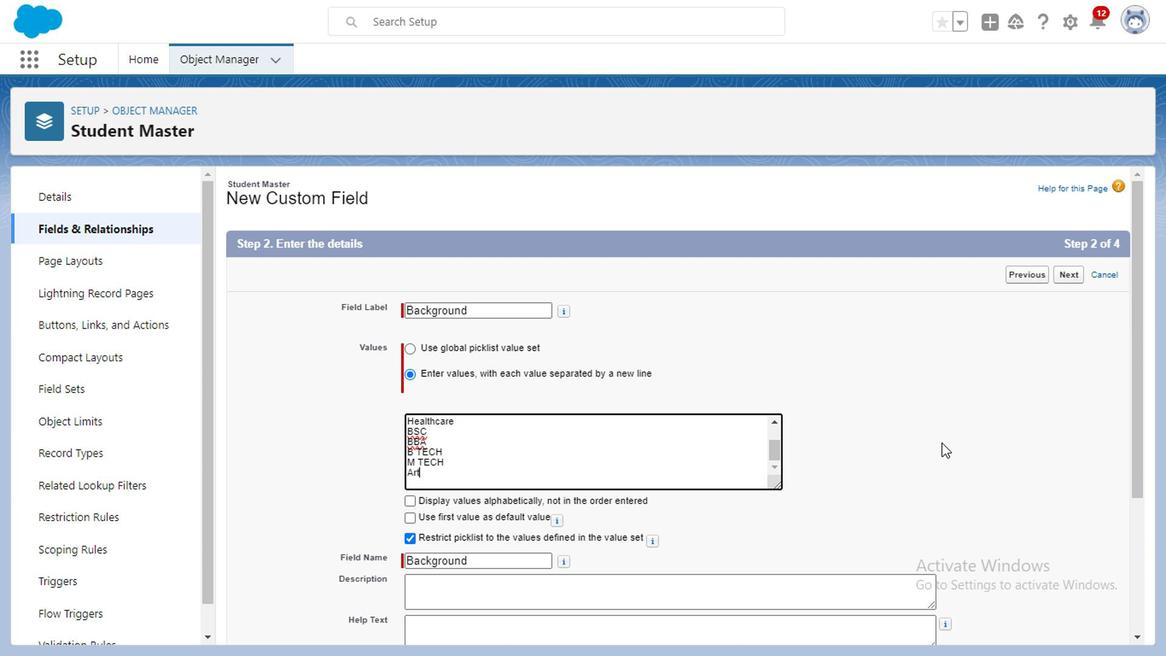 
Action: Mouse scrolled (975, 539) with delta (0, 0)
Screenshot: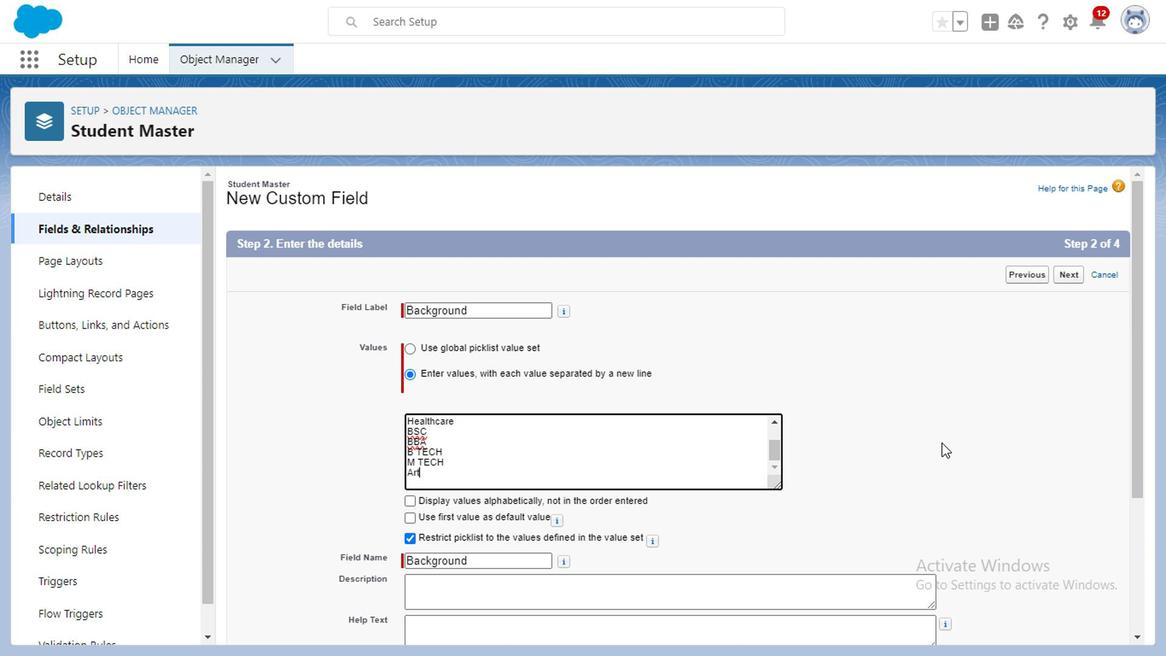 
Action: Mouse moved to (972, 546)
Screenshot: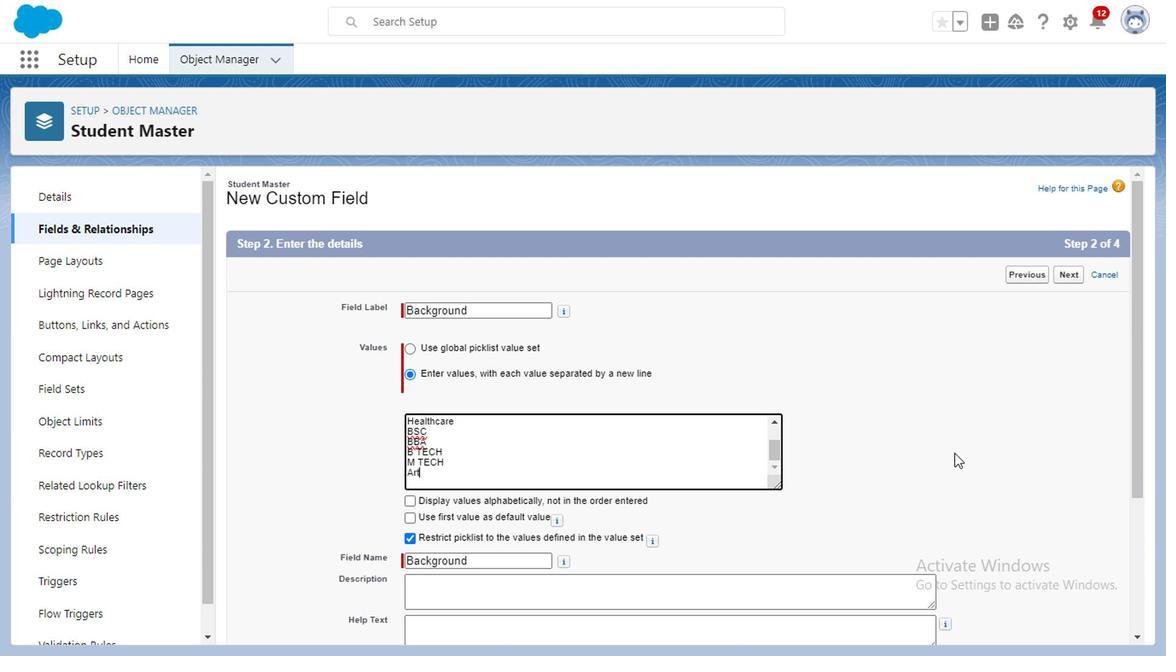 
Action: Mouse scrolled (973, 546) with delta (0, 0)
Screenshot: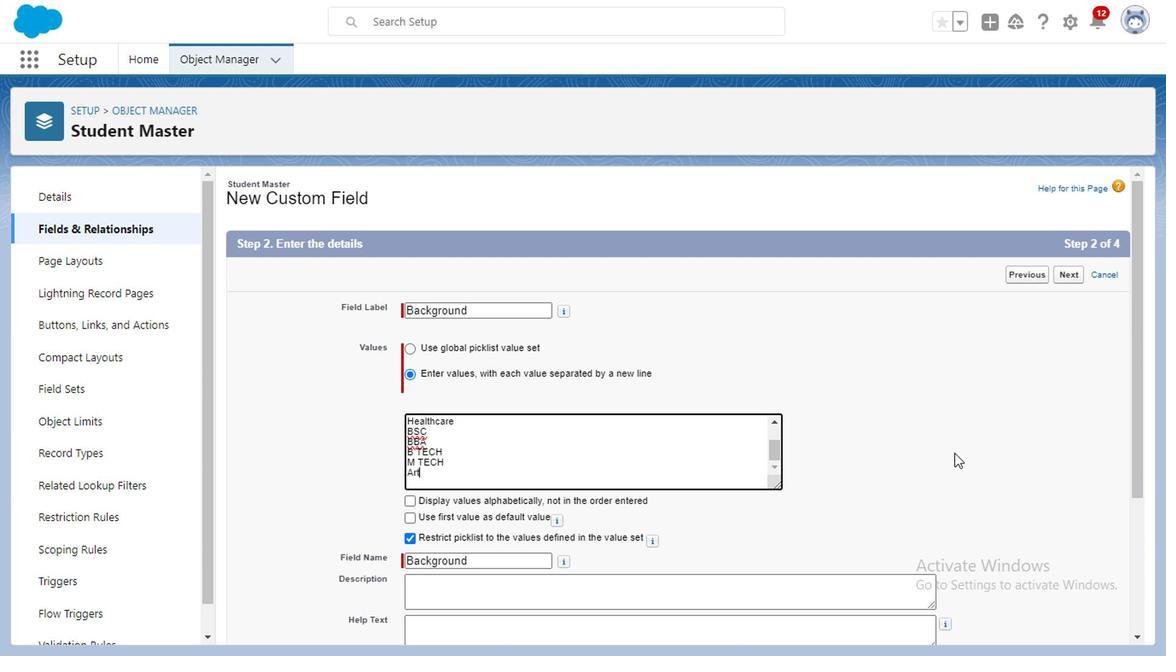 
Action: Mouse moved to (519, 440)
Screenshot: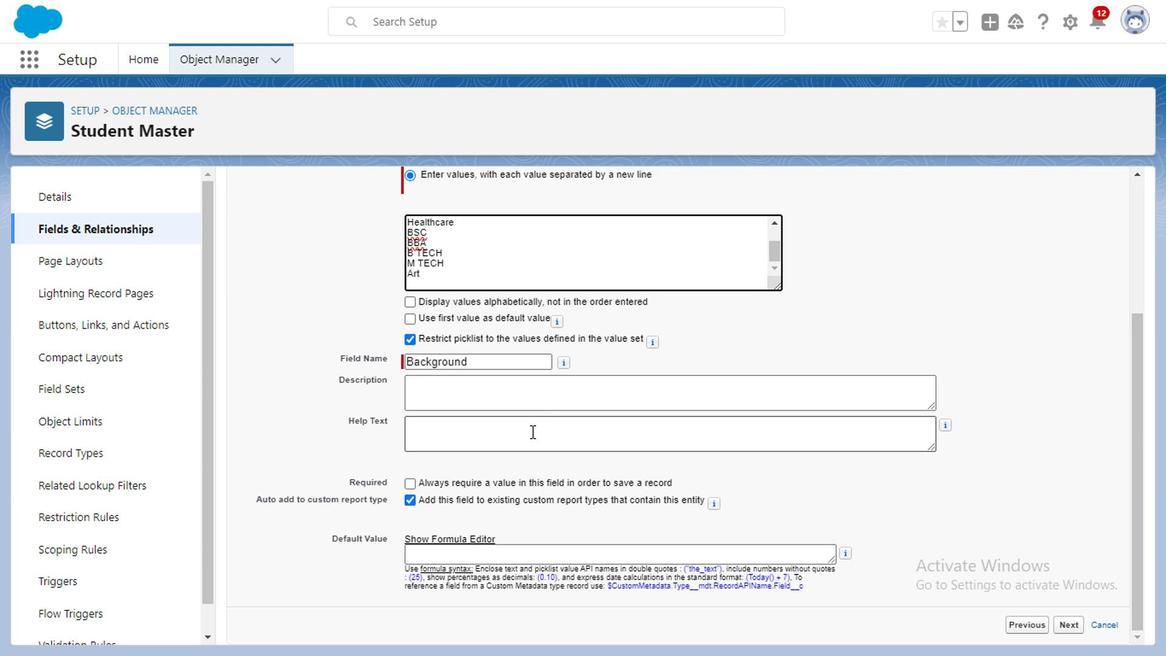 
Action: Mouse pressed left at (519, 440)
Screenshot: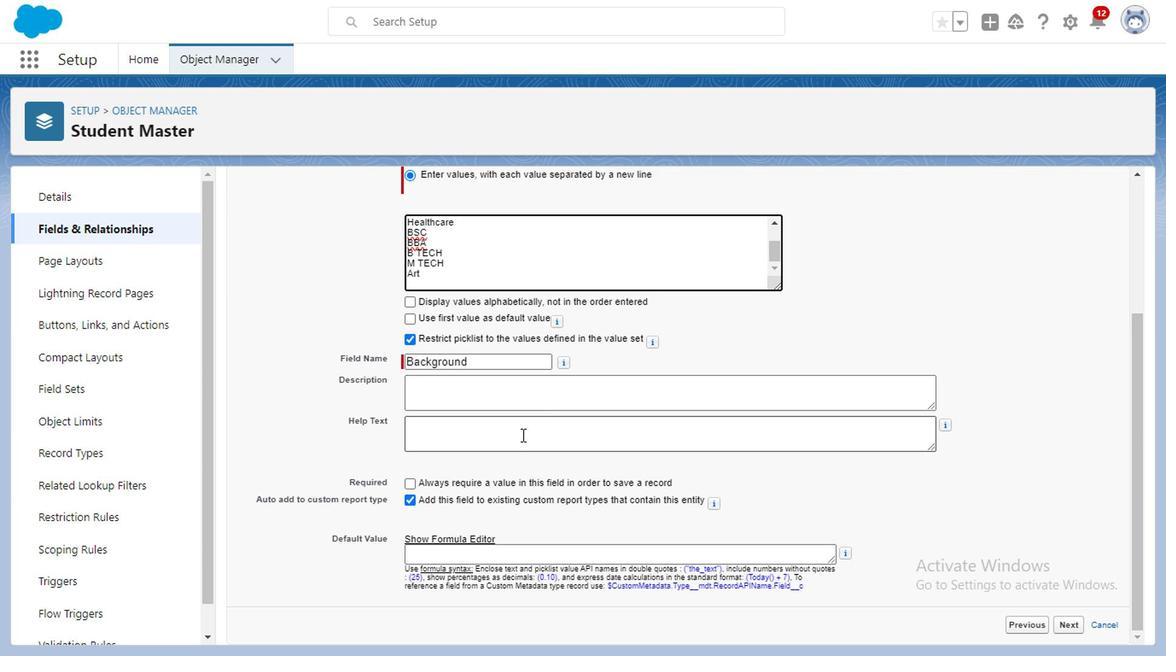 
Action: Mouse moved to (519, 440)
Screenshot: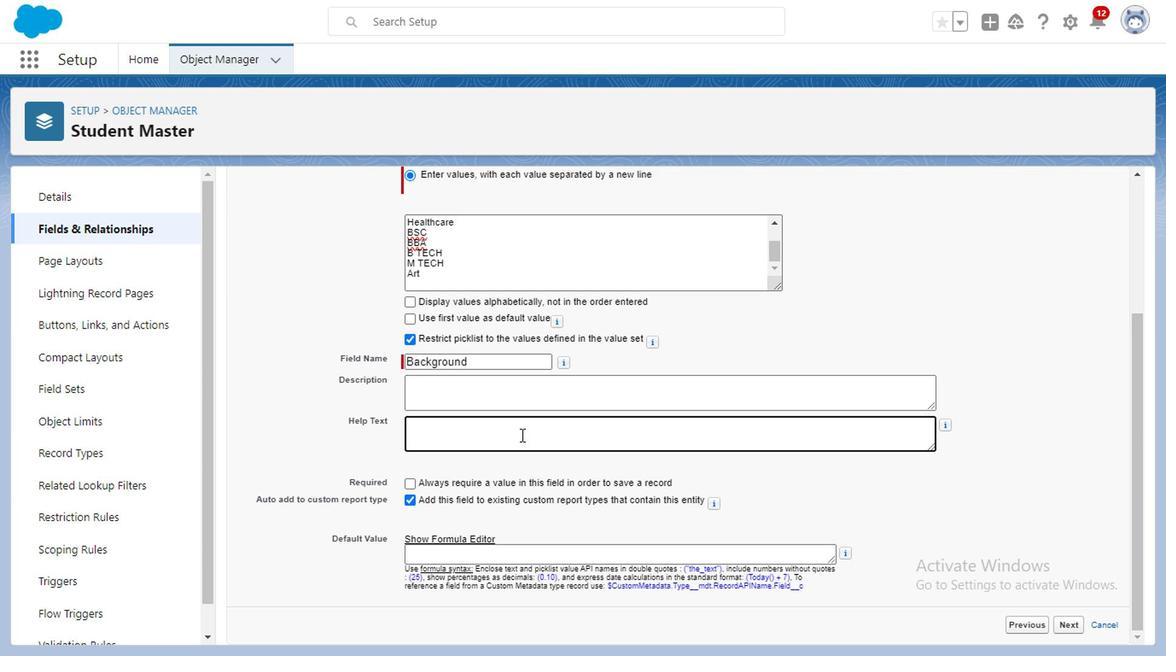 
Action: Key pressed please<Key.space>select<Key.space>your<Key.space>background
Screenshot: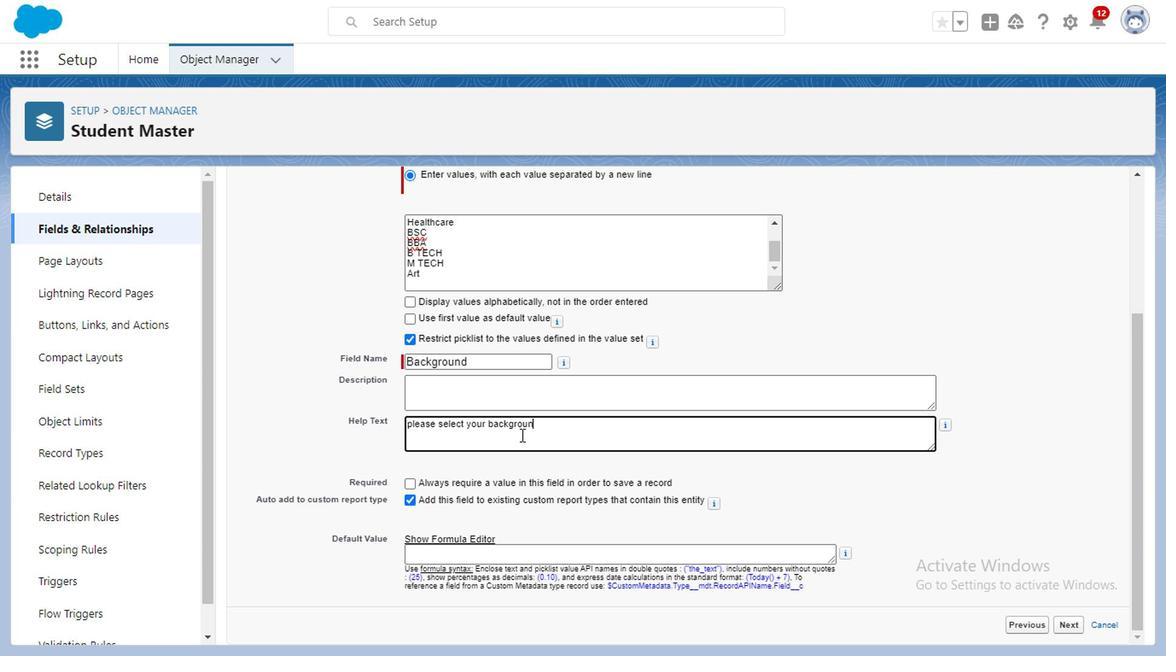 
Action: Mouse moved to (676, 423)
Screenshot: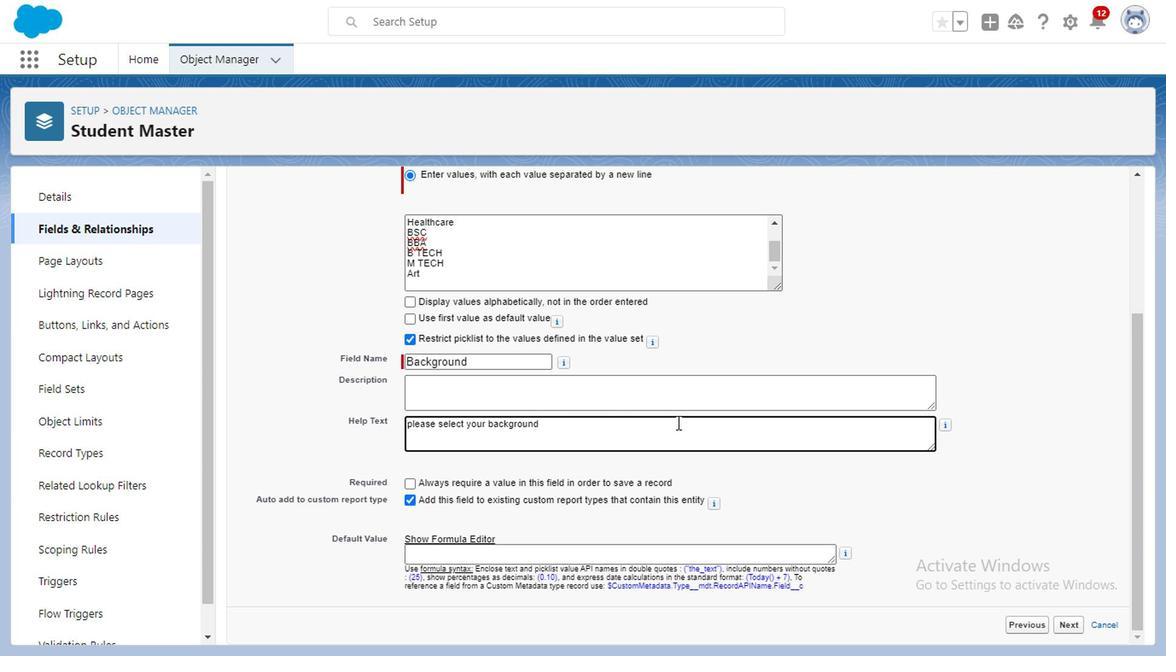 
Action: Mouse scrolled (676, 422) with delta (0, -1)
Screenshot: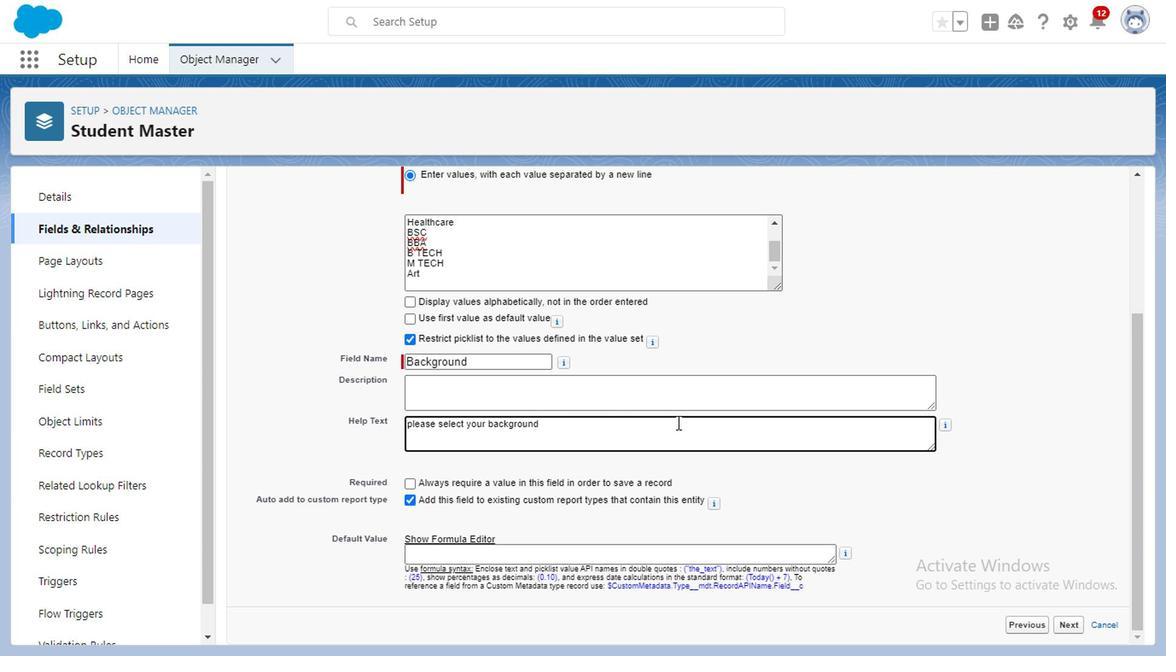 
Action: Mouse moved to (676, 423)
Screenshot: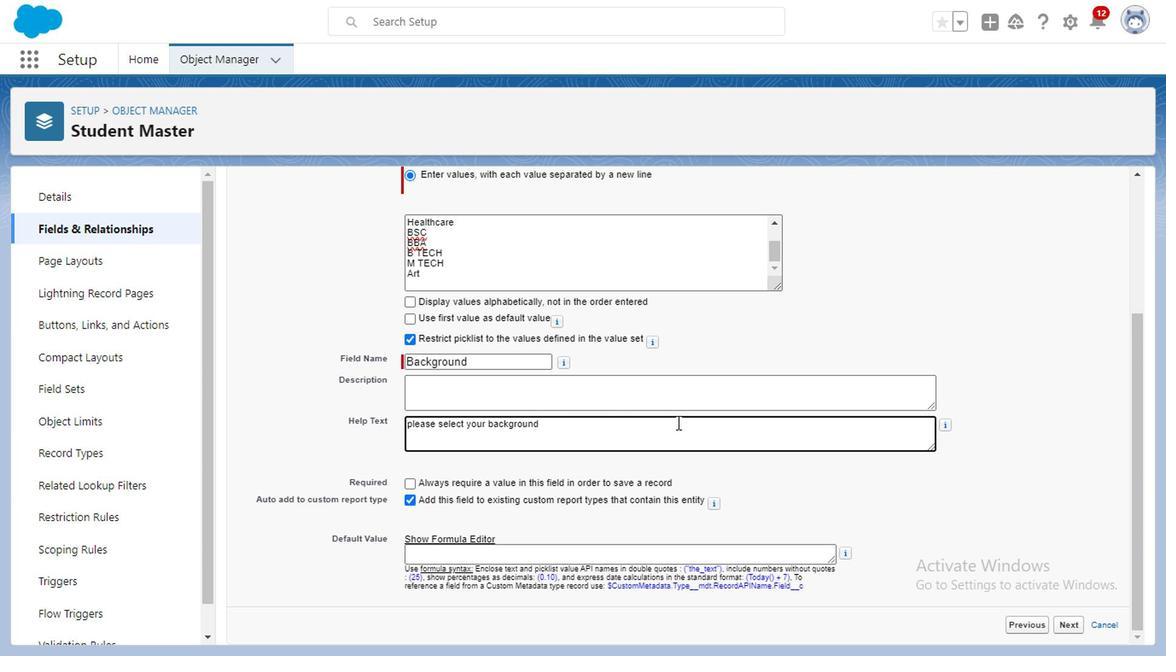 
Action: Mouse scrolled (676, 423) with delta (0, 0)
Screenshot: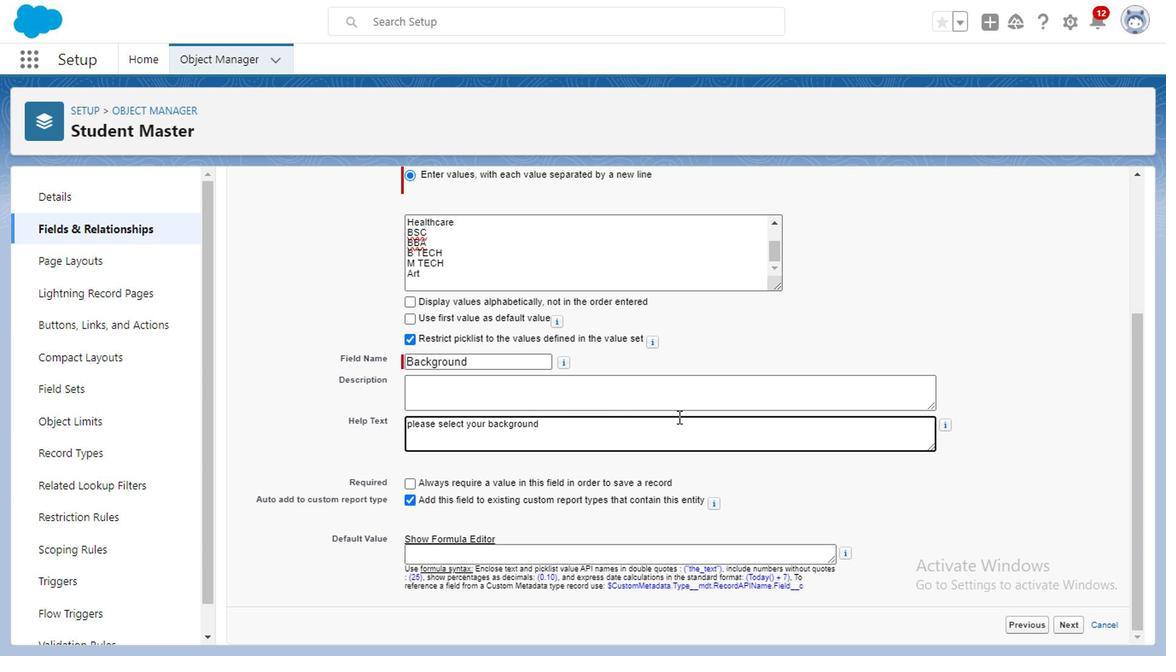 
Action: Mouse moved to (1069, 640)
Screenshot: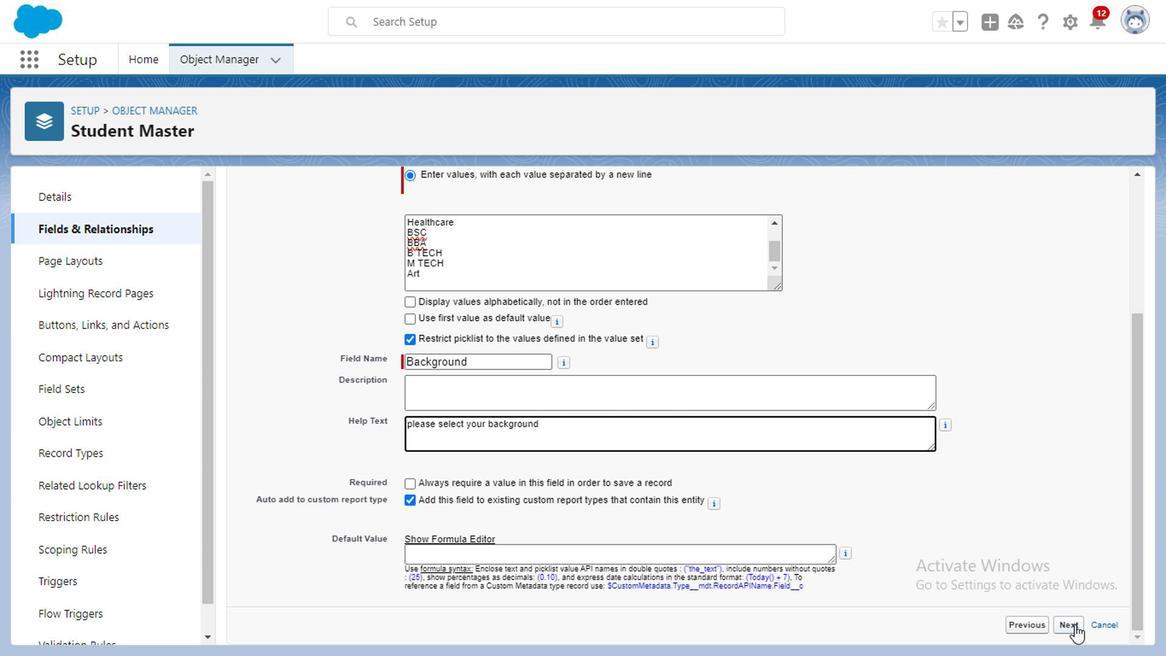 
Action: Mouse pressed left at (1069, 640)
Screenshot: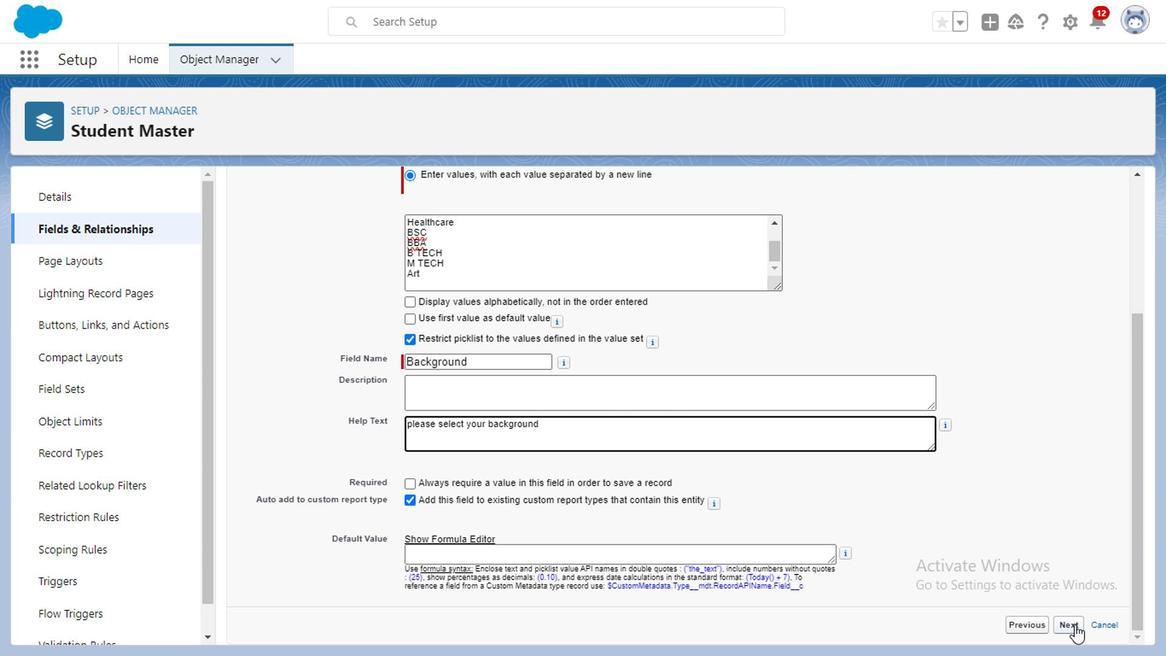 
Action: Mouse moved to (828, 423)
Screenshot: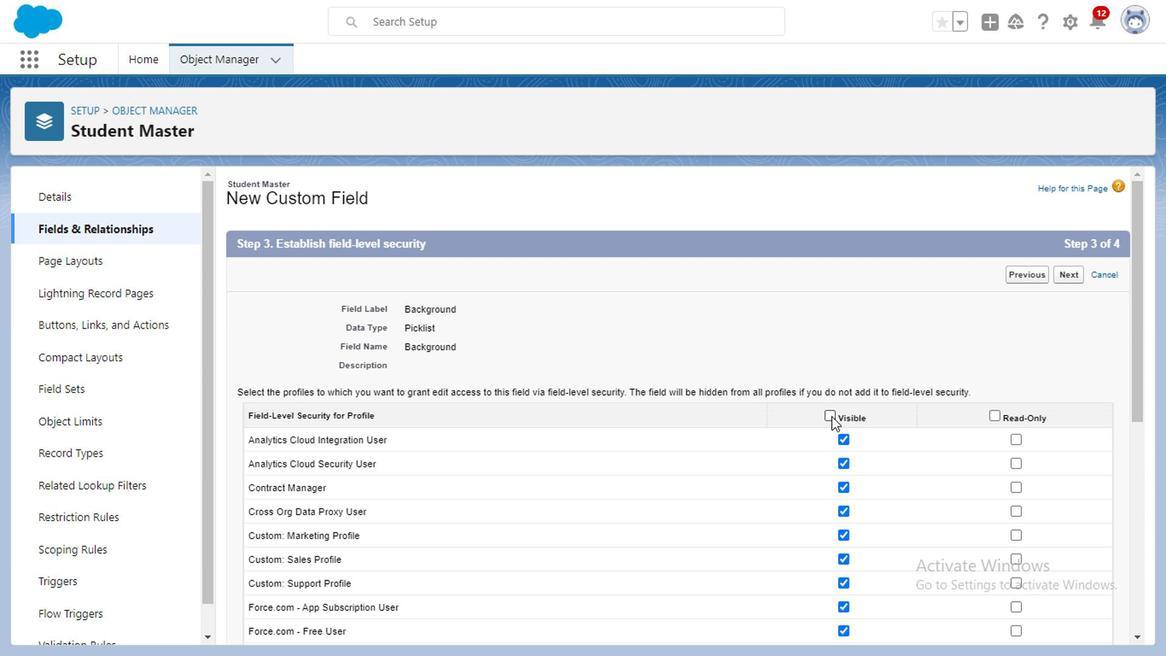 
Action: Mouse pressed left at (828, 423)
Screenshot: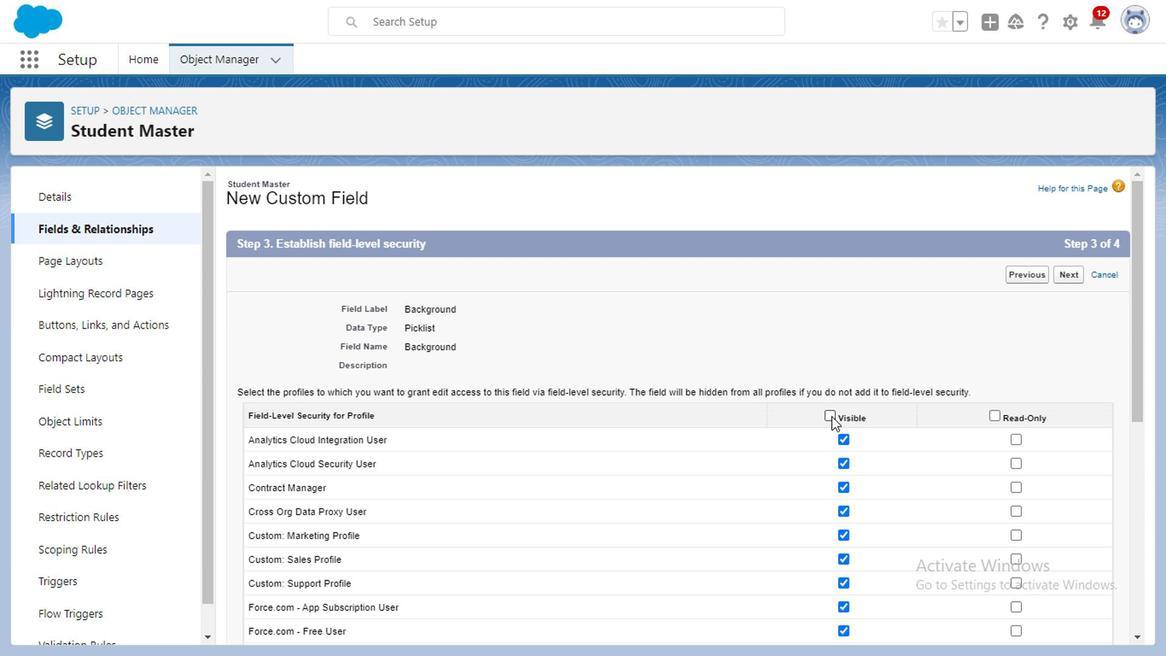 
Action: Mouse moved to (1062, 272)
Screenshot: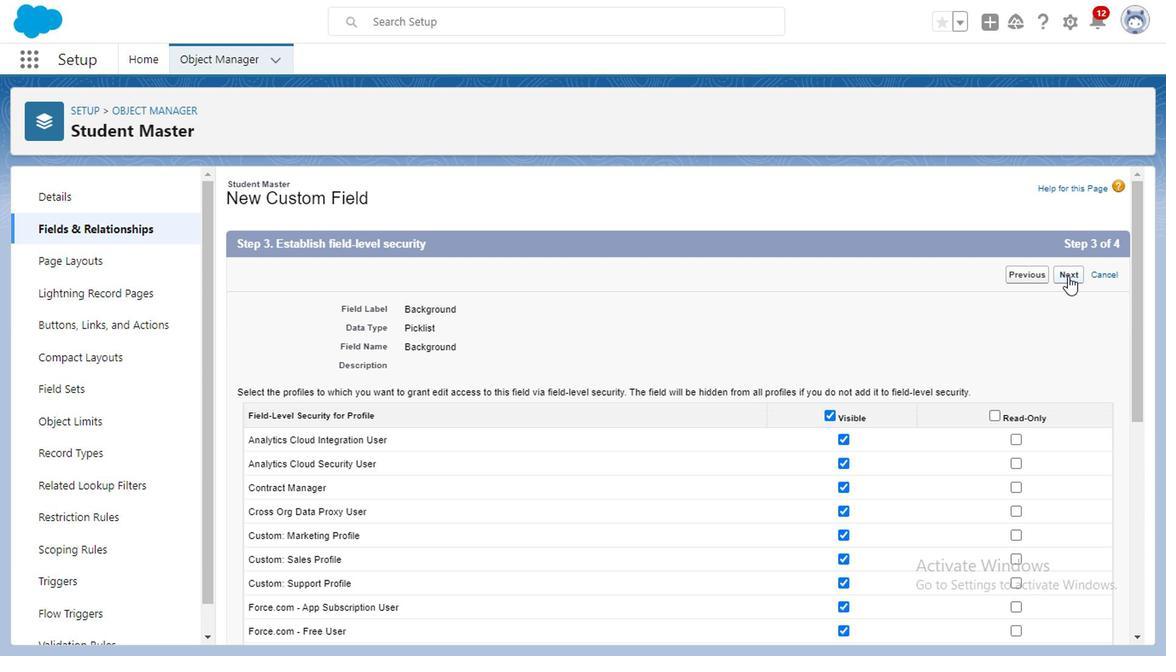 
Action: Mouse pressed left at (1062, 272)
Screenshot: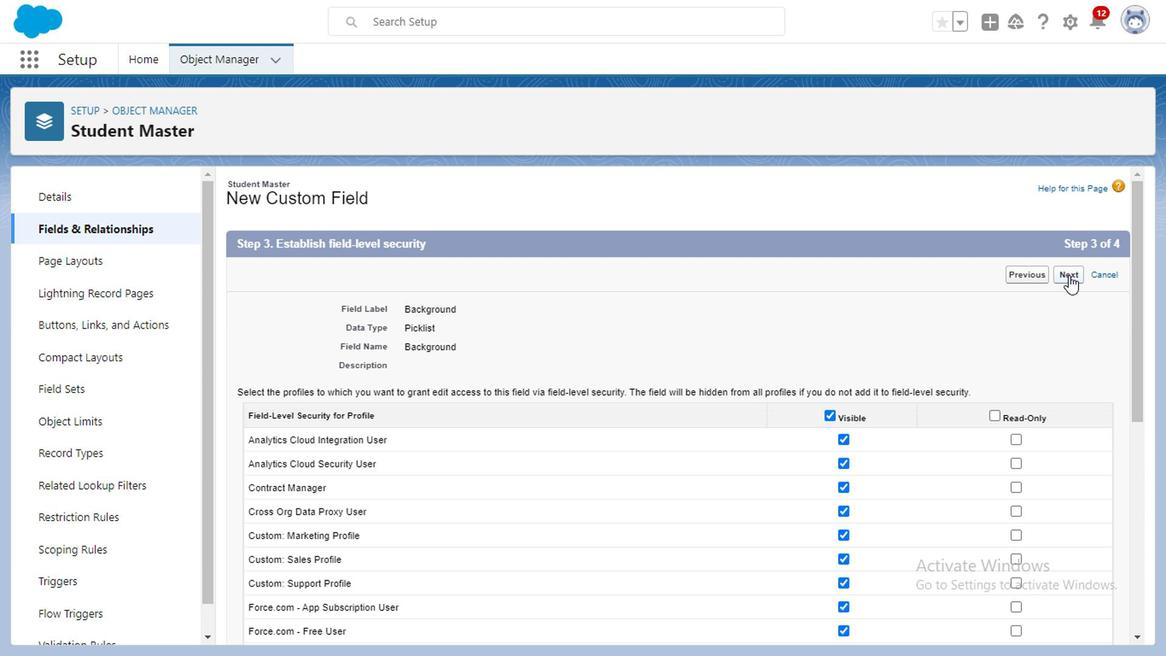 
Action: Mouse moved to (1035, 275)
Screenshot: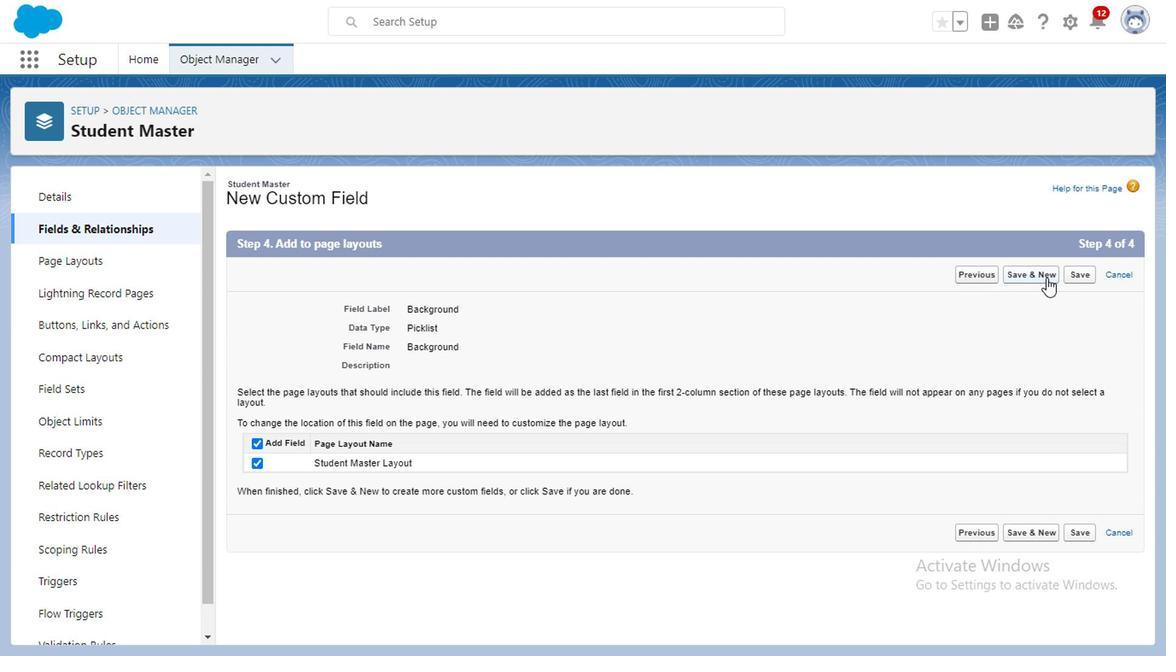 
Action: Mouse pressed left at (1035, 275)
Screenshot: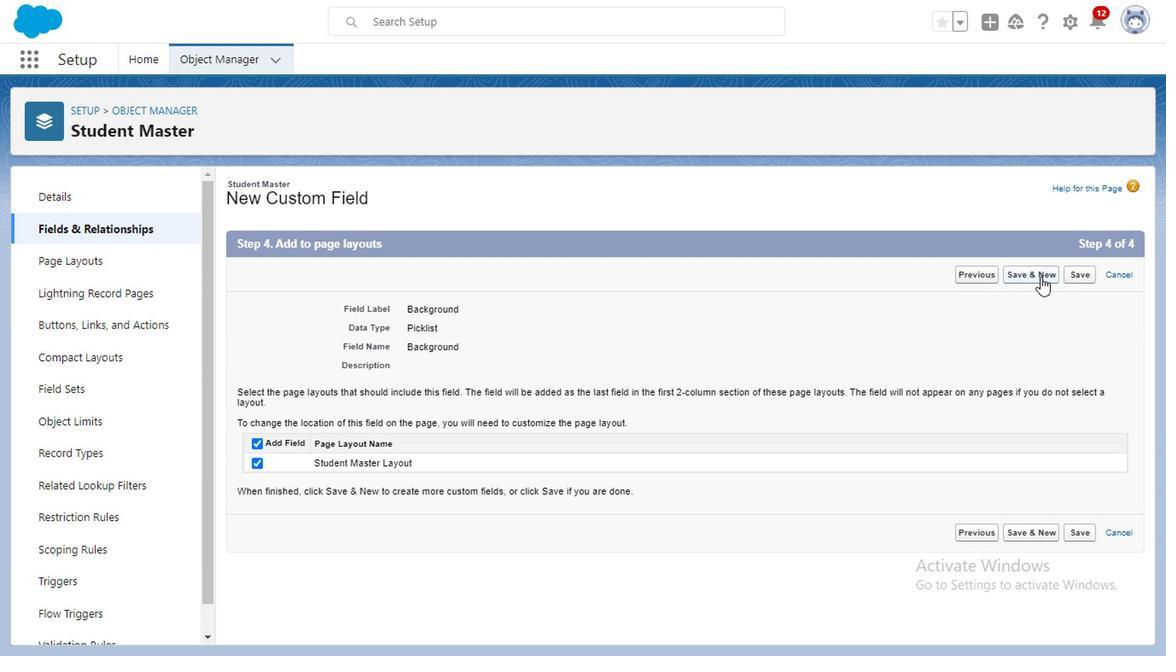 
Action: Mouse moved to (491, 495)
Screenshot: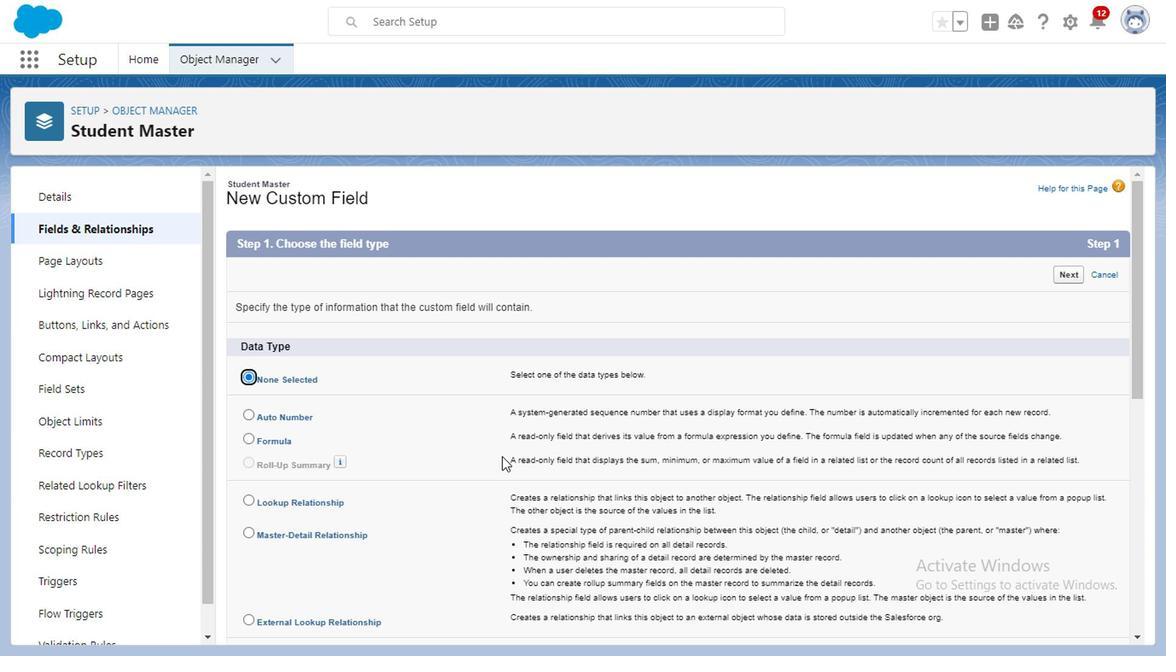 
Action: Mouse scrolled (491, 495) with delta (0, 0)
Screenshot: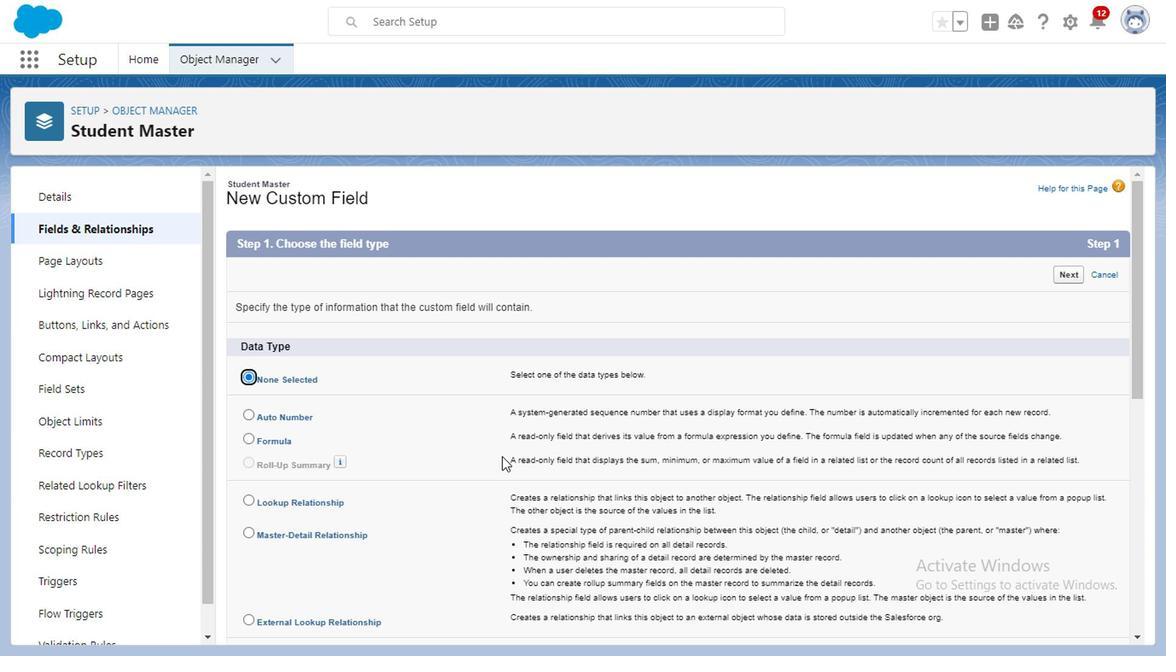 
Action: Mouse moved to (249, 529)
Screenshot: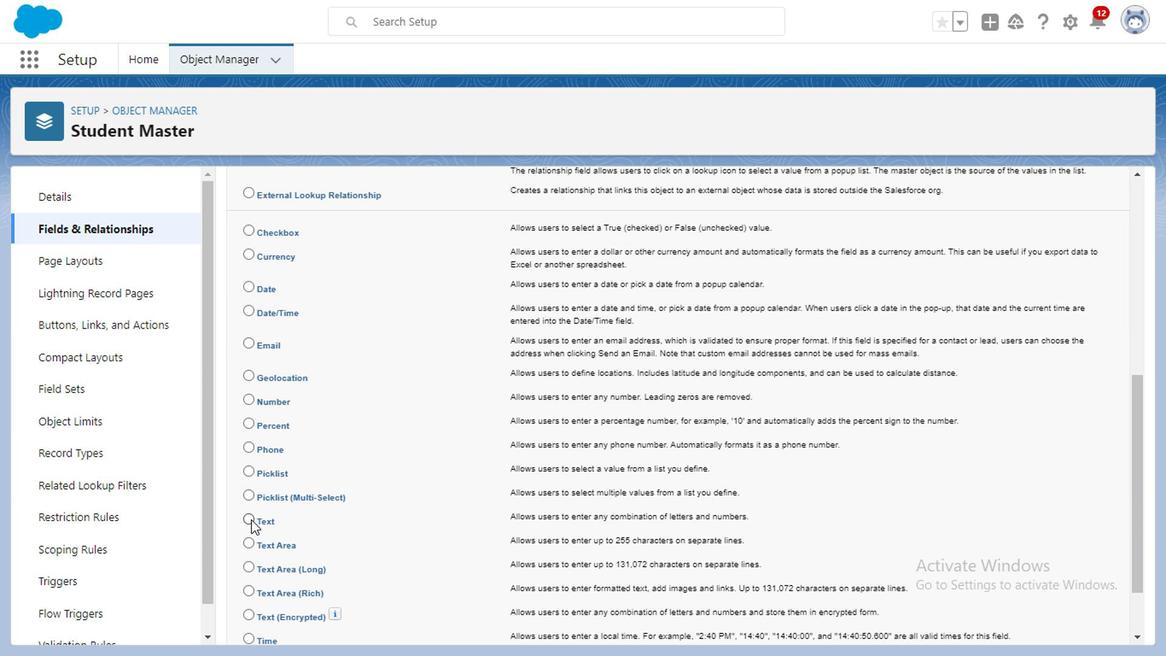 
Action: Mouse pressed left at (249, 529)
Screenshot: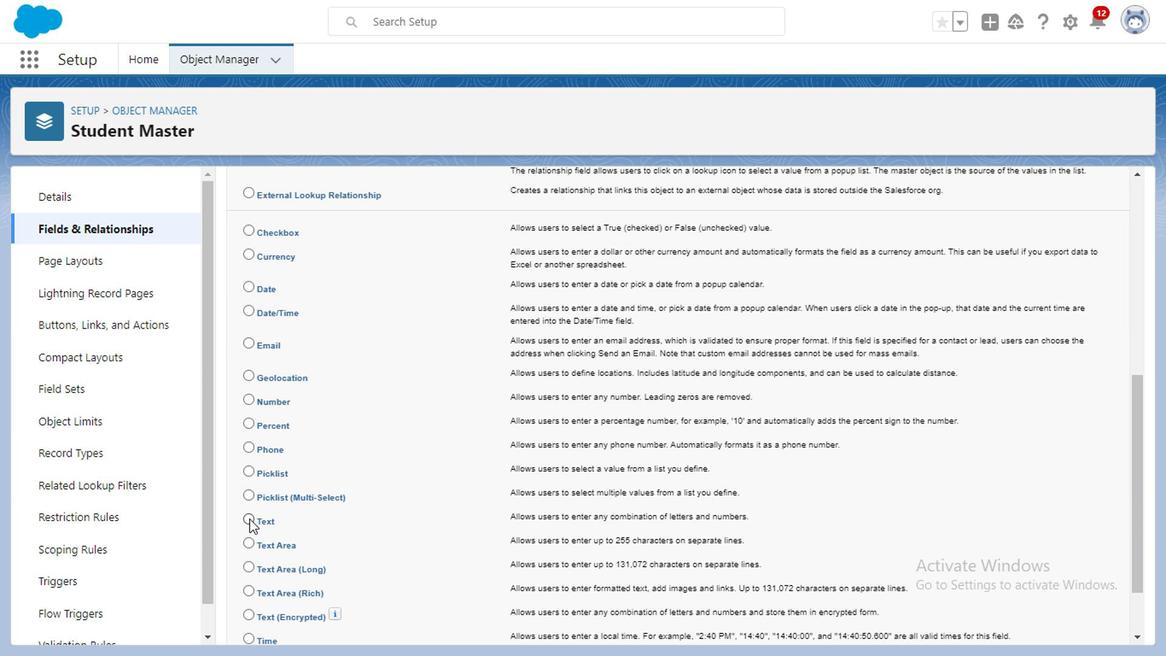 
Action: Mouse moved to (726, 538)
Screenshot: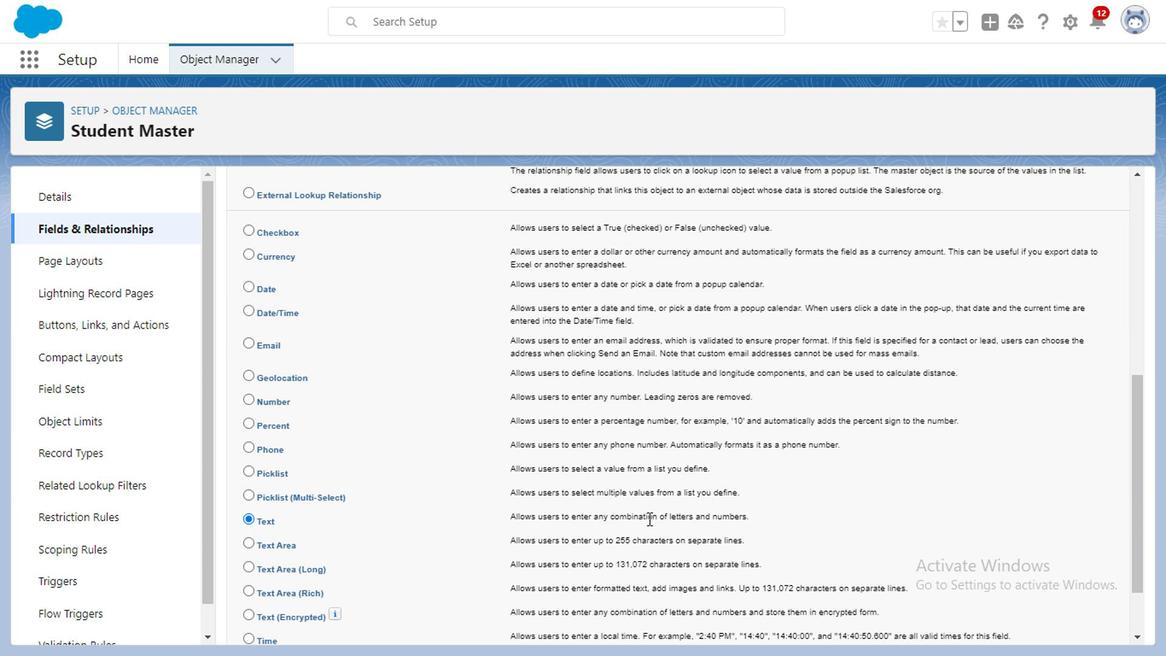 
Action: Mouse scrolled (726, 536) with delta (0, -1)
Screenshot: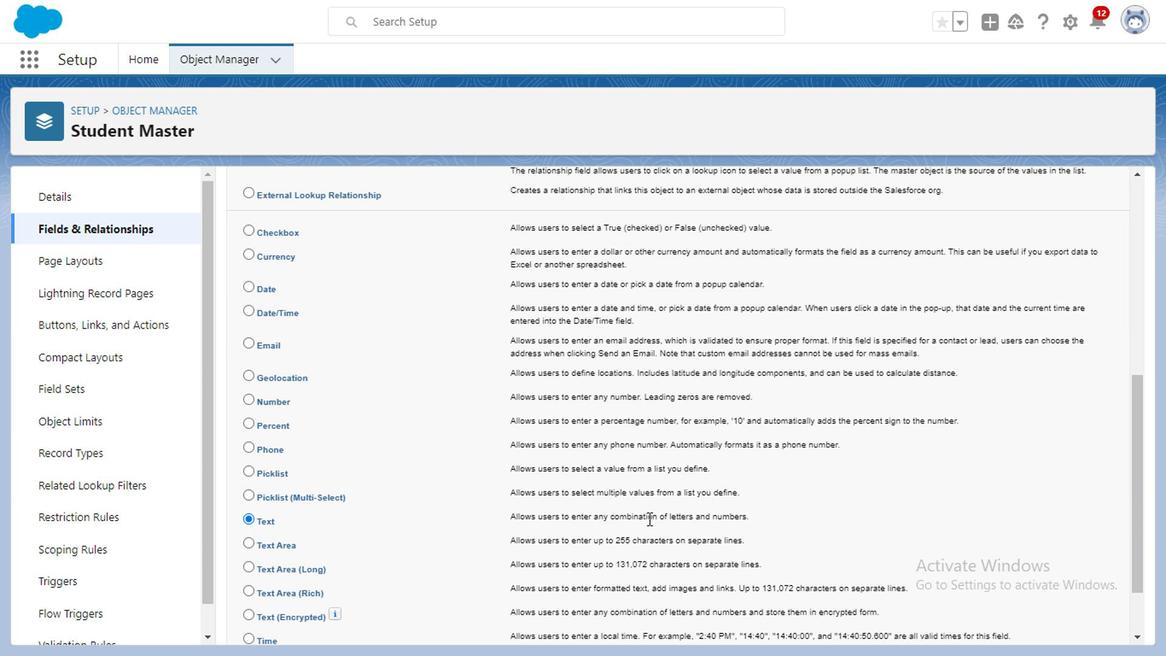 
Action: Mouse moved to (728, 539)
Screenshot: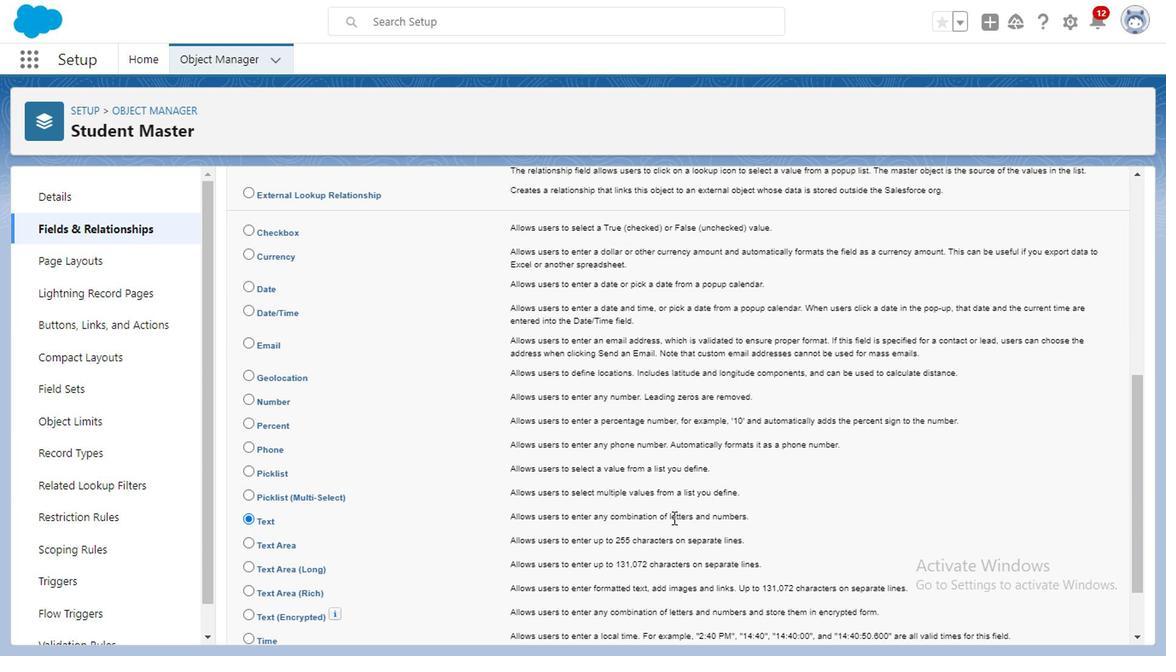 
Action: Mouse scrolled (728, 538) with delta (0, -1)
Screenshot: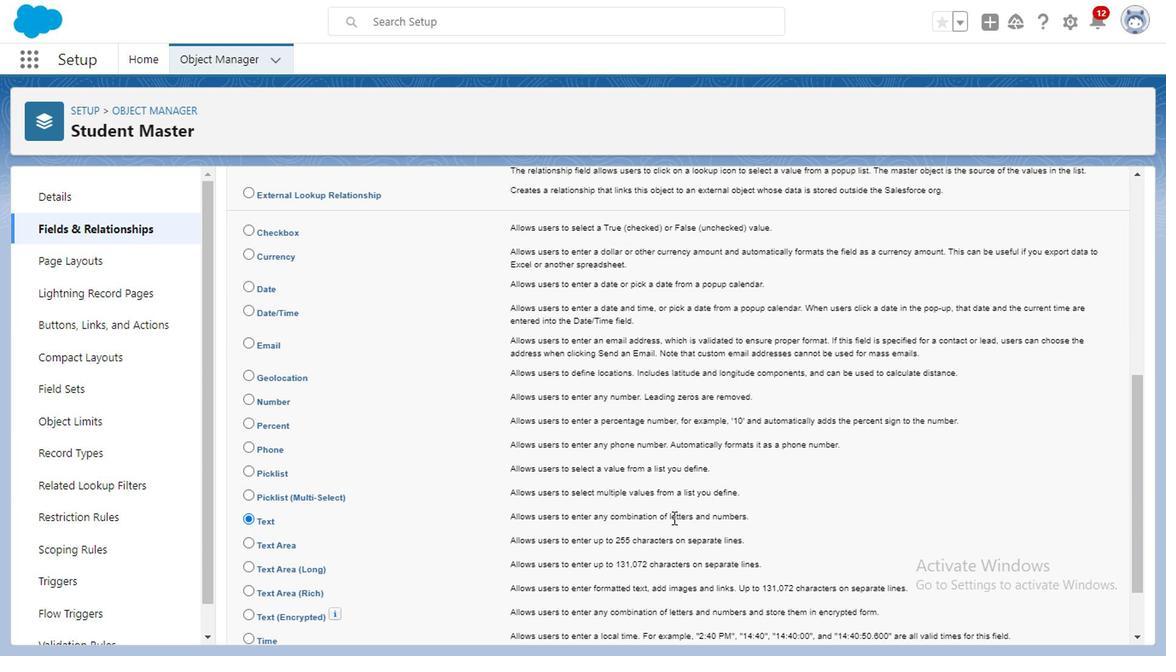 
Action: Mouse moved to (728, 539)
Screenshot: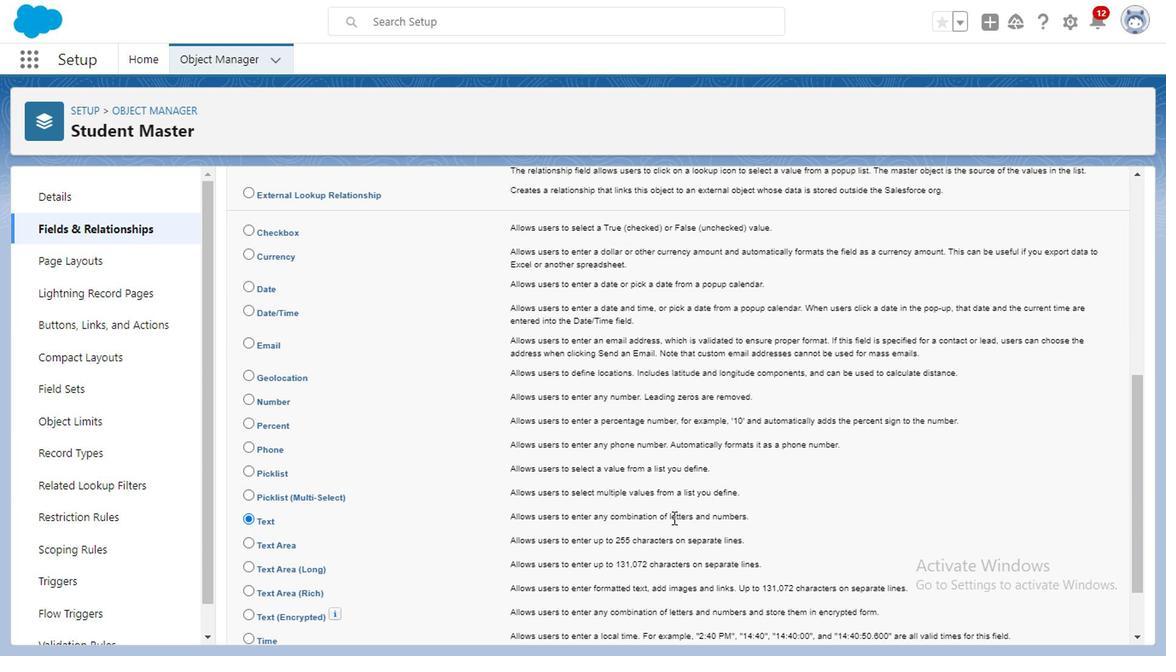 
Action: Mouse scrolled (728, 538) with delta (0, -1)
Screenshot: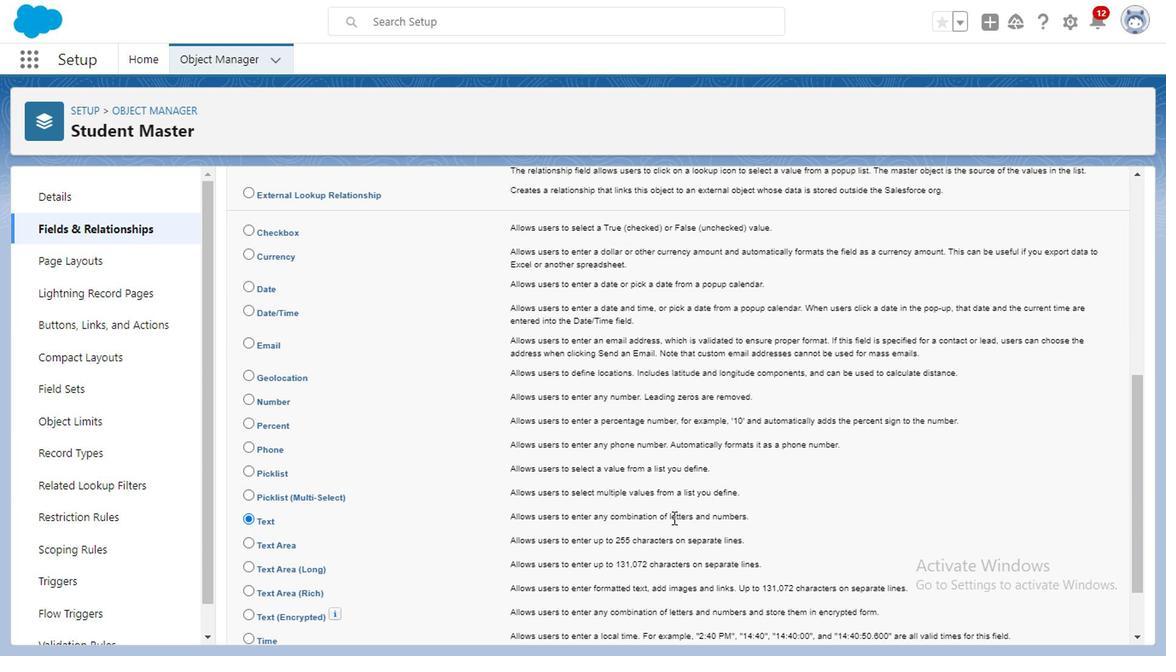 
Action: Mouse moved to (1058, 639)
Screenshot: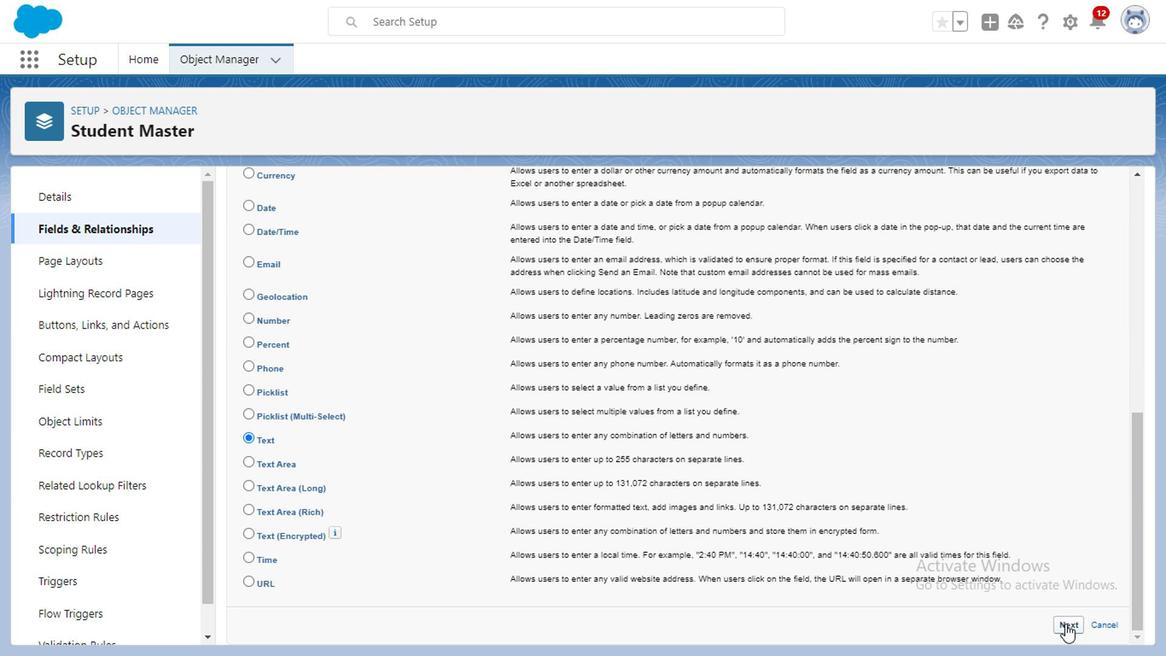 
Action: Mouse pressed left at (1058, 639)
Screenshot: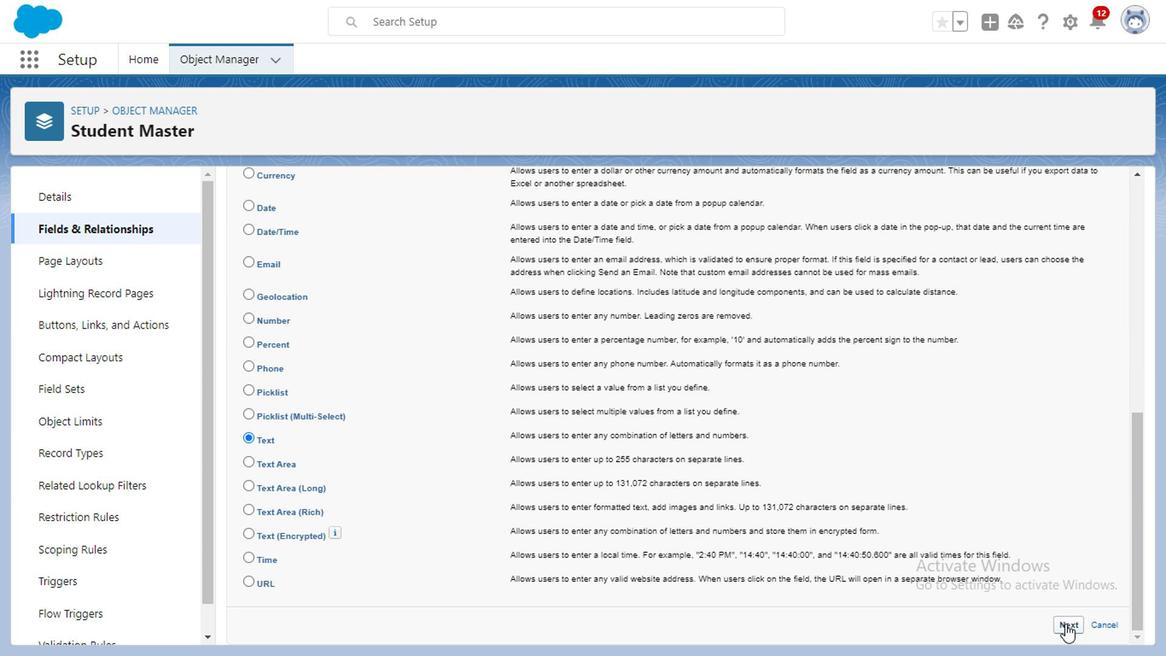 
Action: Mouse moved to (449, 311)
Screenshot: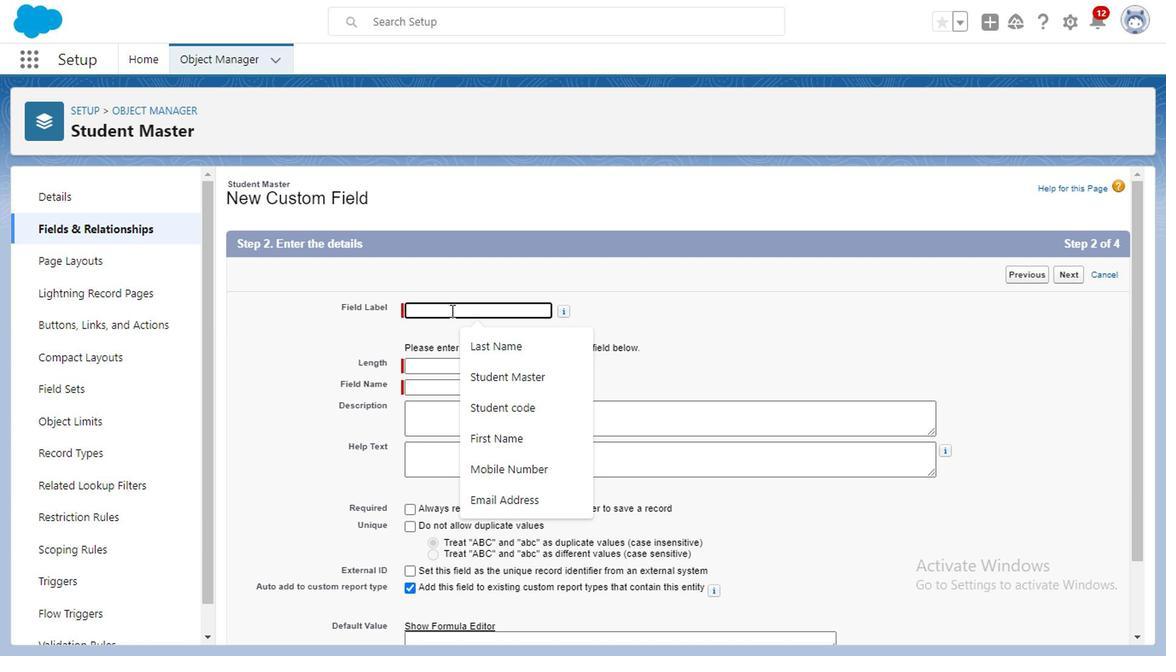 
Action: Mouse pressed left at (449, 311)
Screenshot: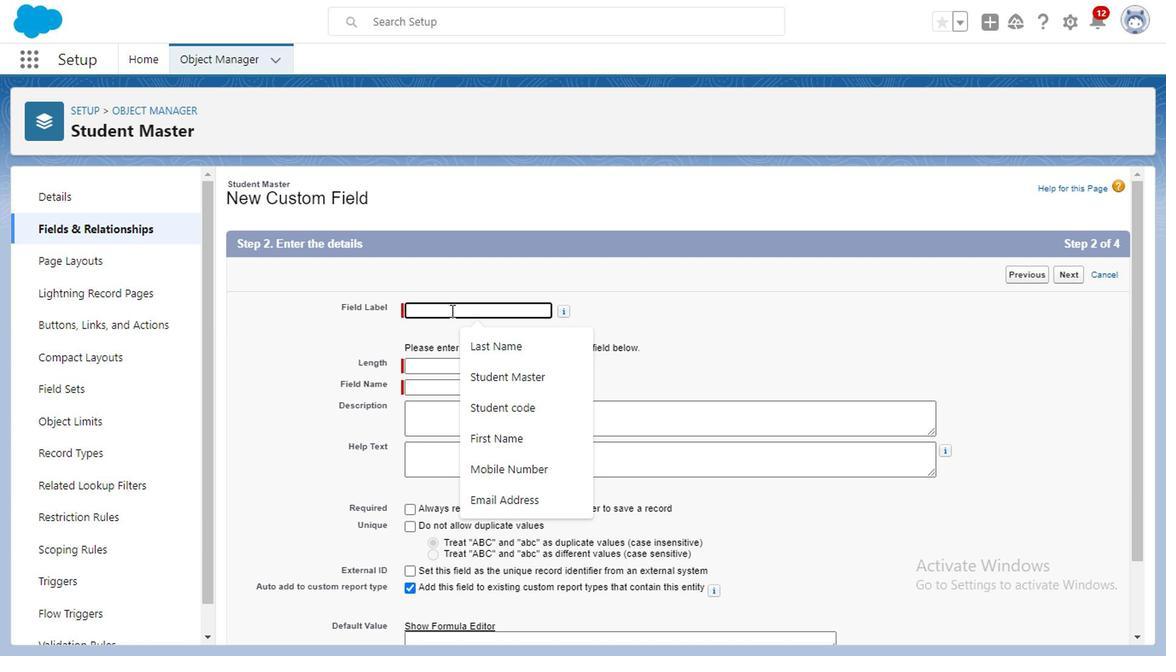 
Action: Mouse moved to (450, 311)
Screenshot: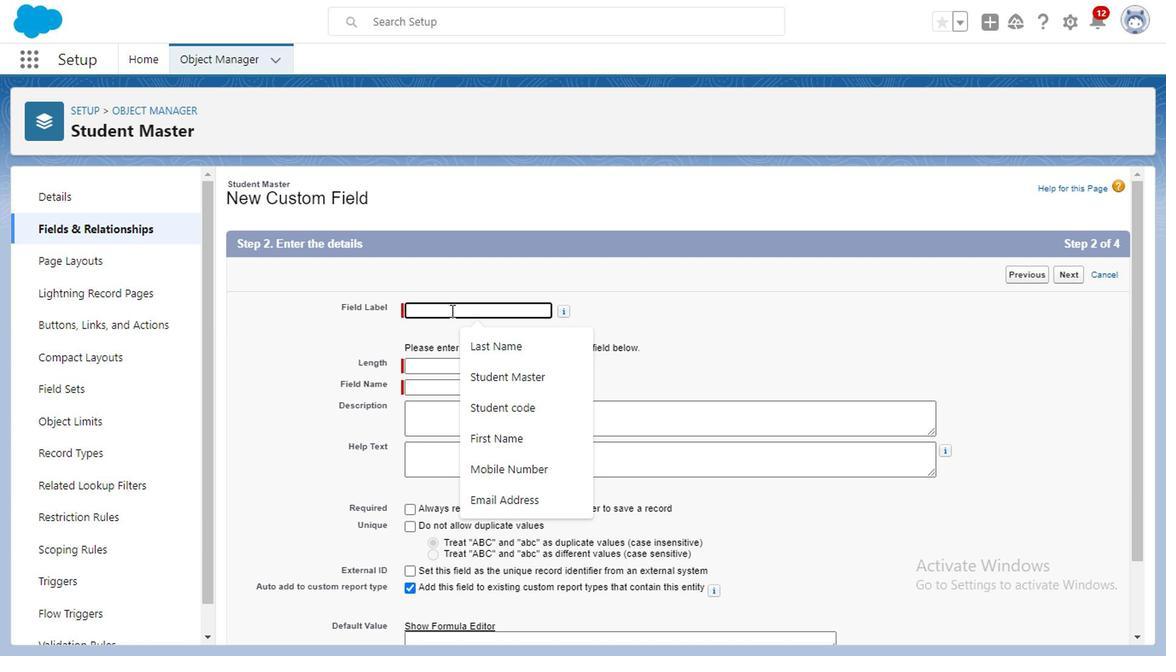 
Action: Key pressed <Key.caps_lock>P<Key.caps_lock>lacement<Key.space><Key.caps_lock>S<Key.caps_lock>cope<Key.space><Key.caps_lock>R<Key.caps_lock>ating
Screenshot: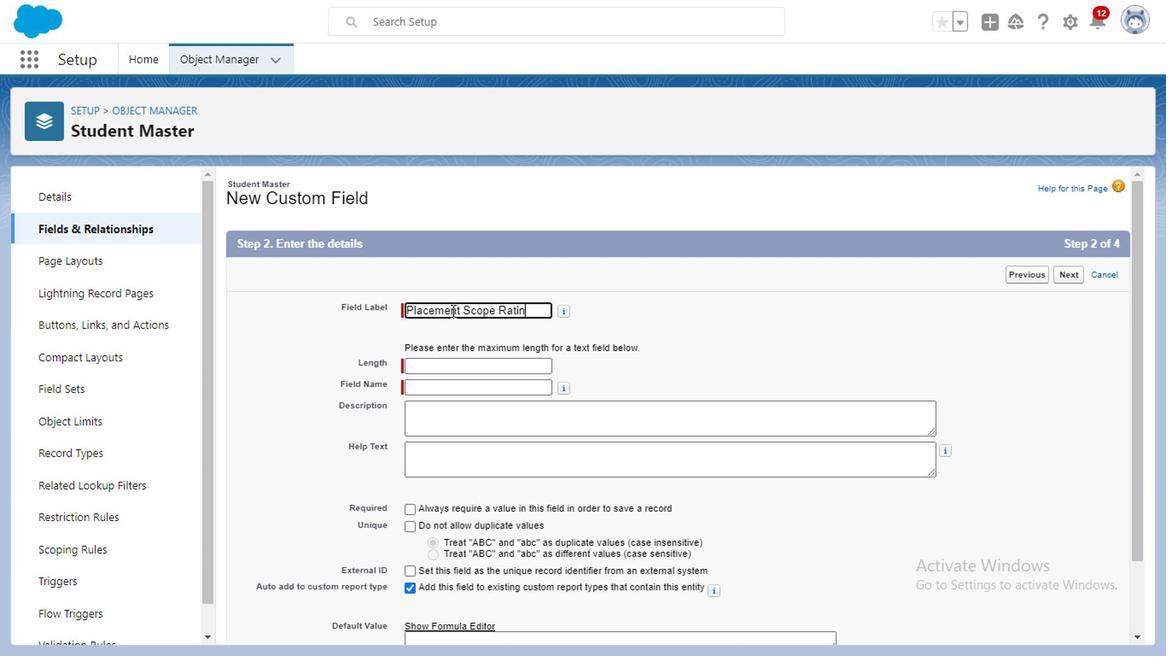 
Action: Mouse moved to (451, 371)
Screenshot: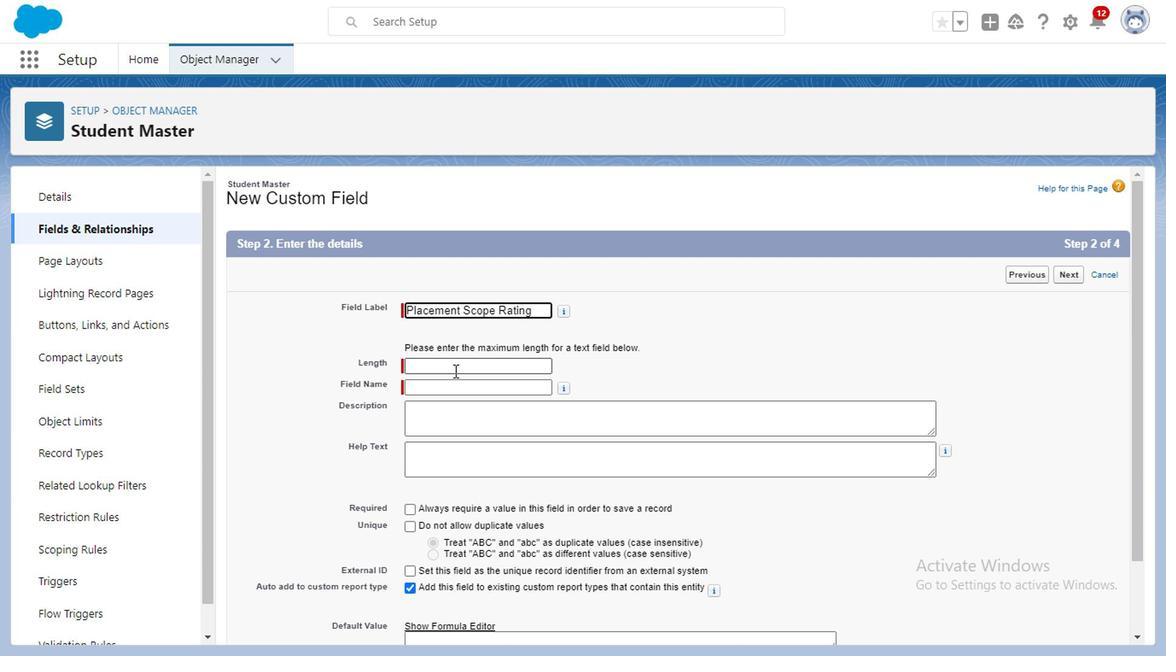 
Action: Mouse pressed left at (451, 371)
Screenshot: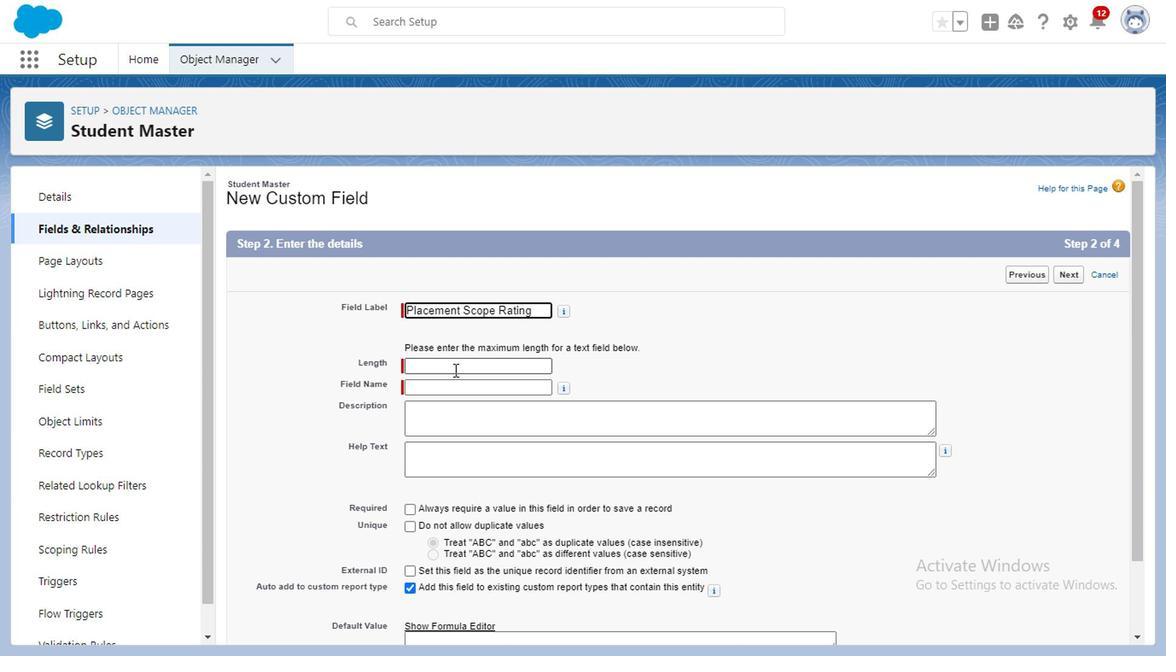 
Action: Mouse moved to (502, 408)
Screenshot: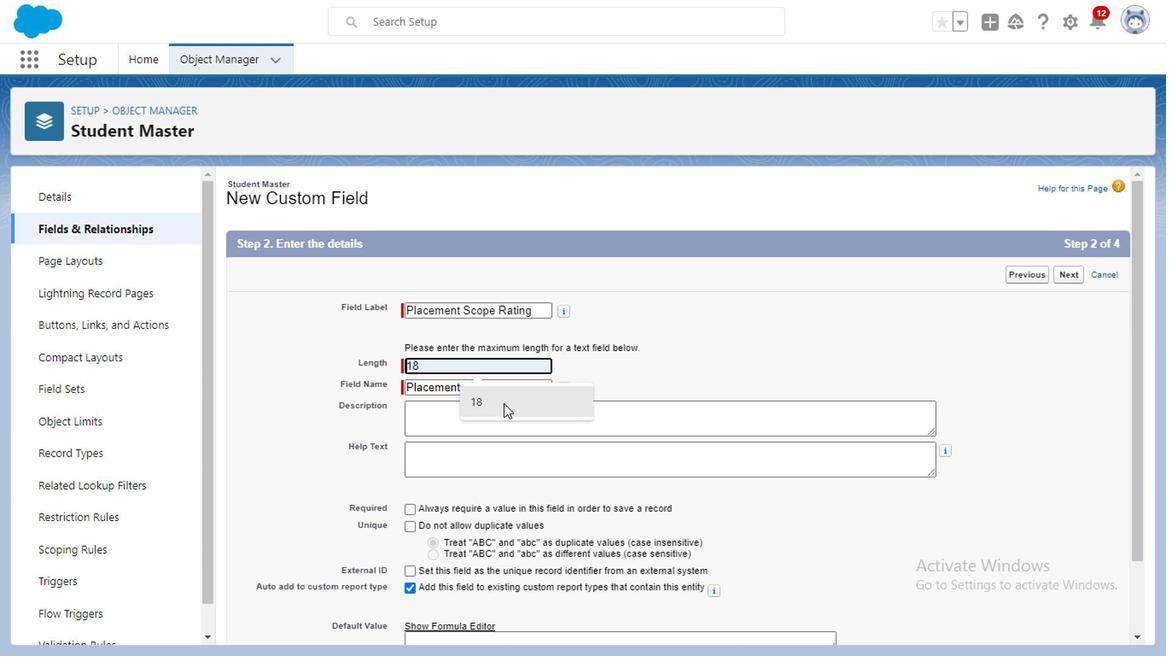 
Action: Mouse pressed left at (502, 408)
Screenshot: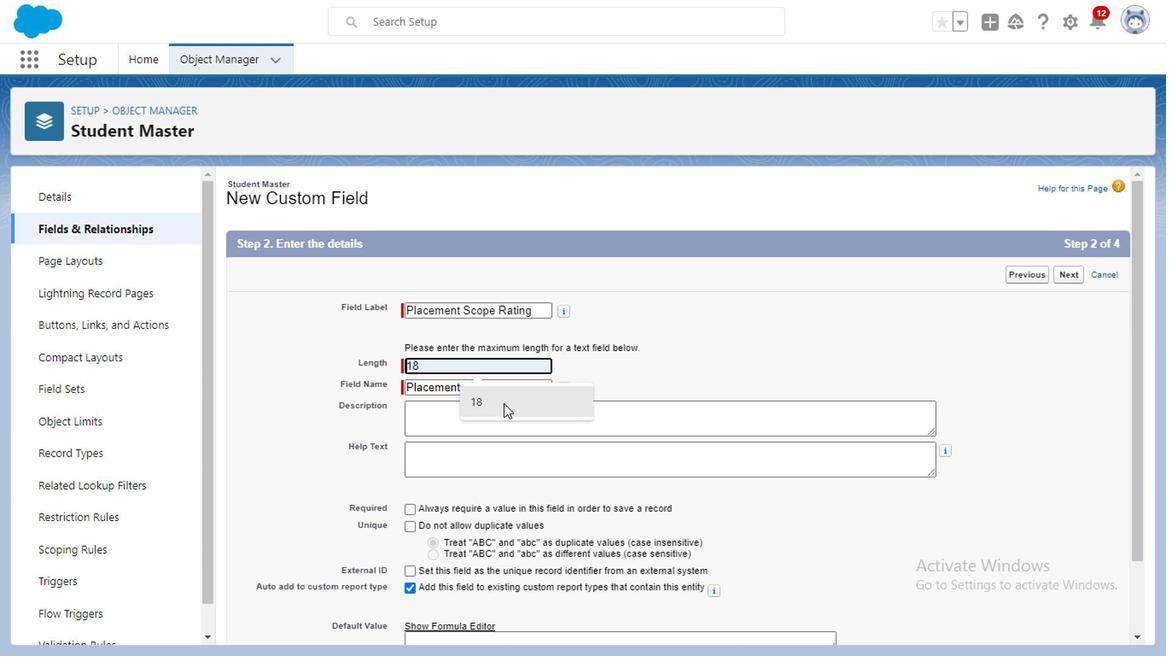 
Action: Mouse moved to (471, 470)
Screenshot: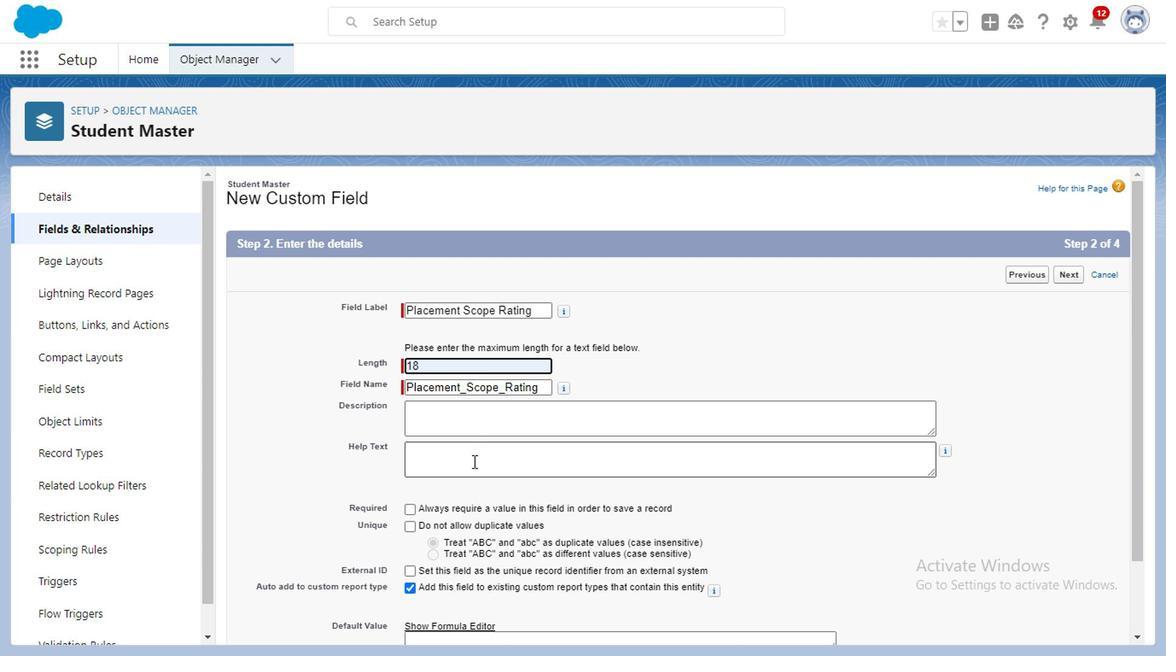 
Action: Mouse pressed left at (471, 470)
Screenshot: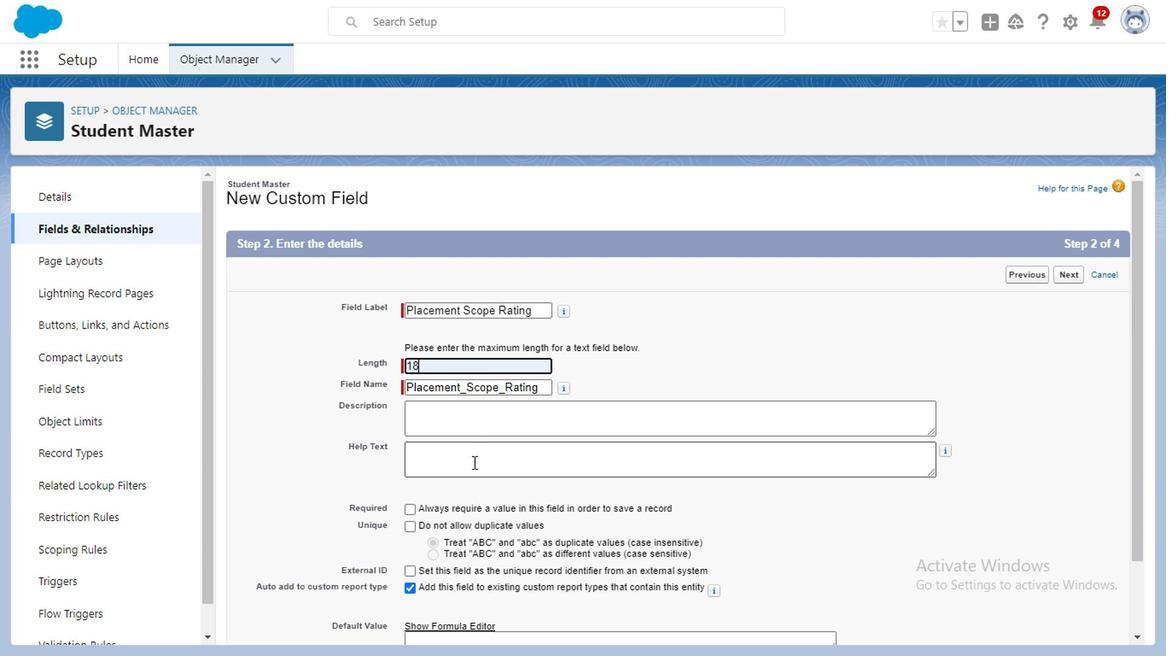
Action: Mouse moved to (471, 470)
Screenshot: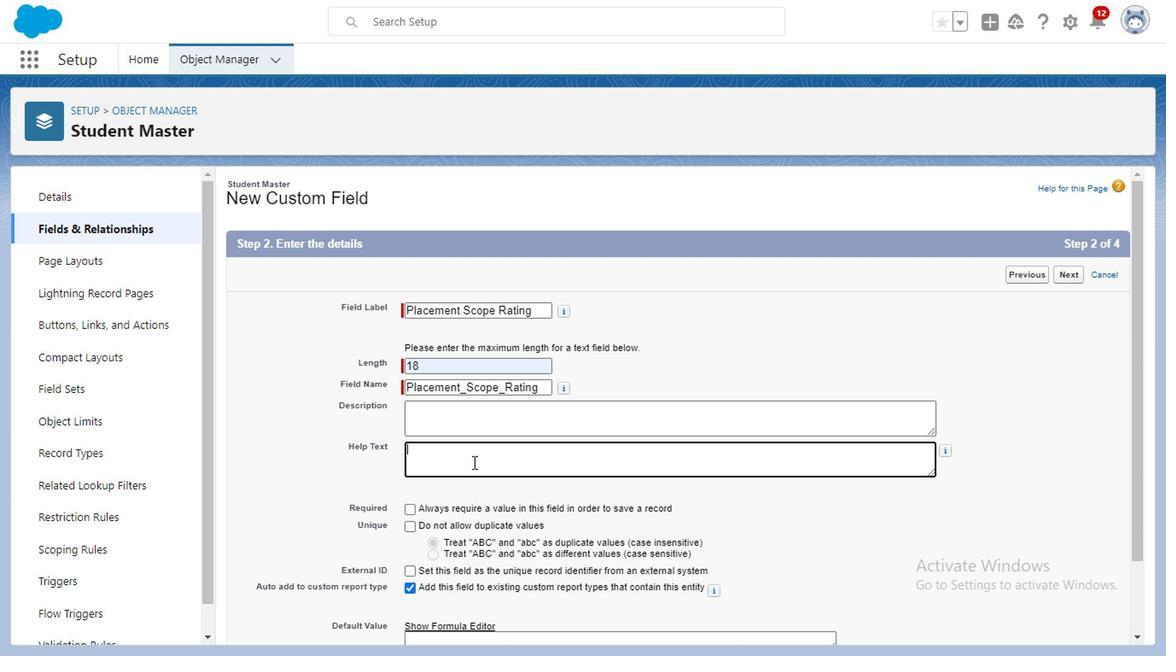 
Action: Key pressed p<Key.caps_lock>LEASE<Key.space>MENTION<Key.space>THER<Key.backspace><Key.backspace><Key.backspace><Key.backspace><Key.backspace><Key.backspace><Key.backspace><Key.backspace><Key.backspace><Key.backspace><Key.backspace><Key.backspace><Key.backspace><Key.backspace><Key.backspace><Key.backspace><Key.backspace><Key.backspace><Key.caps_lock>lease<Key.space>mention<Key.space>the<Key.space>rating
Screenshot: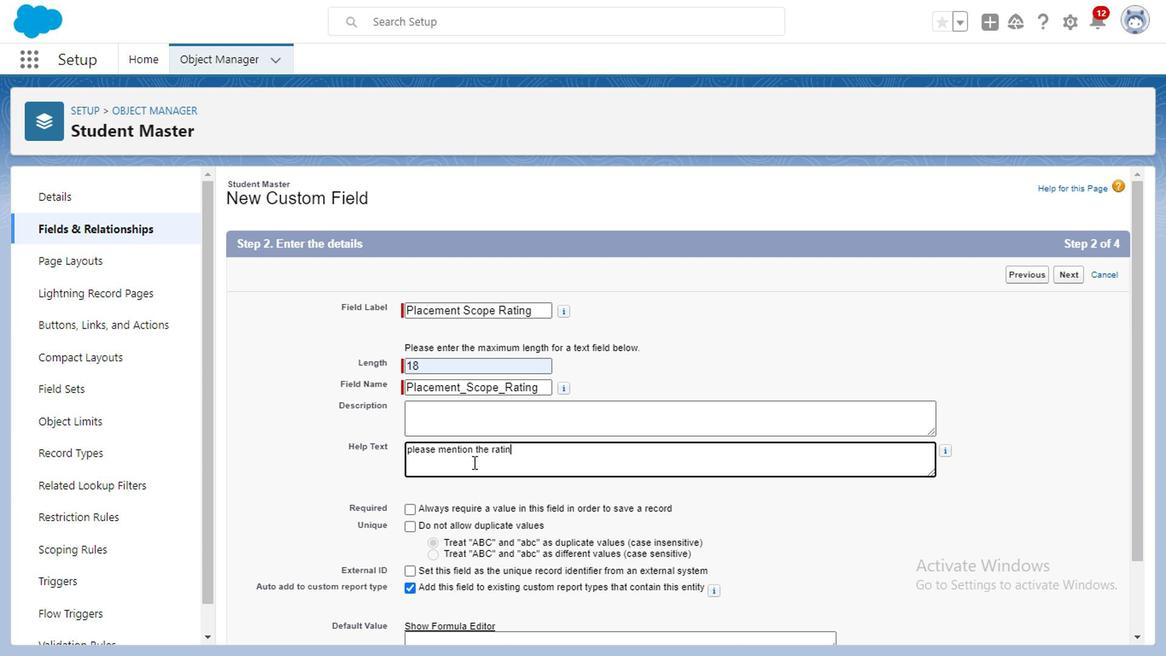 
Action: Mouse moved to (783, 536)
Screenshot: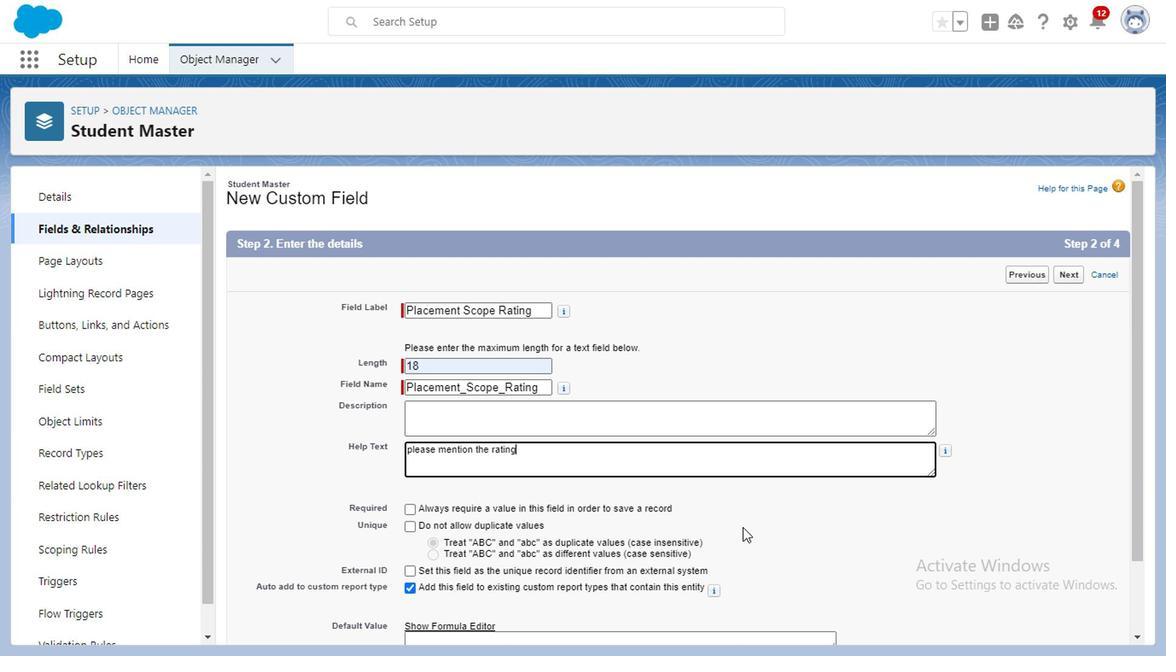 
Action: Mouse scrolled (783, 535) with delta (0, -1)
Screenshot: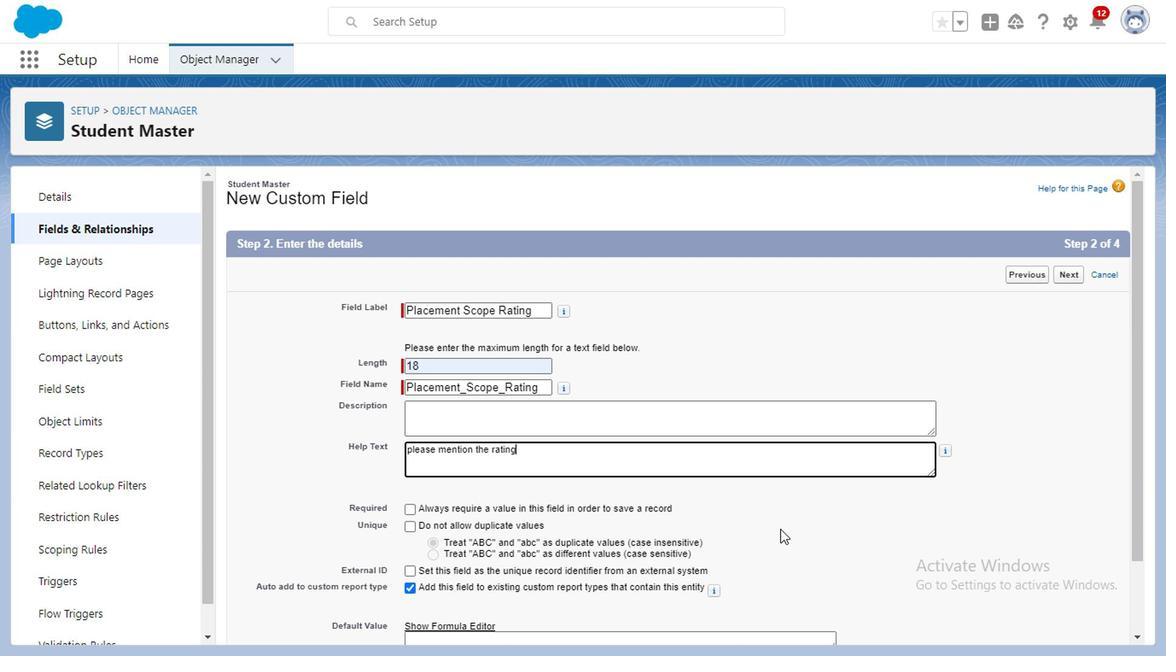 
Action: Mouse scrolled (783, 535) with delta (0, -1)
Screenshot: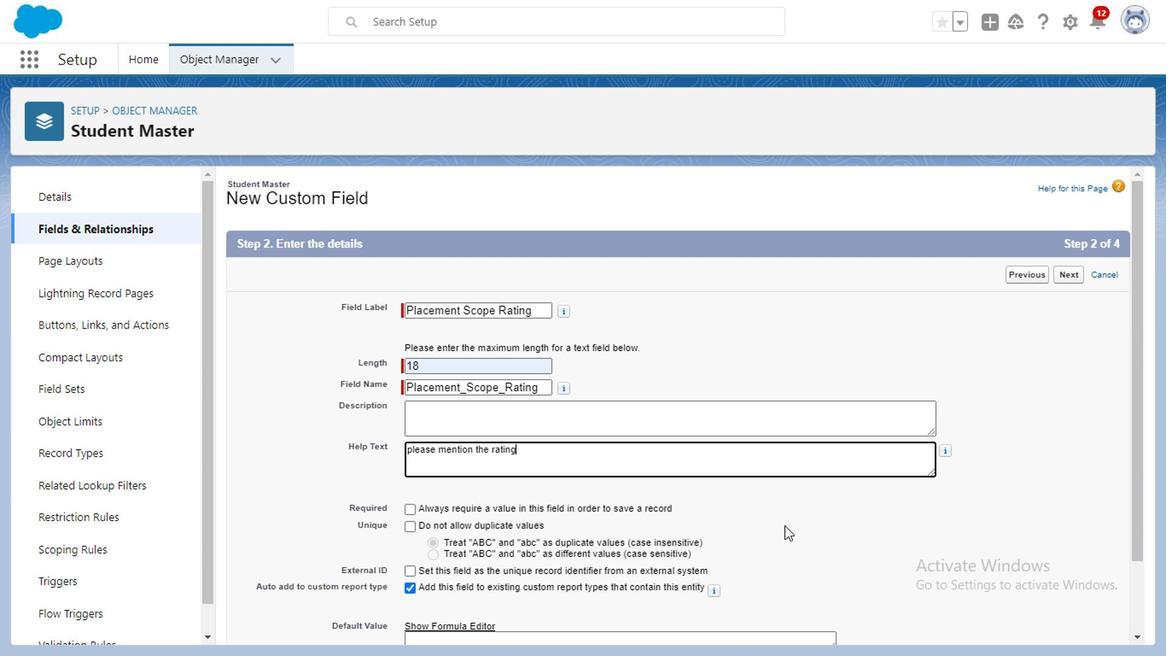 
Action: Mouse moved to (1061, 638)
Screenshot: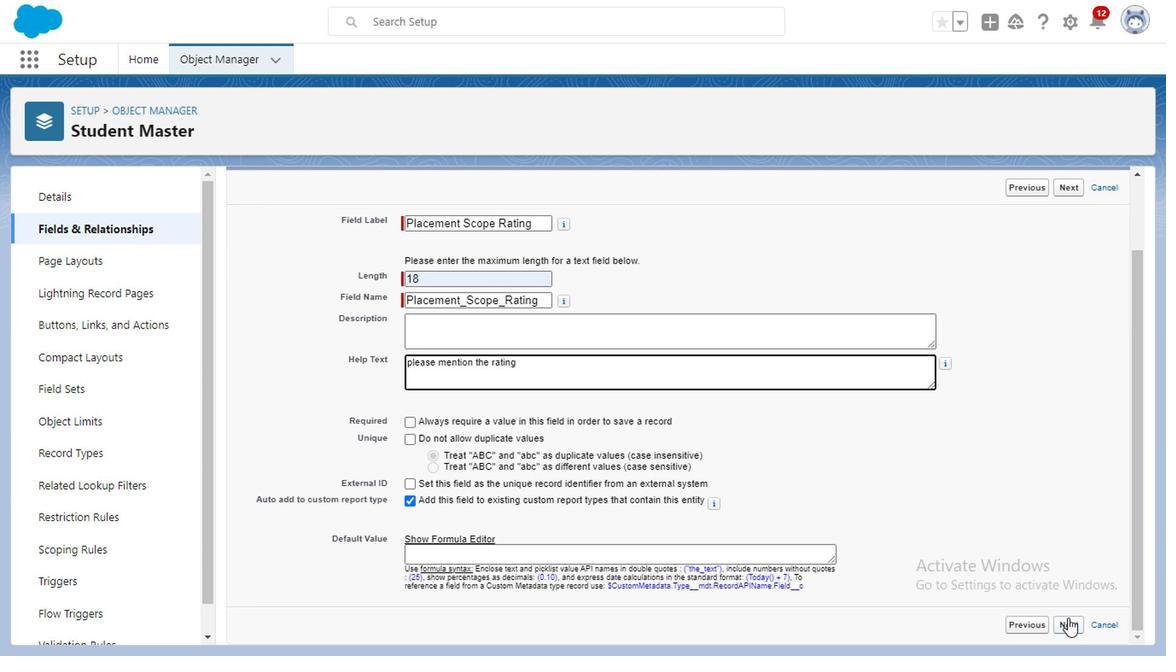 
Action: Mouse pressed left at (1061, 638)
Screenshot: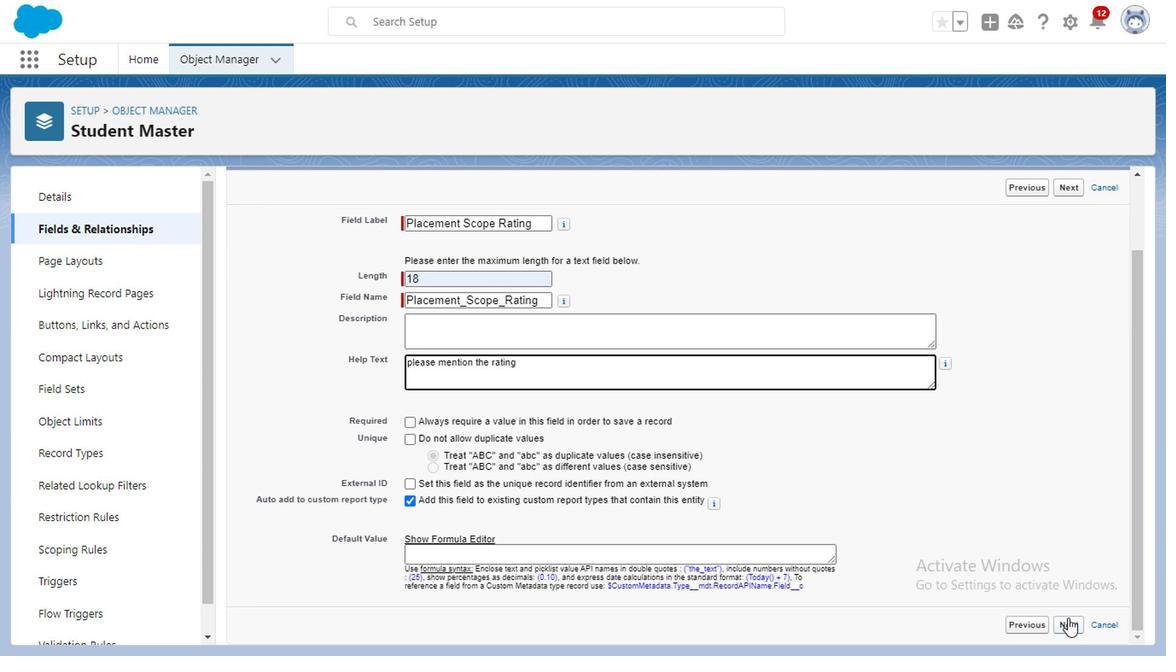 
Action: Mouse moved to (829, 419)
Screenshot: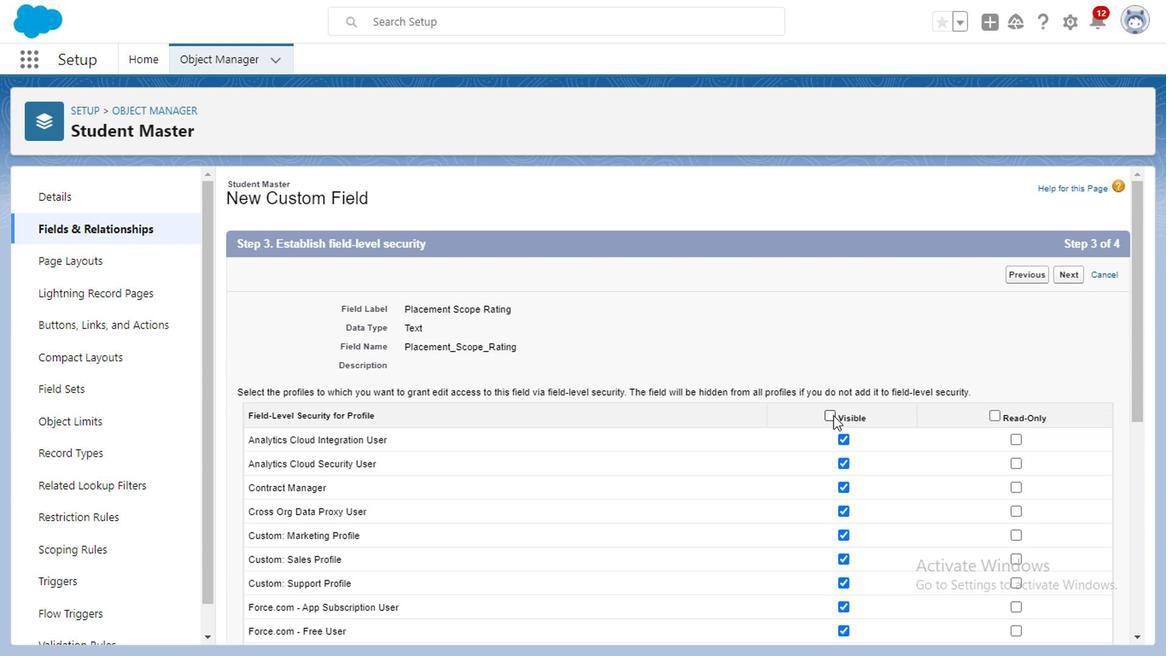 
Action: Mouse pressed left at (829, 419)
Screenshot: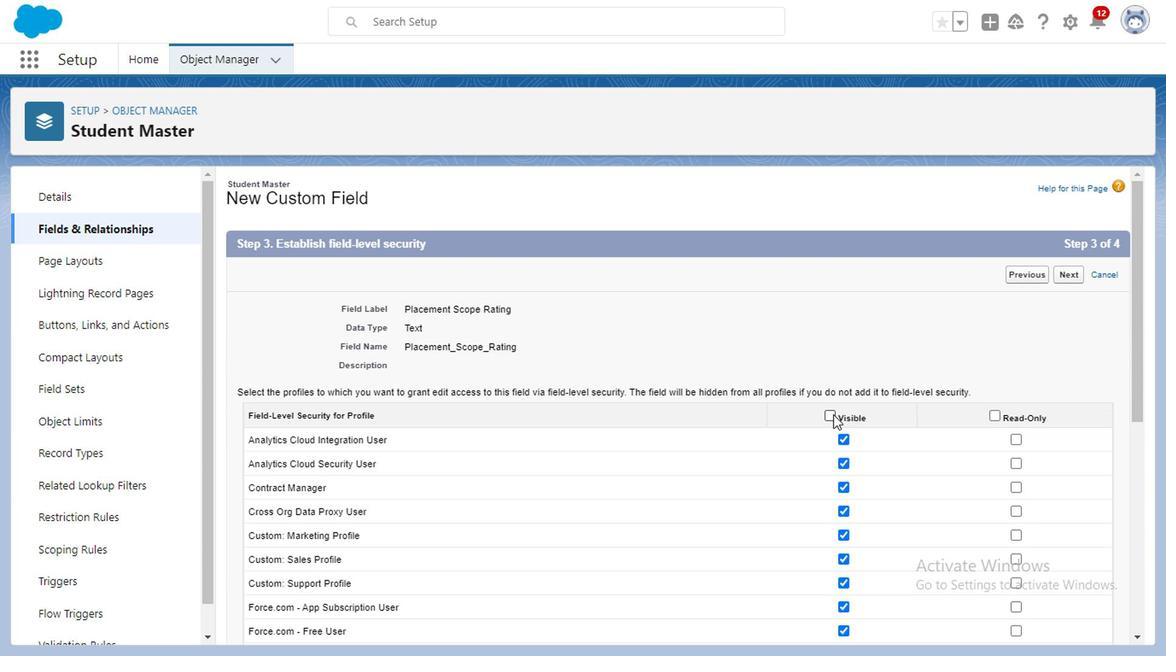 
Action: Mouse moved to (1061, 275)
Screenshot: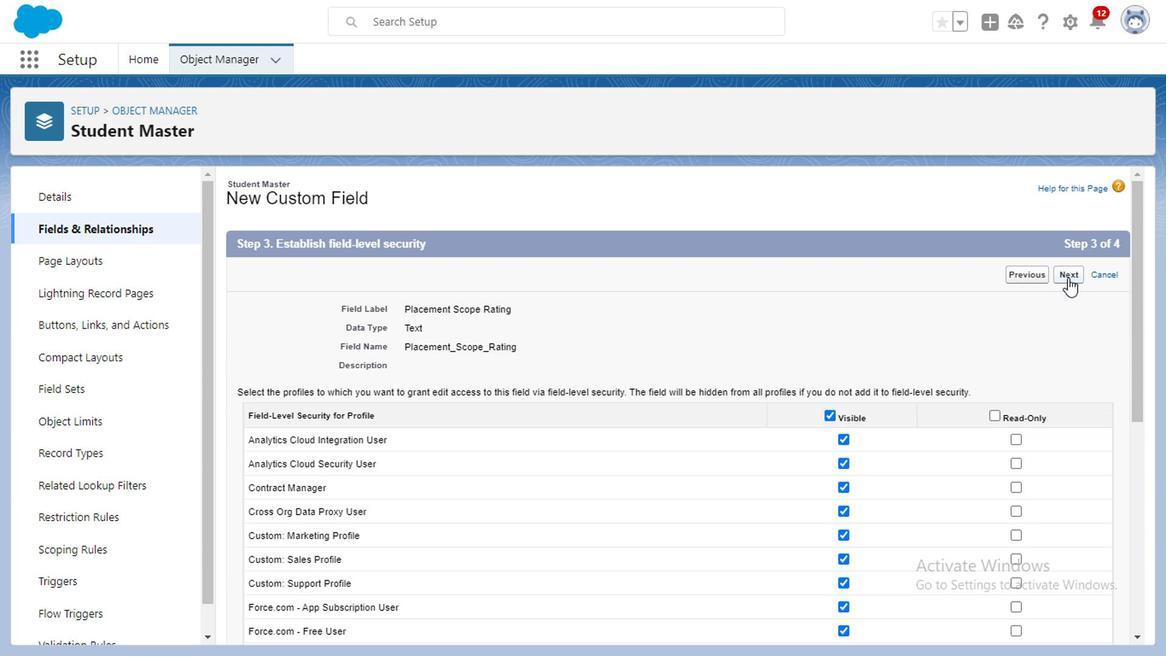 
Action: Mouse pressed left at (1061, 275)
Screenshot: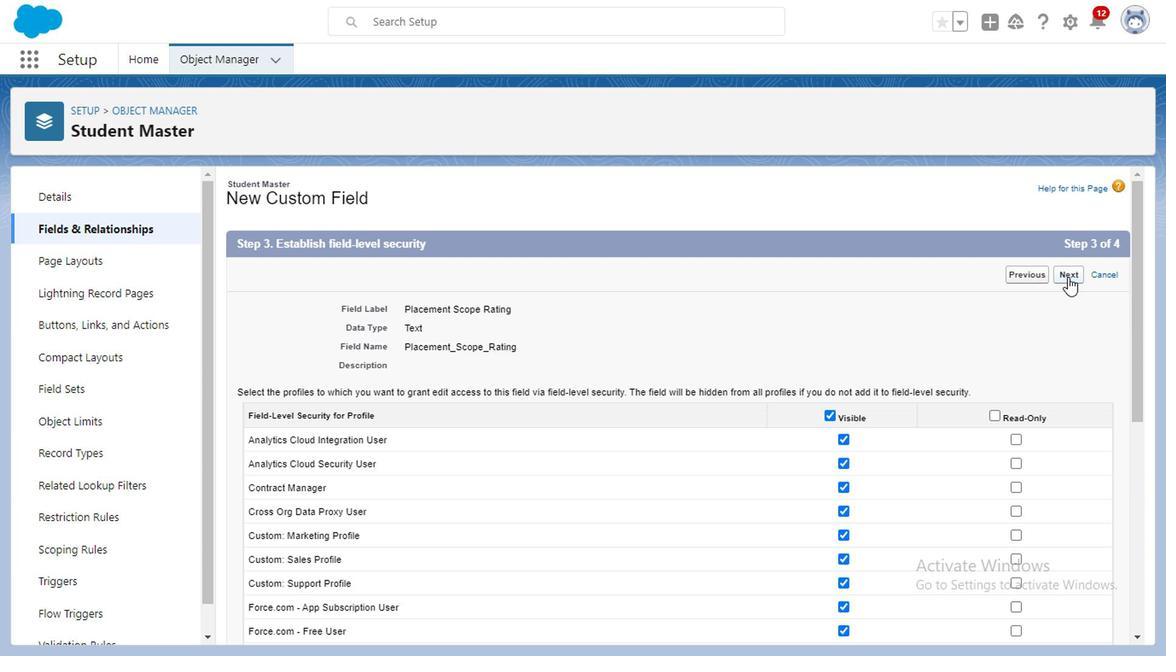 
Action: Mouse moved to (1024, 263)
Screenshot: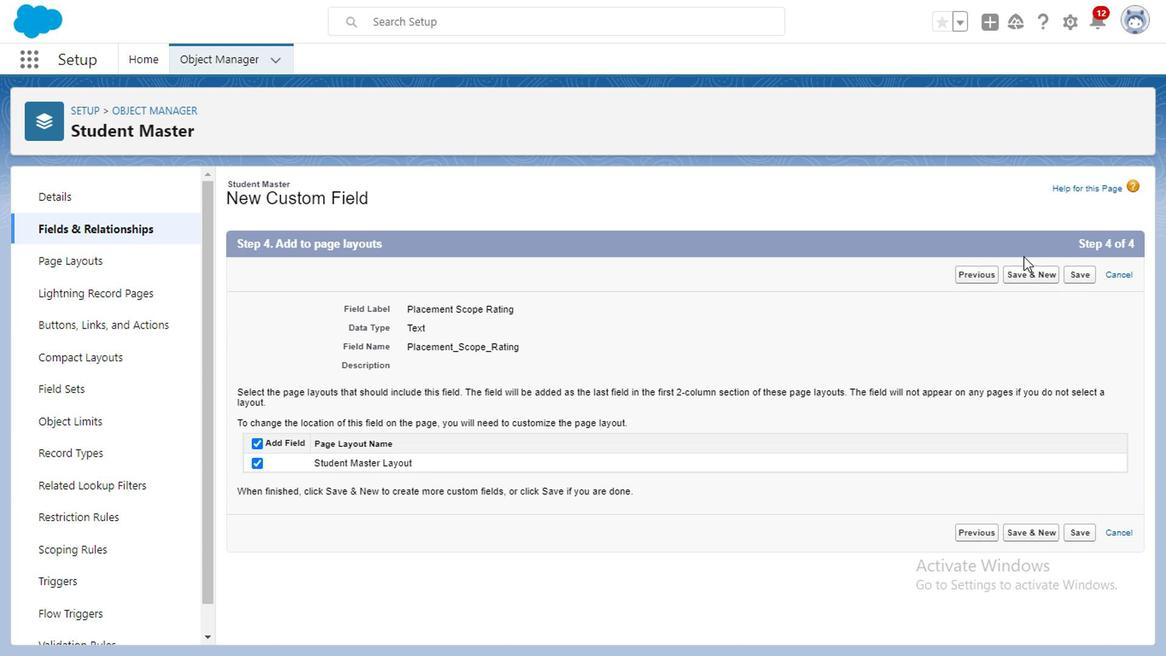 
Action: Mouse pressed left at (1024, 263)
Screenshot: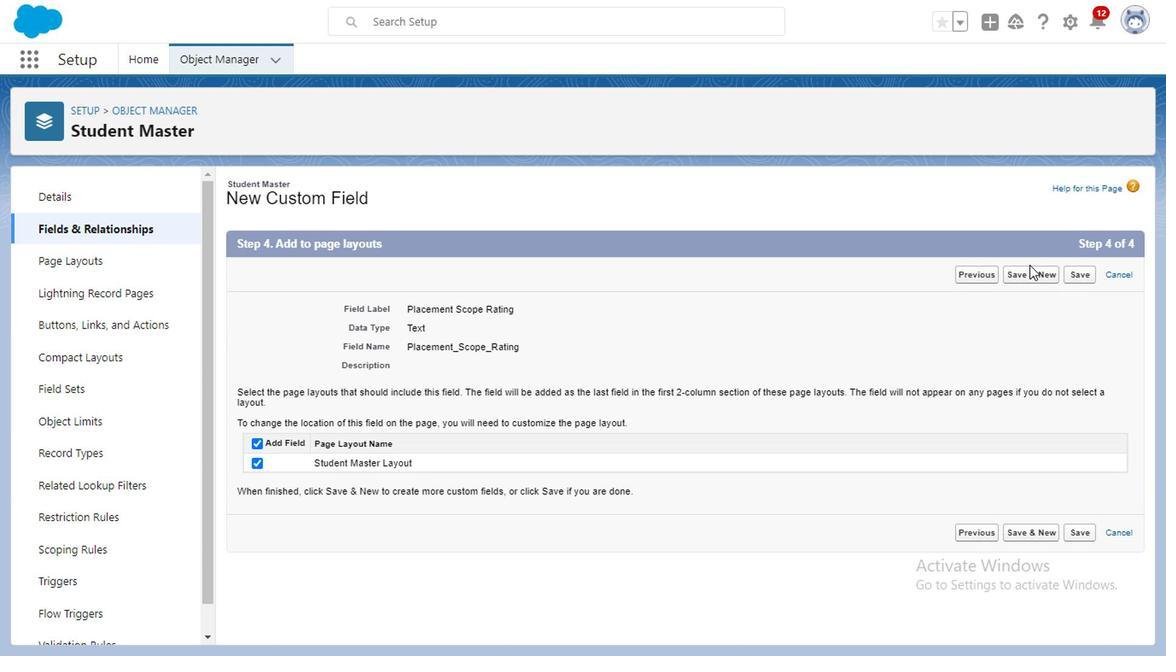 
Action: Mouse moved to (1027, 267)
Screenshot: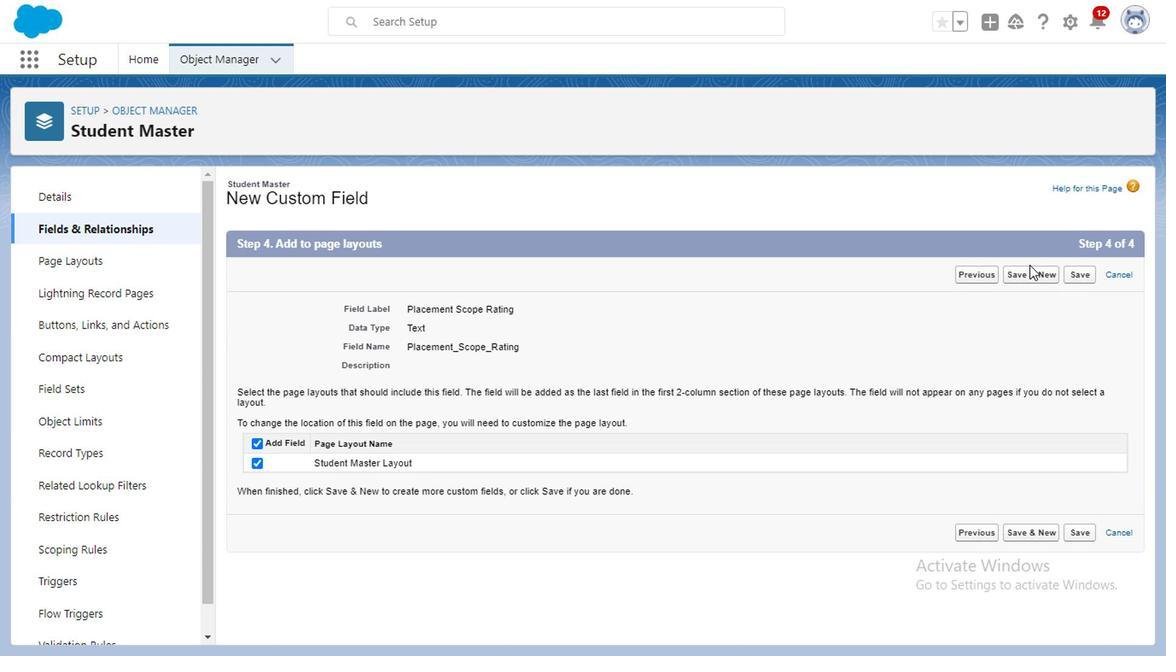 
Action: Mouse pressed left at (1027, 267)
Screenshot: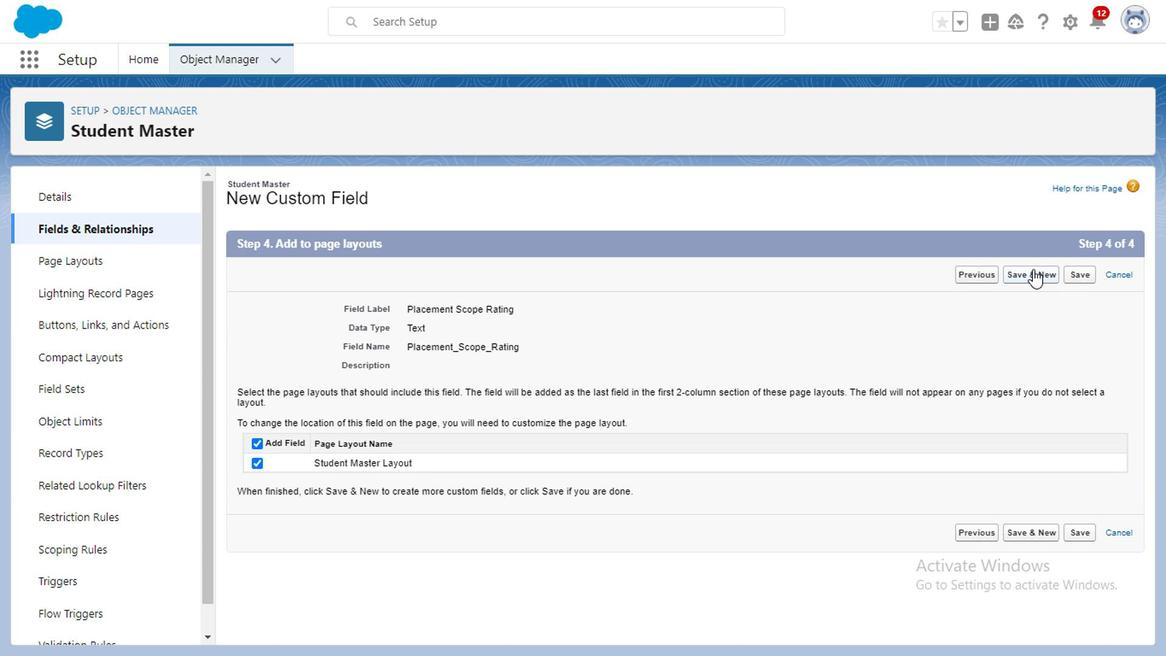 
Action: Mouse moved to (320, 463)
Screenshot: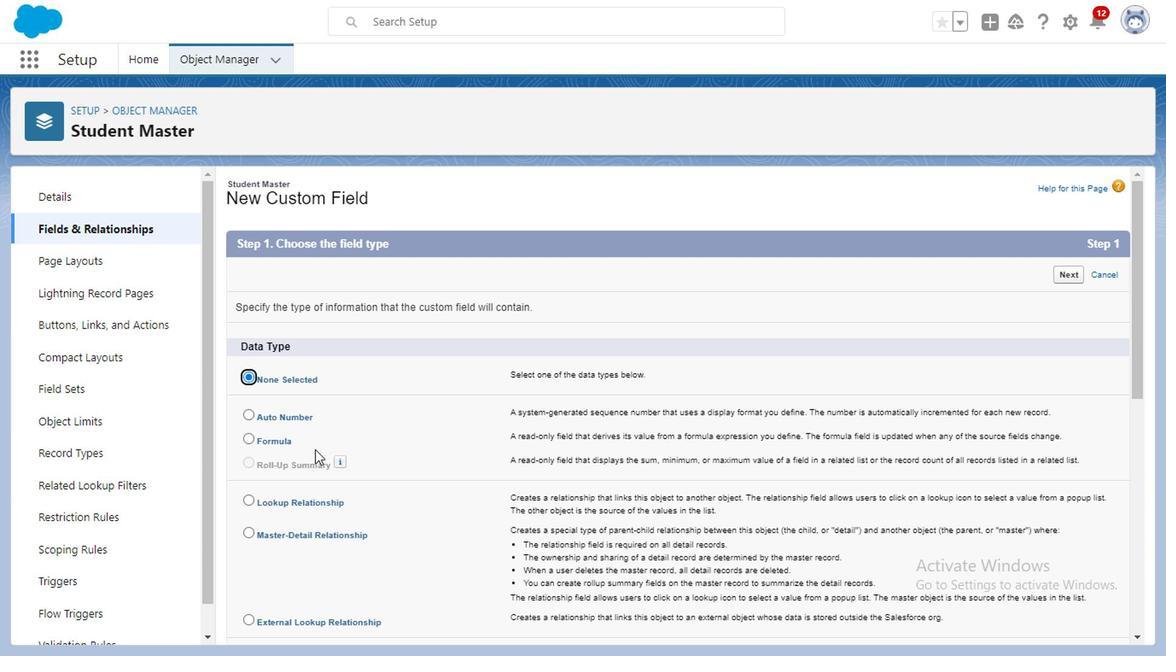 
Action: Mouse scrolled (320, 462) with delta (0, 0)
Screenshot: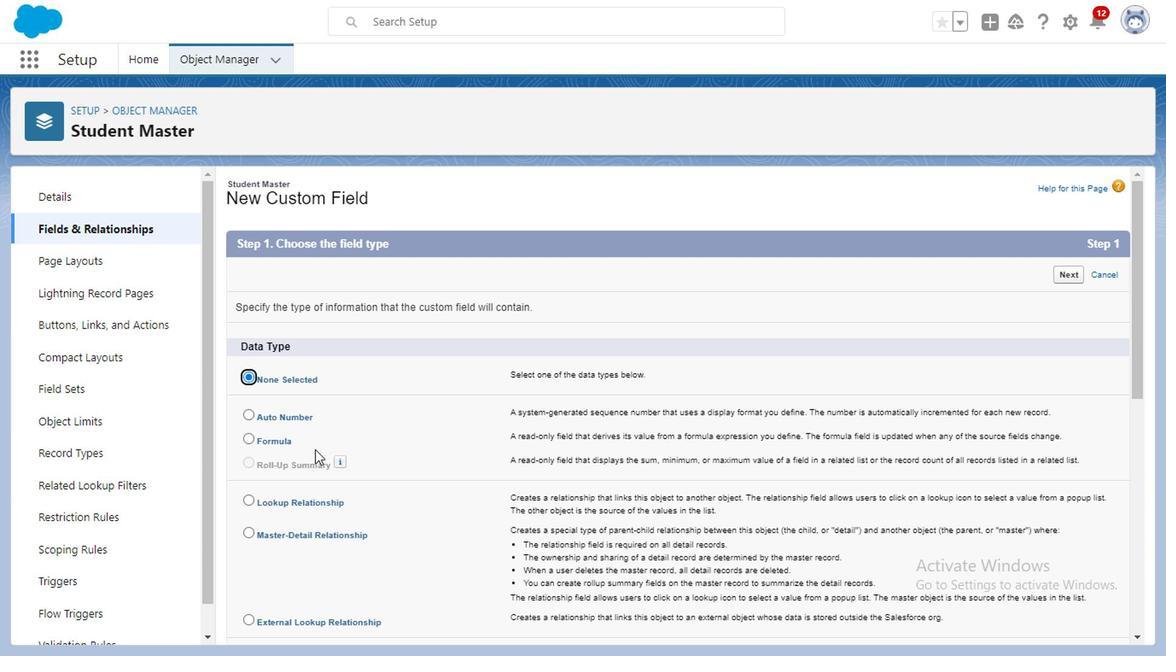 
Action: Mouse moved to (252, 555)
Screenshot: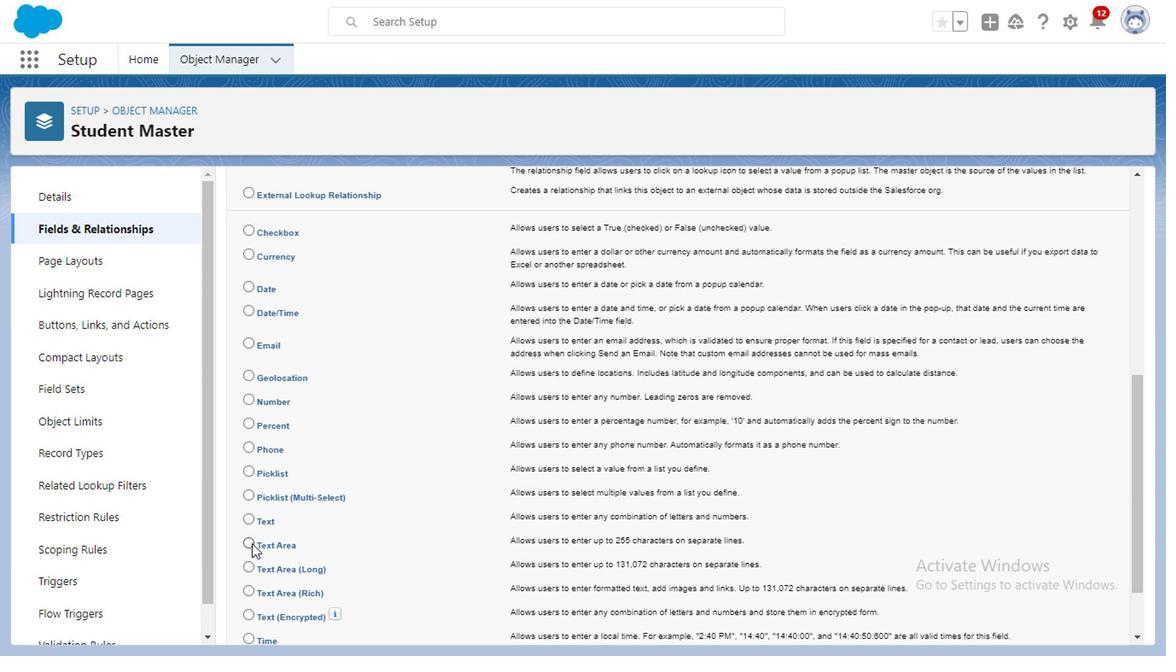 
Action: Mouse pressed left at (252, 555)
Screenshot: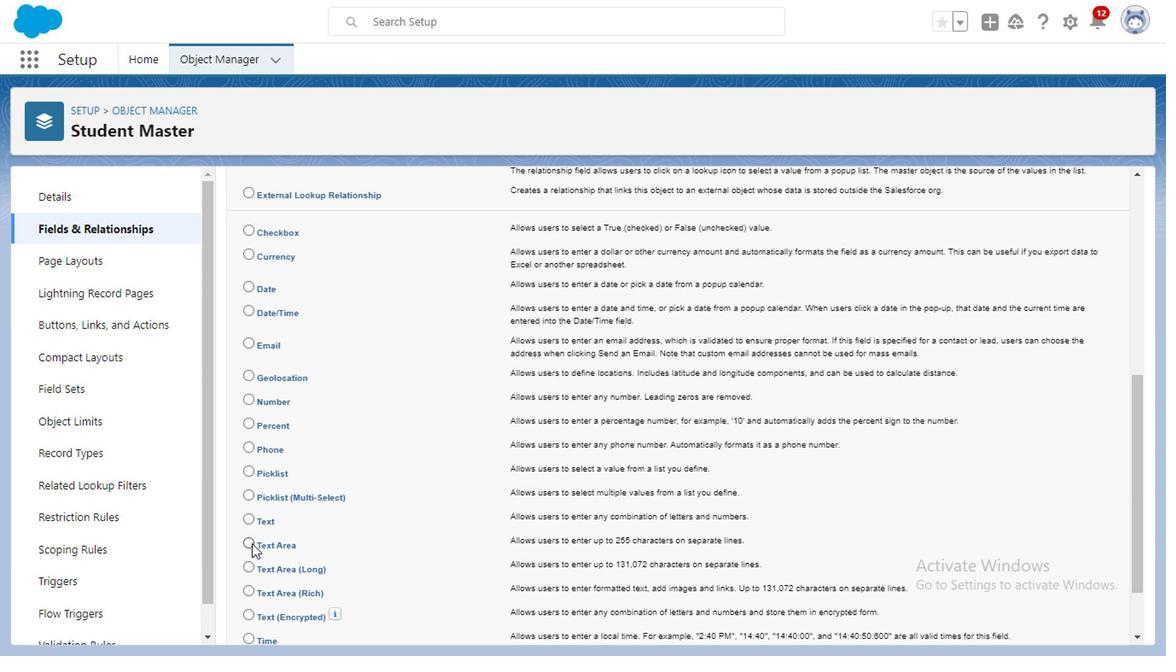 
Action: Mouse moved to (247, 529)
Screenshot: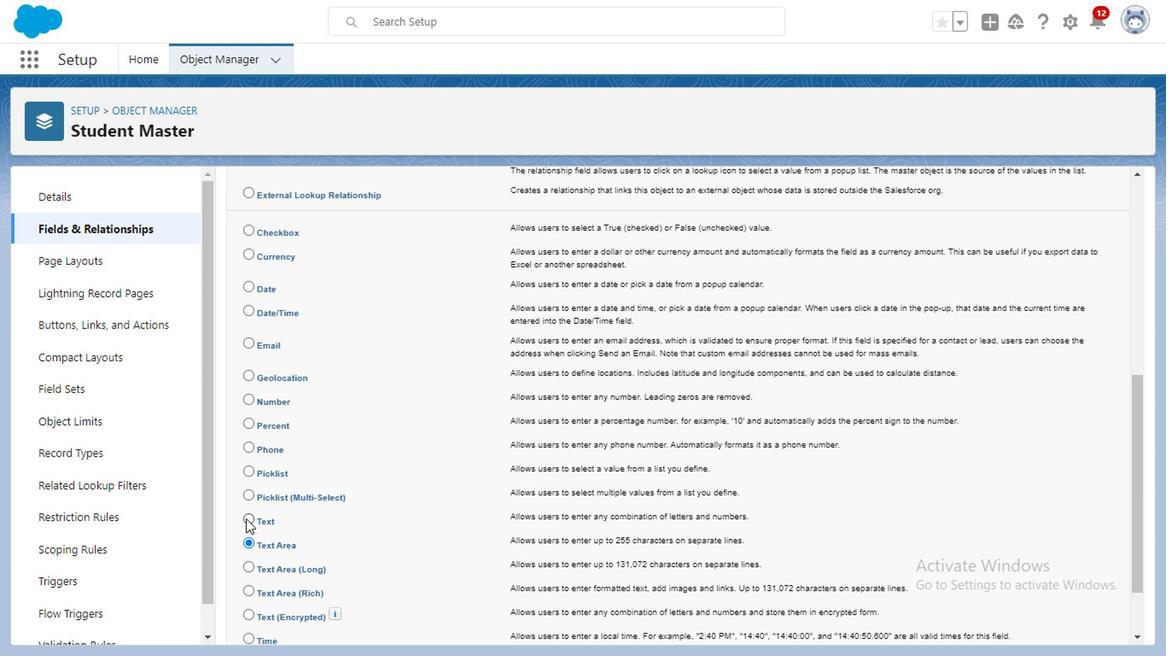 
Action: Mouse pressed left at (247, 529)
Screenshot: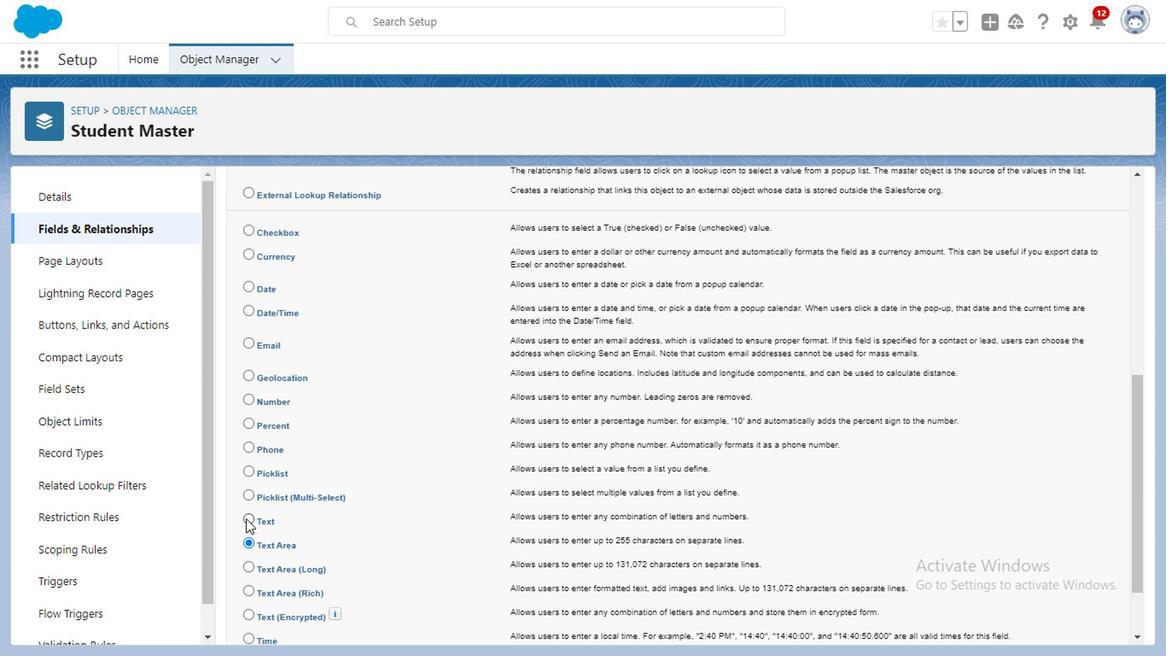 
Action: Mouse moved to (728, 583)
Screenshot: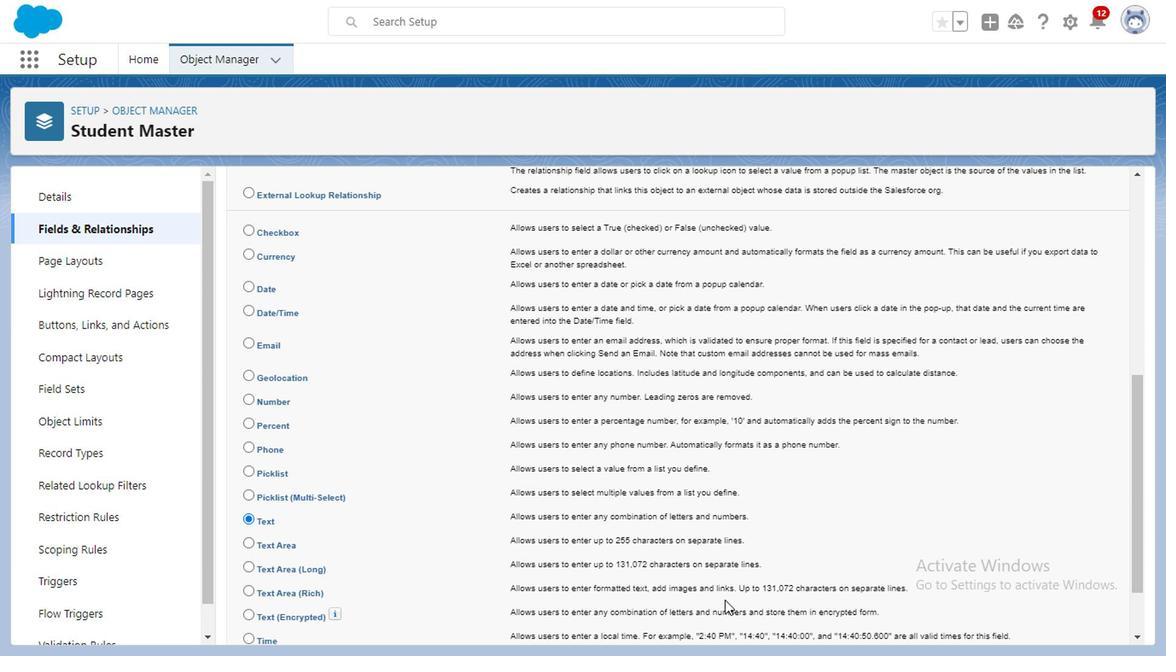 
Action: Mouse scrolled (728, 582) with delta (0, -1)
Screenshot: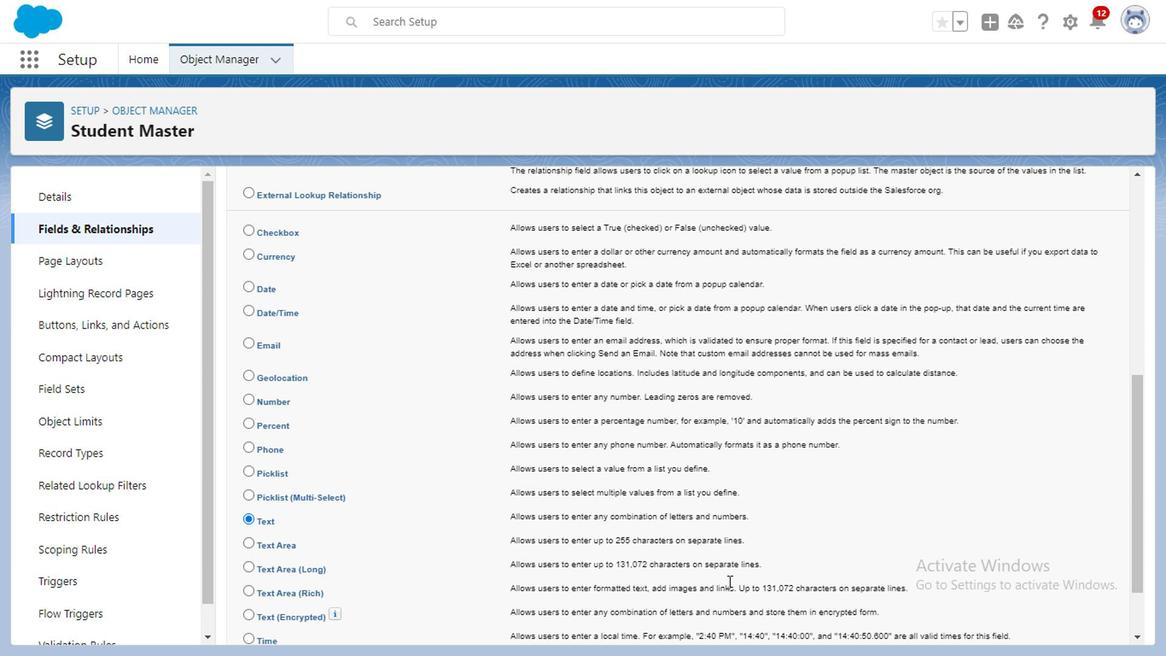 
Action: Mouse moved to (728, 583)
Screenshot: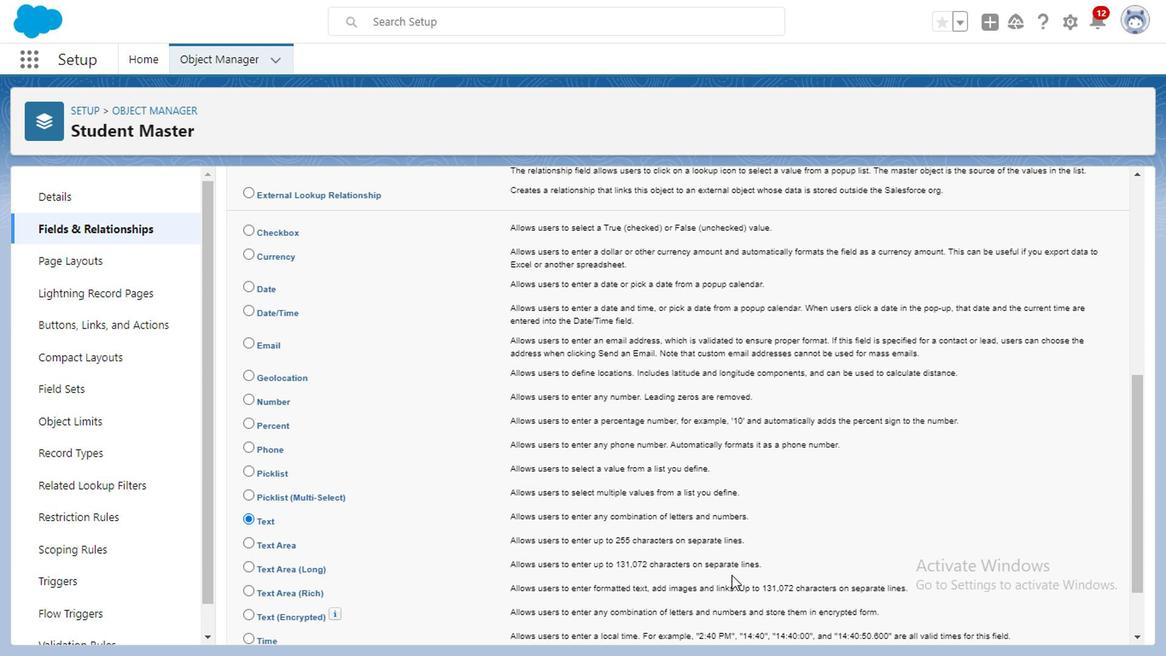 
Action: Mouse scrolled (728, 582) with delta (0, -1)
Screenshot: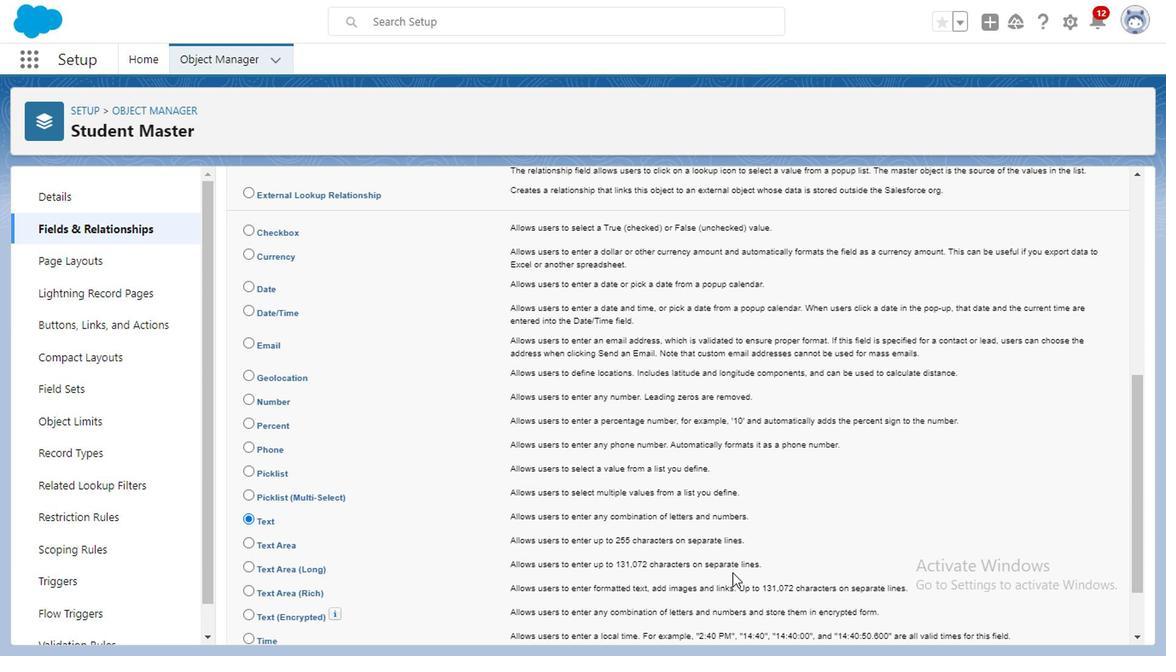 
Action: Mouse moved to (1058, 640)
Screenshot: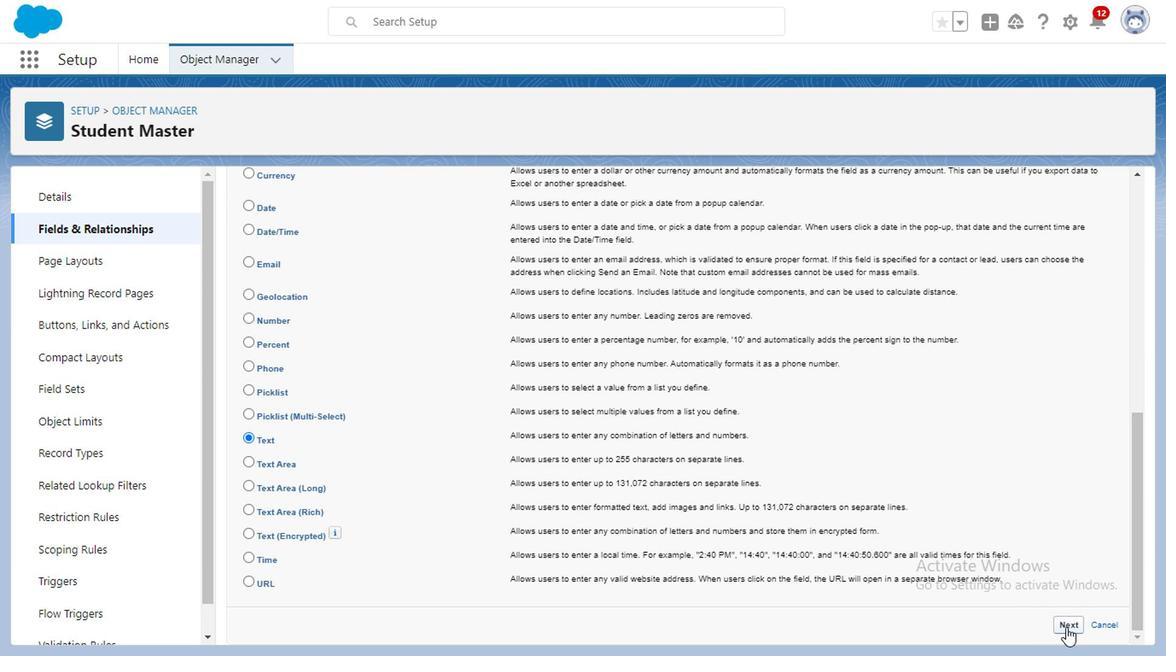
Action: Mouse pressed left at (1058, 640)
